 Task: Explore Airbnb accommodation in Malanday, Philippines from 25th December 2023 to 30th December 2023 for 1 adult. Place can be private room with 1 bedroom having 1 bed and 1 bathroom. Property type can be hotel.
Action: Mouse moved to (502, 320)
Screenshot: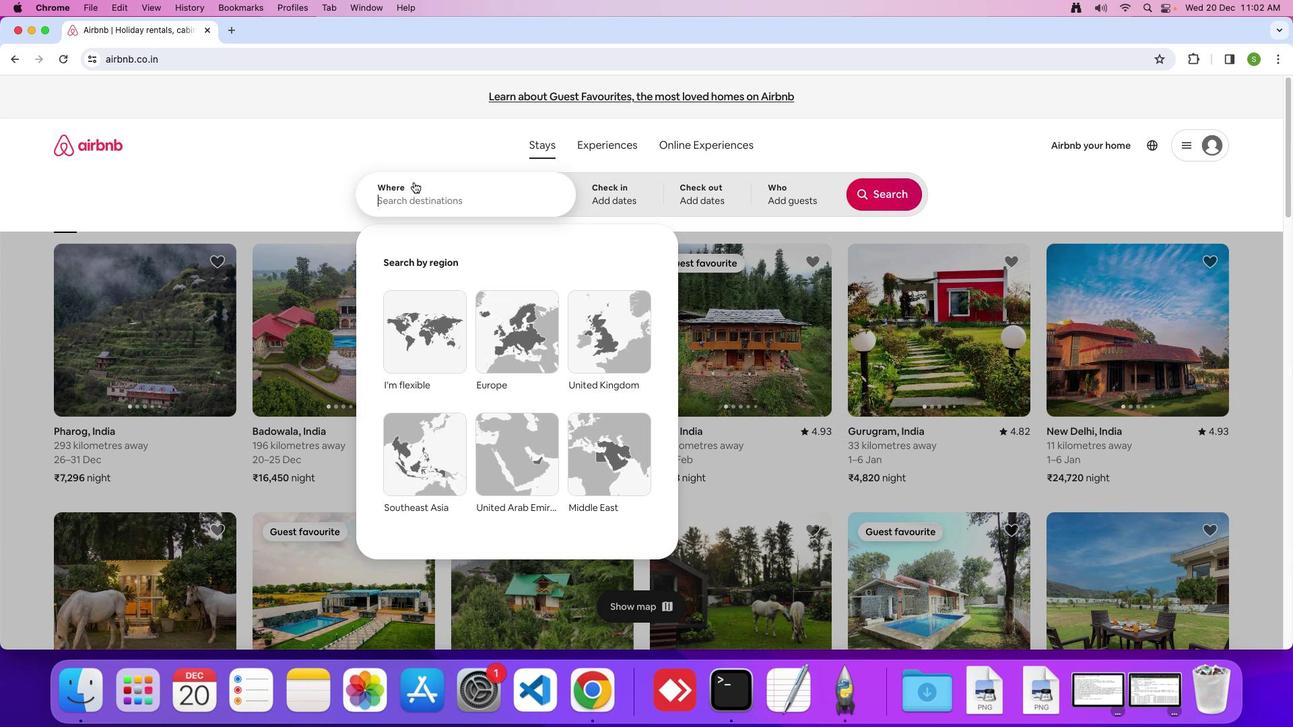 
Action: Mouse pressed left at (502, 320)
Screenshot: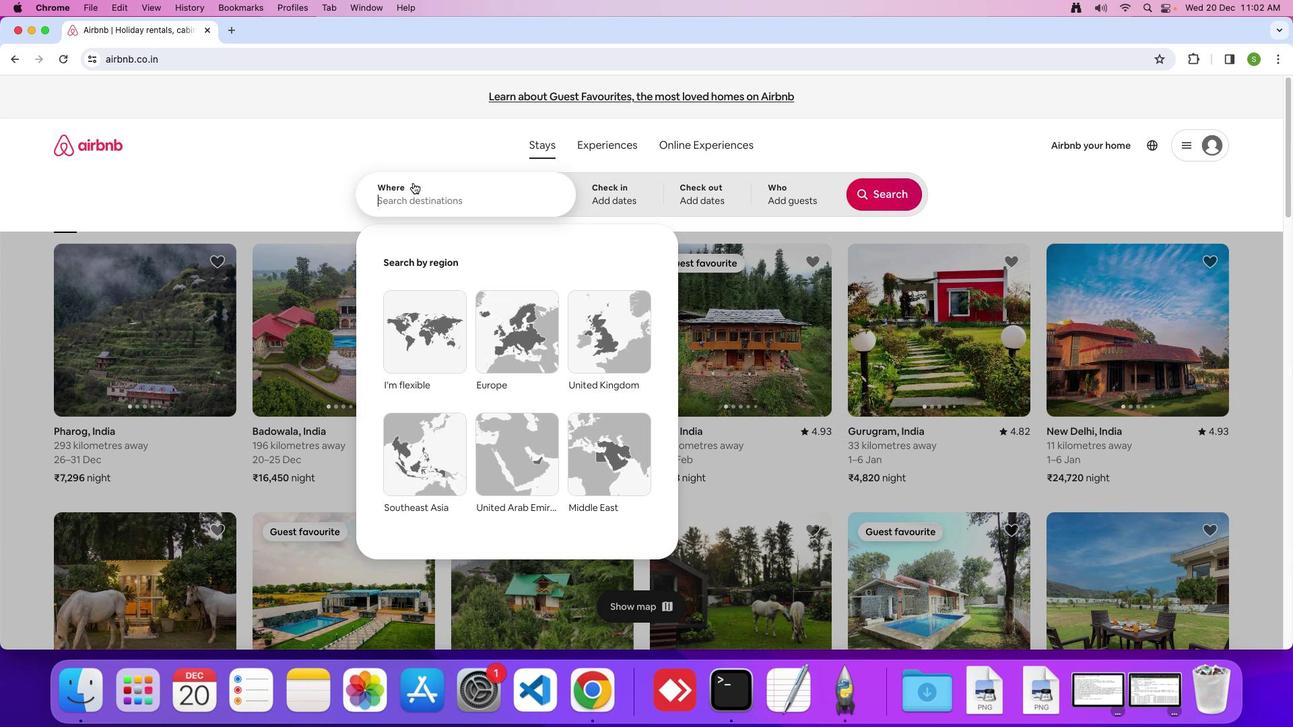 
Action: Mouse moved to (501, 323)
Screenshot: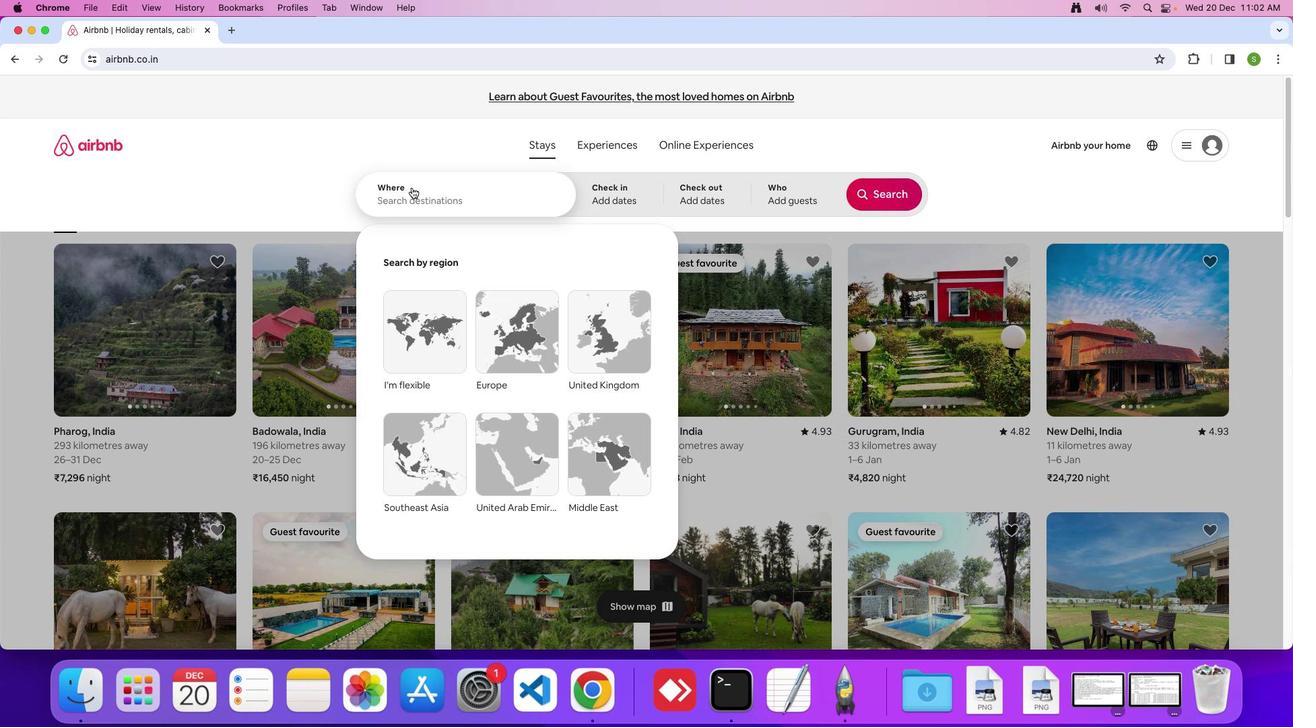
Action: Mouse pressed left at (501, 323)
Screenshot: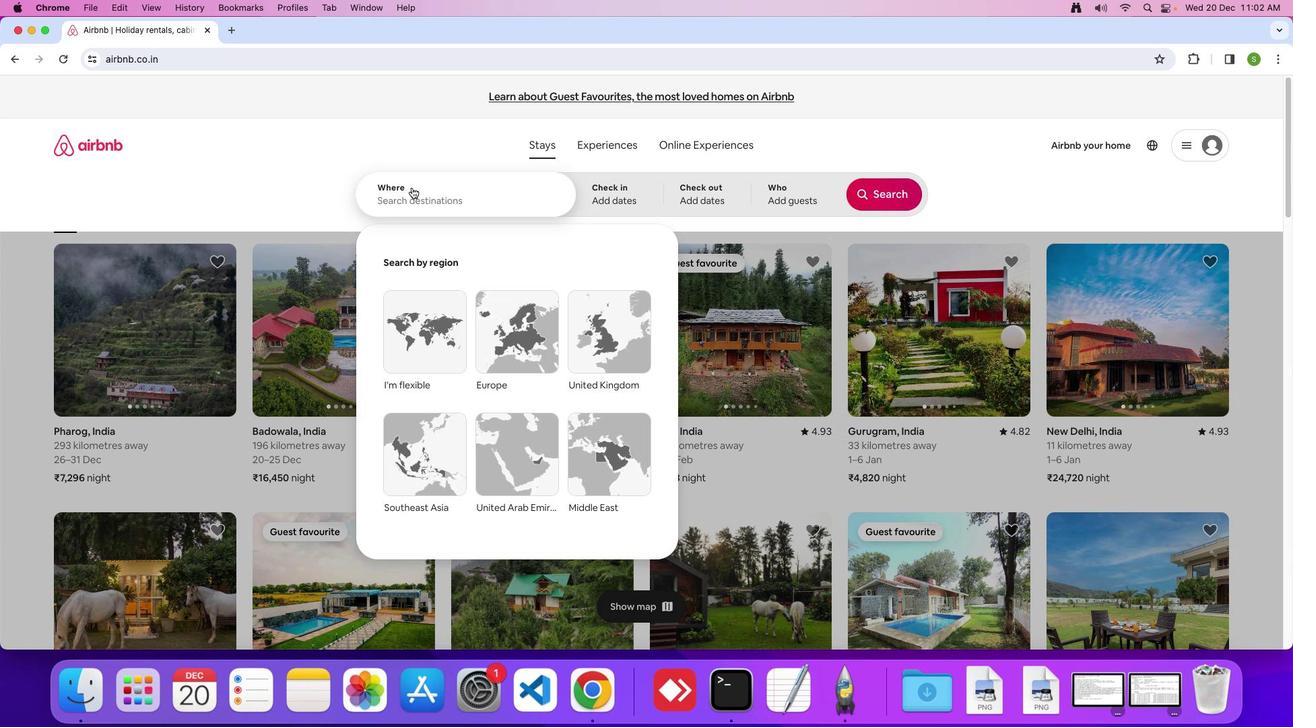 
Action: Mouse moved to (481, 312)
Screenshot: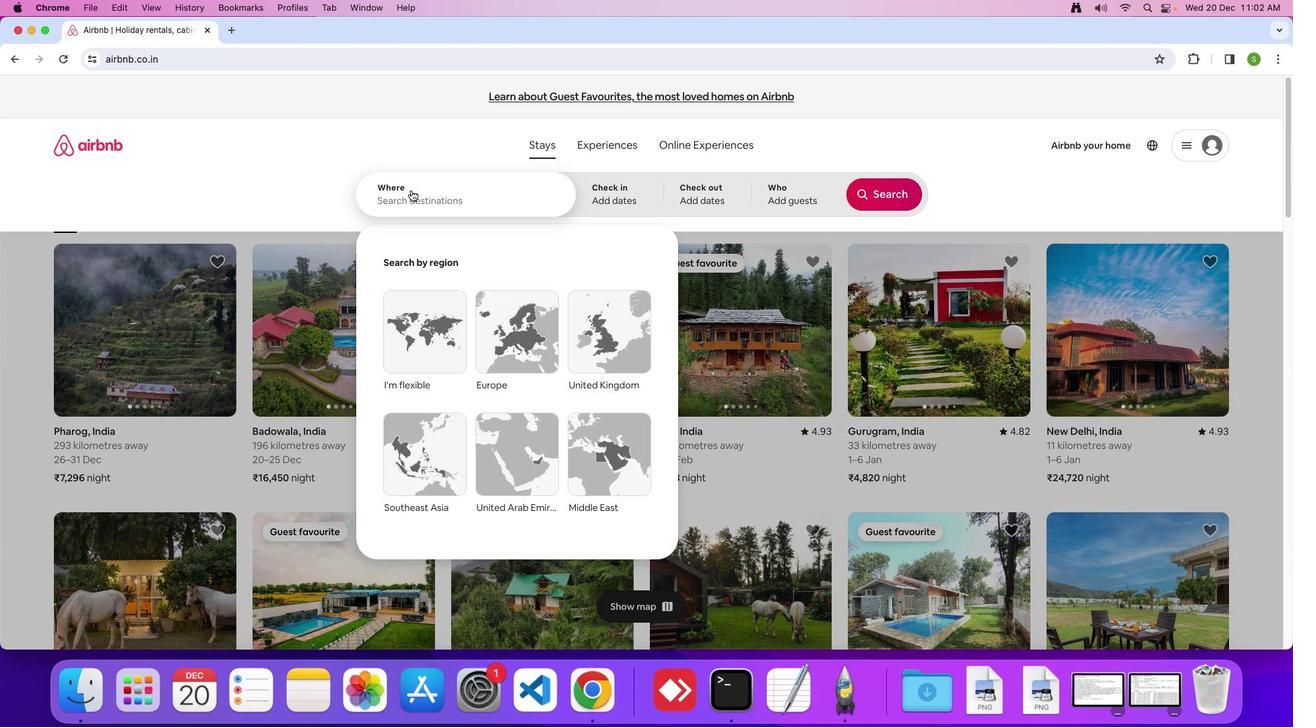 
Action: Mouse pressed left at (481, 312)
Screenshot: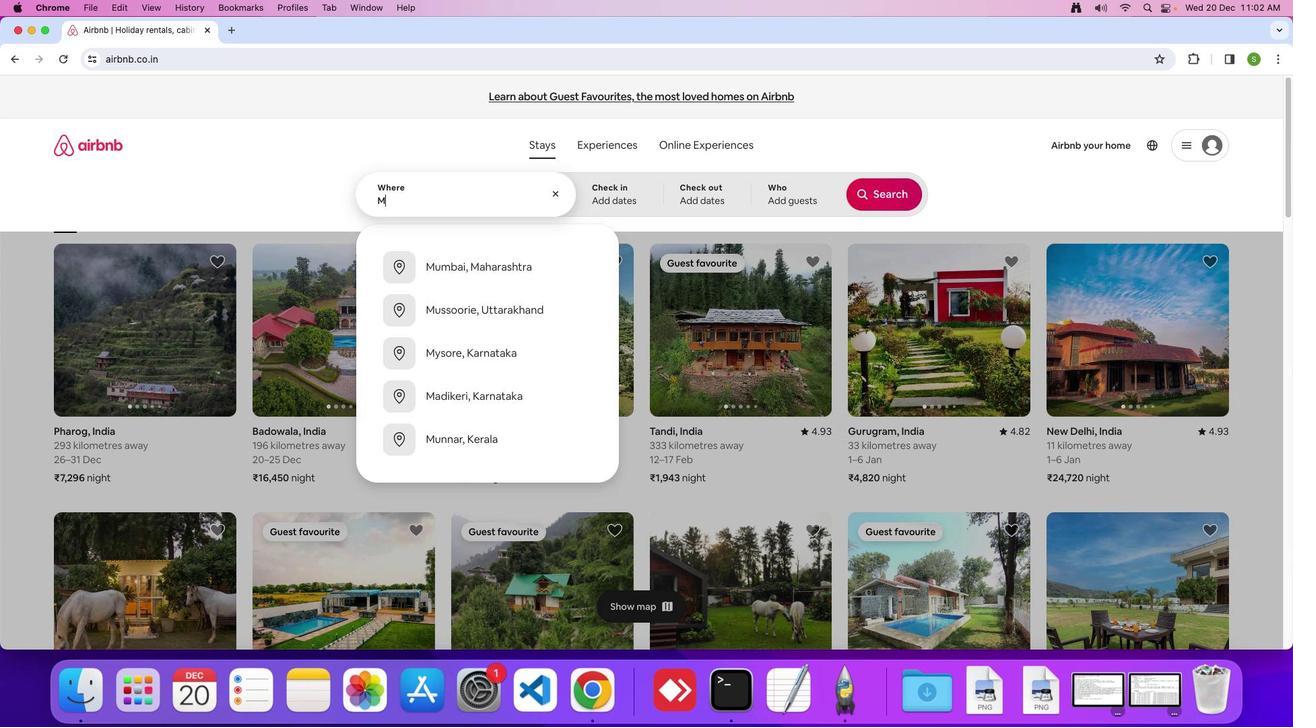 
Action: Mouse moved to (481, 311)
Screenshot: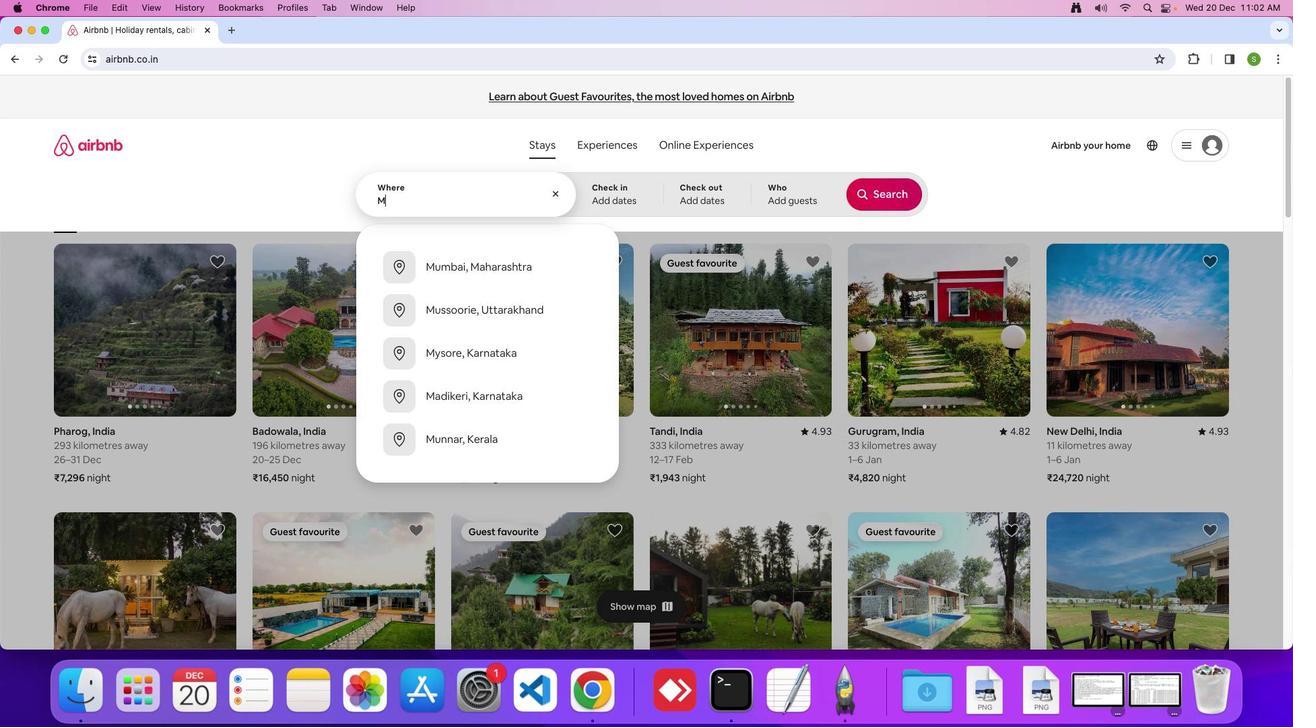 
Action: Key pressed 'M'Key.caps_lock'a''l''a''n''d''a''y'','Key.spaceKey.shift'P''h''i''l''i''p''p''i''n''e''s'Key.enter
Screenshot: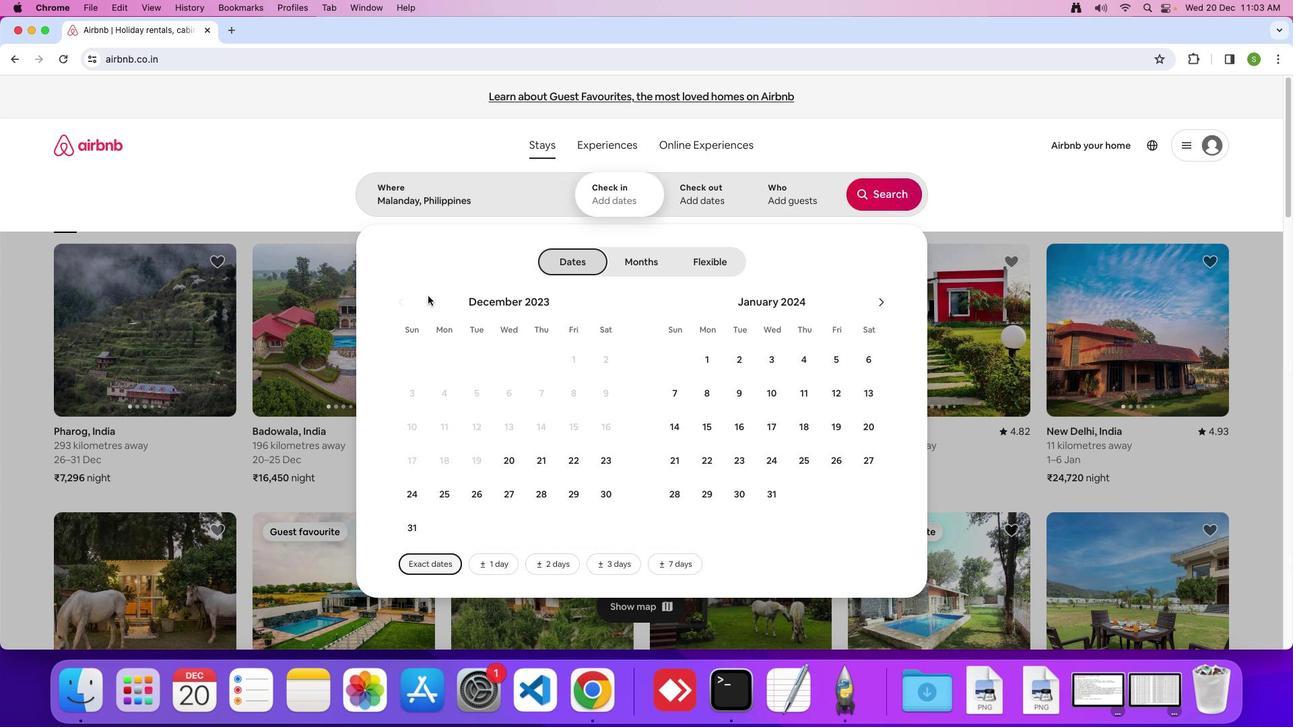 
Action: Mouse moved to (486, 233)
Screenshot: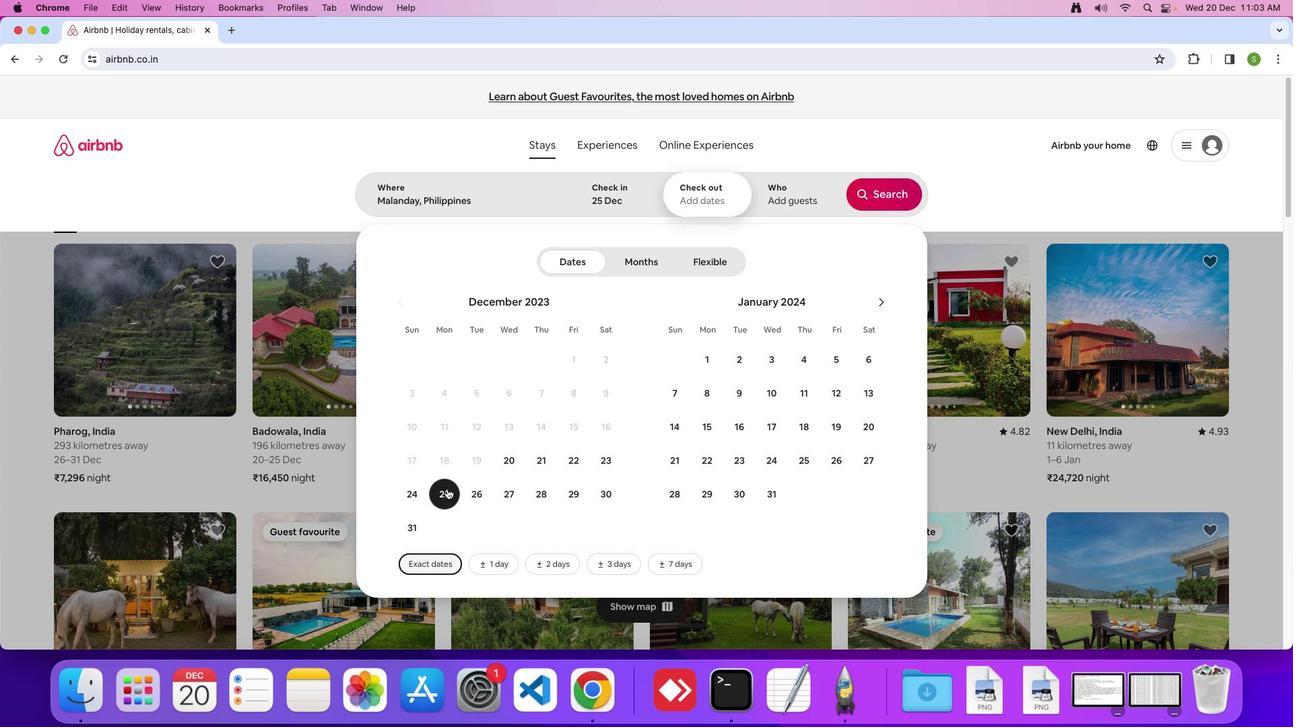 
Action: Mouse pressed left at (486, 233)
Screenshot: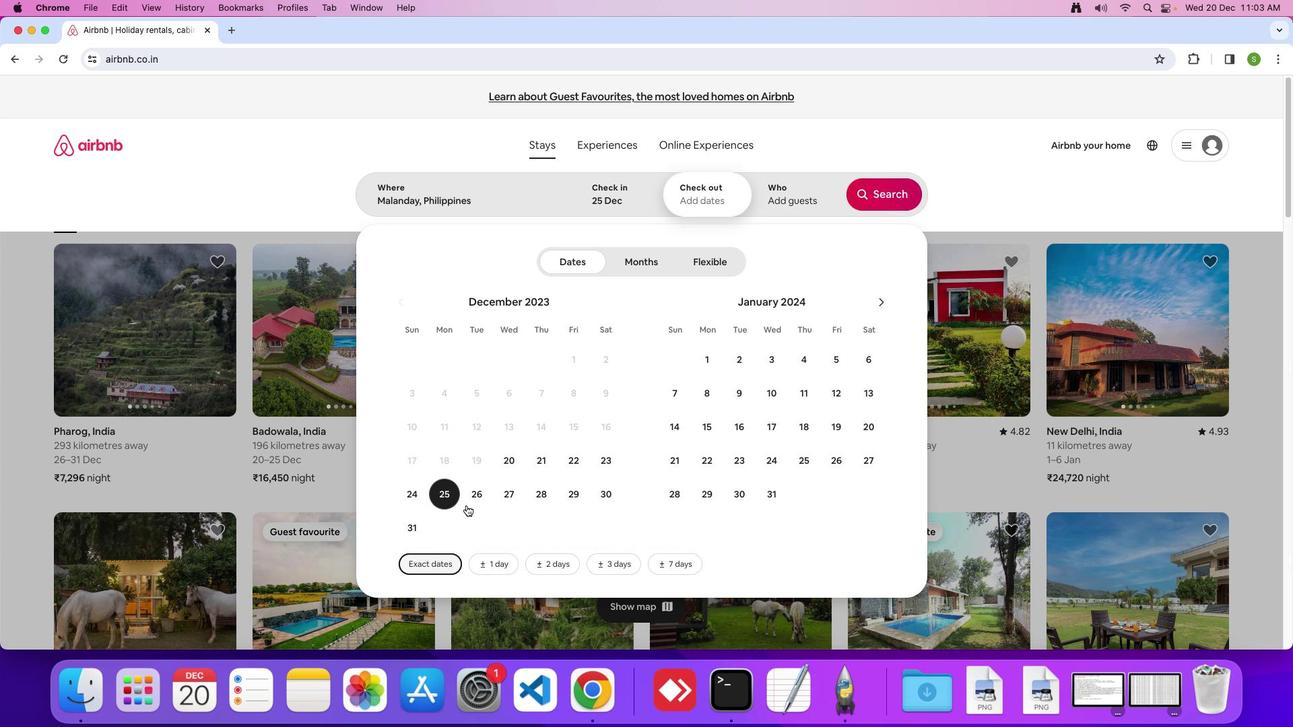 
Action: Mouse moved to (508, 231)
Screenshot: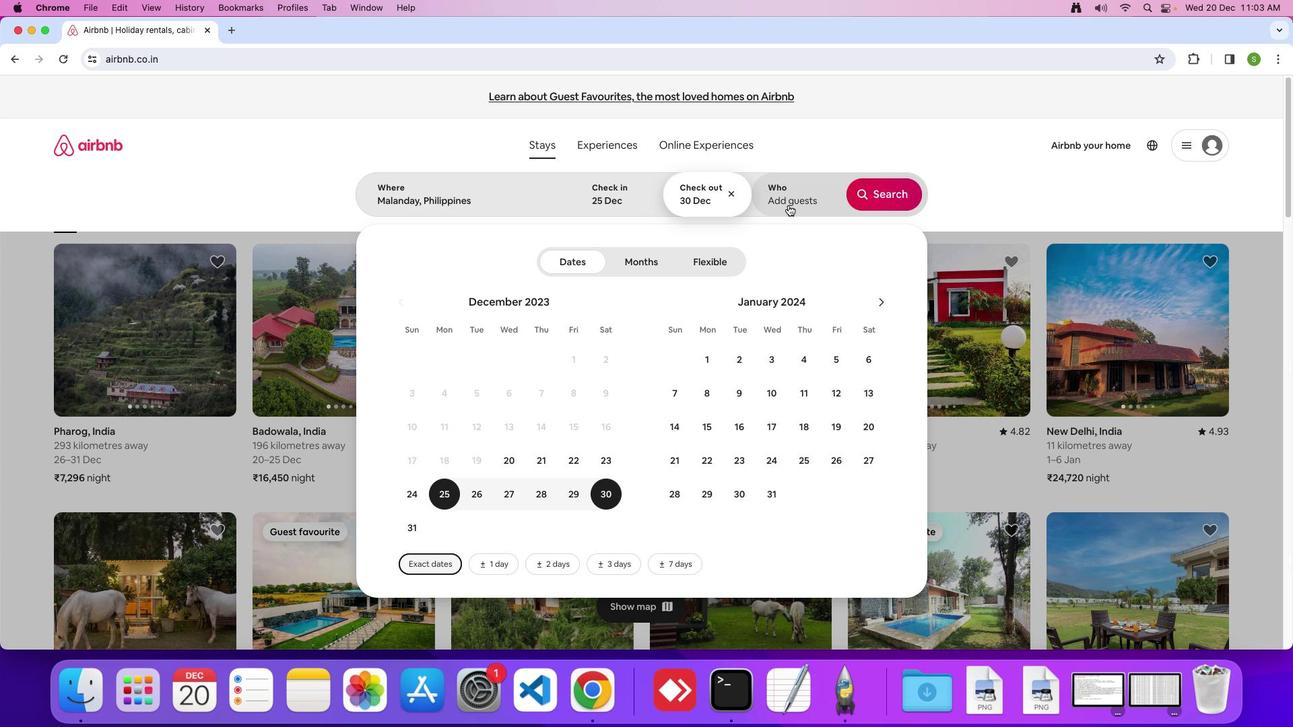 
Action: Mouse pressed left at (508, 231)
Screenshot: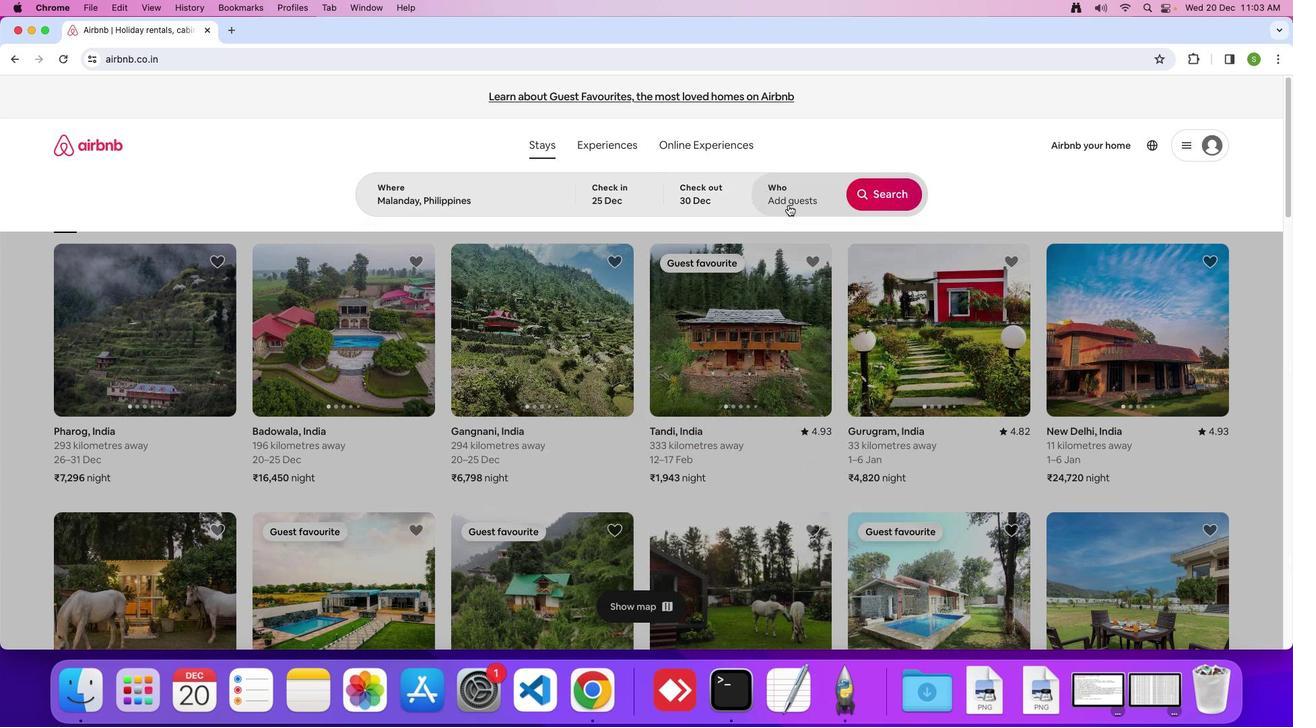
Action: Mouse moved to (532, 307)
Screenshot: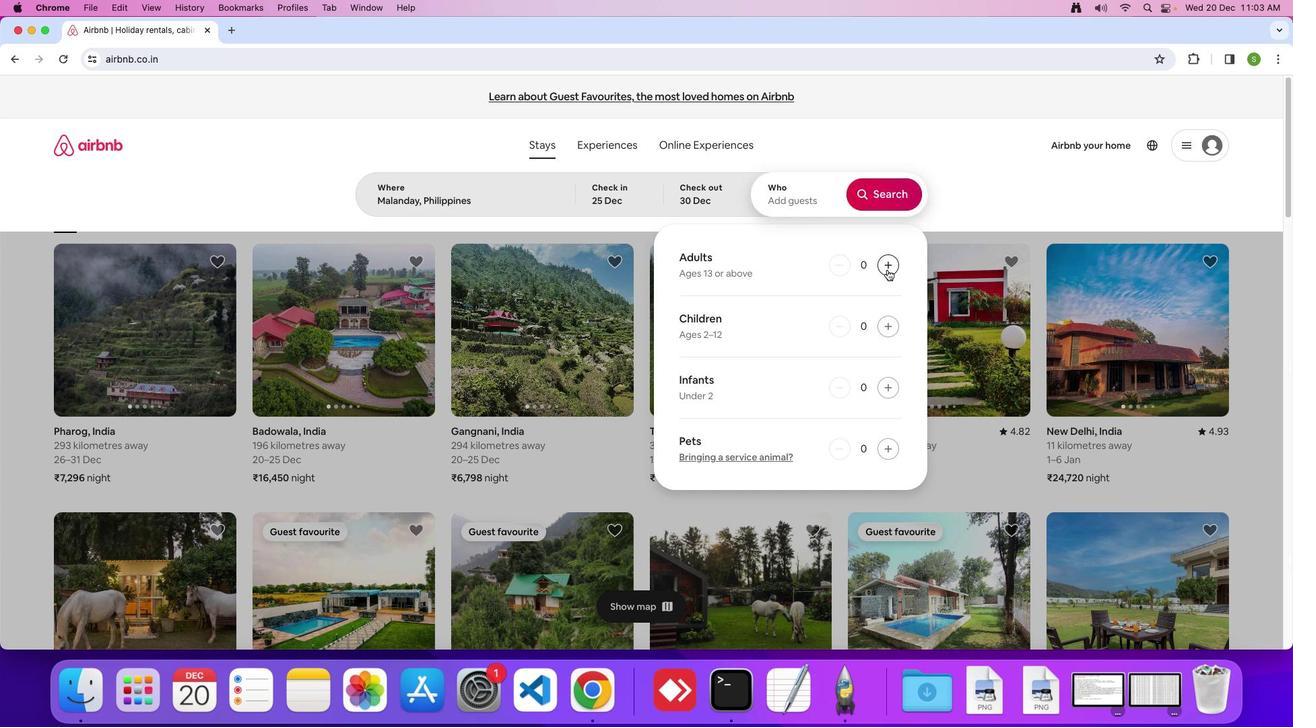 
Action: Mouse pressed left at (532, 307)
Screenshot: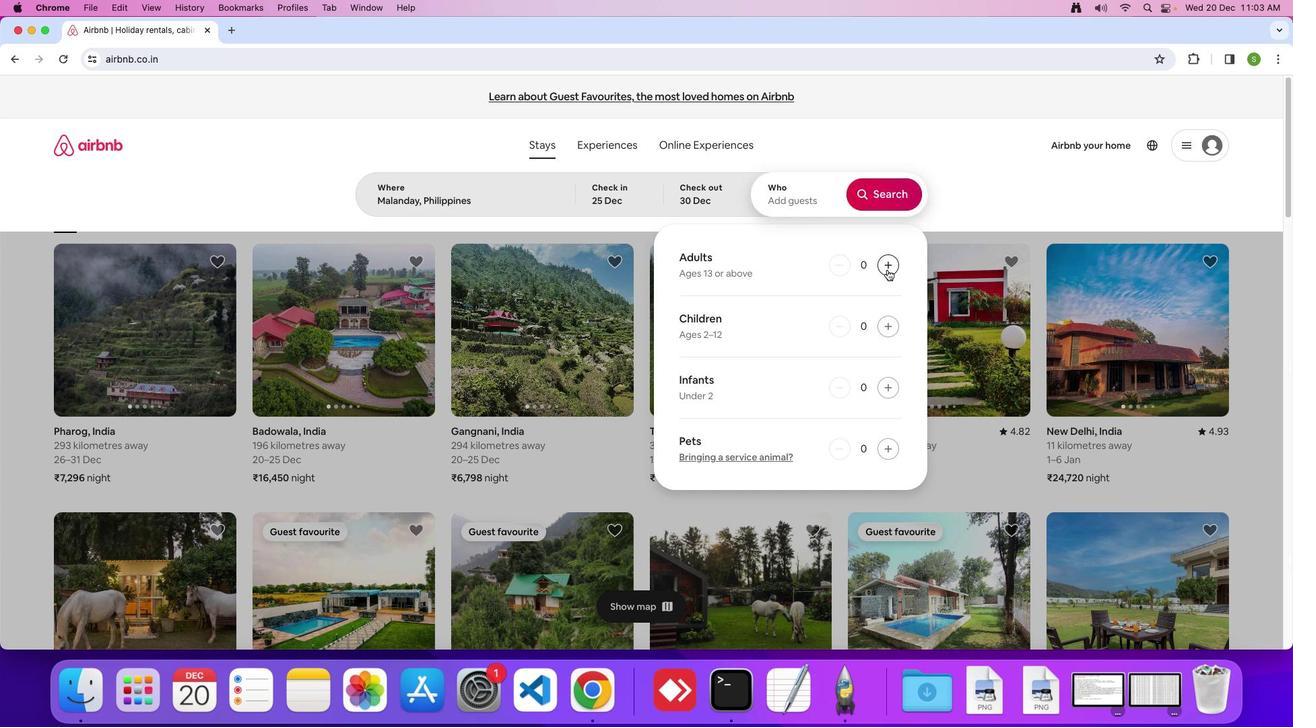 
Action: Mouse moved to (546, 291)
Screenshot: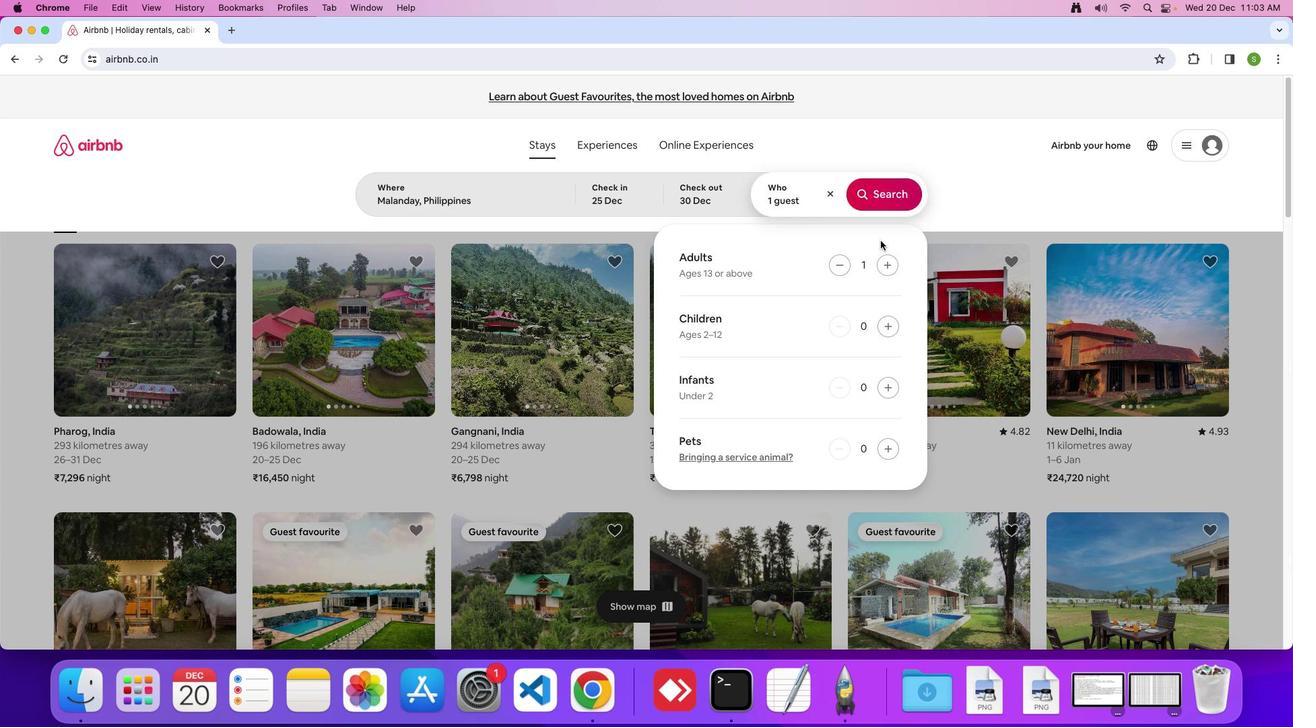 
Action: Mouse pressed left at (546, 291)
Screenshot: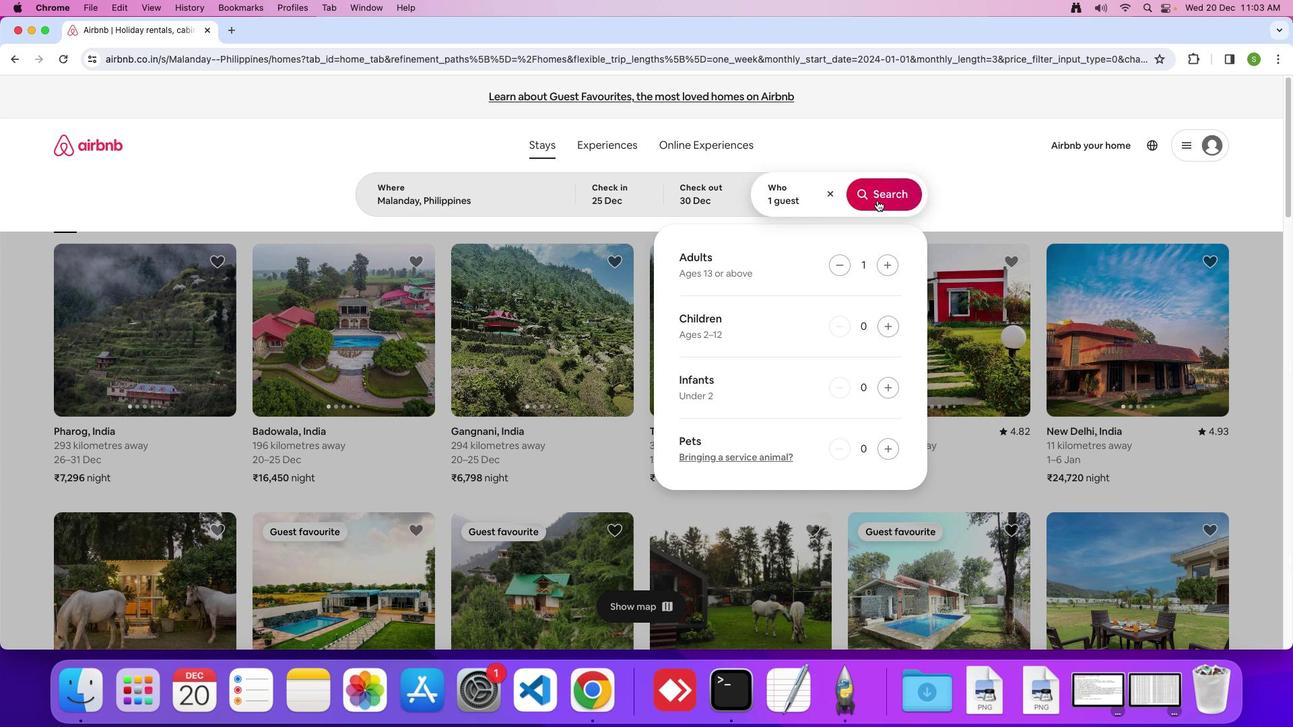 
Action: Mouse moved to (545, 309)
Screenshot: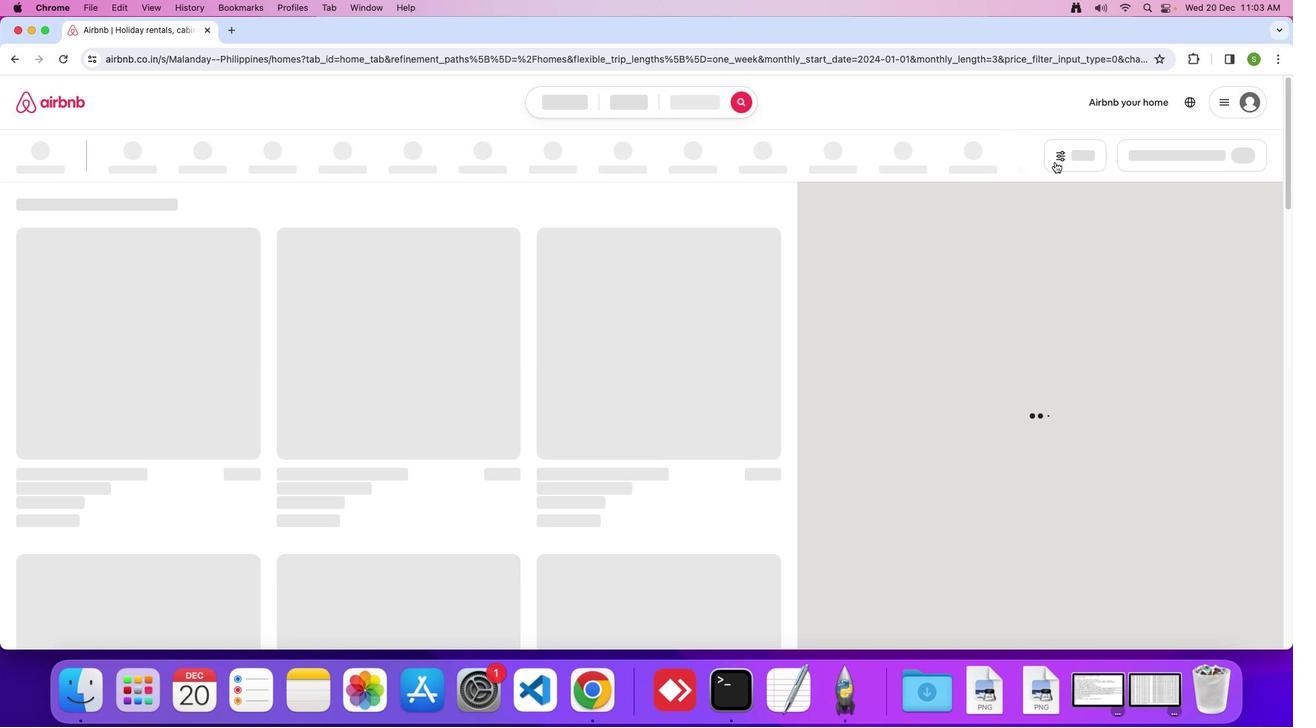 
Action: Mouse pressed left at (545, 309)
Screenshot: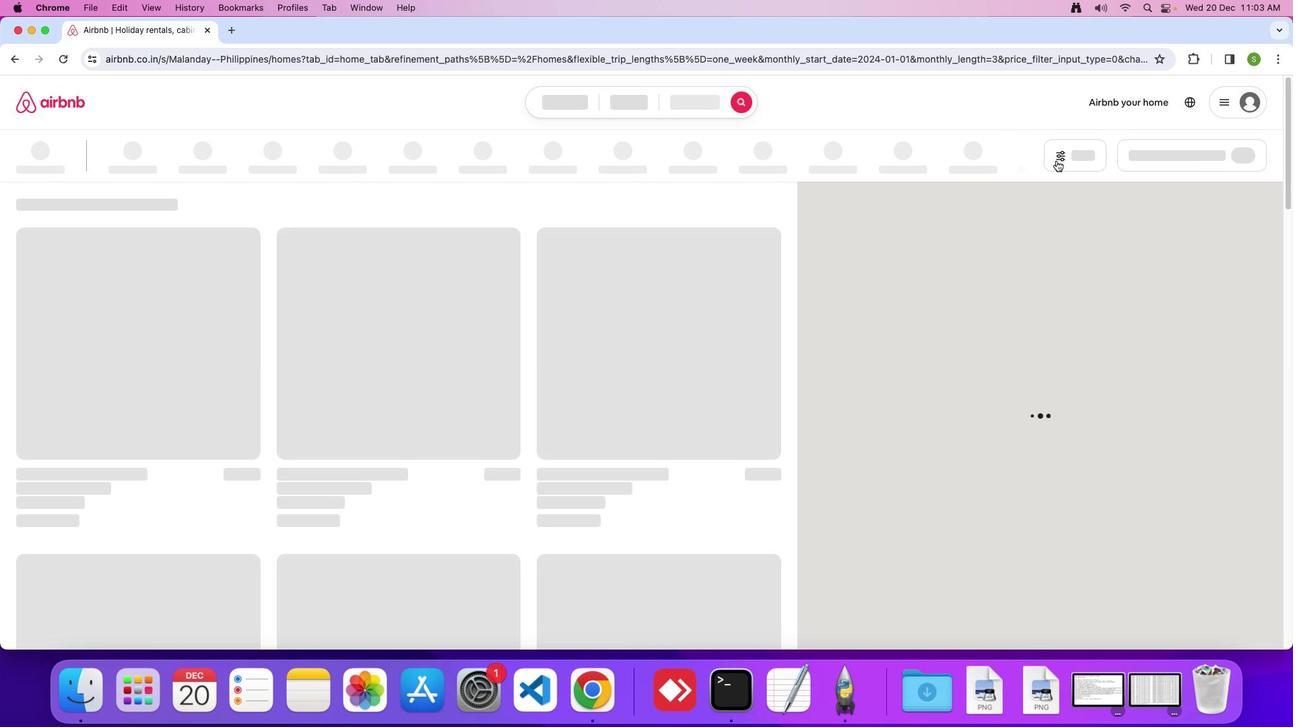 
Action: Mouse moved to (569, 320)
Screenshot: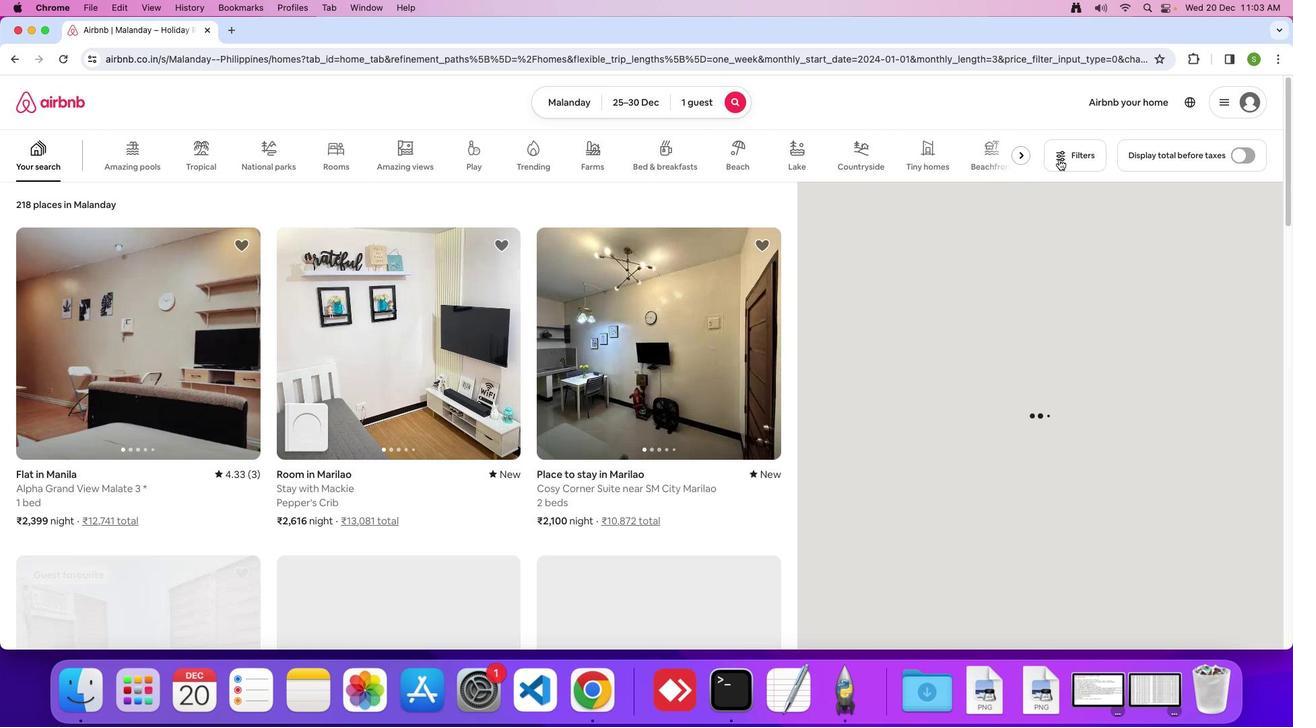 
Action: Mouse pressed left at (569, 320)
Screenshot: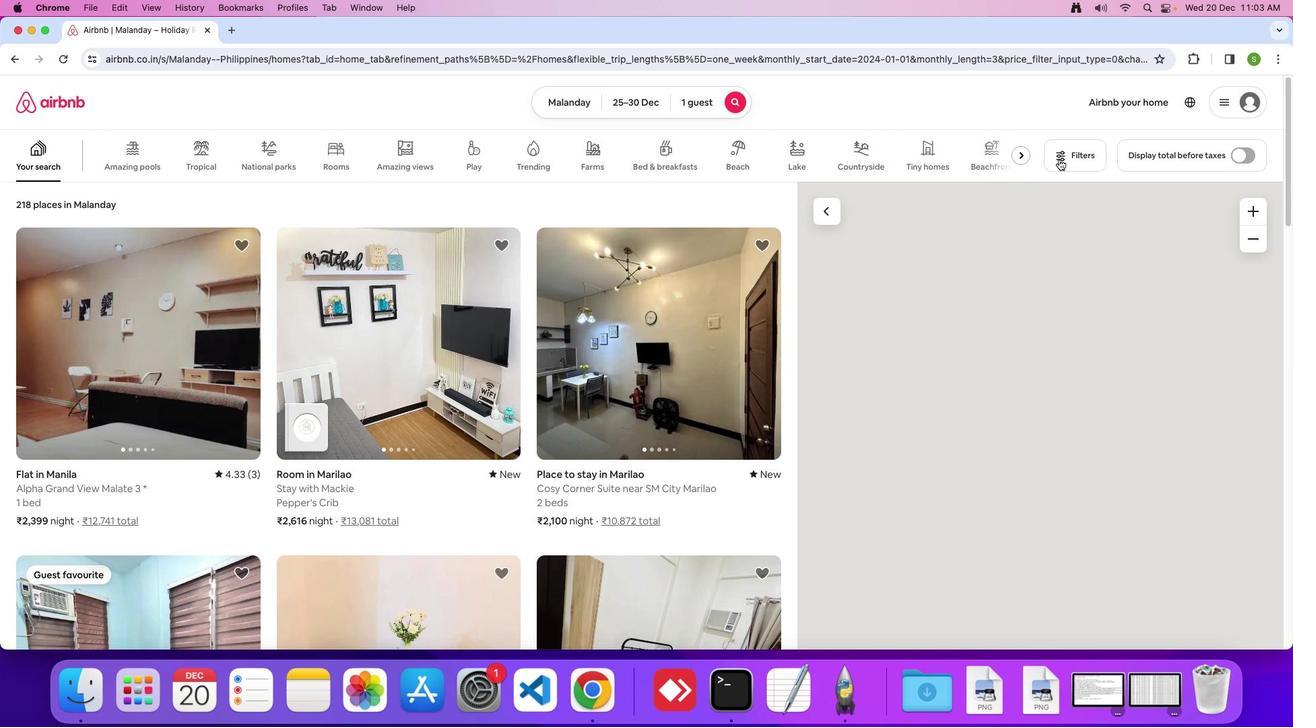 
Action: Mouse moved to (510, 242)
Screenshot: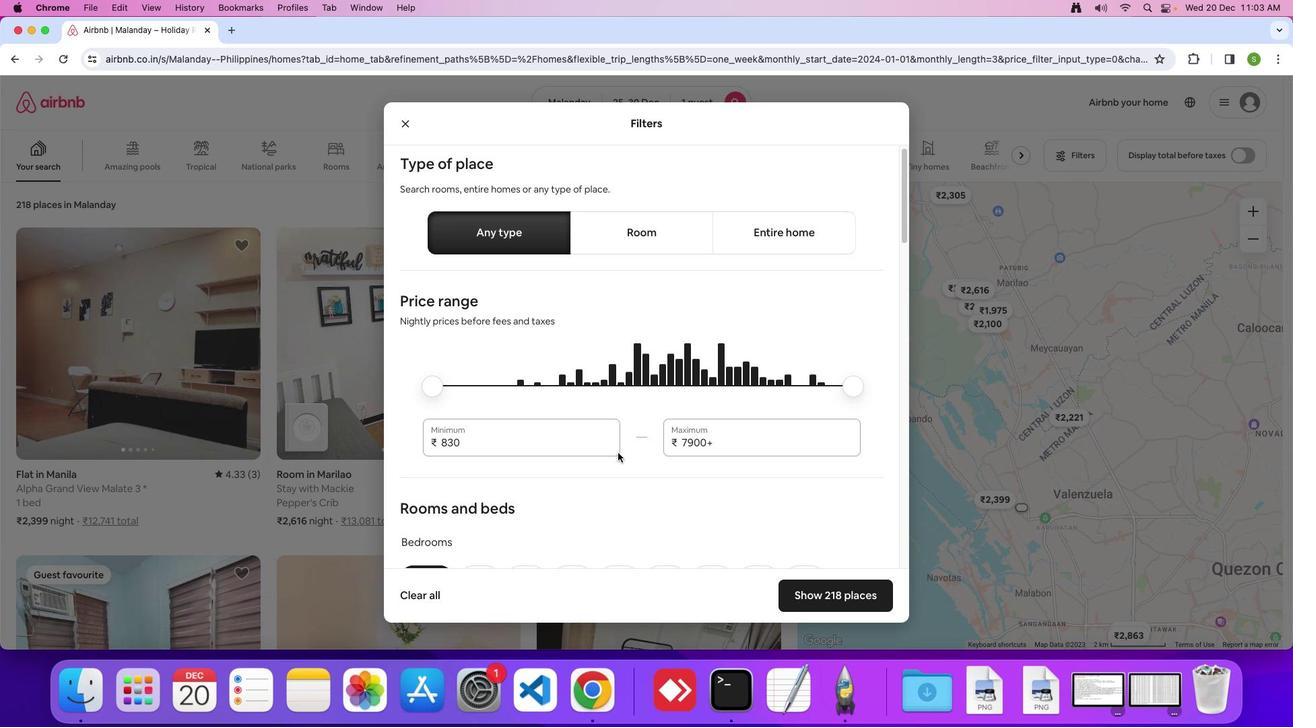
Action: Mouse scrolled (510, 242) with delta (425, 362)
Screenshot: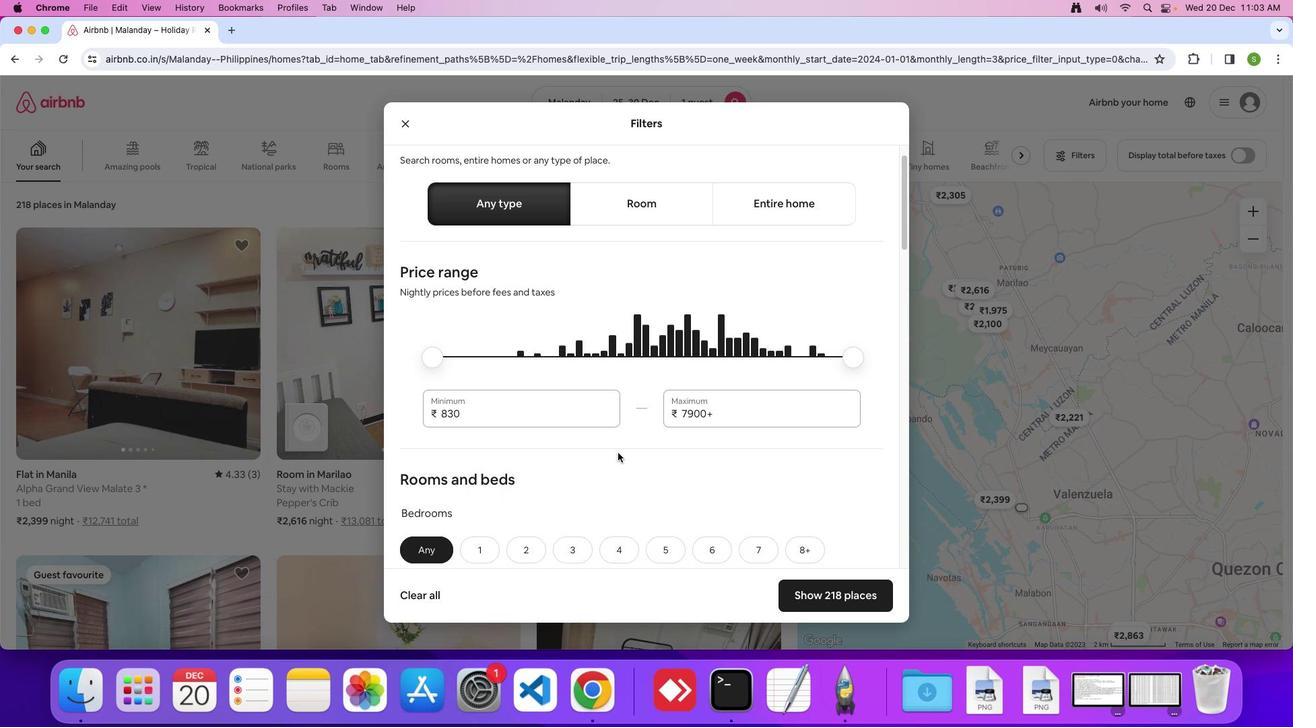 
Action: Mouse scrolled (510, 242) with delta (425, 362)
Screenshot: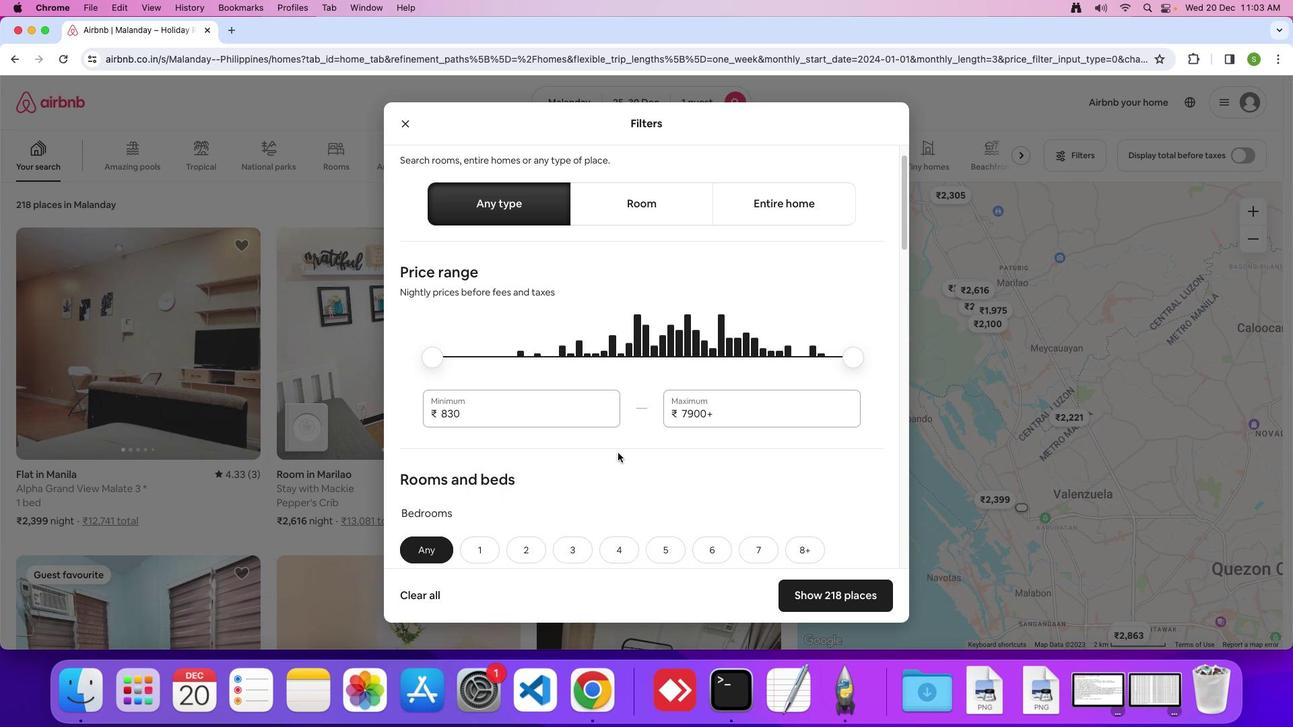 
Action: Mouse scrolled (510, 242) with delta (425, 362)
Screenshot: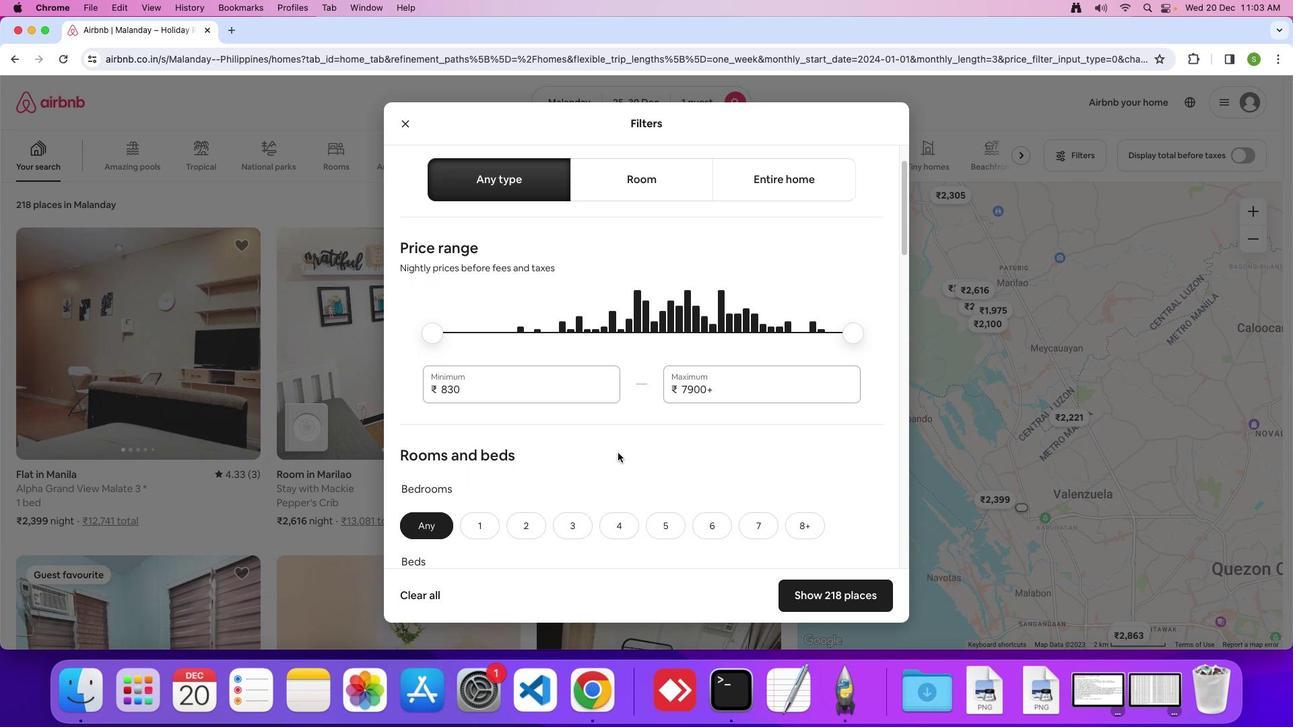 
Action: Mouse scrolled (510, 242) with delta (425, 362)
Screenshot: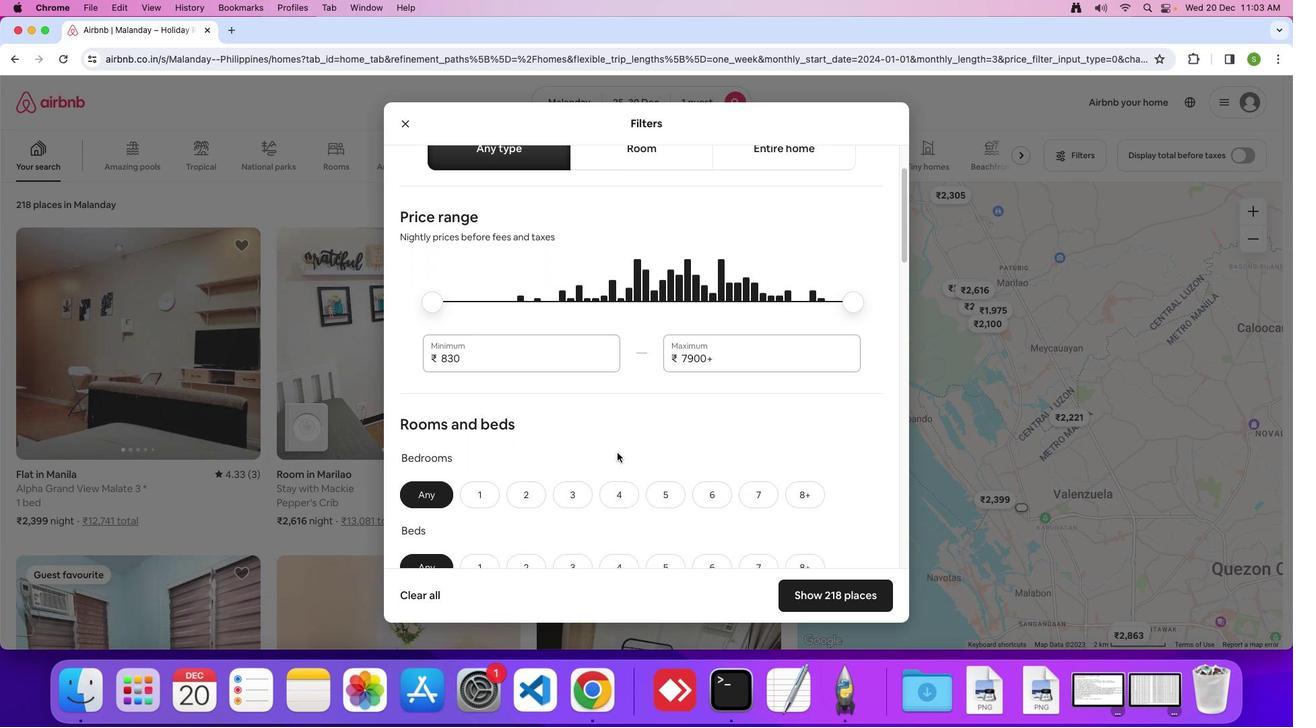 
Action: Mouse scrolled (510, 242) with delta (425, 362)
Screenshot: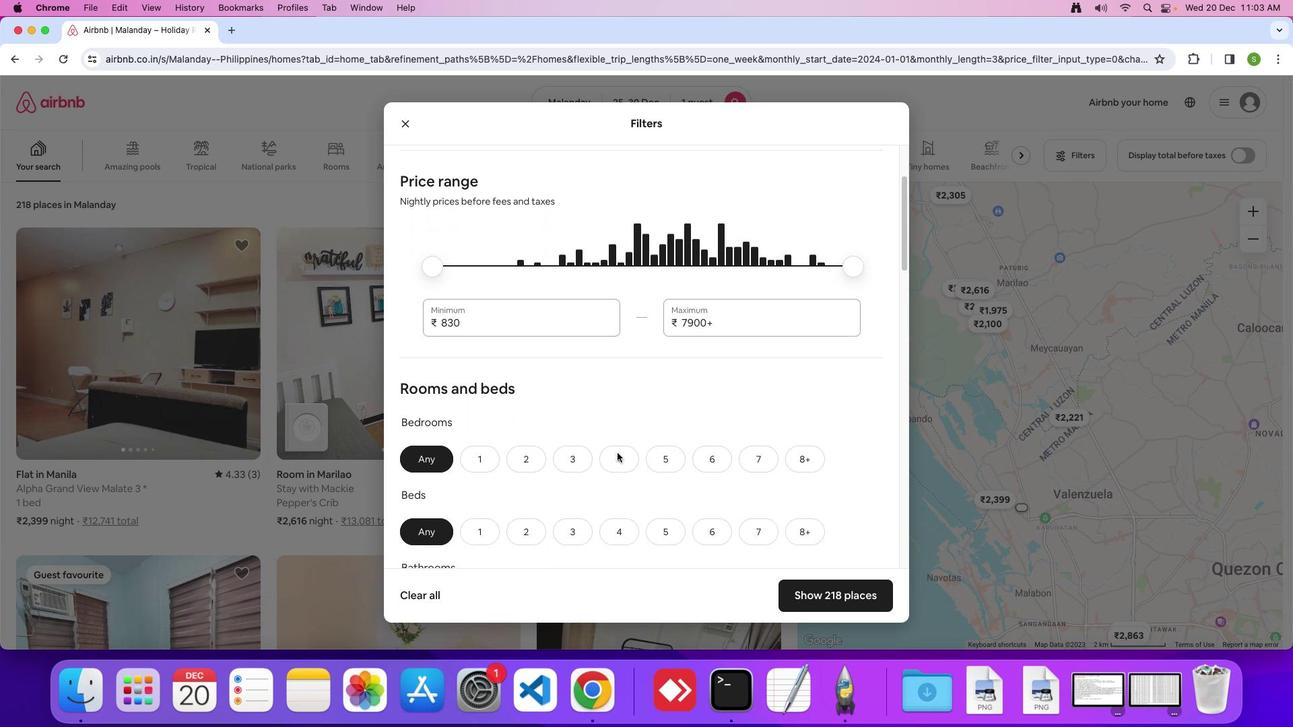 
Action: Mouse moved to (510, 242)
Screenshot: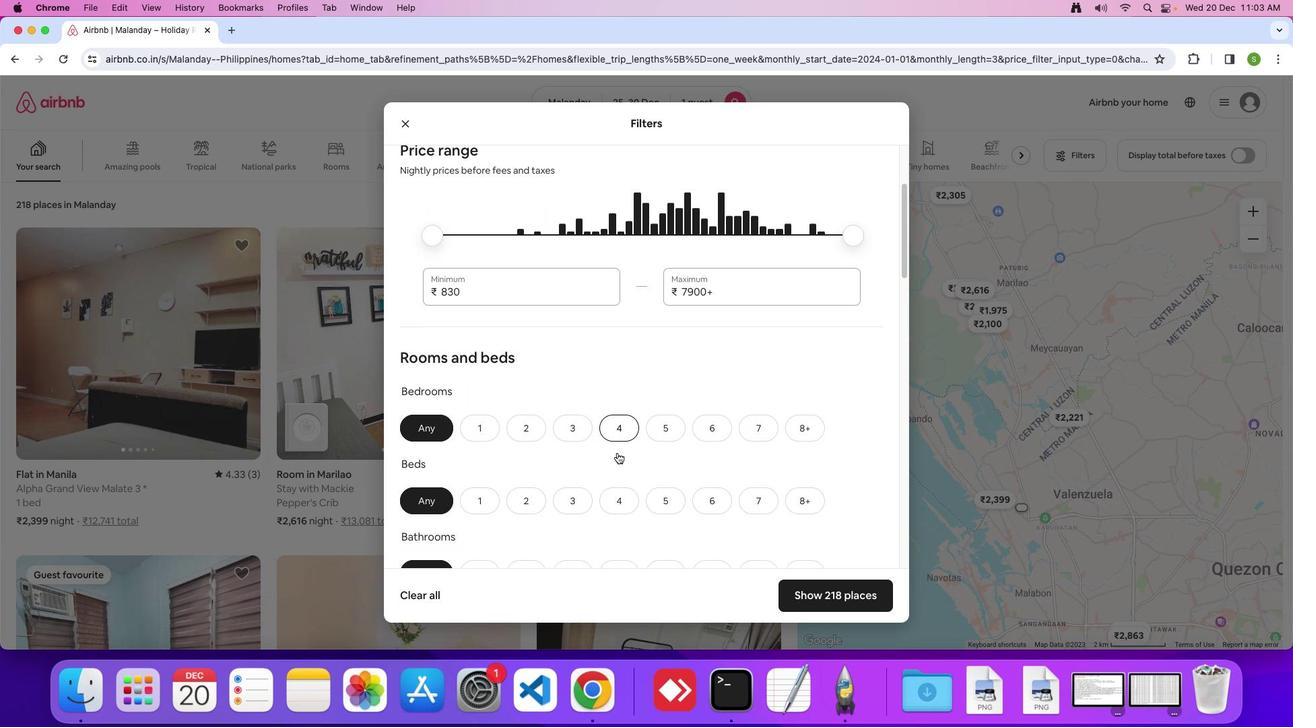 
Action: Mouse scrolled (510, 242) with delta (425, 362)
Screenshot: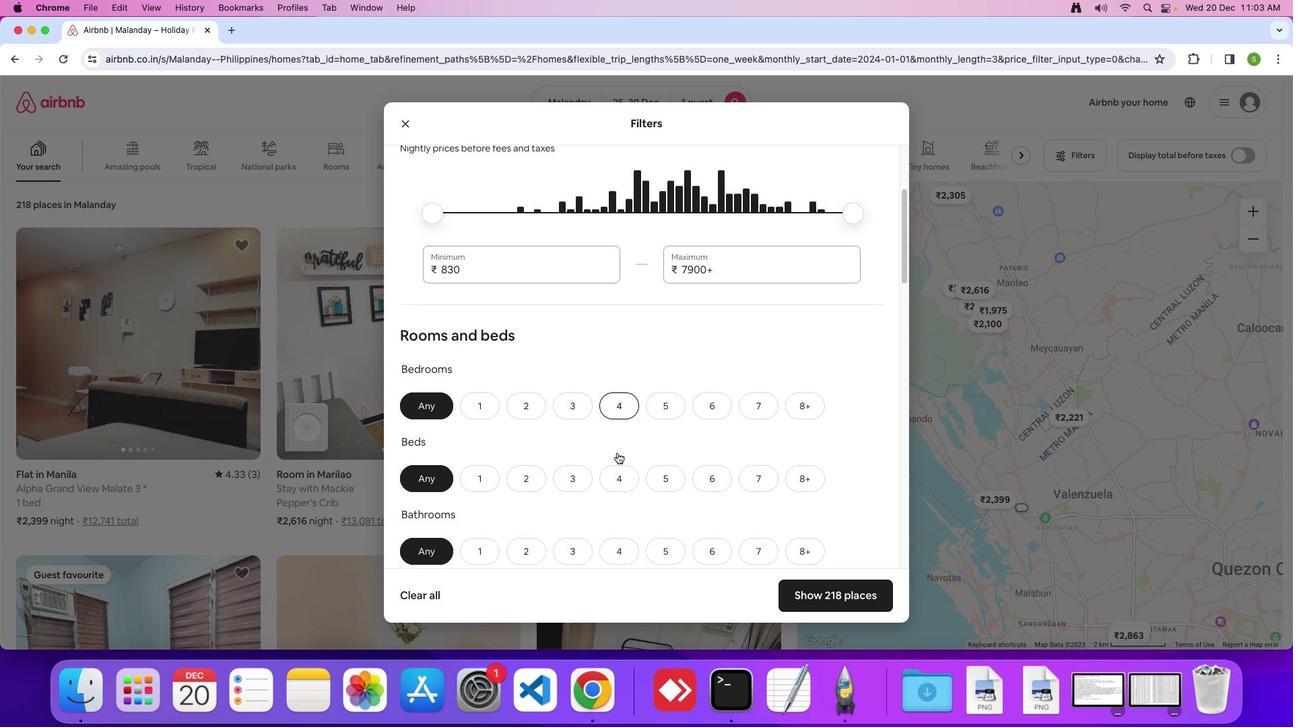 
Action: Mouse moved to (509, 242)
Screenshot: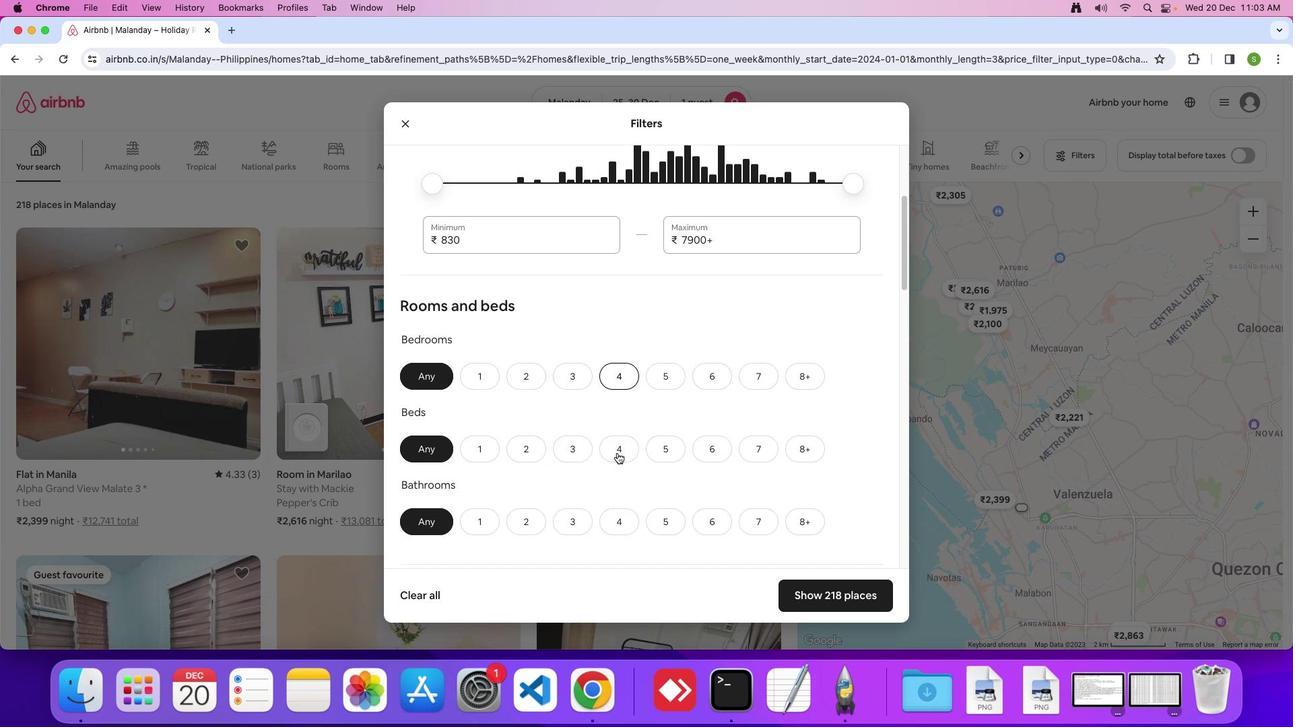 
Action: Mouse scrolled (509, 242) with delta (425, 362)
Screenshot: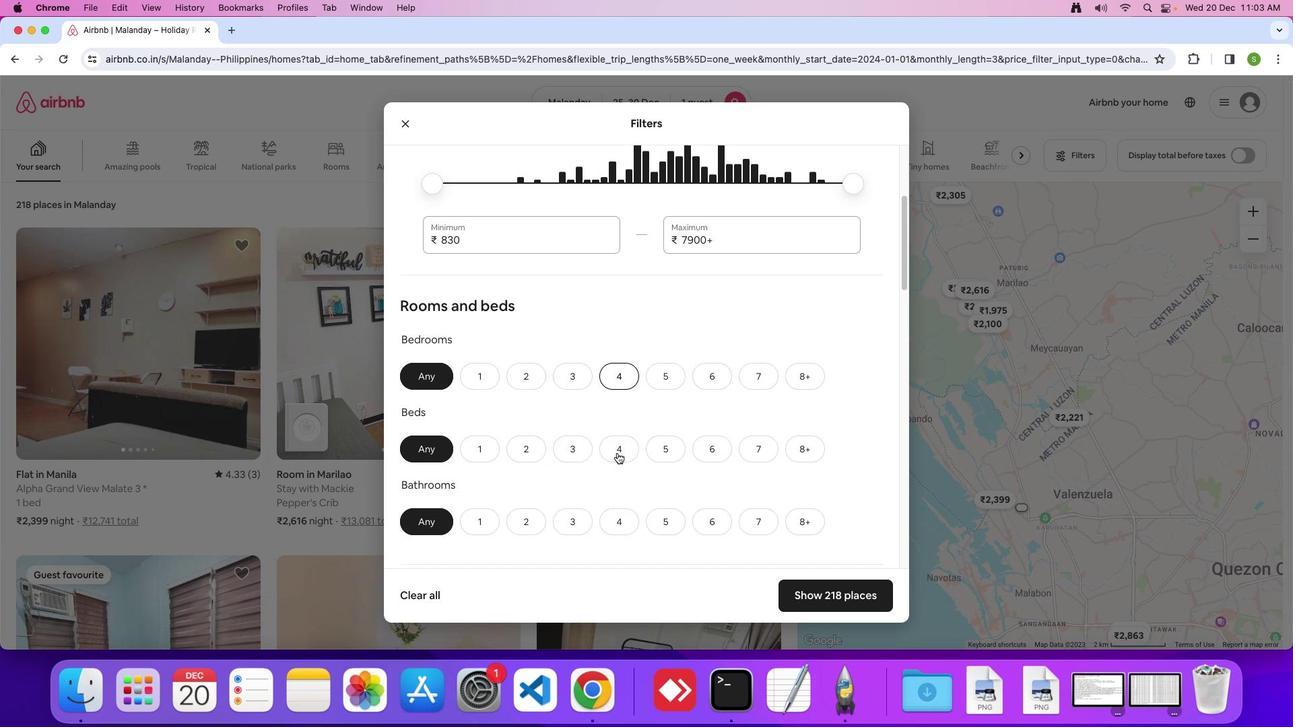 
Action: Mouse scrolled (509, 242) with delta (425, 362)
Screenshot: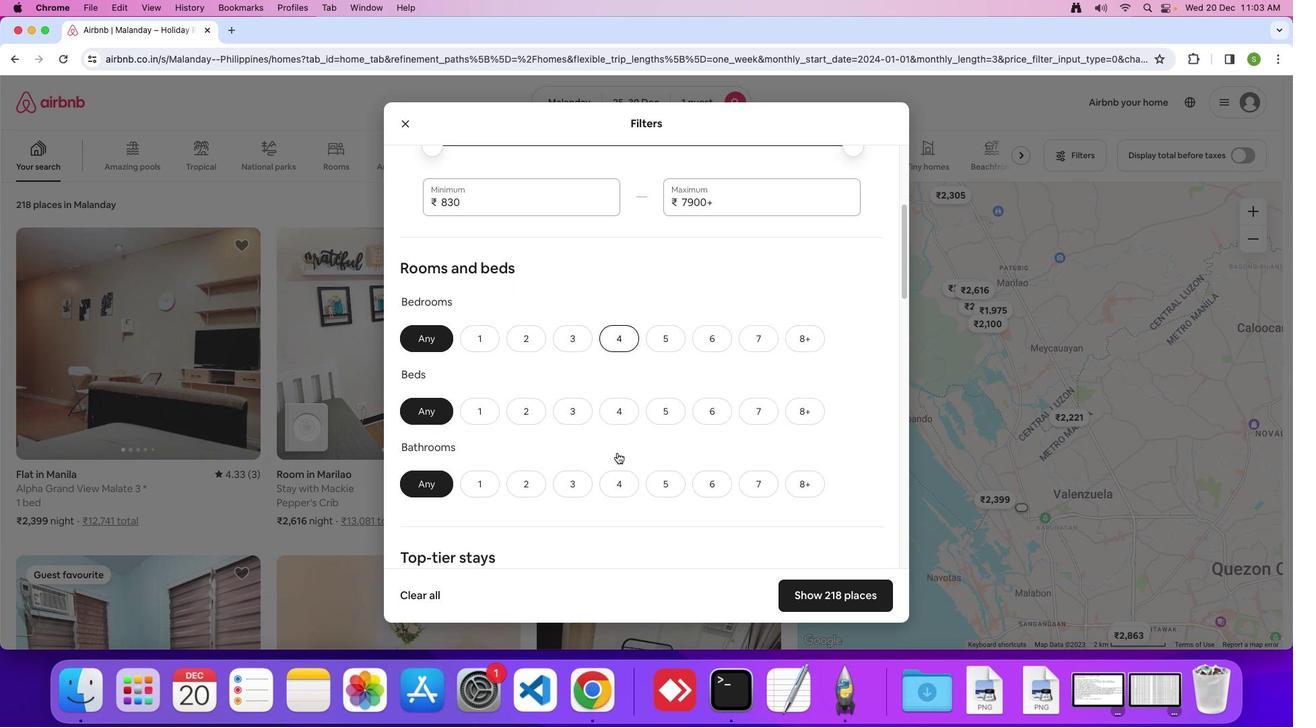 
Action: Mouse scrolled (509, 242) with delta (425, 362)
Screenshot: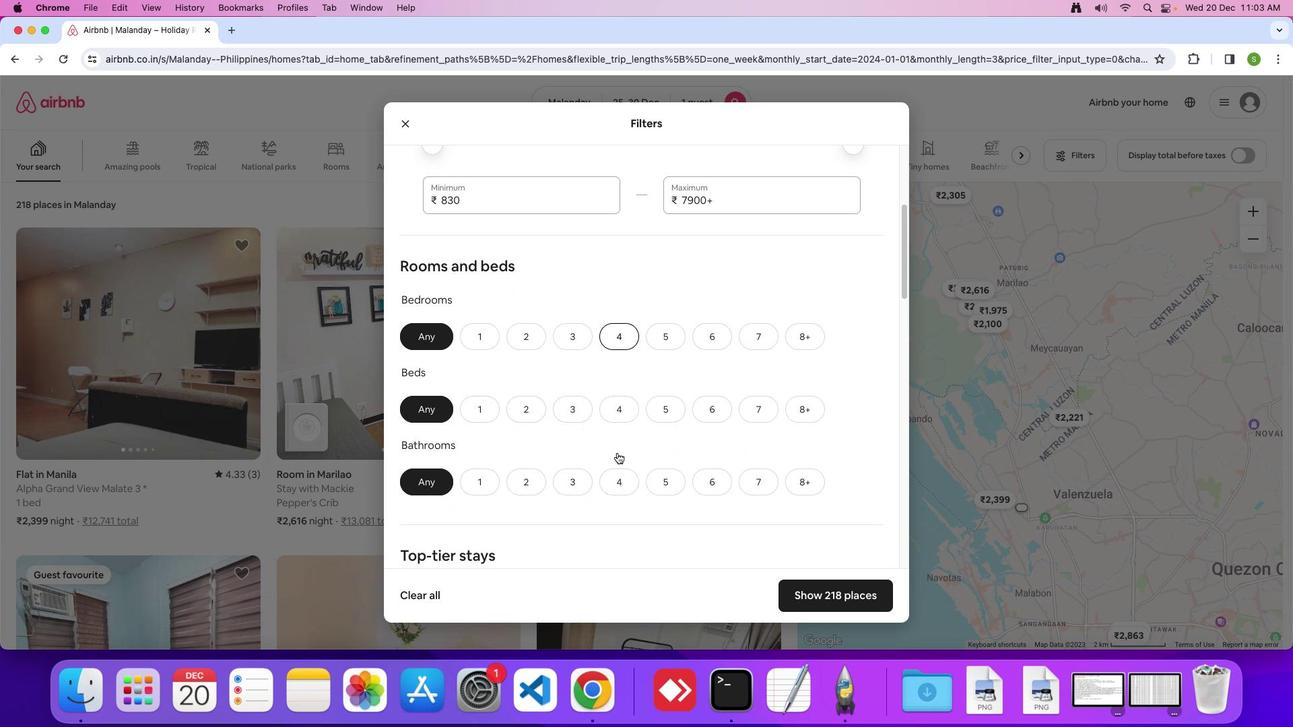 
Action: Mouse moved to (509, 242)
Screenshot: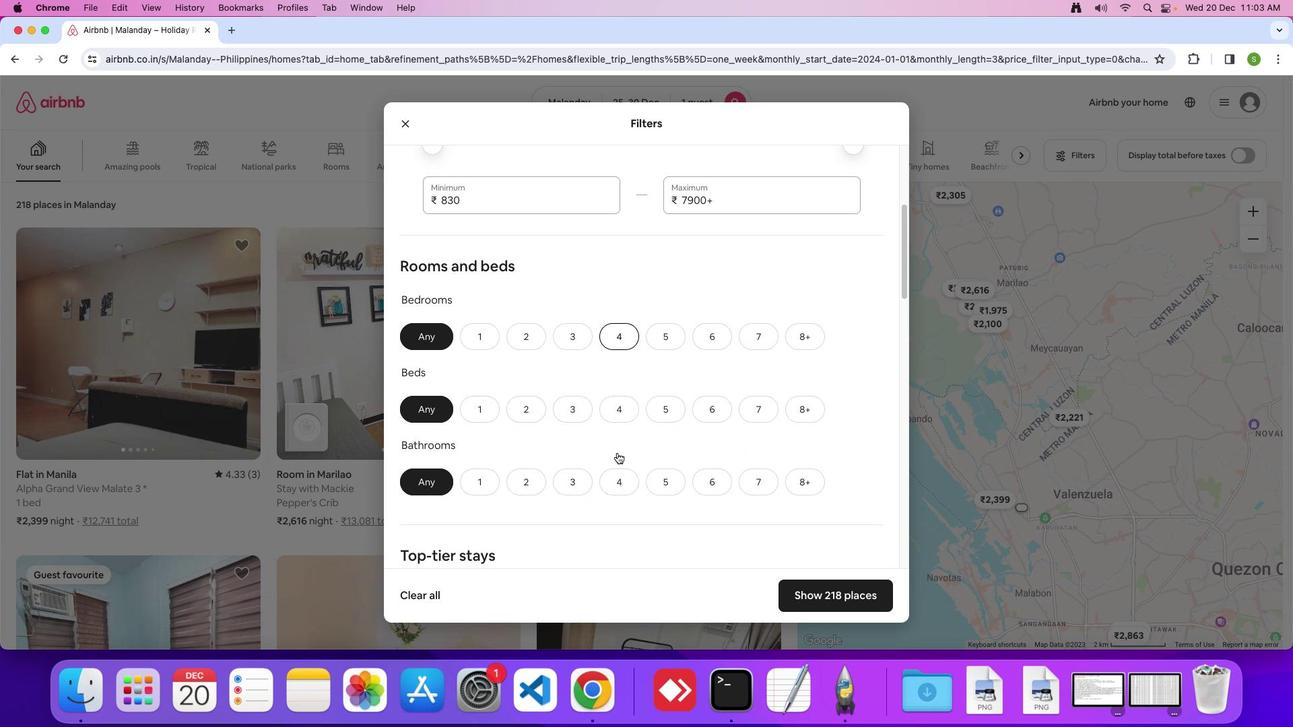 
Action: Mouse scrolled (509, 242) with delta (425, 362)
Screenshot: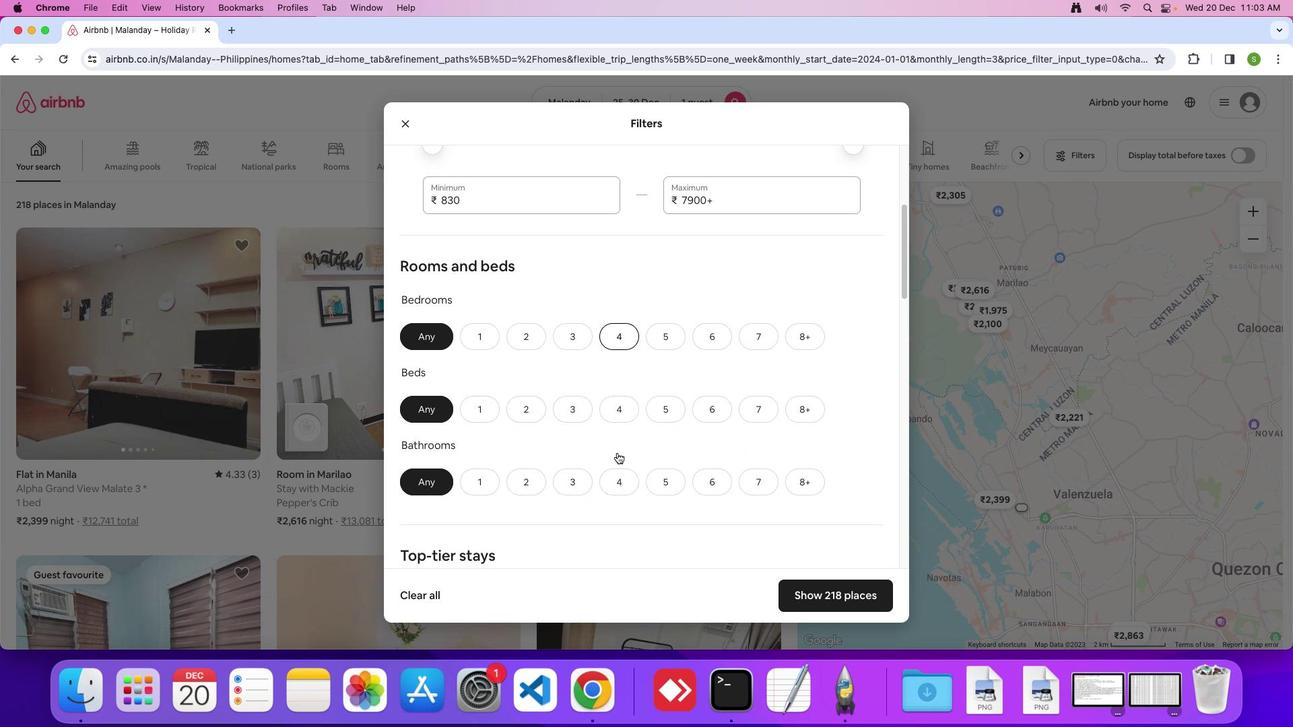 
Action: Mouse moved to (509, 242)
Screenshot: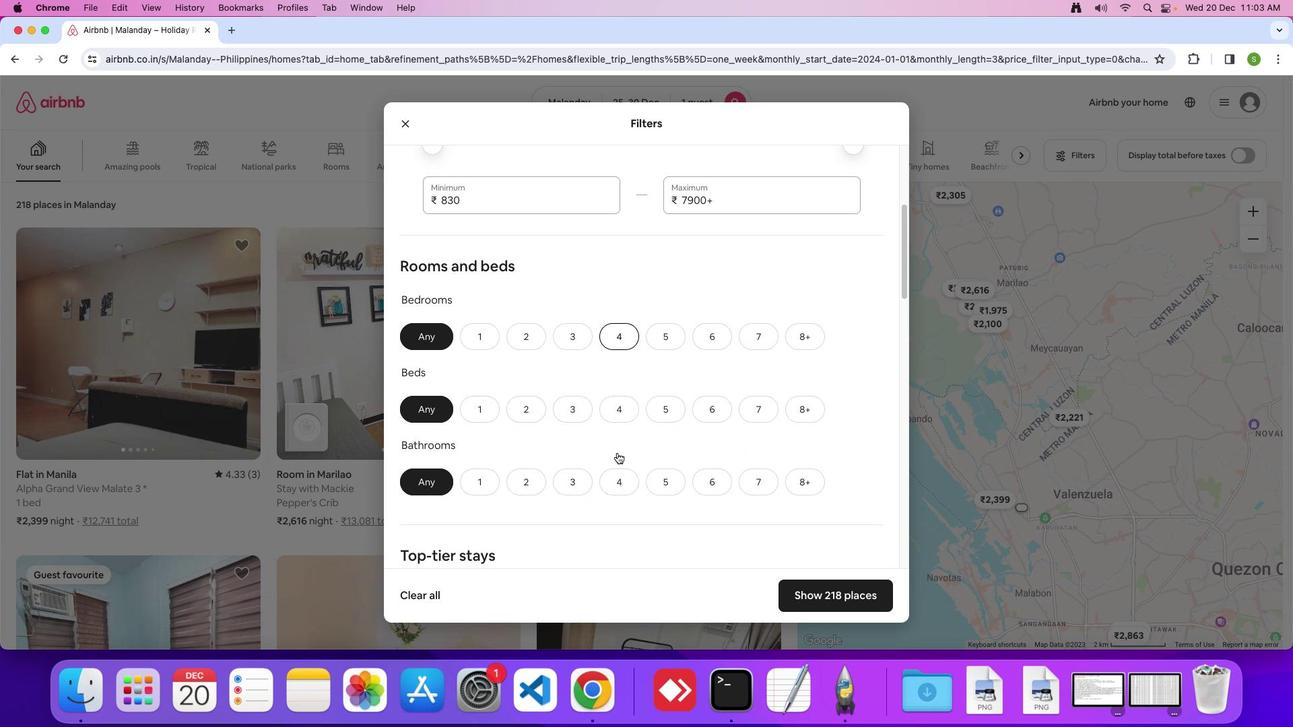 
Action: Mouse scrolled (509, 242) with delta (425, 362)
Screenshot: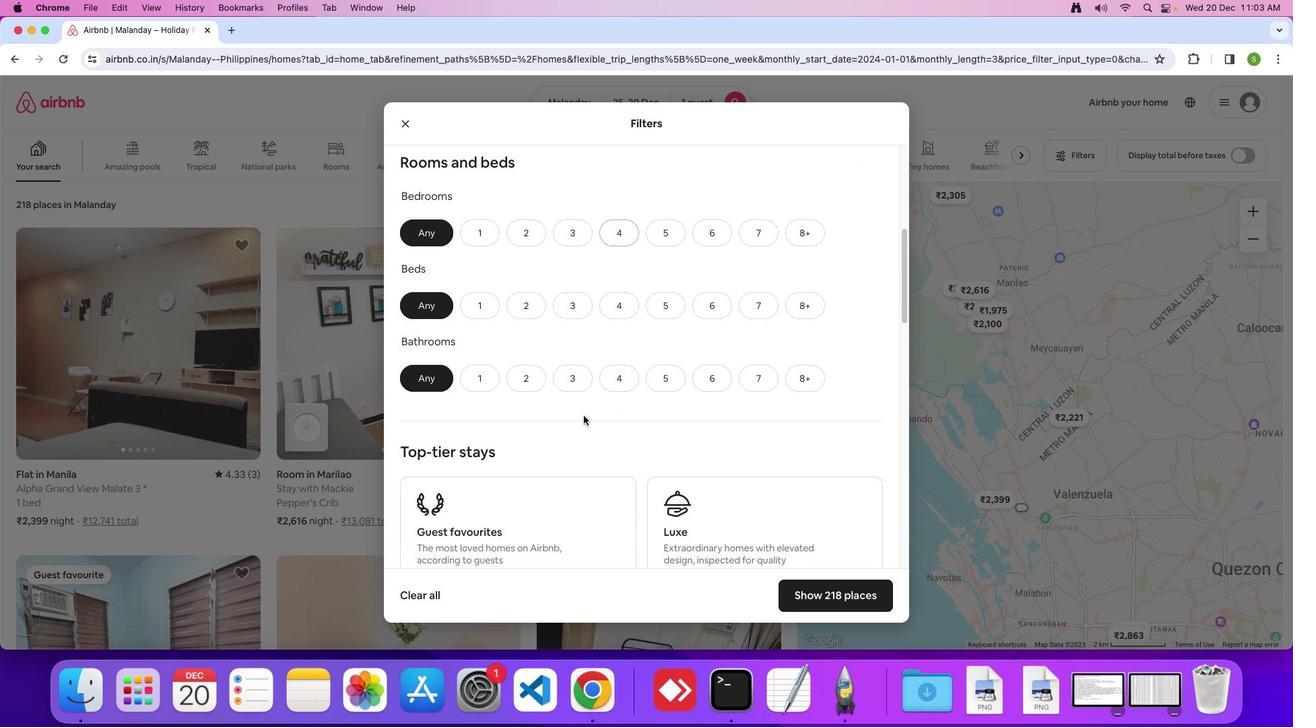 
Action: Mouse scrolled (509, 242) with delta (425, 362)
Screenshot: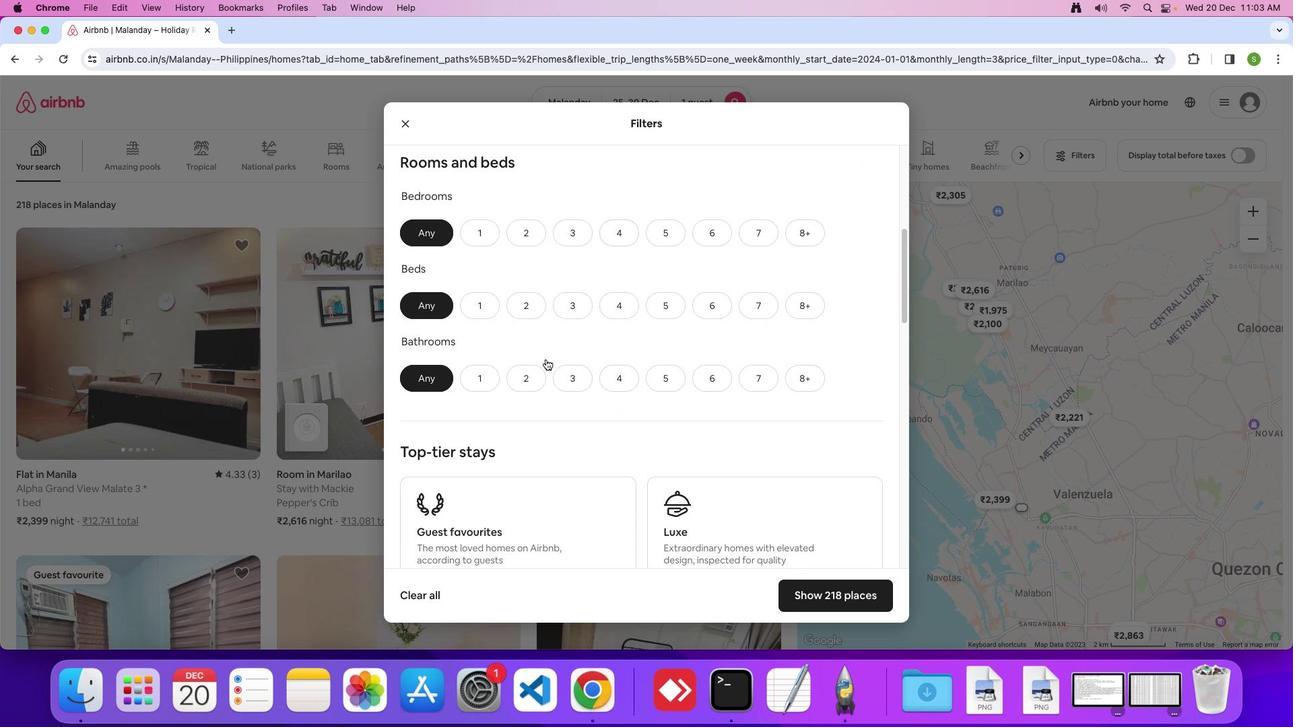 
Action: Mouse moved to (509, 242)
Screenshot: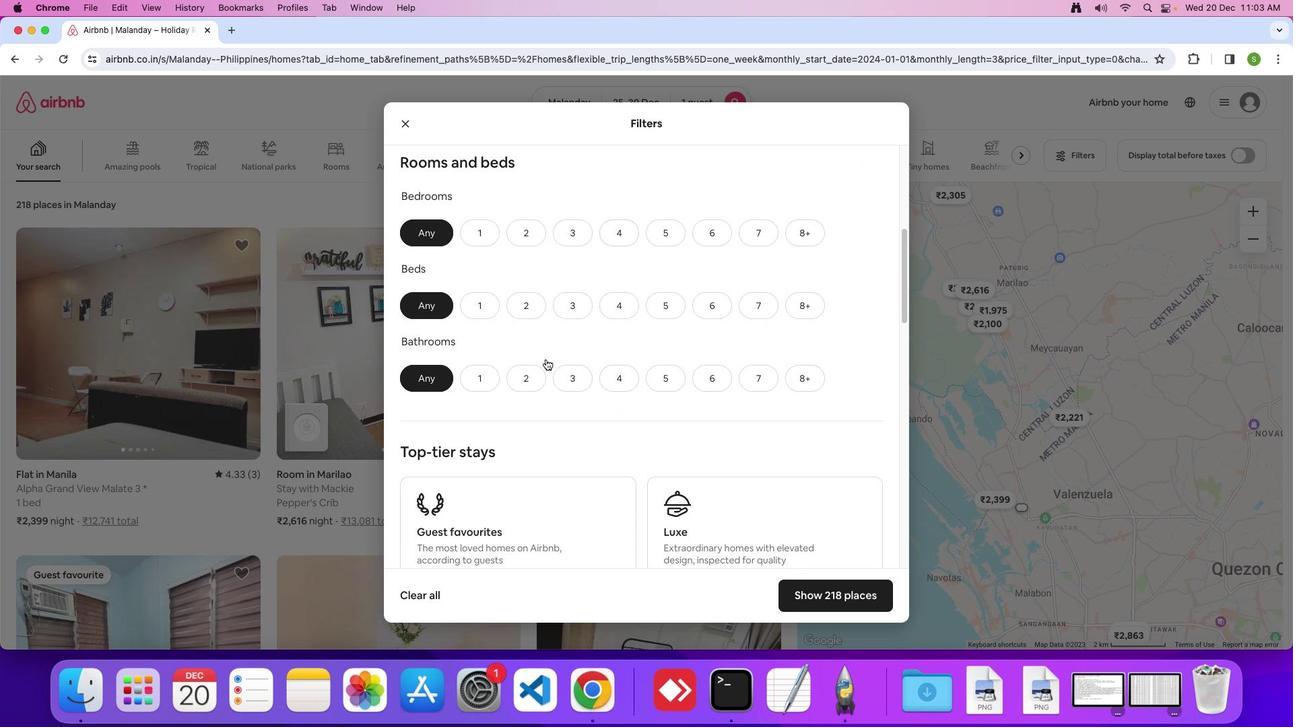 
Action: Mouse scrolled (509, 242) with delta (425, 362)
Screenshot: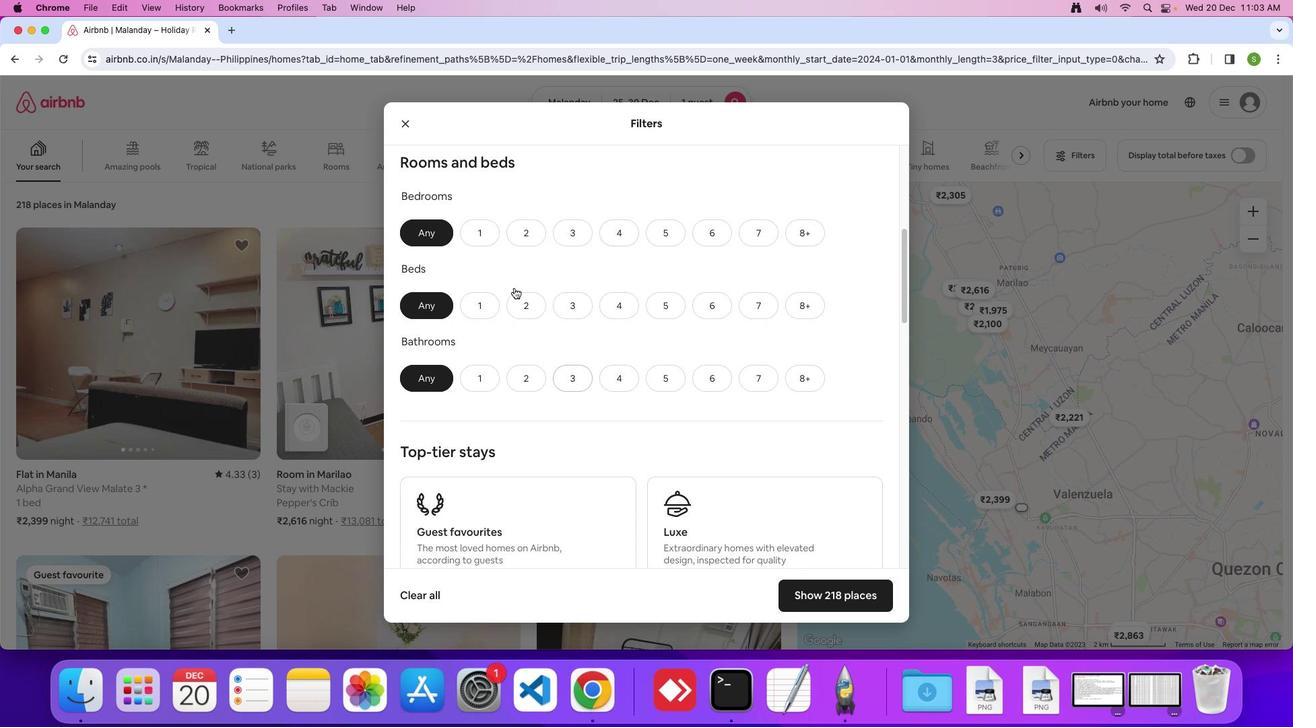 
Action: Mouse scrolled (509, 242) with delta (425, 362)
Screenshot: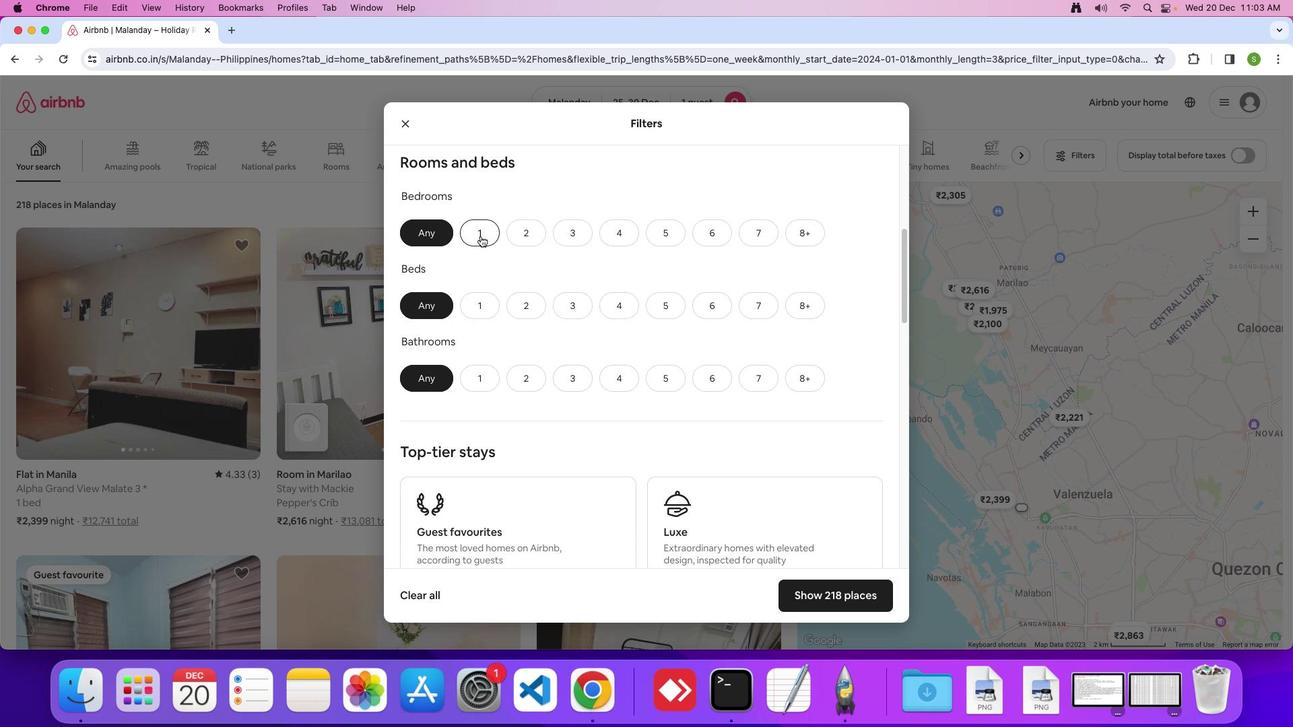 
Action: Mouse scrolled (509, 242) with delta (425, 362)
Screenshot: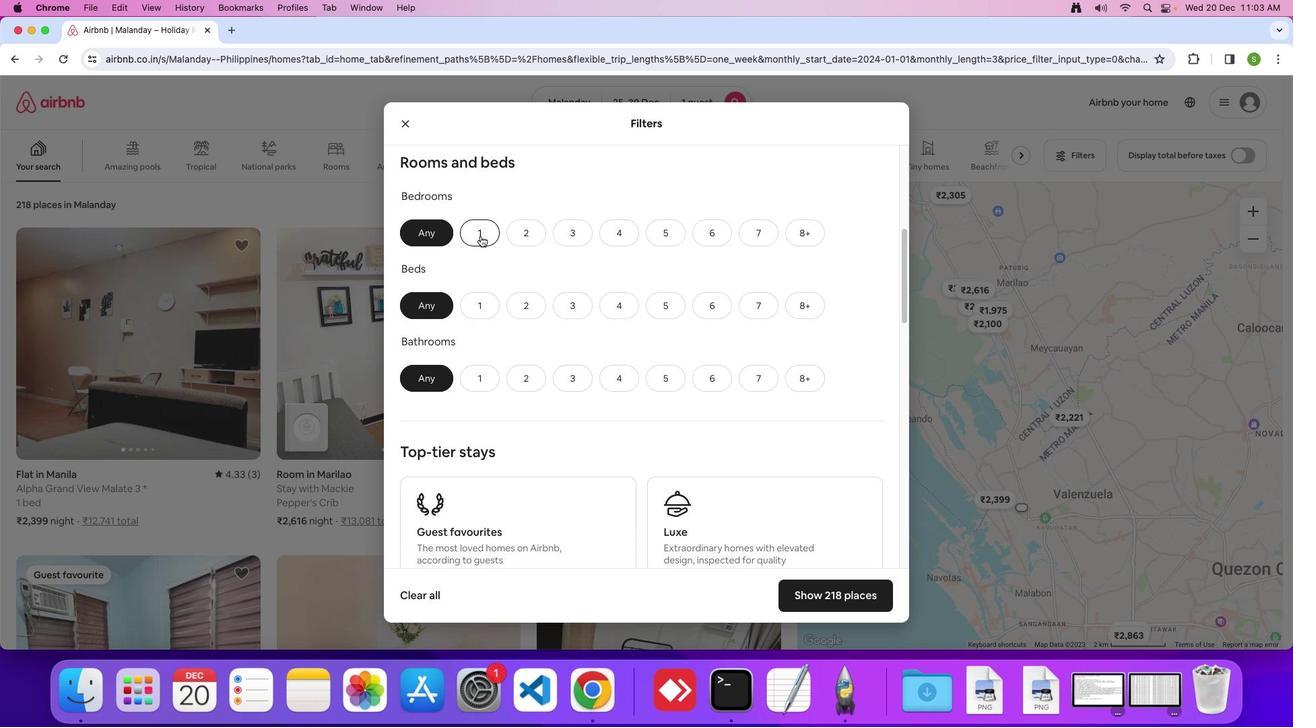 
Action: Mouse scrolled (509, 242) with delta (425, 362)
Screenshot: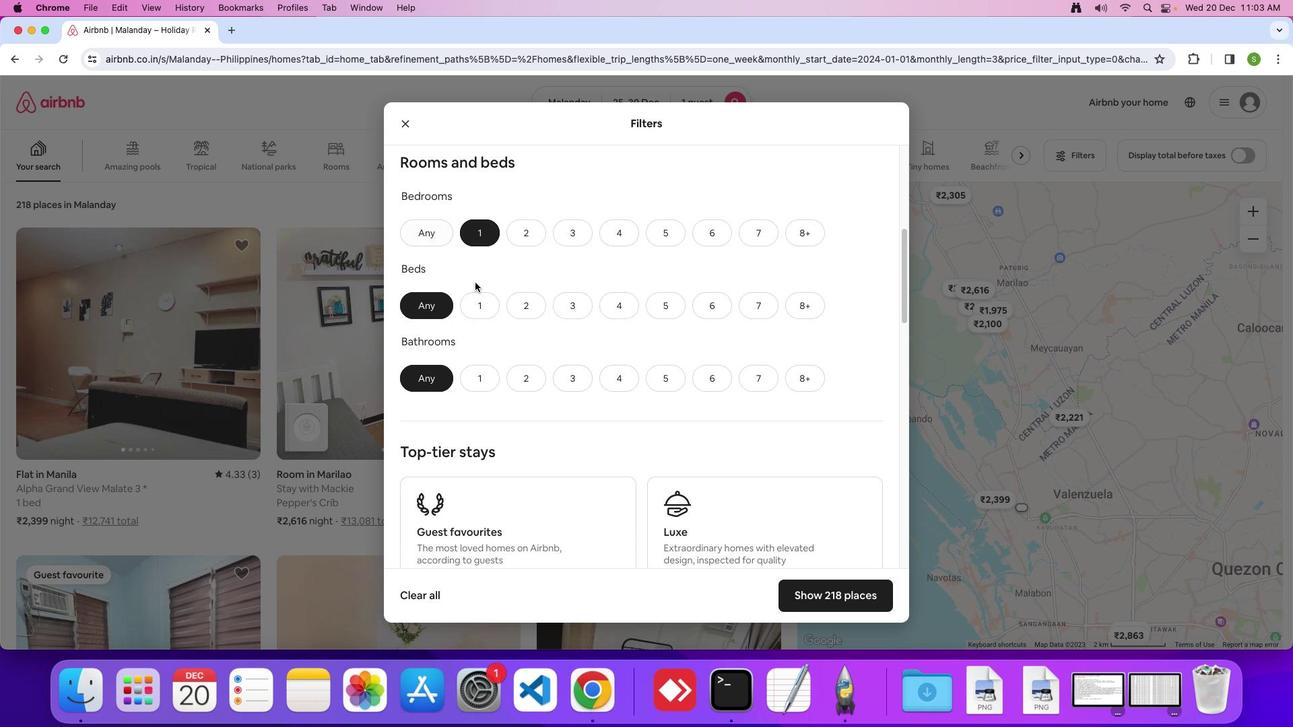 
Action: Mouse scrolled (509, 242) with delta (425, 362)
Screenshot: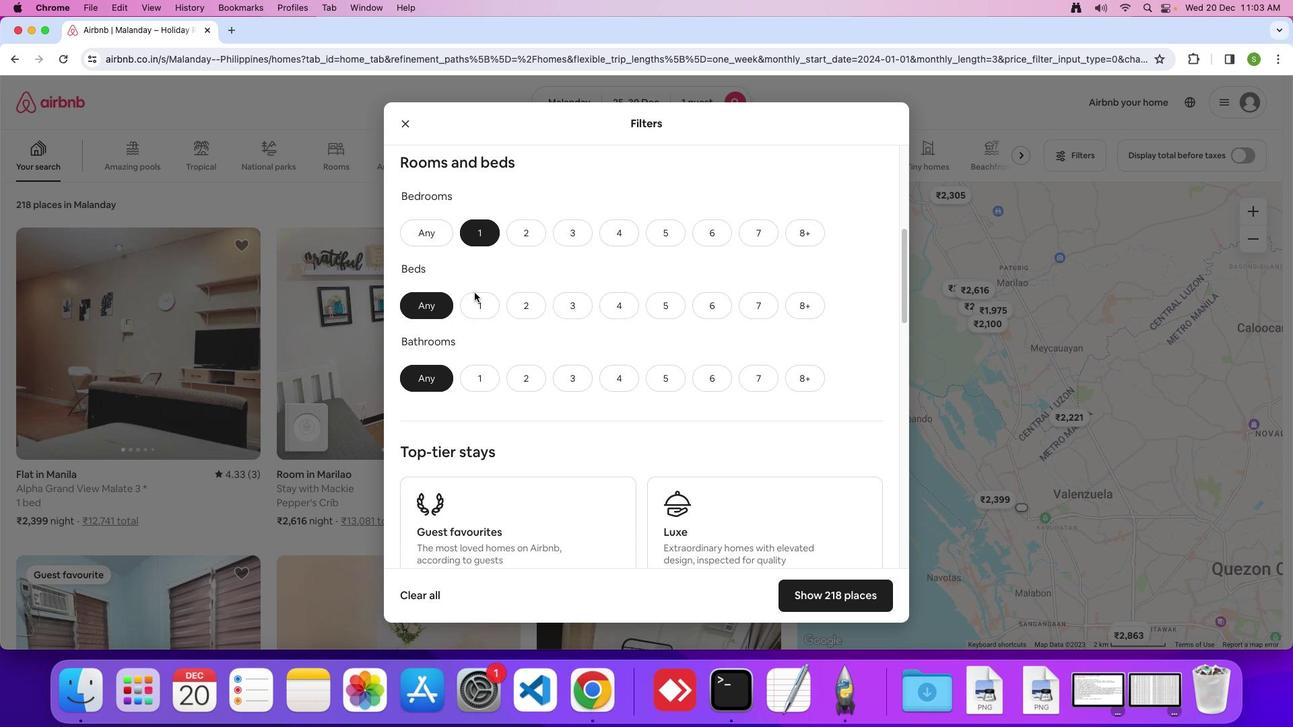 
Action: Mouse scrolled (509, 242) with delta (425, 362)
Screenshot: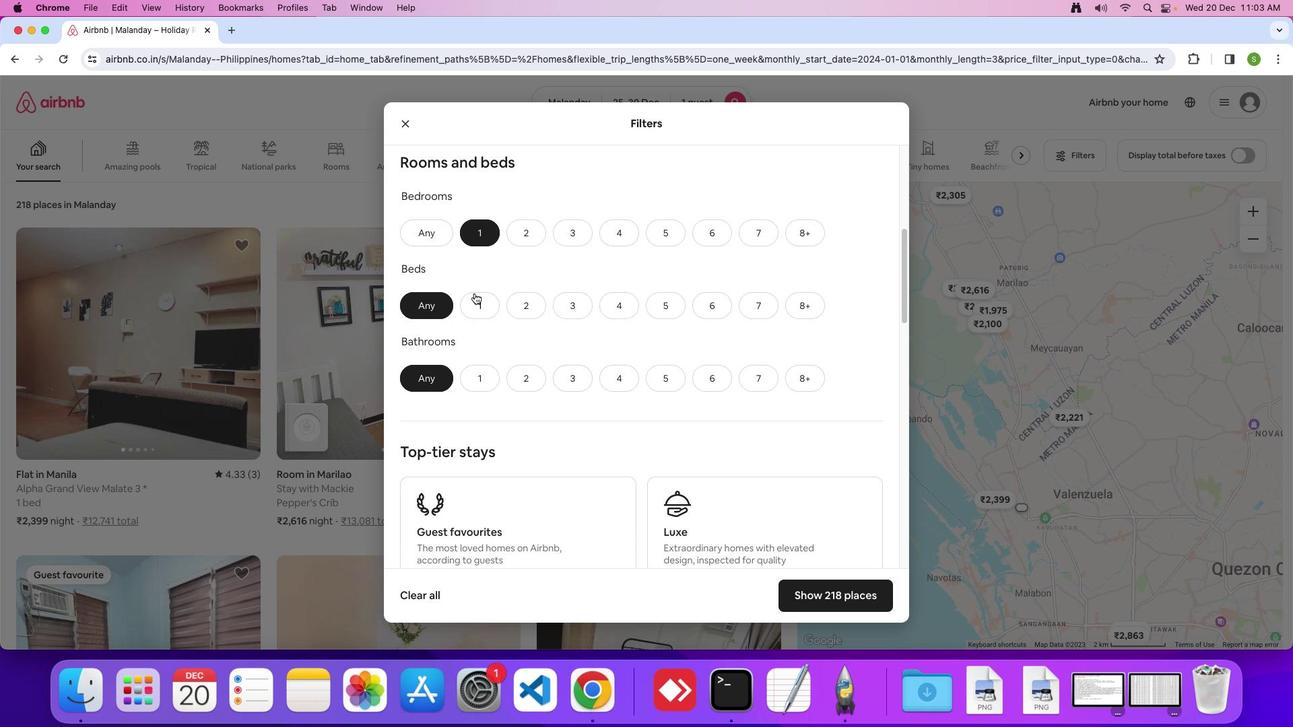 
Action: Mouse moved to (491, 299)
Screenshot: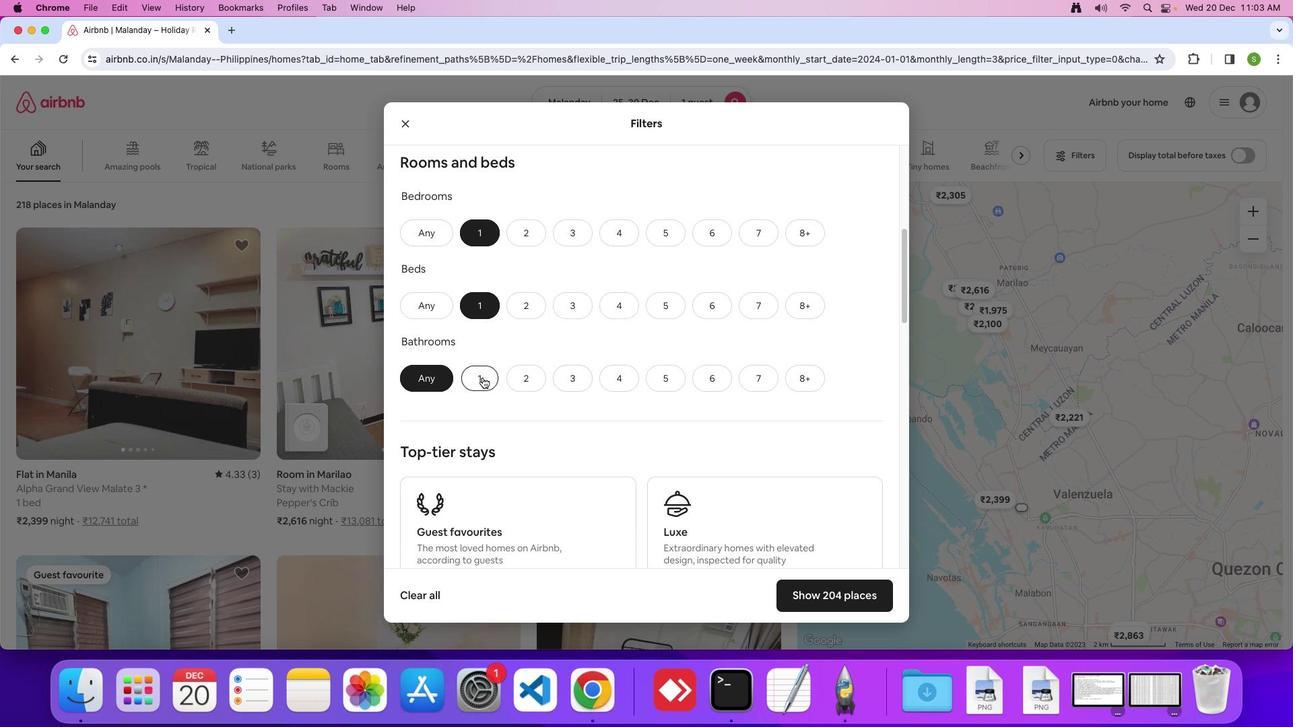 
Action: Mouse pressed left at (491, 299)
Screenshot: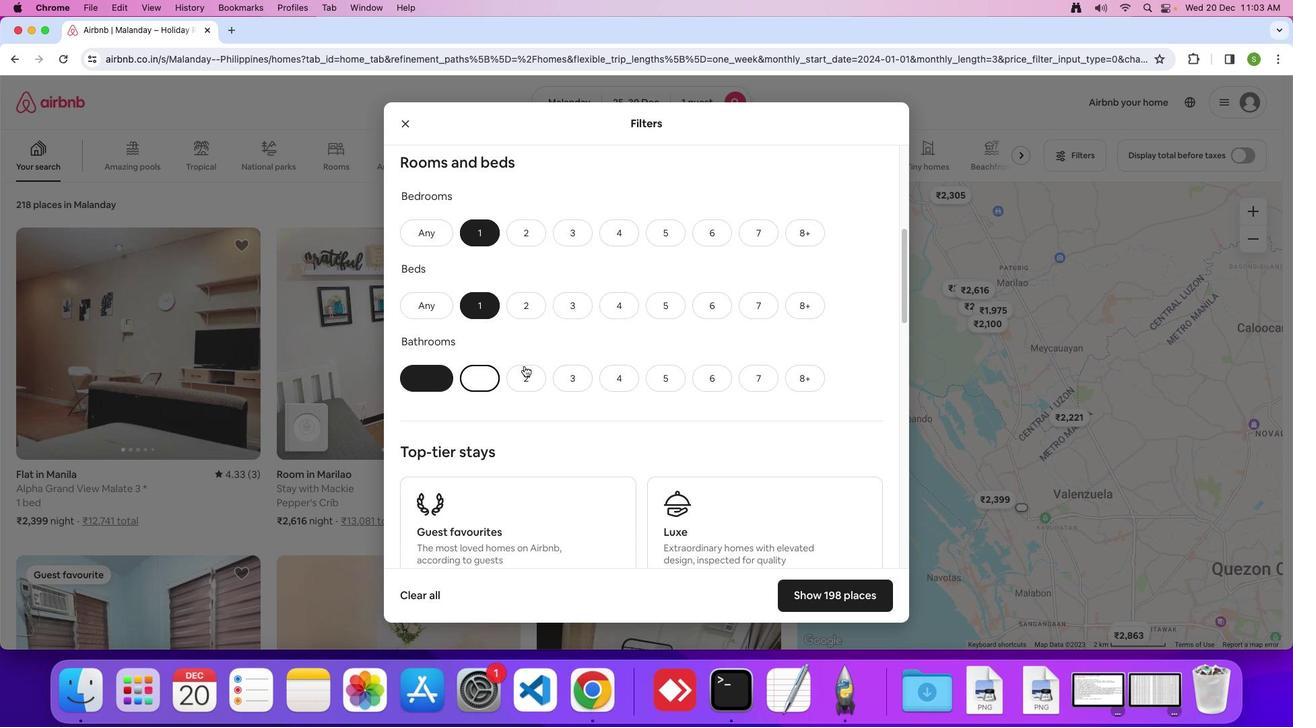 
Action: Mouse moved to (489, 280)
Screenshot: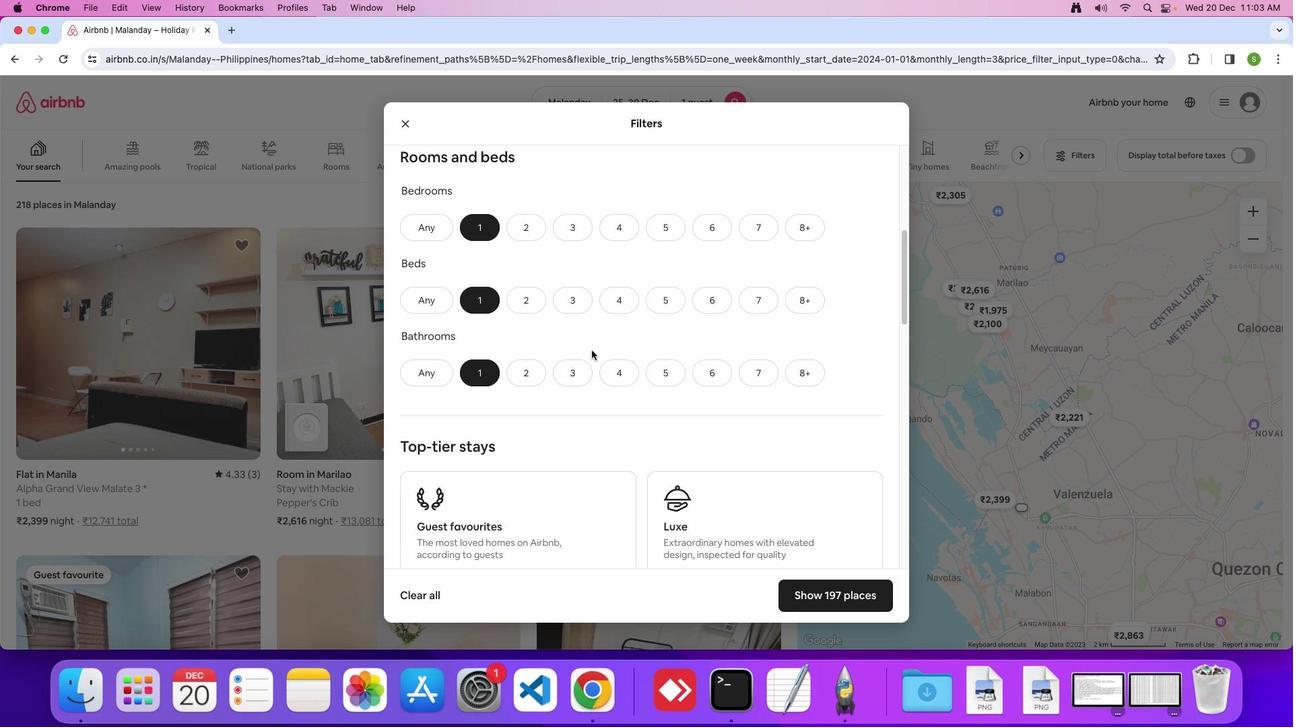 
Action: Mouse pressed left at (489, 280)
Screenshot: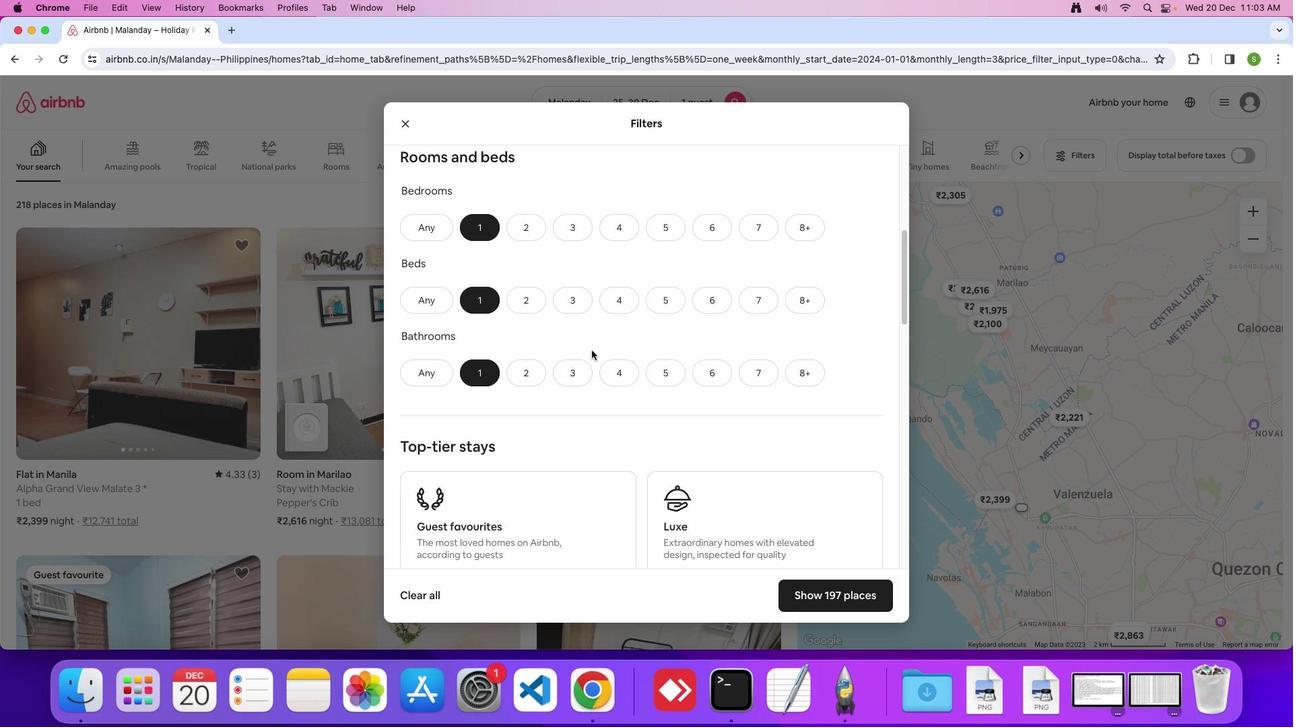 
Action: Mouse moved to (491, 262)
Screenshot: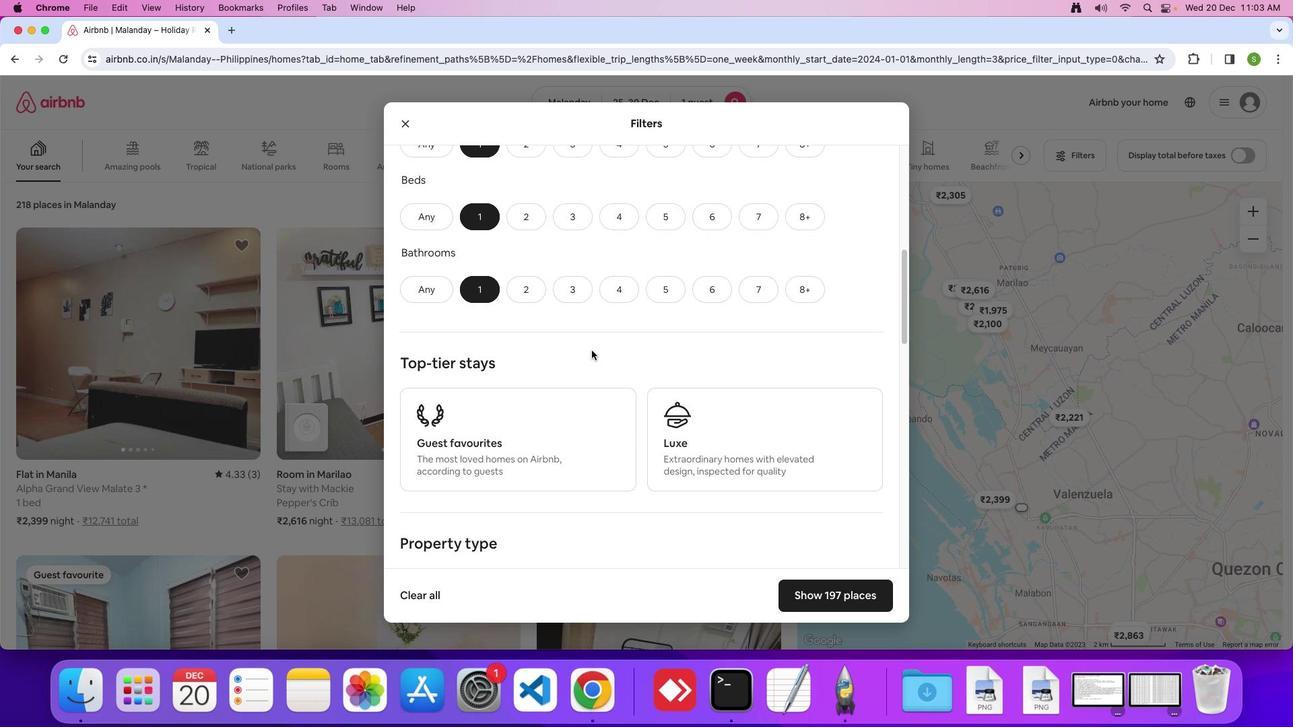 
Action: Mouse pressed left at (491, 262)
Screenshot: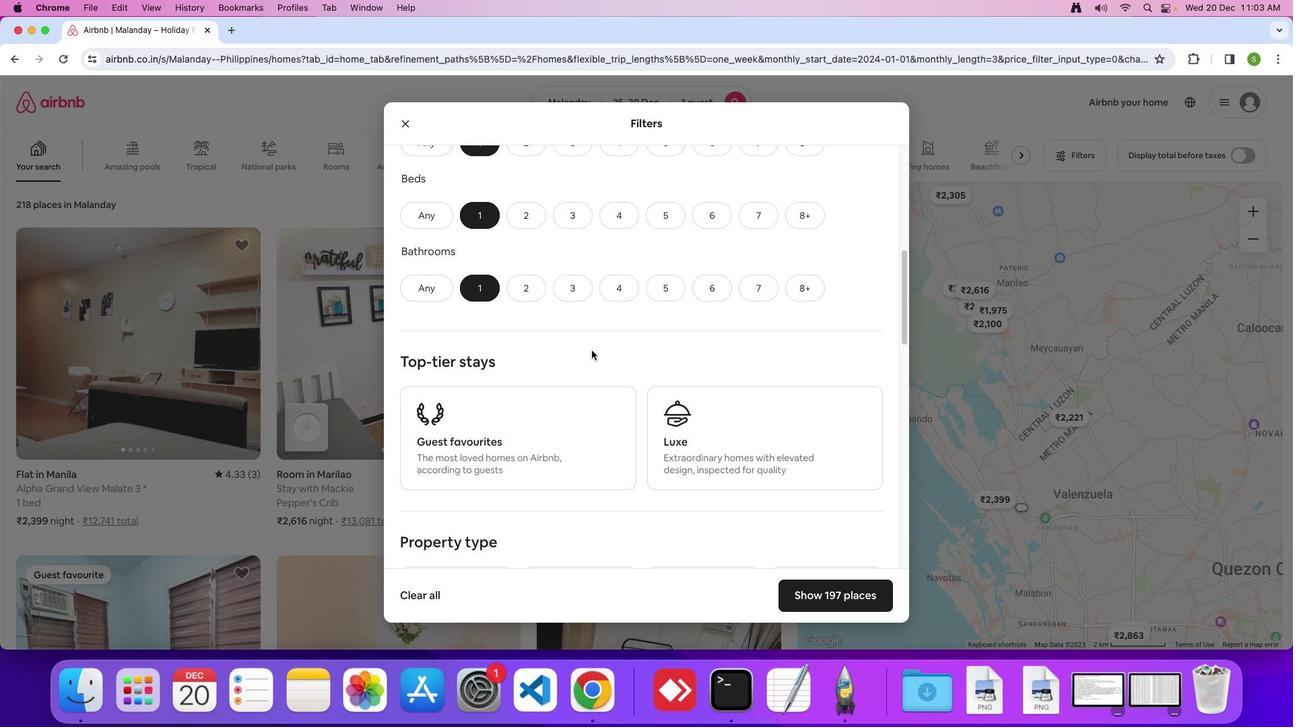 
Action: Mouse moved to (505, 269)
Screenshot: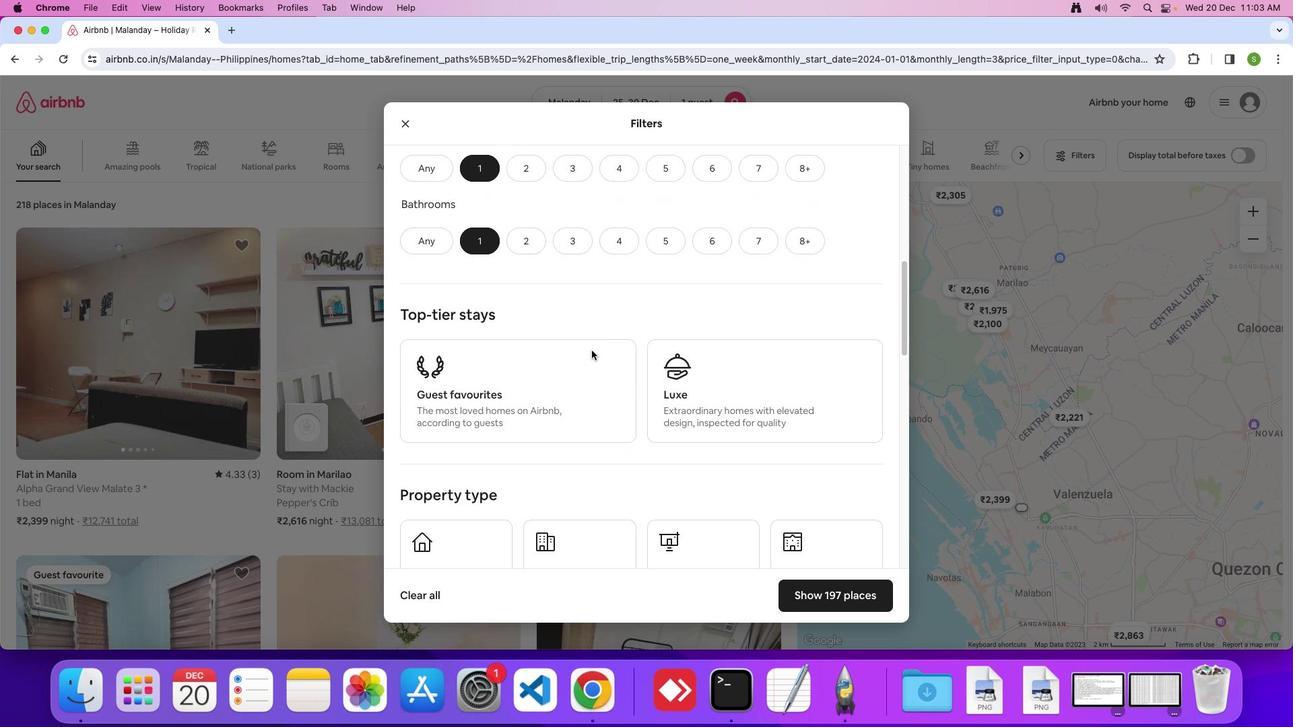 
Action: Mouse scrolled (505, 269) with delta (425, 362)
Screenshot: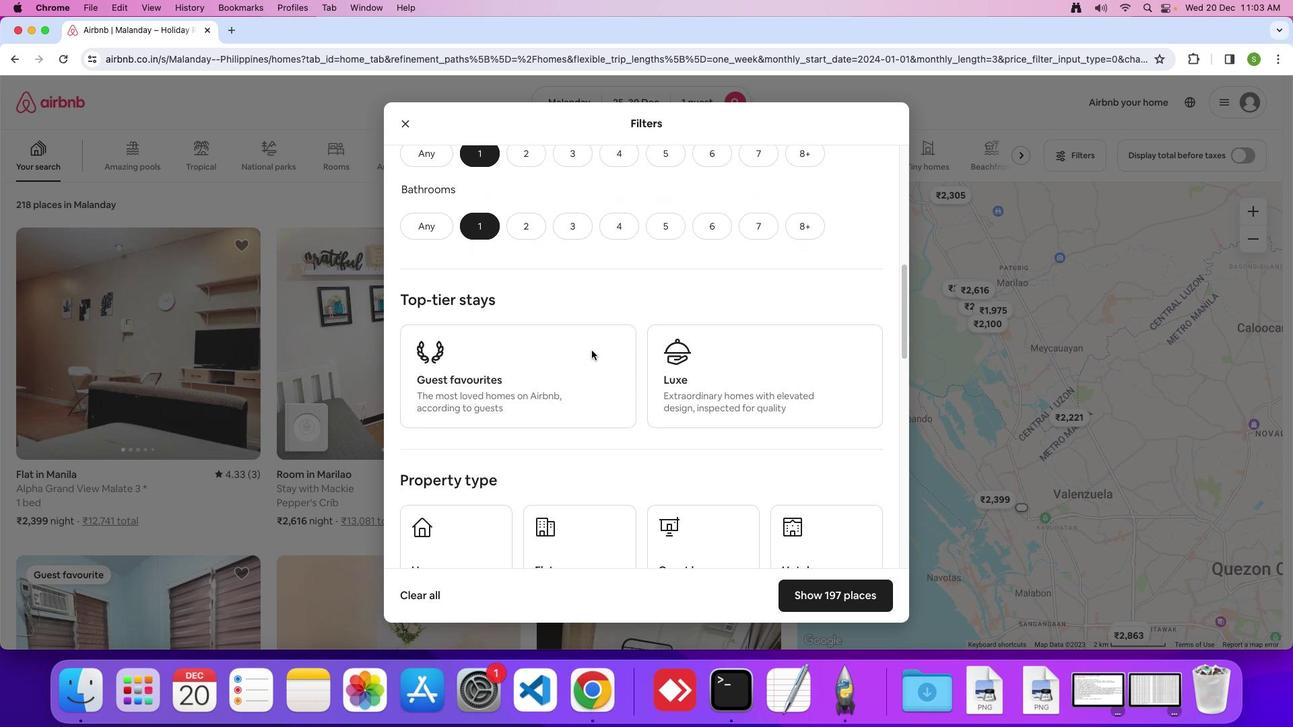 
Action: Mouse scrolled (505, 269) with delta (425, 362)
Screenshot: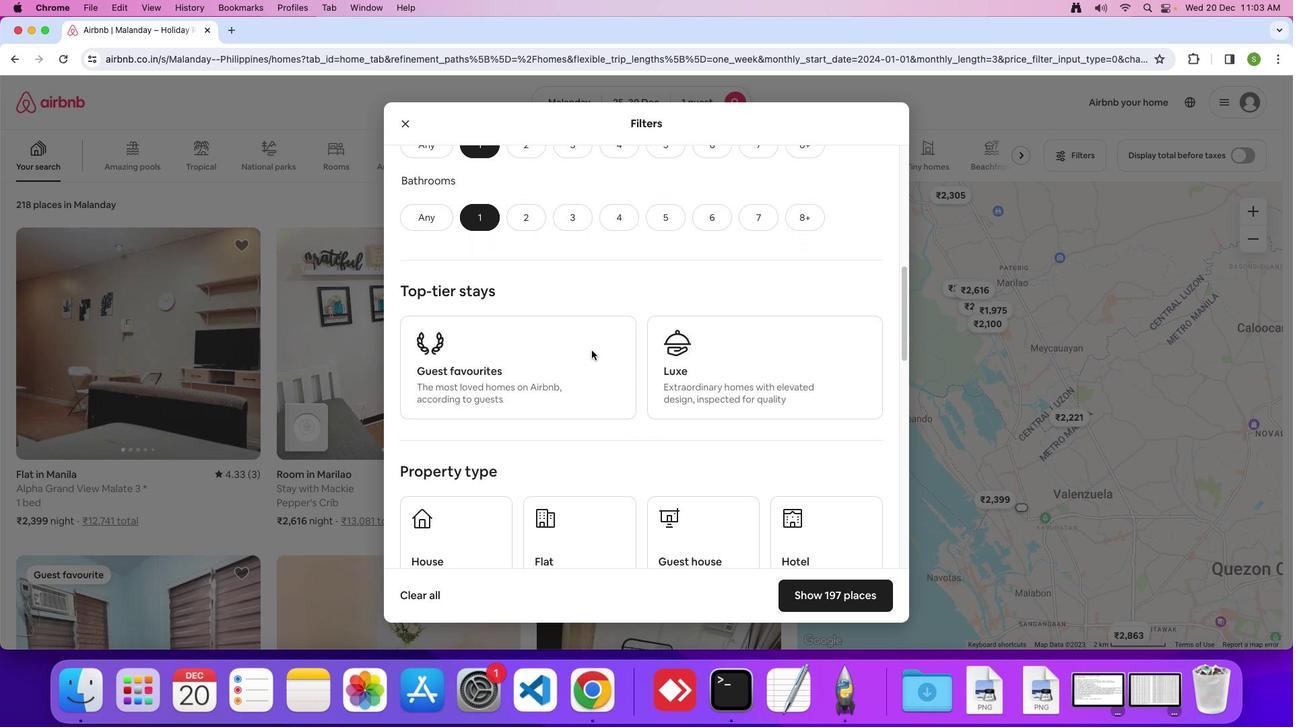 
Action: Mouse scrolled (505, 269) with delta (425, 362)
Screenshot: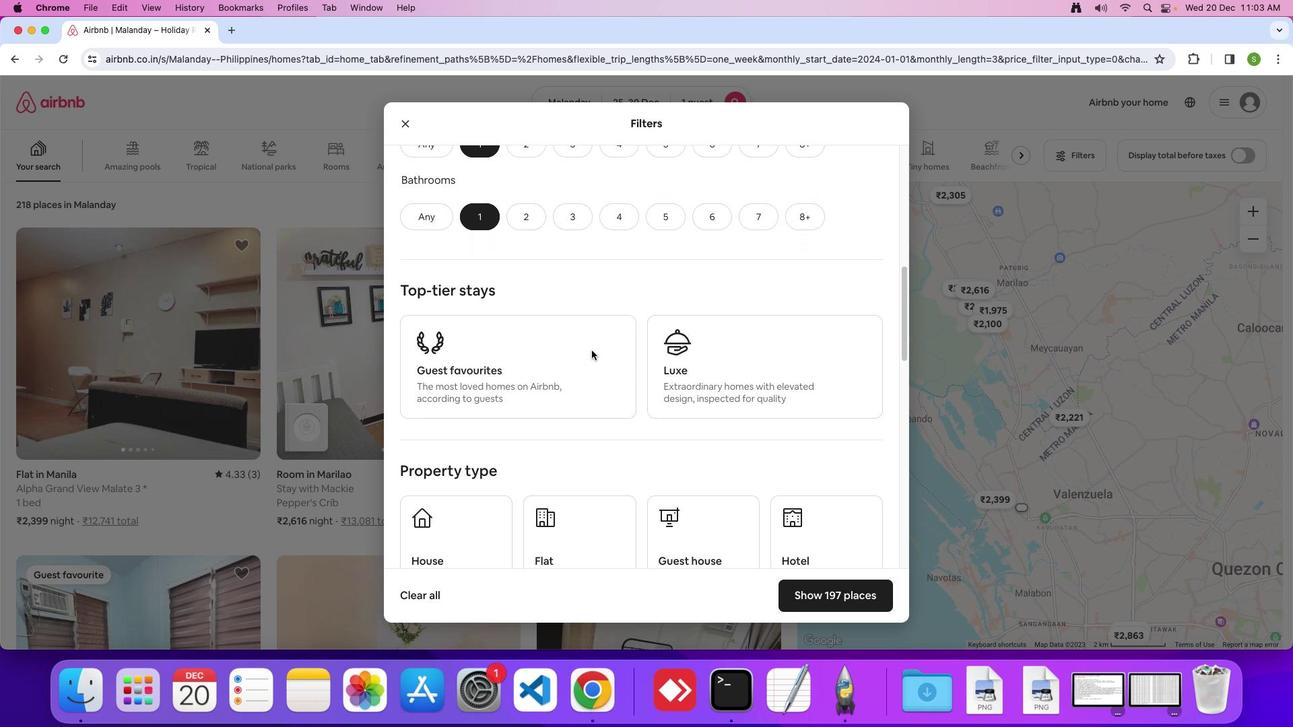 
Action: Mouse scrolled (505, 269) with delta (425, 362)
Screenshot: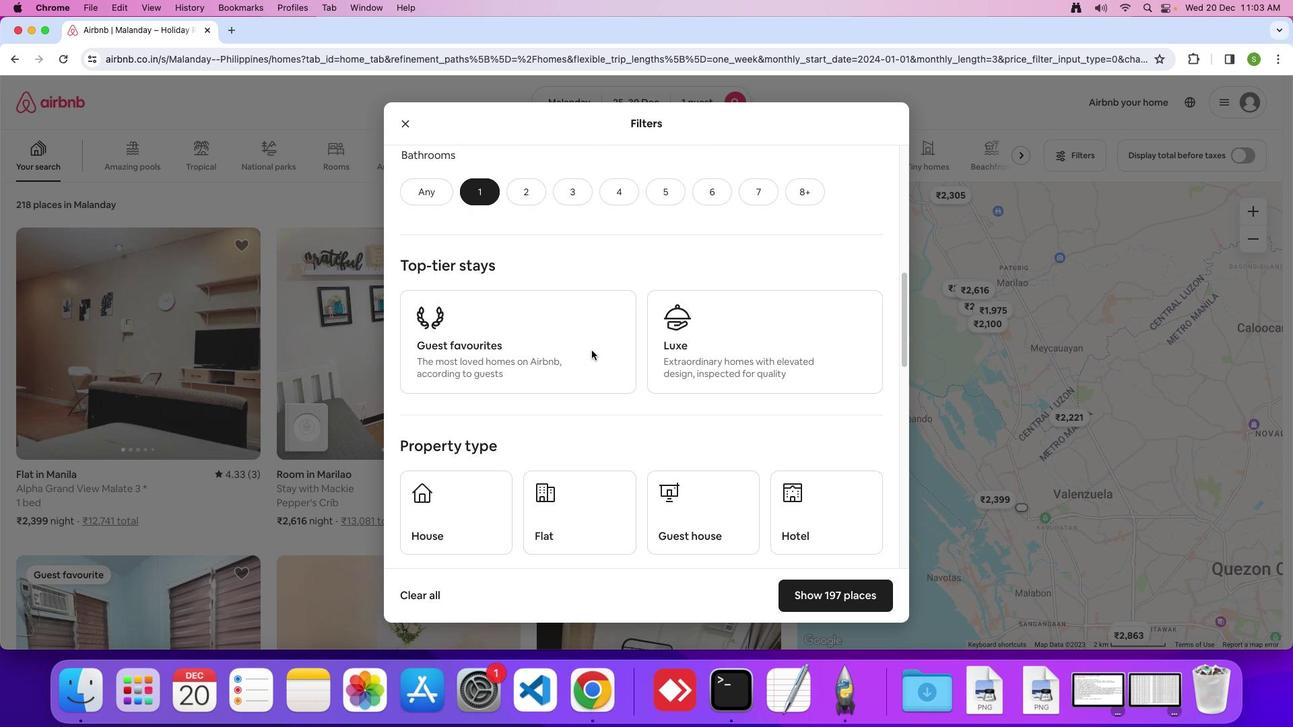 
Action: Mouse scrolled (505, 269) with delta (425, 362)
Screenshot: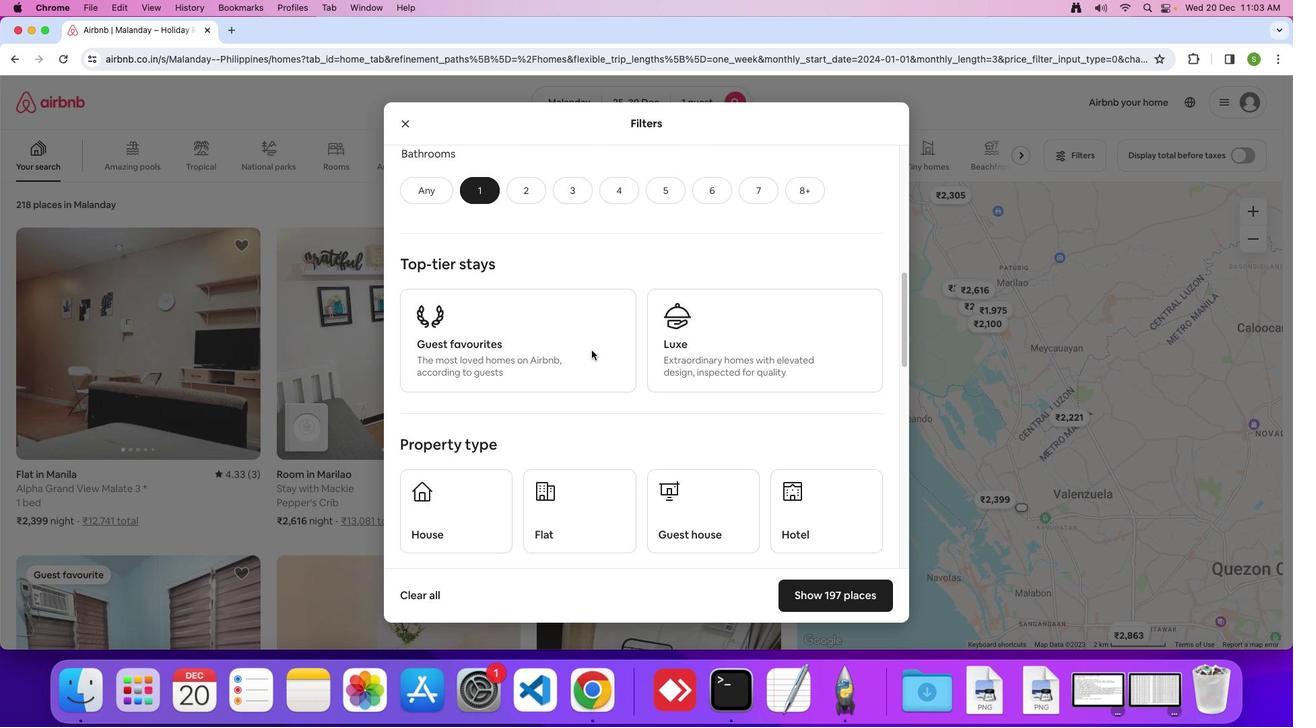 
Action: Mouse scrolled (505, 269) with delta (425, 362)
Screenshot: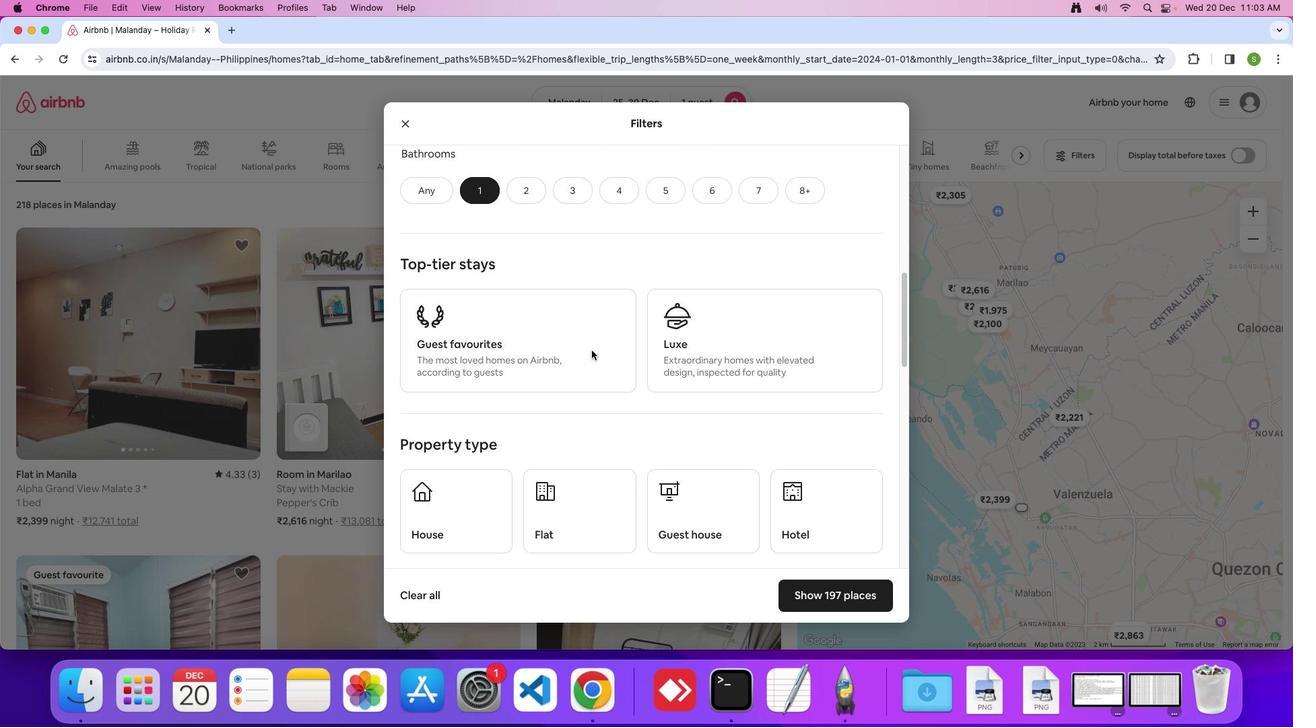 
Action: Mouse scrolled (505, 269) with delta (425, 362)
Screenshot: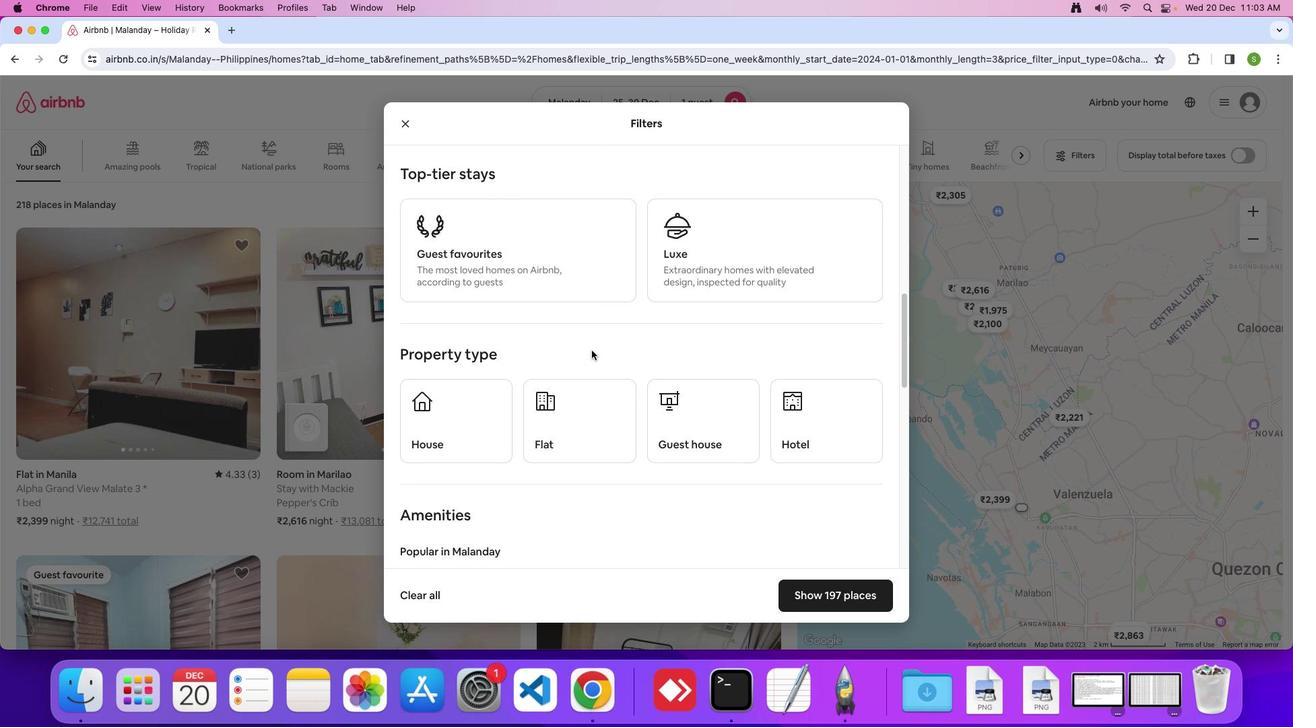 
Action: Mouse scrolled (505, 269) with delta (425, 362)
Screenshot: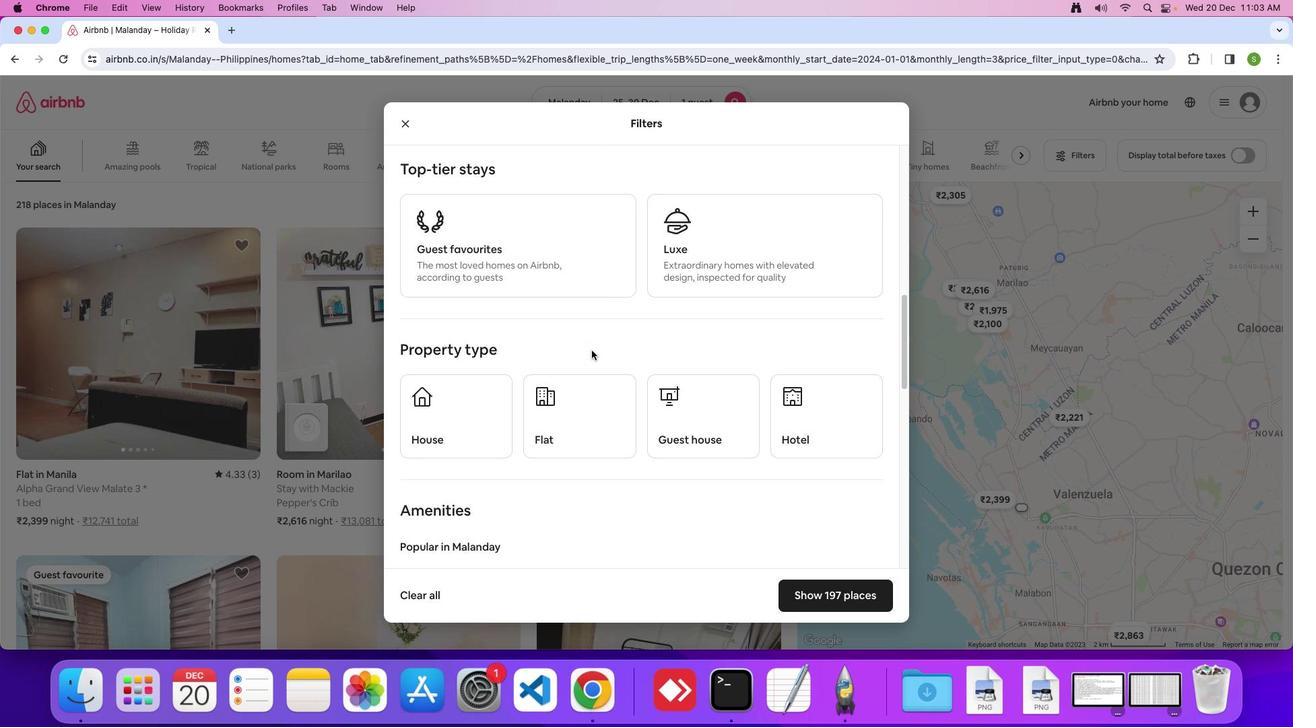 
Action: Mouse scrolled (505, 269) with delta (425, 362)
Screenshot: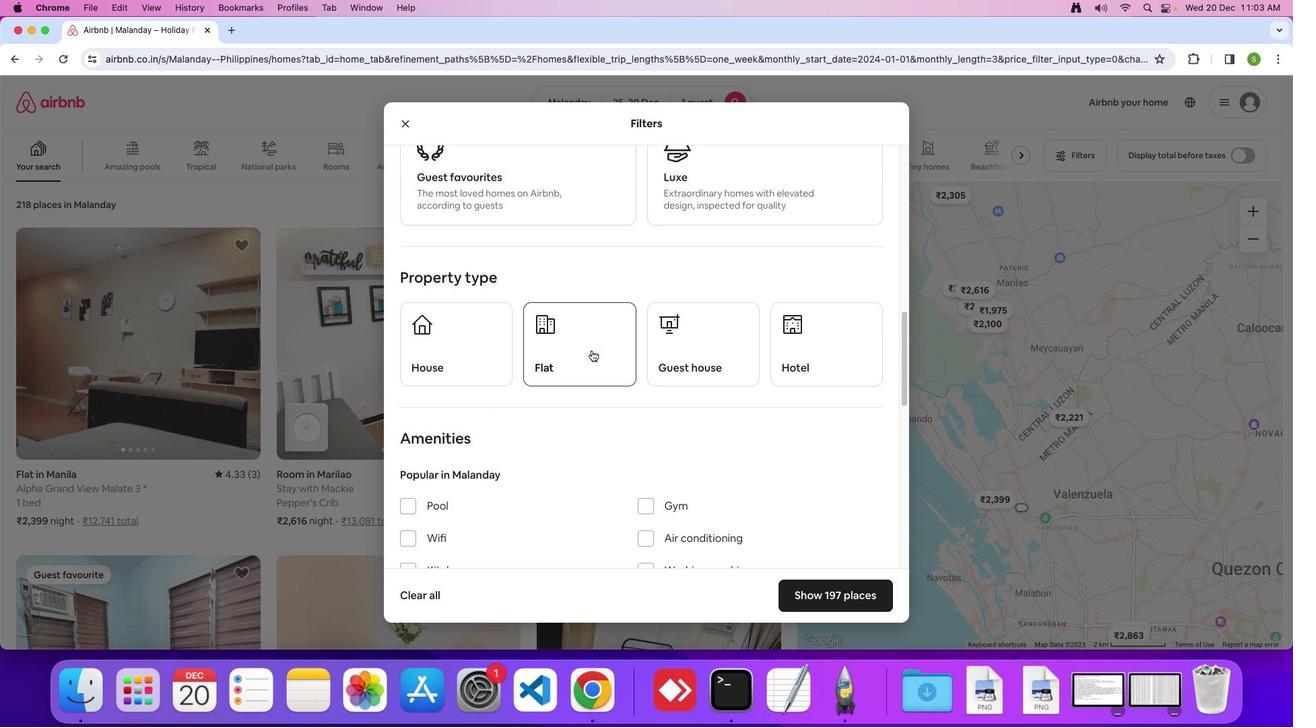 
Action: Mouse scrolled (505, 269) with delta (425, 362)
Screenshot: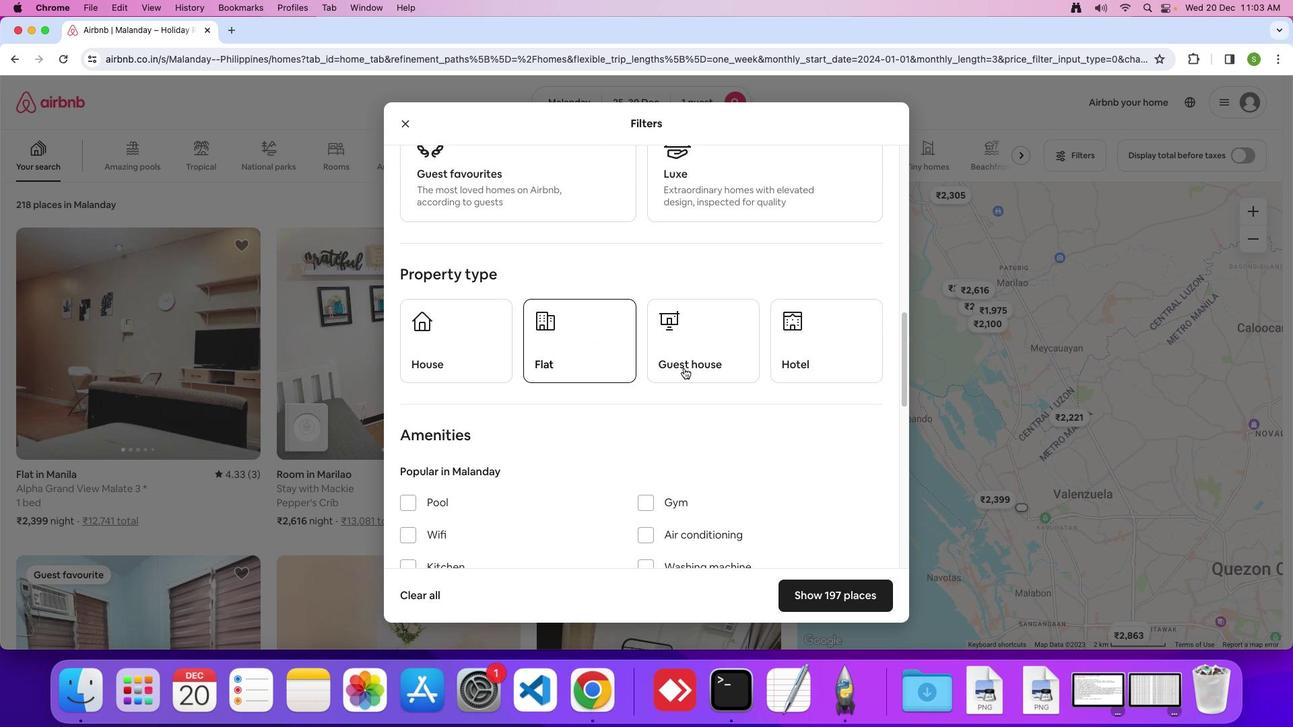 
Action: Mouse scrolled (505, 269) with delta (425, 362)
Screenshot: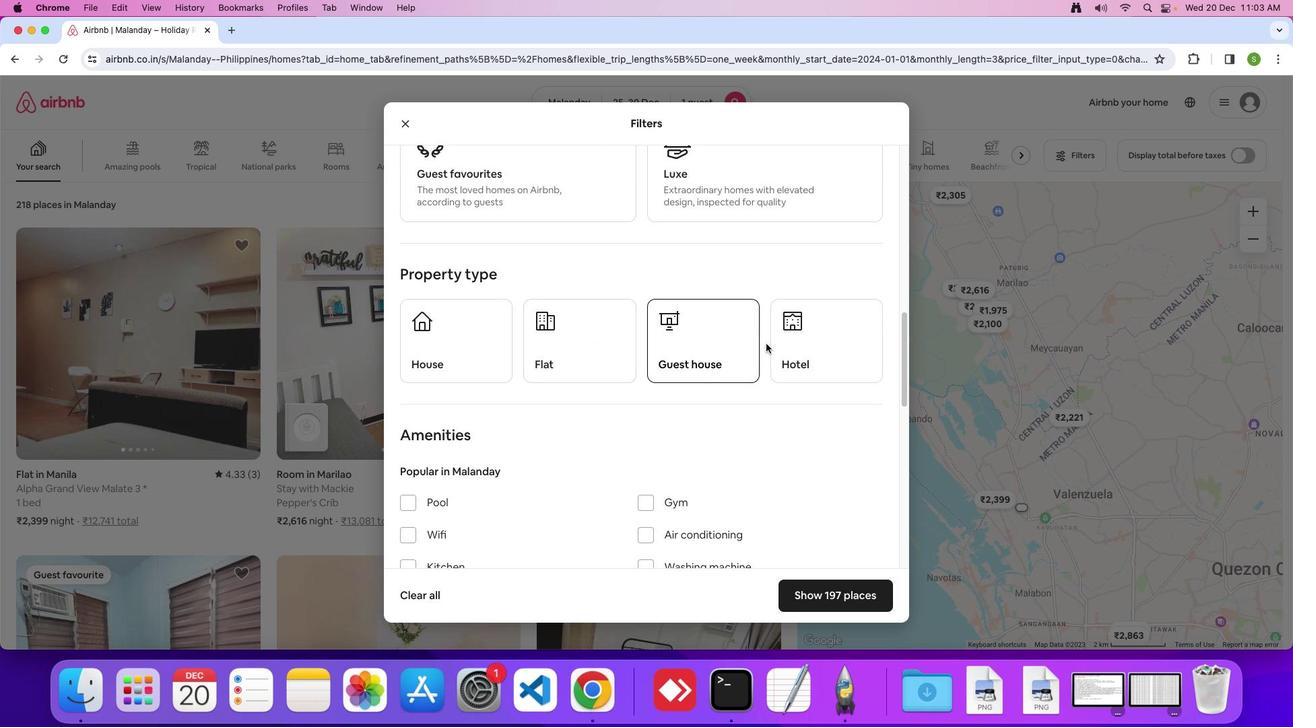 
Action: Mouse scrolled (505, 269) with delta (425, 362)
Screenshot: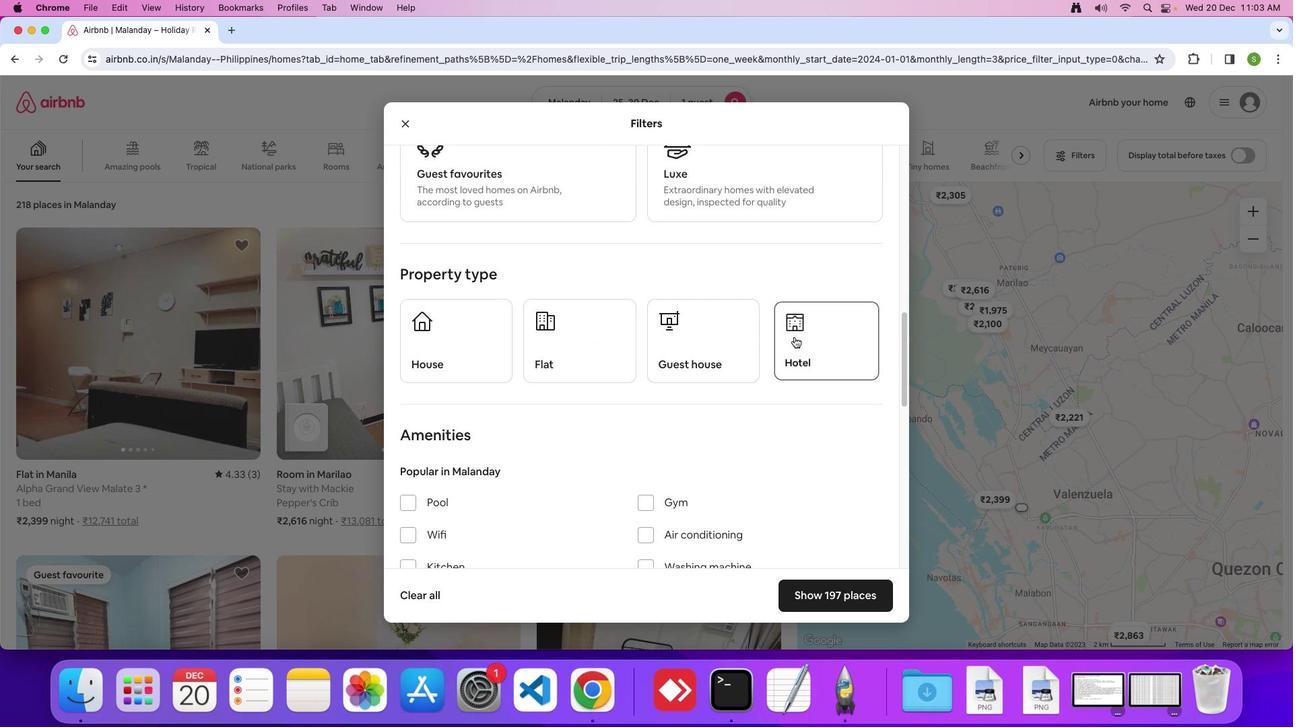 
Action: Mouse scrolled (505, 269) with delta (425, 362)
Screenshot: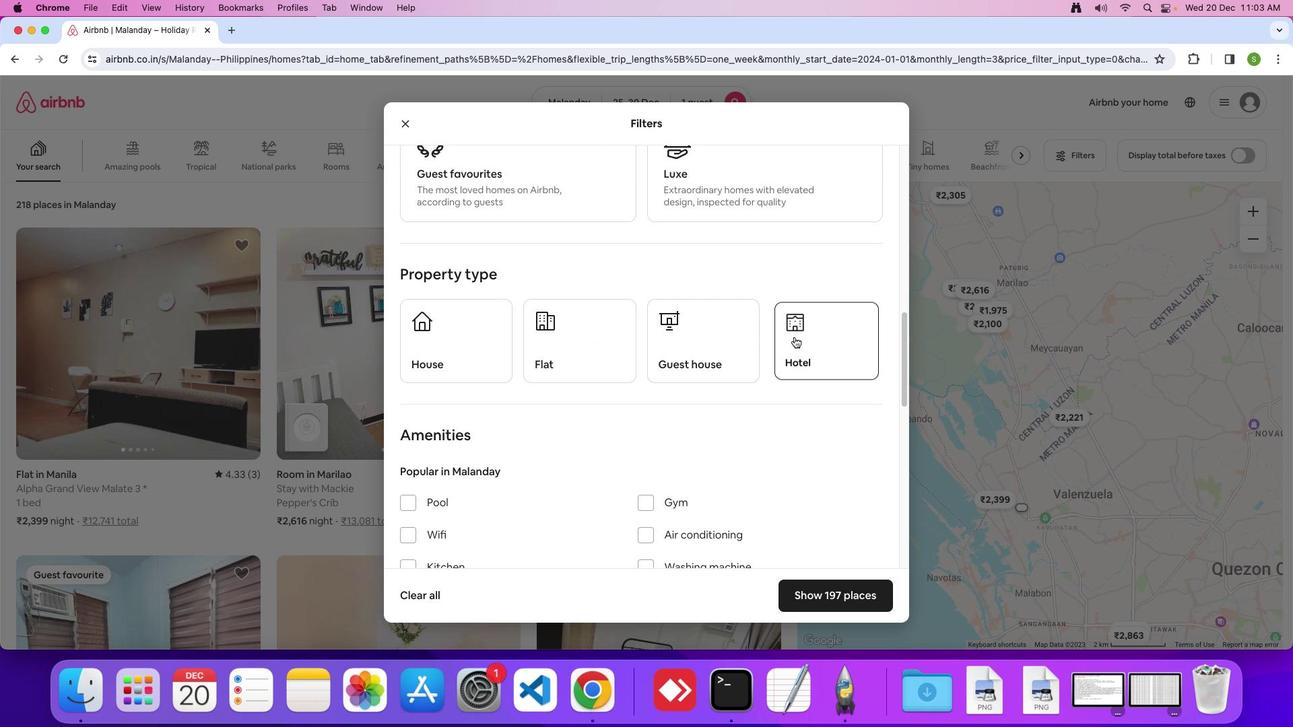 
Action: Mouse scrolled (505, 269) with delta (425, 362)
Screenshot: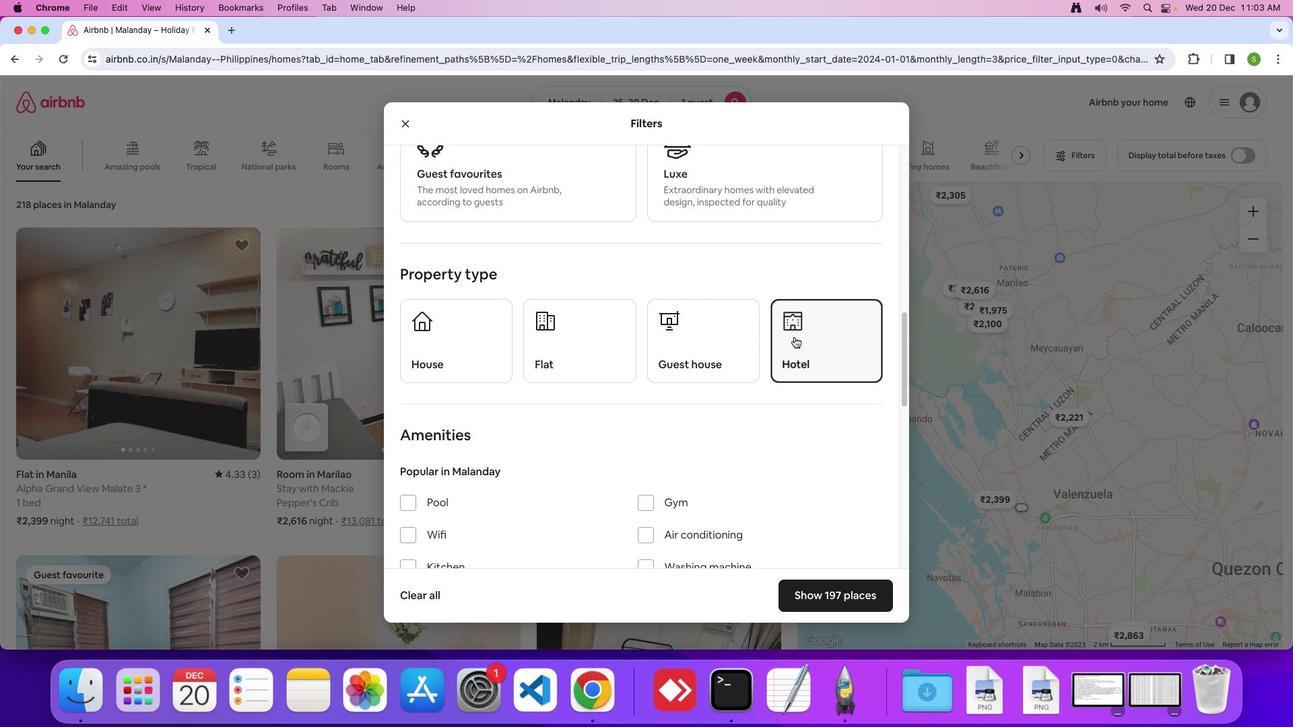 
Action: Mouse scrolled (505, 269) with delta (425, 362)
Screenshot: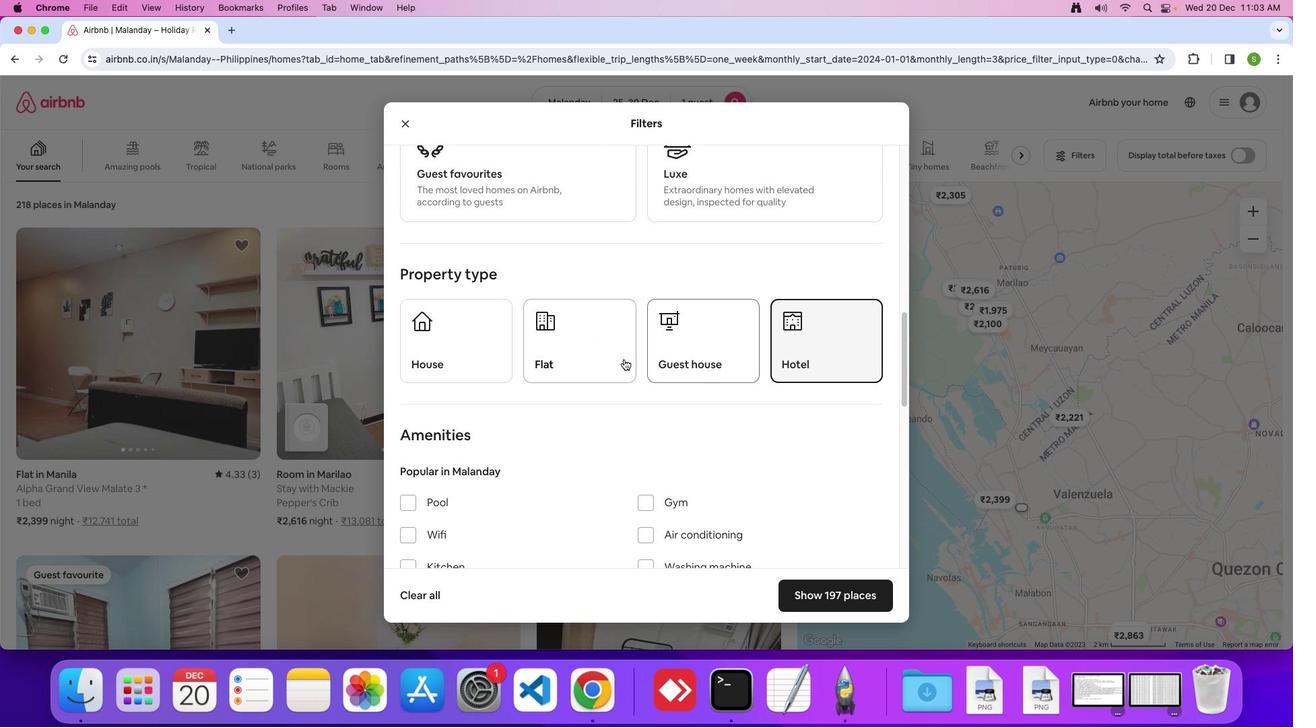
Action: Mouse scrolled (505, 269) with delta (425, 362)
Screenshot: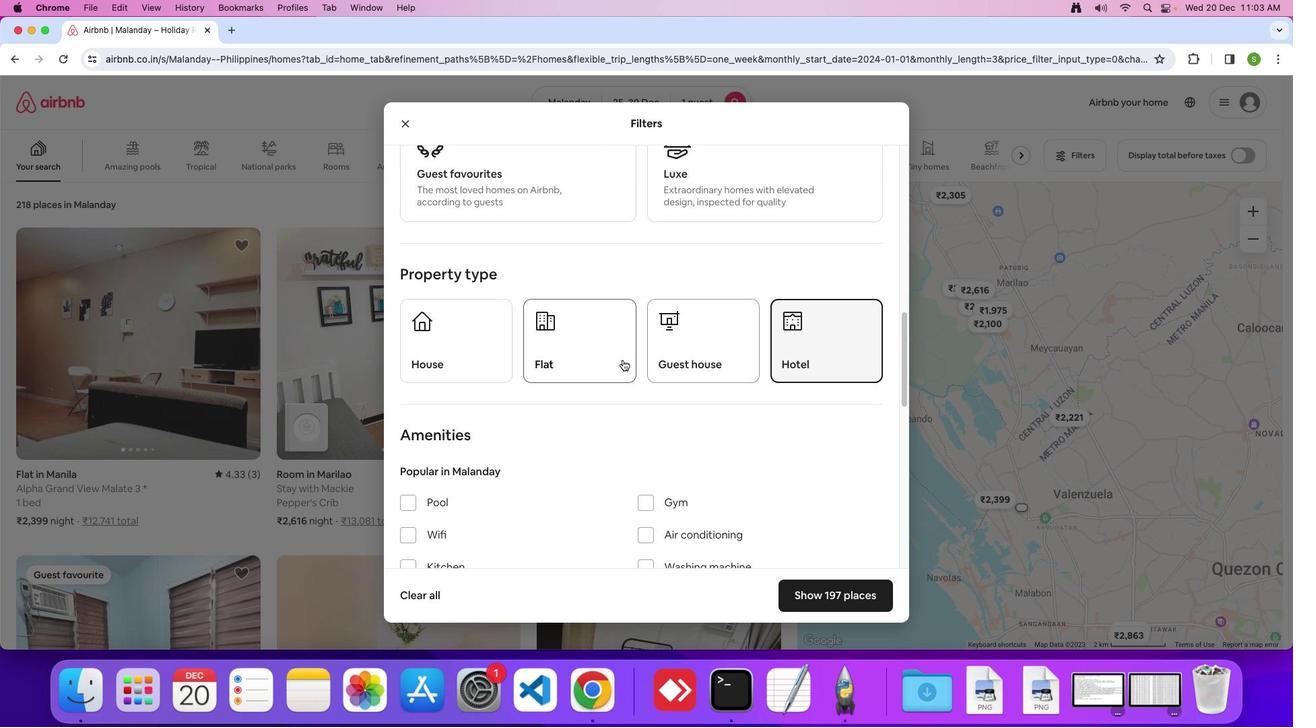 
Action: Mouse scrolled (505, 269) with delta (425, 362)
Screenshot: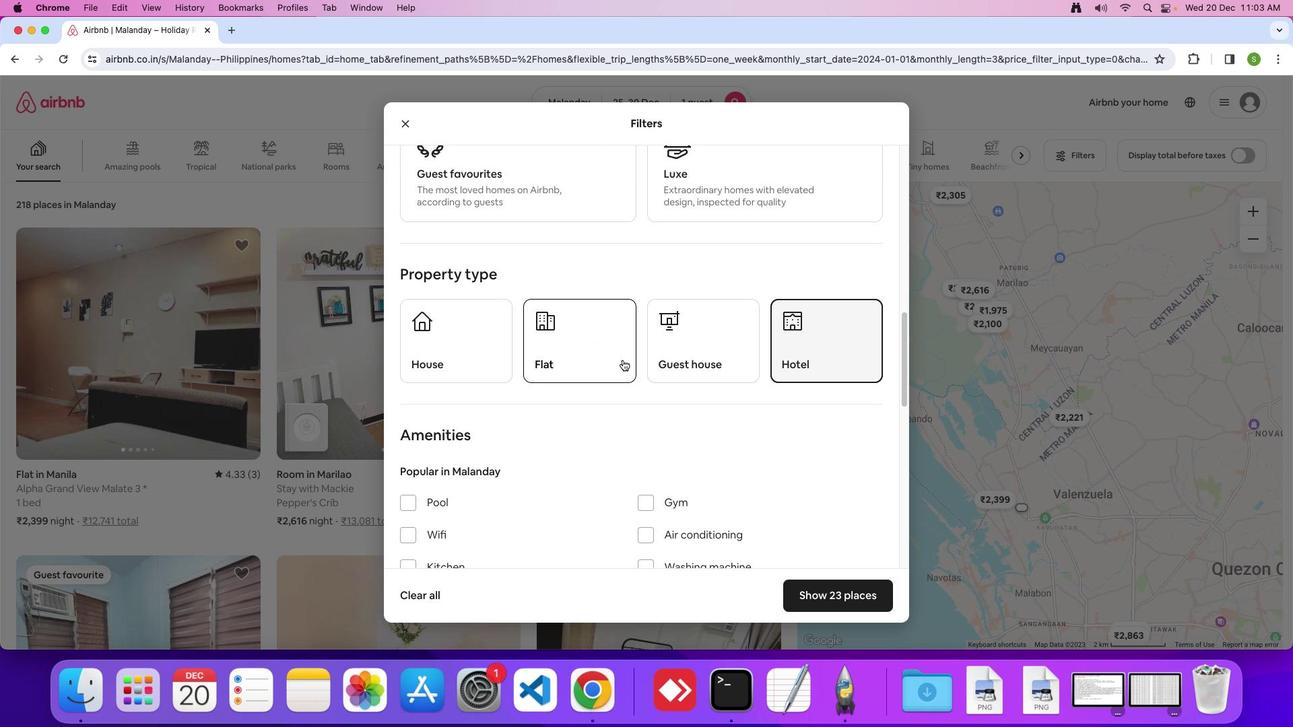 
Action: Mouse moved to (534, 272)
Screenshot: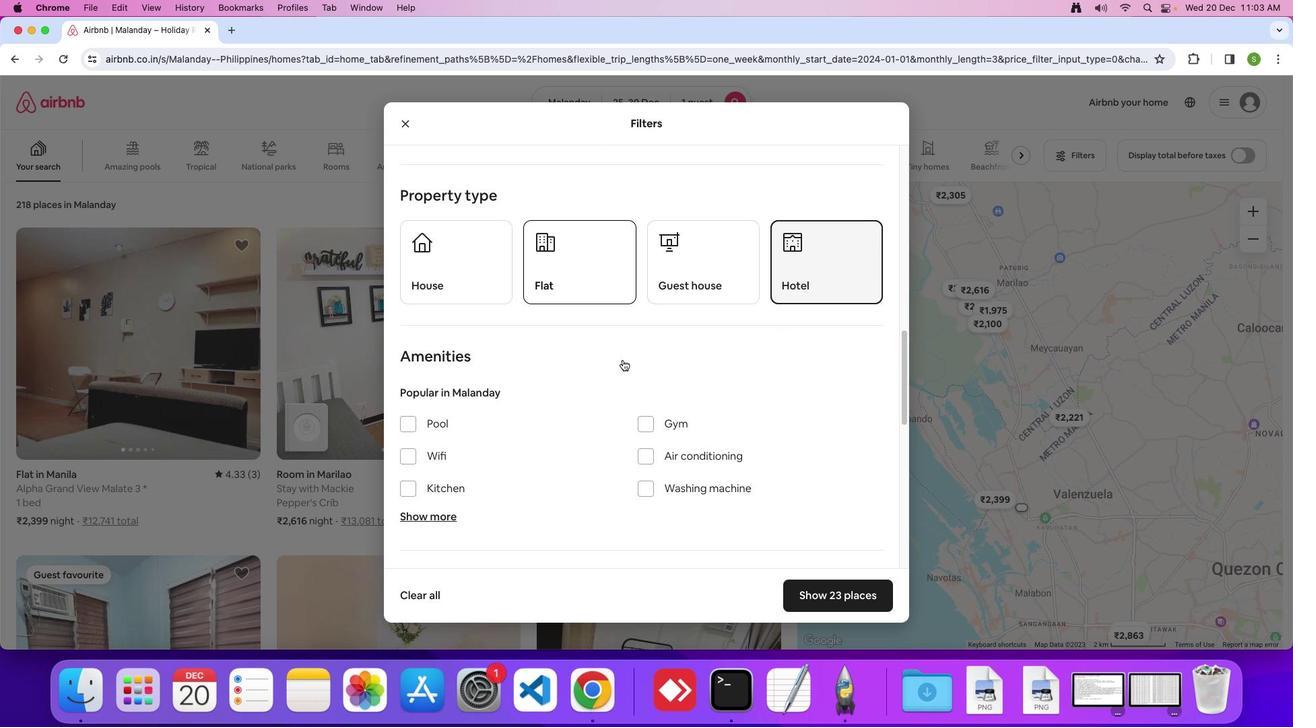 
Action: Mouse pressed left at (534, 272)
Screenshot: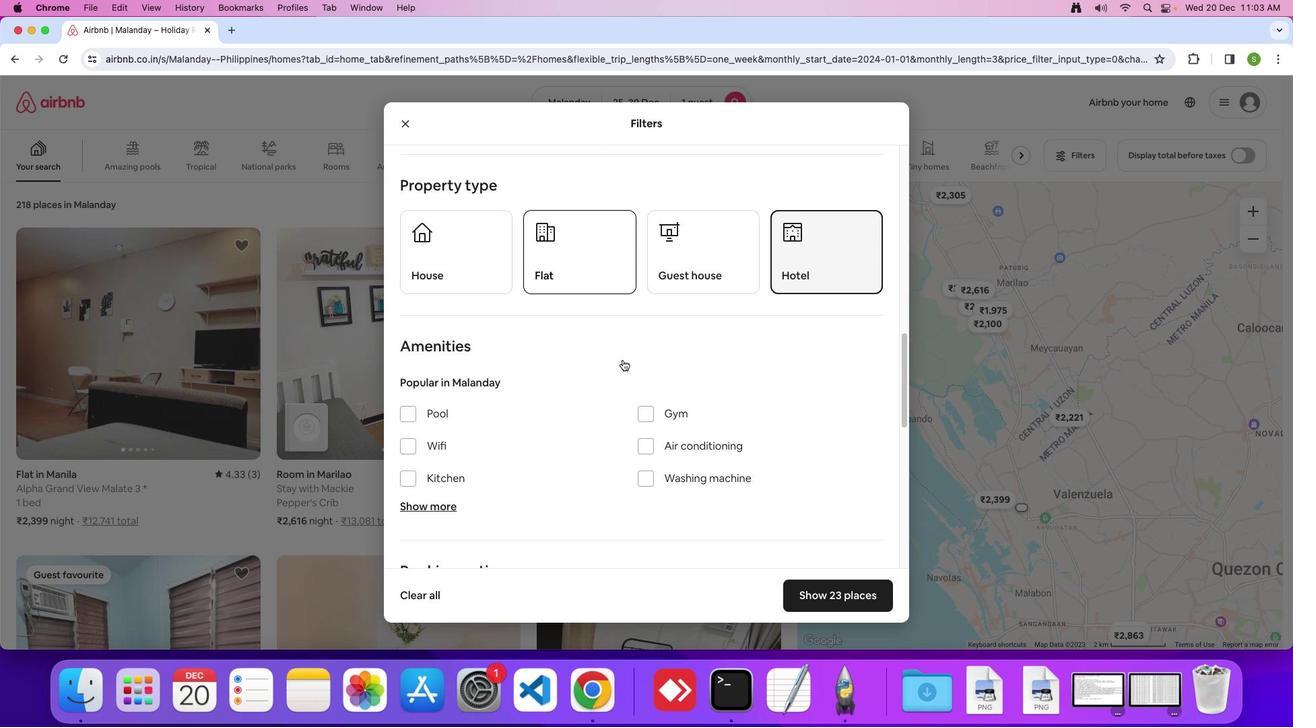 
Action: Mouse moved to (510, 266)
Screenshot: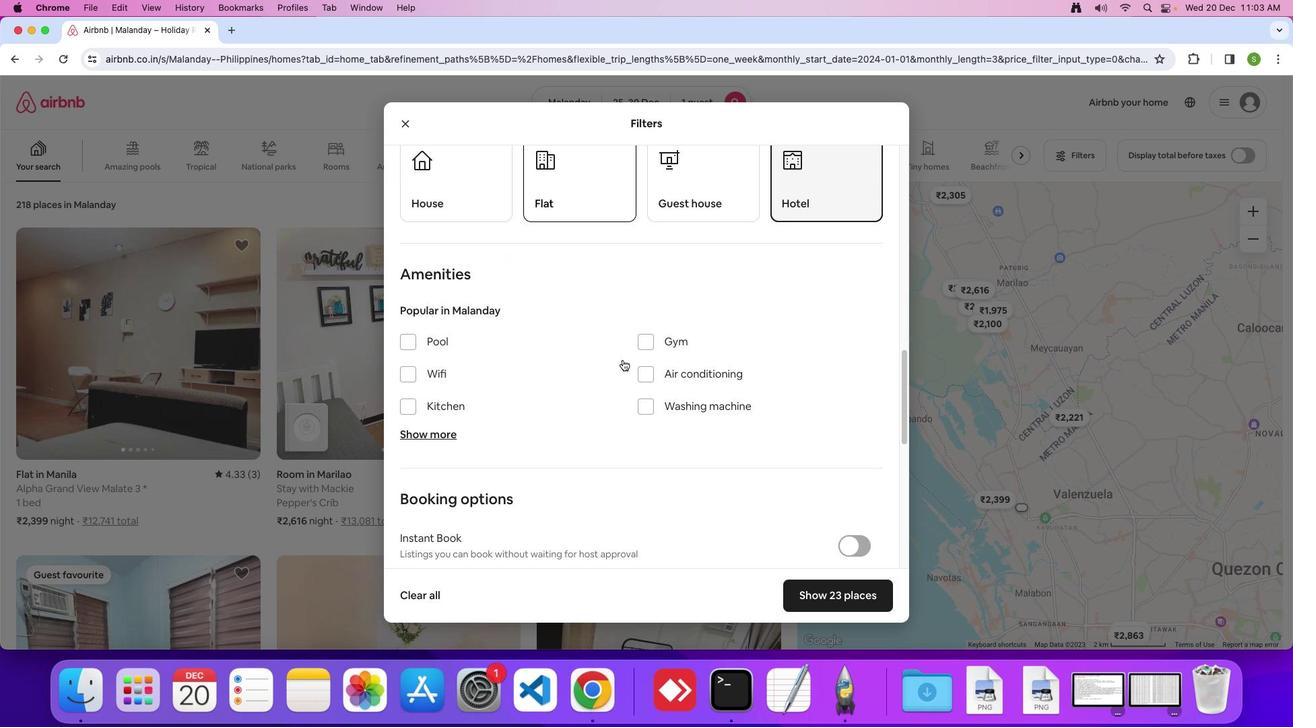 
Action: Mouse scrolled (510, 266) with delta (425, 362)
Screenshot: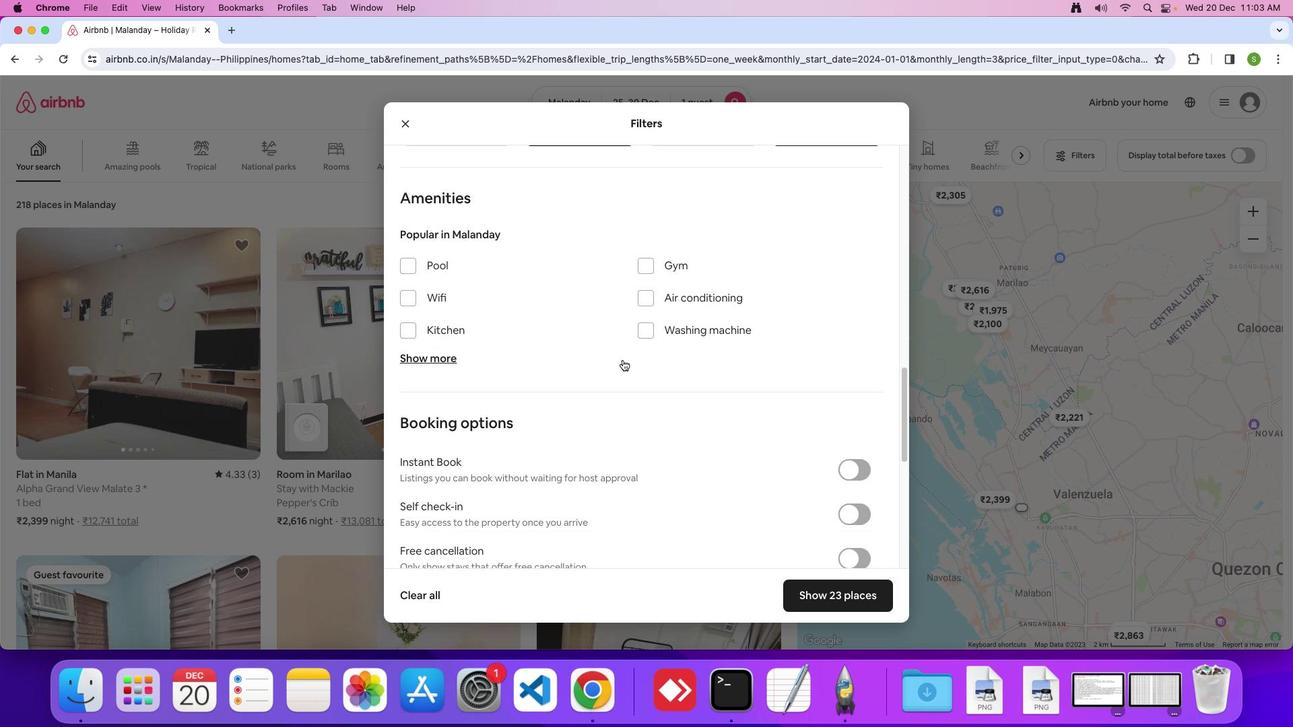 
Action: Mouse scrolled (510, 266) with delta (425, 362)
Screenshot: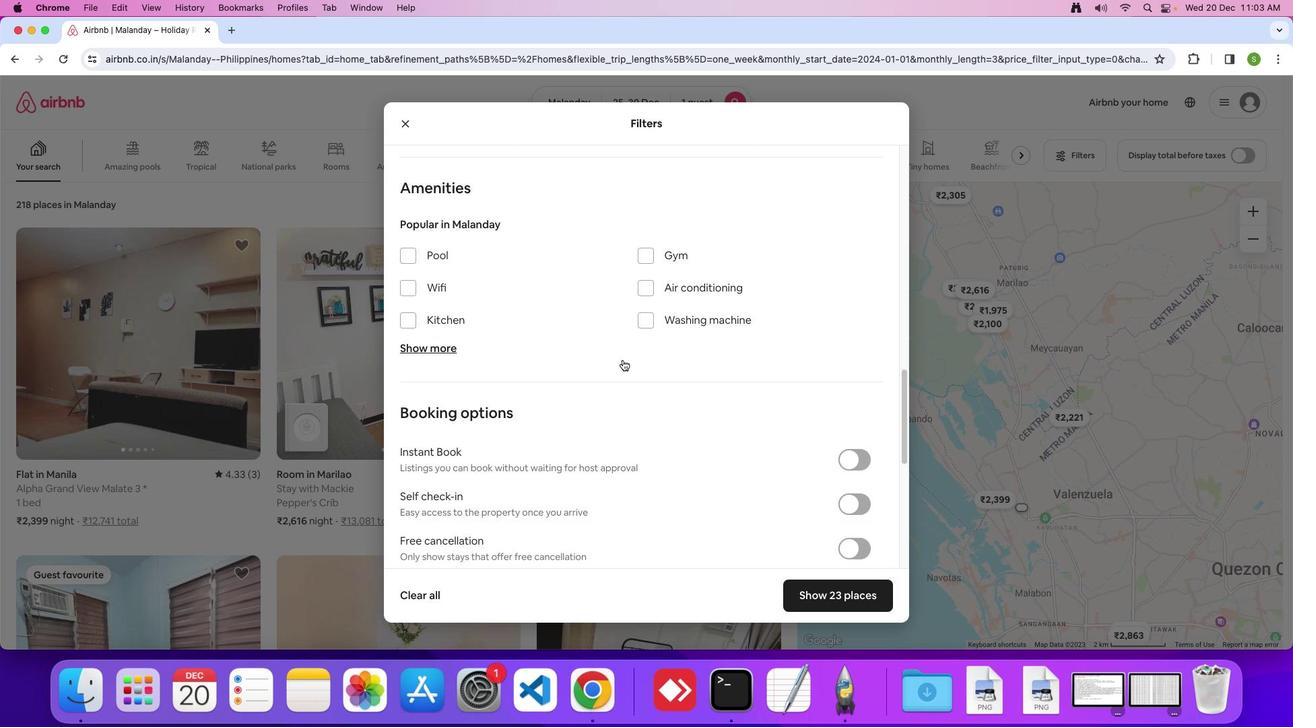 
Action: Mouse scrolled (510, 266) with delta (425, 362)
Screenshot: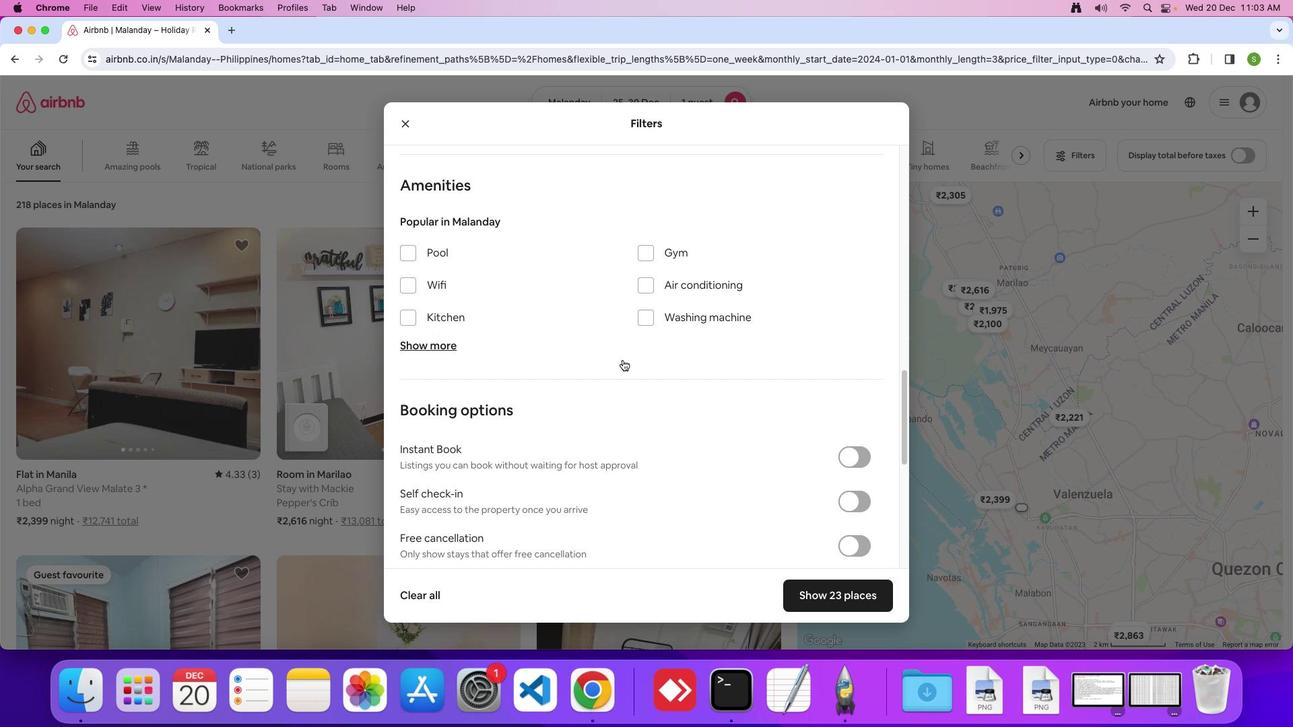 
Action: Mouse scrolled (510, 266) with delta (425, 362)
Screenshot: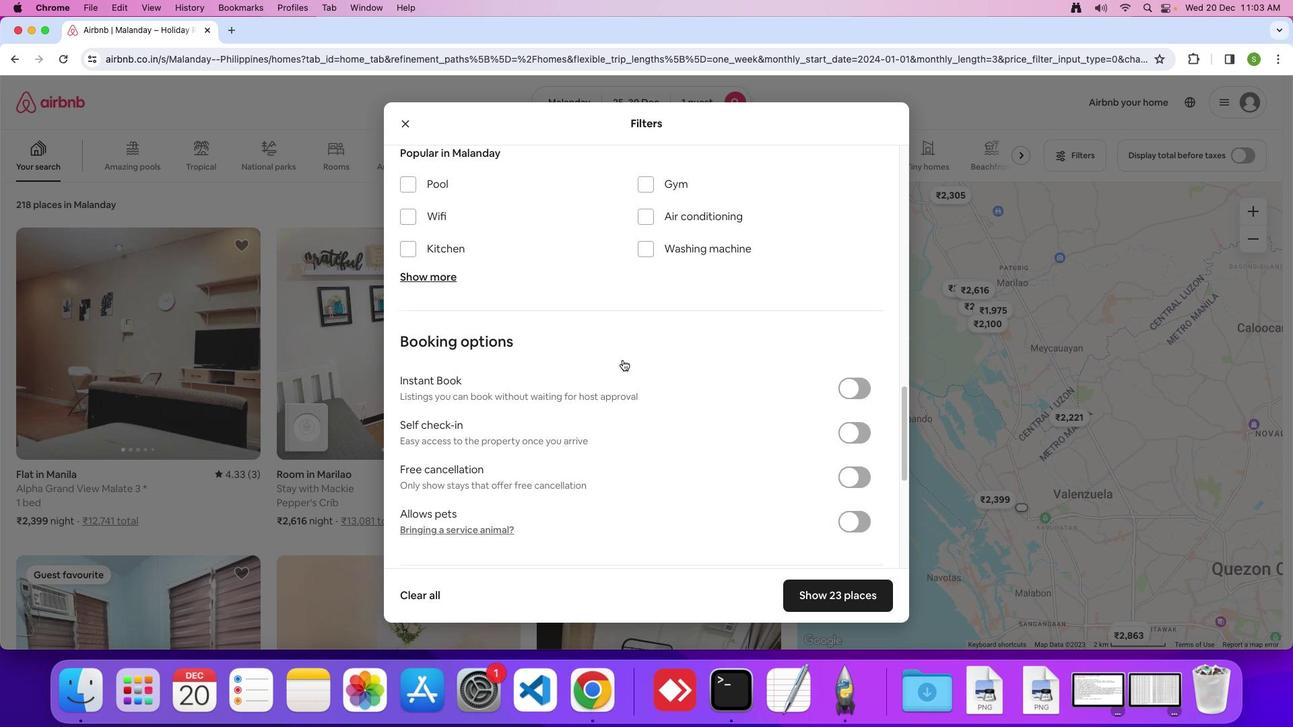
Action: Mouse scrolled (510, 266) with delta (425, 362)
Screenshot: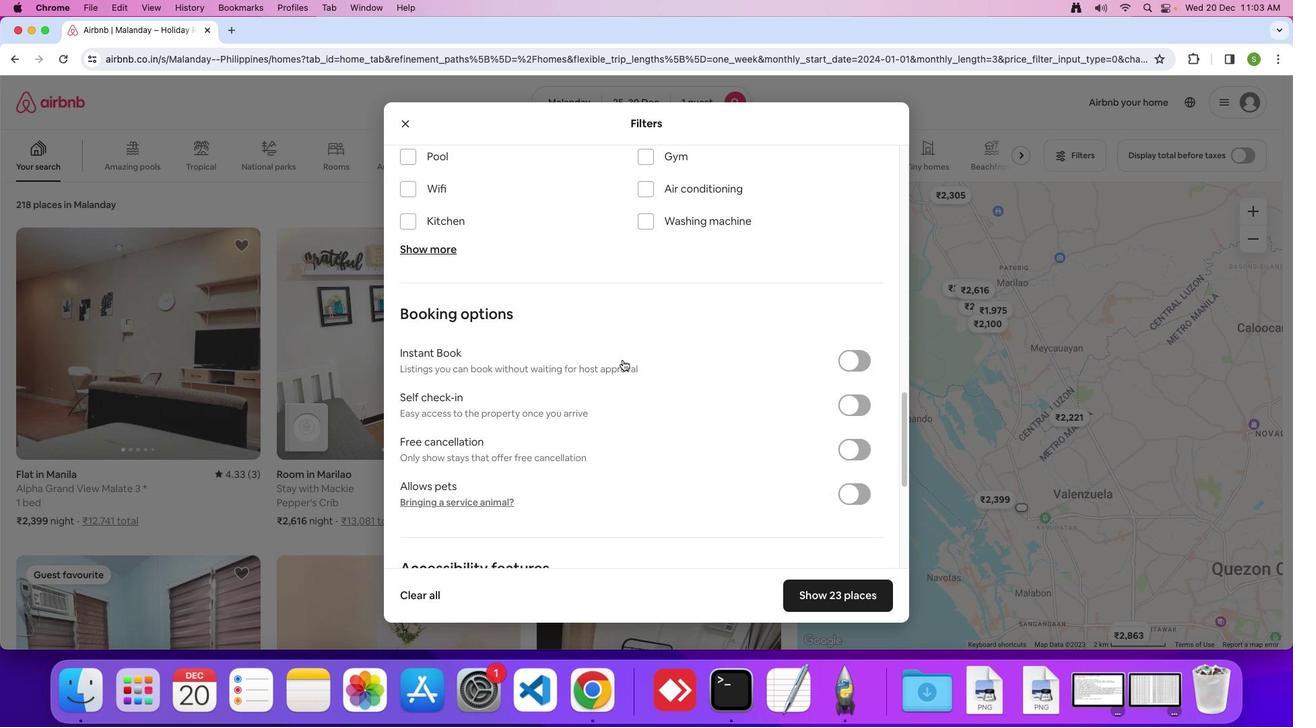 
Action: Mouse scrolled (510, 266) with delta (425, 362)
Screenshot: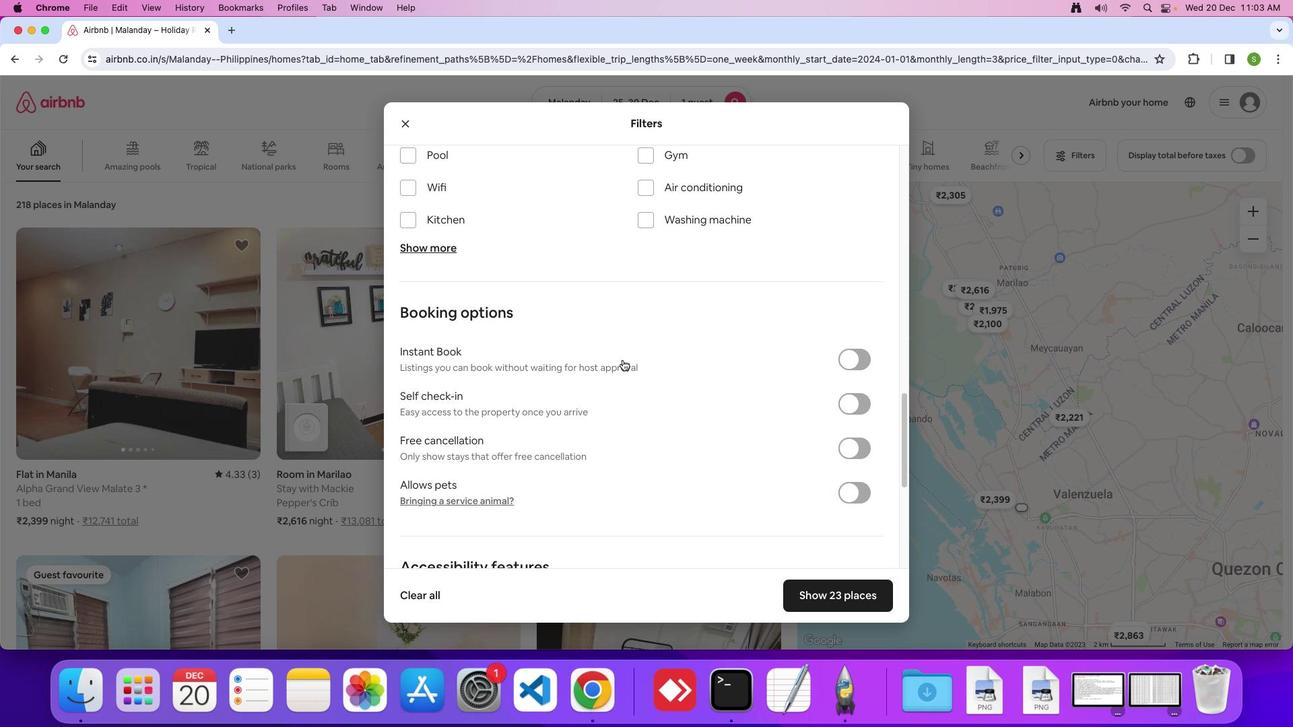 
Action: Mouse scrolled (510, 266) with delta (425, 362)
Screenshot: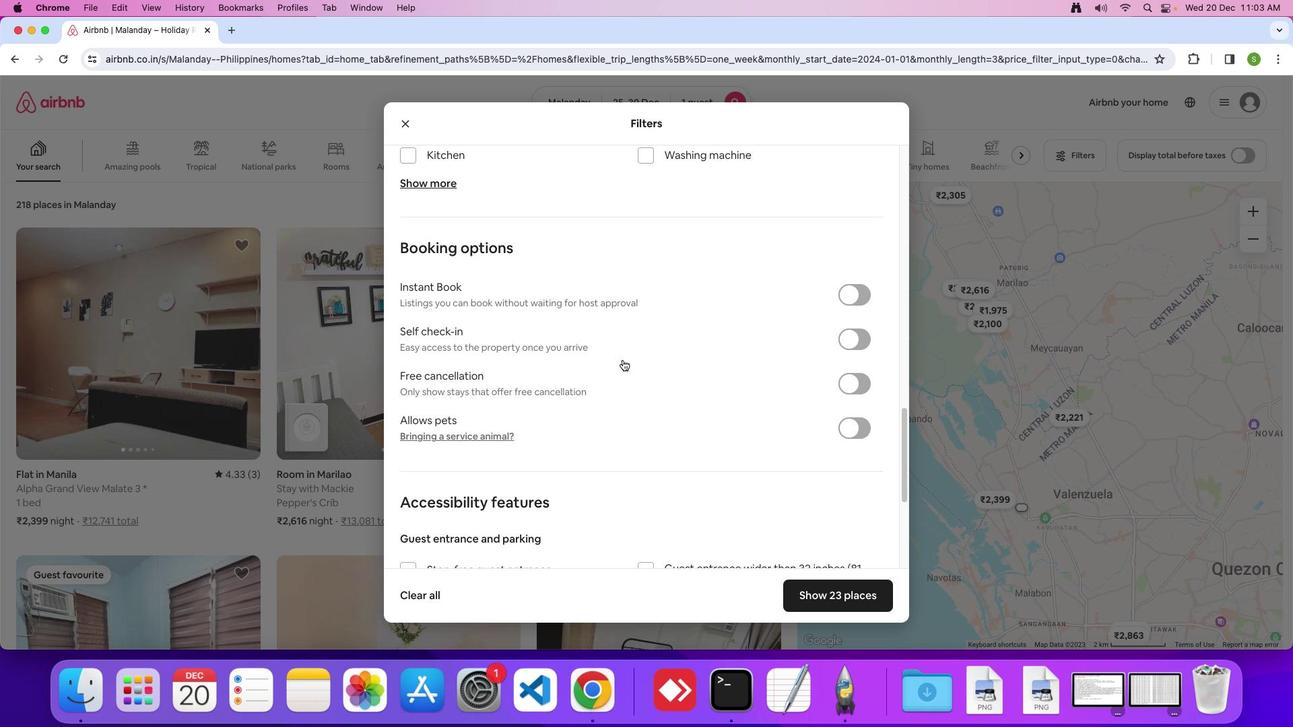 
Action: Mouse scrolled (510, 266) with delta (425, 362)
Screenshot: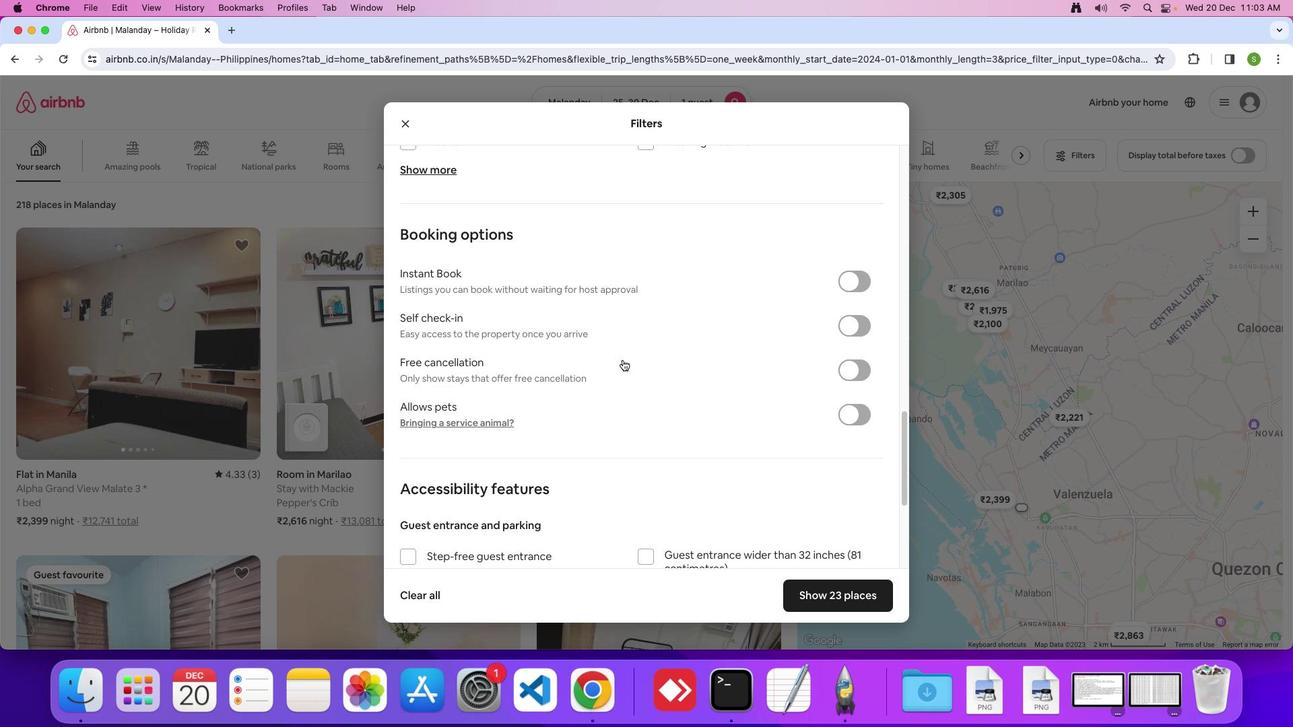 
Action: Mouse scrolled (510, 266) with delta (425, 362)
Screenshot: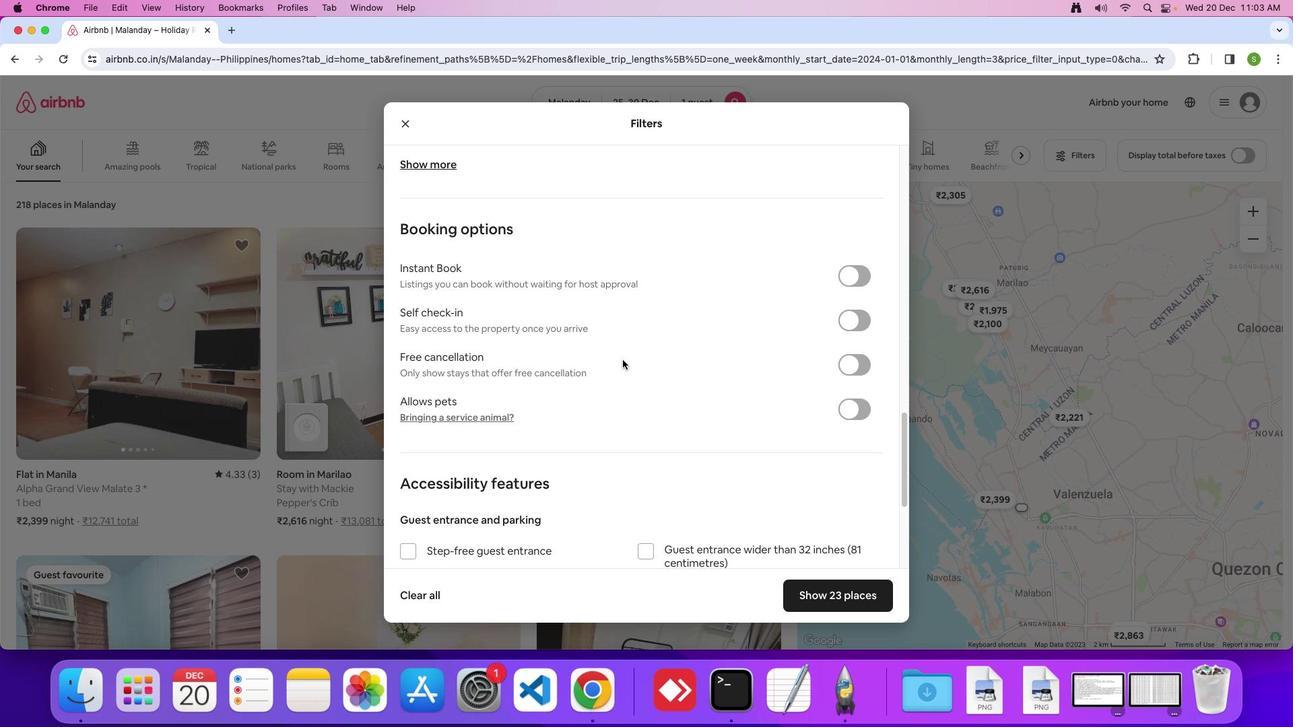 
Action: Mouse scrolled (510, 266) with delta (425, 362)
Screenshot: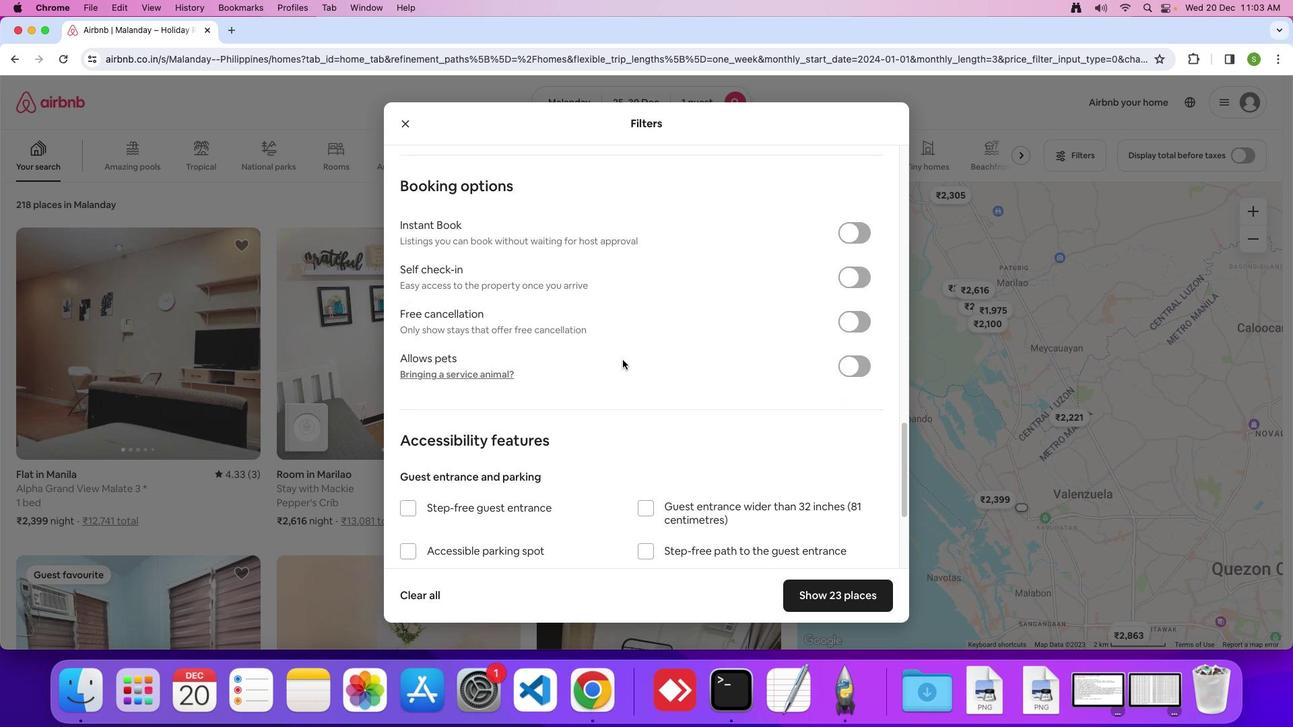 
Action: Mouse scrolled (510, 266) with delta (425, 362)
Screenshot: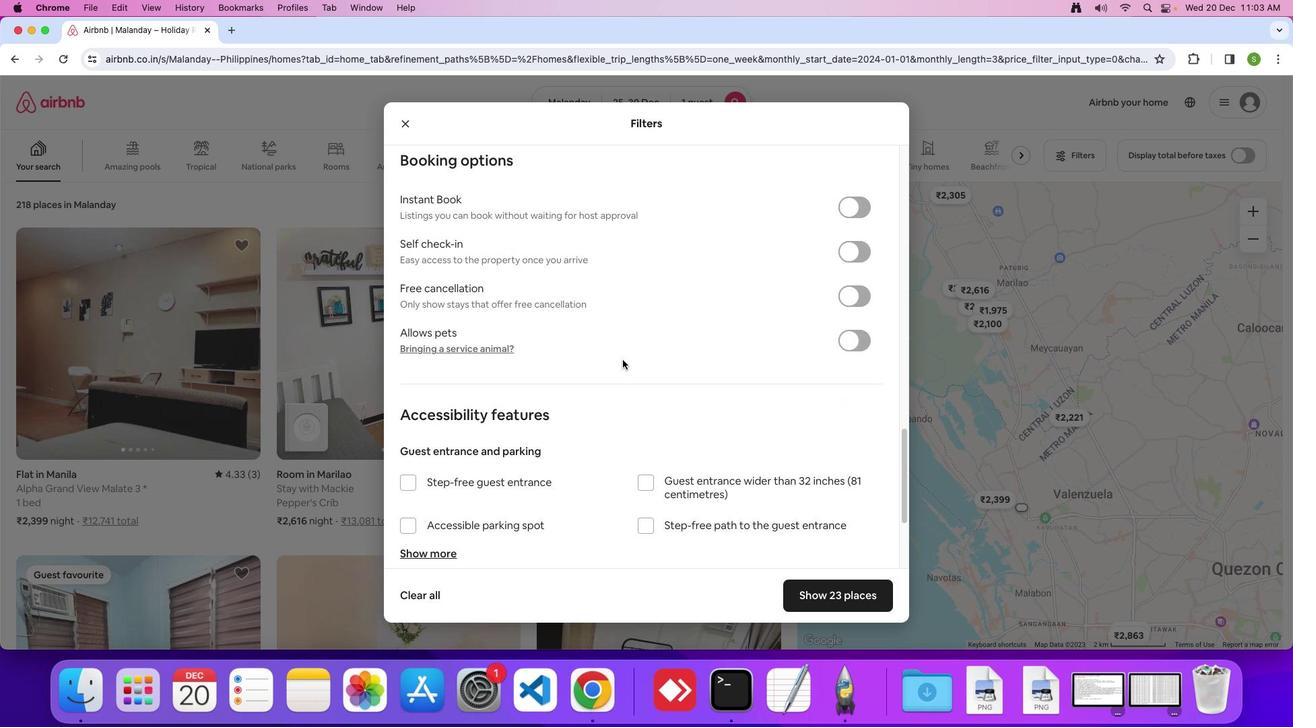 
Action: Mouse scrolled (510, 266) with delta (425, 362)
Screenshot: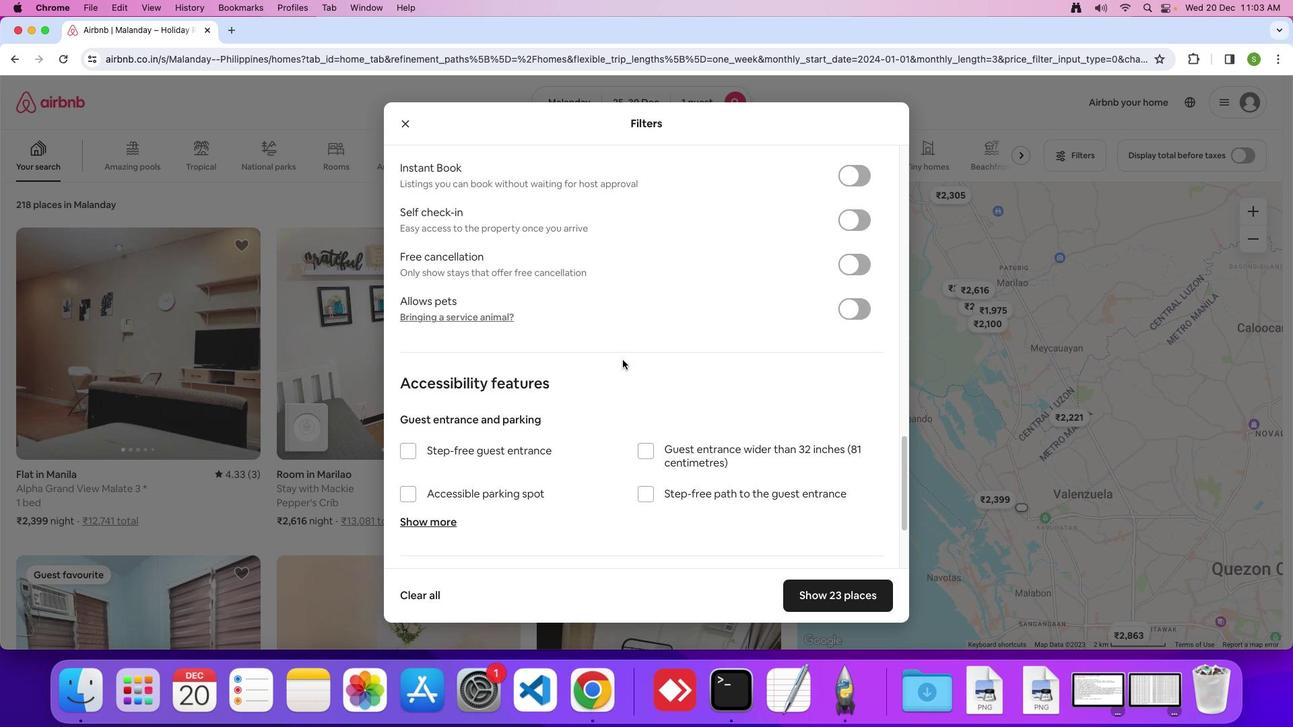 
Action: Mouse scrolled (510, 266) with delta (425, 362)
Screenshot: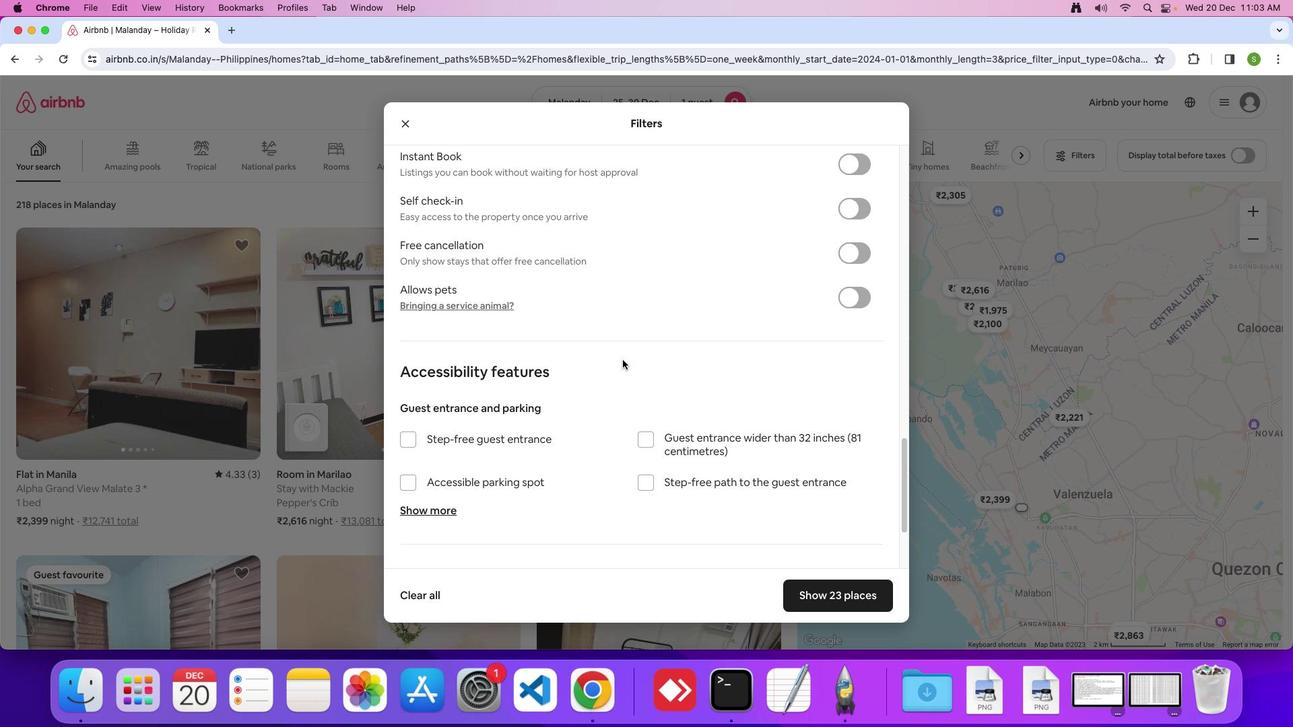 
Action: Mouse scrolled (510, 266) with delta (425, 362)
Screenshot: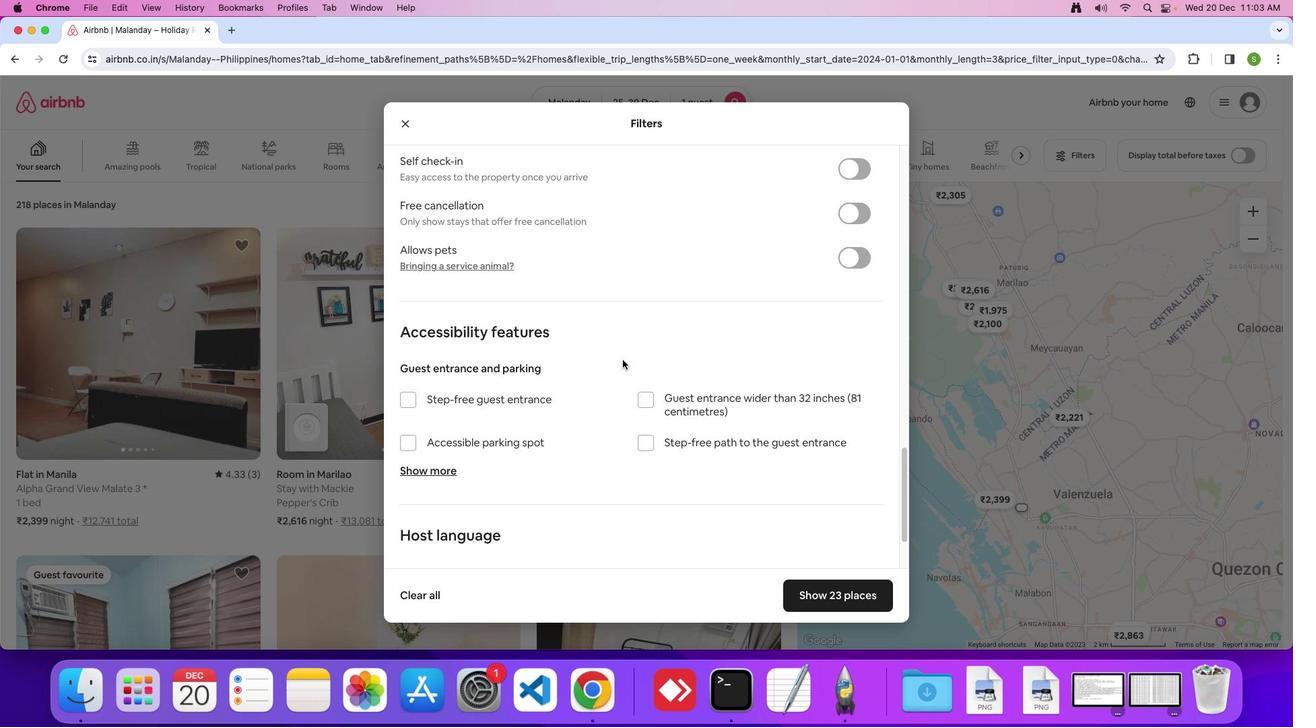 
Action: Mouse scrolled (510, 266) with delta (425, 362)
Screenshot: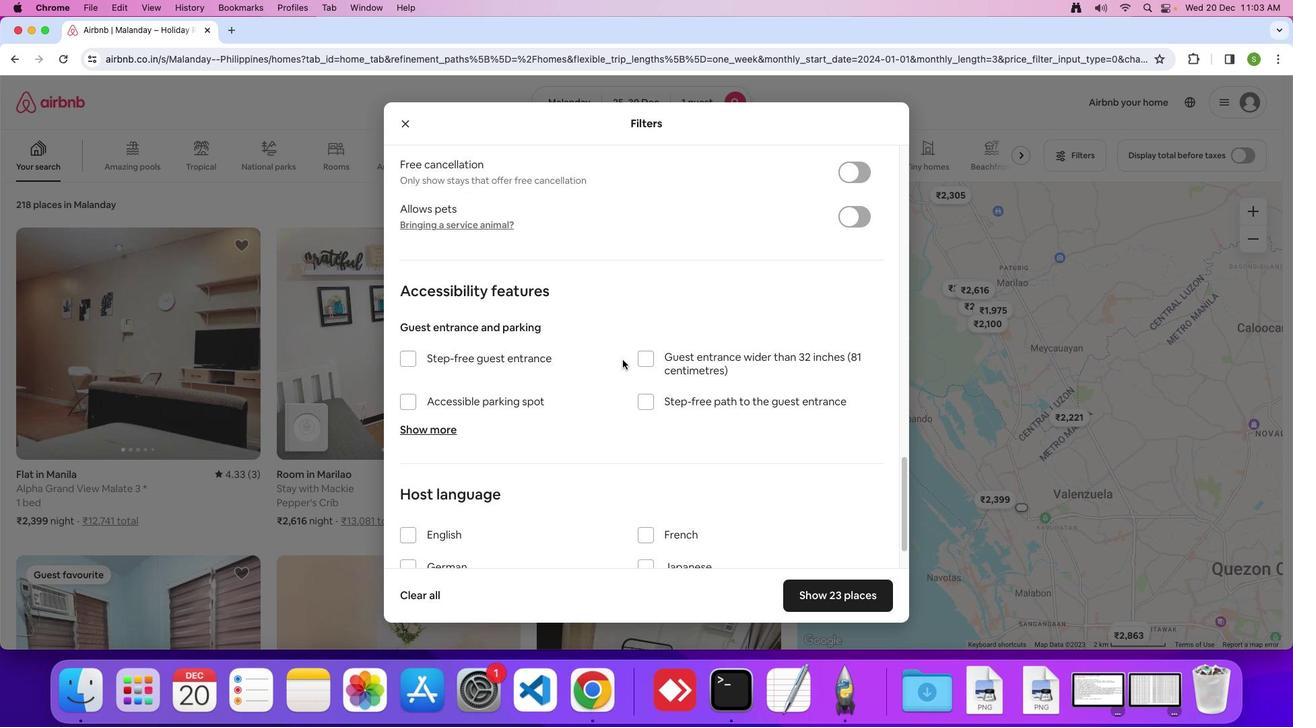 
Action: Mouse scrolled (510, 266) with delta (425, 362)
Screenshot: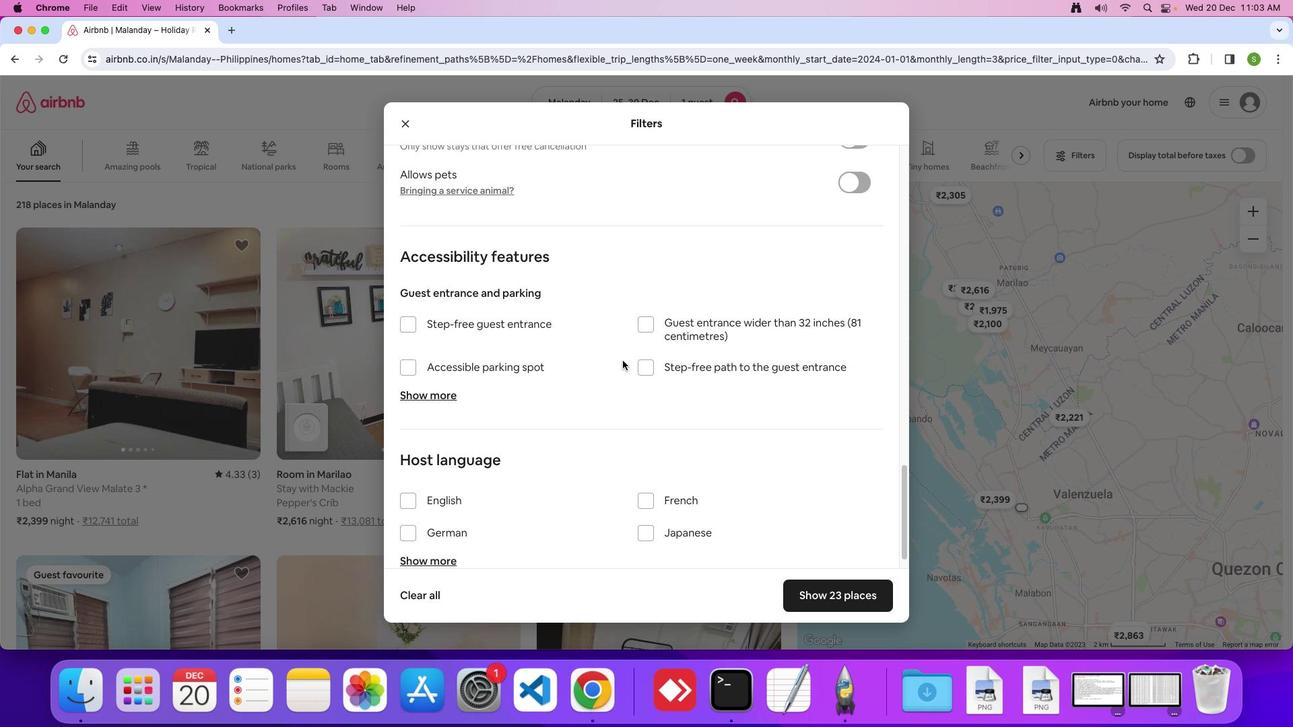 
Action: Mouse scrolled (510, 266) with delta (425, 362)
Screenshot: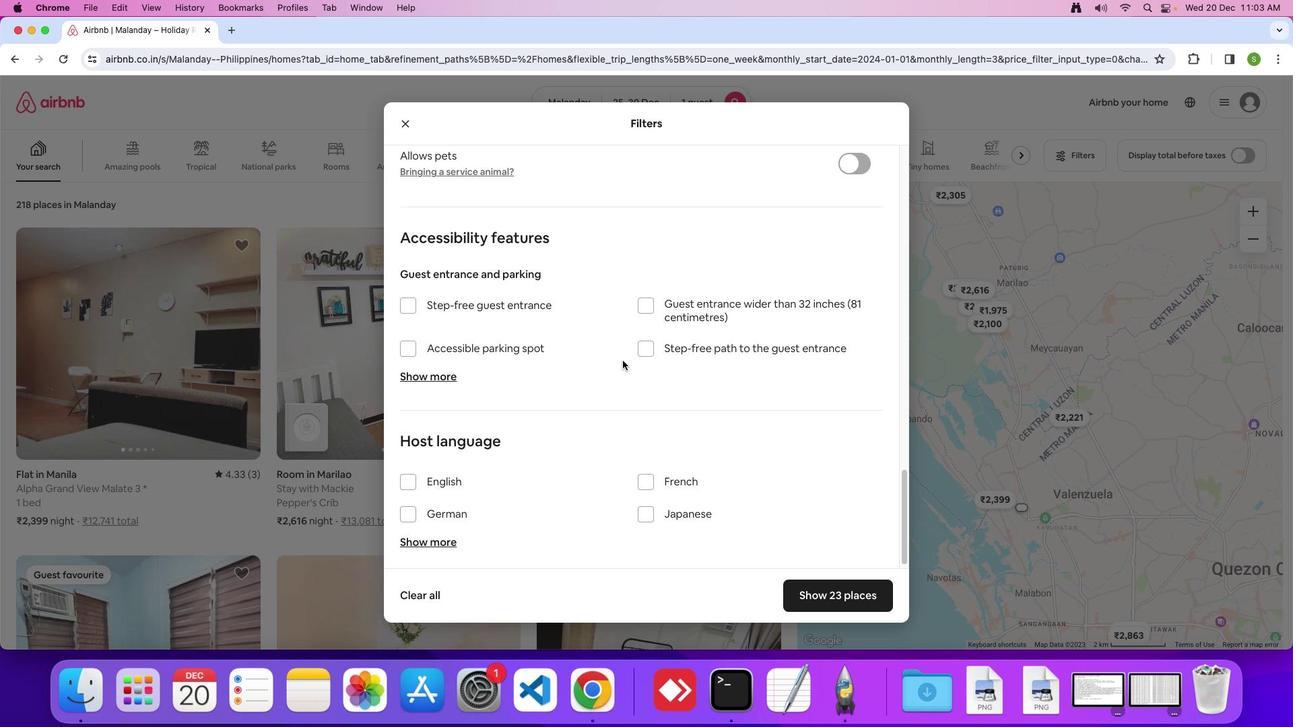 
Action: Mouse scrolled (510, 266) with delta (425, 362)
Screenshot: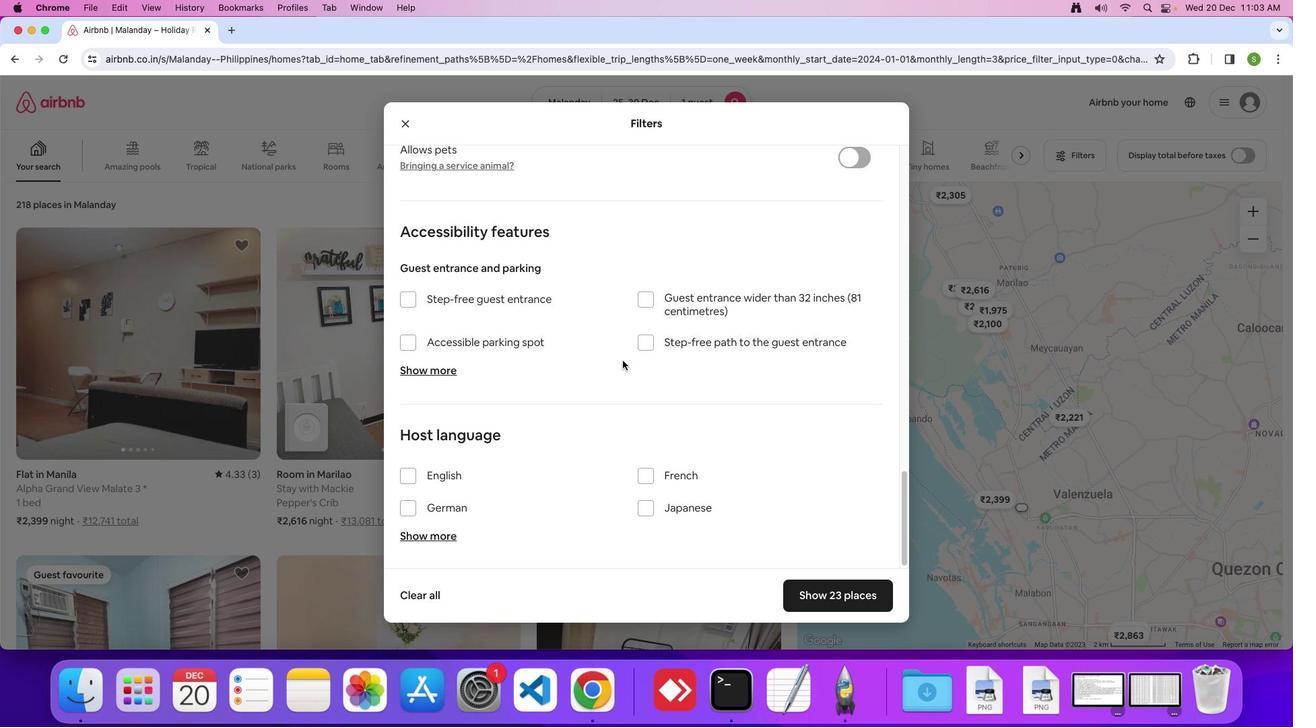 
Action: Mouse scrolled (510, 266) with delta (425, 362)
Screenshot: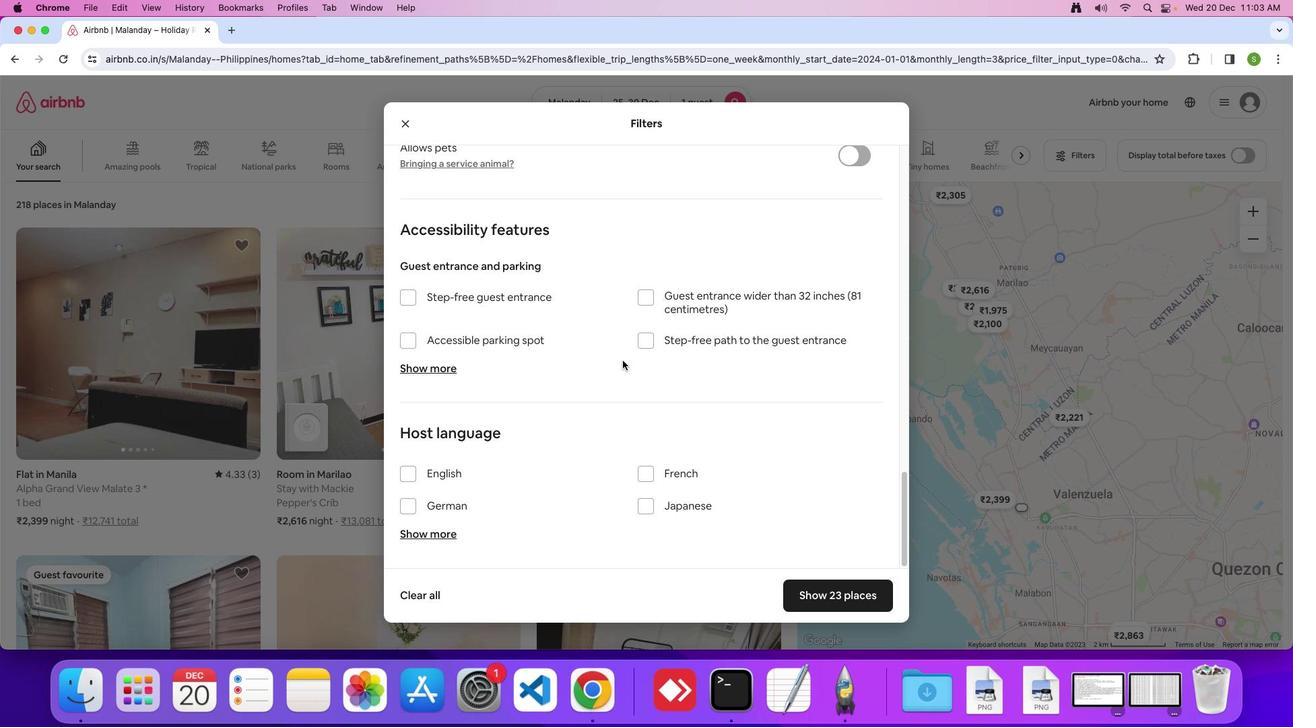 
Action: Mouse scrolled (510, 266) with delta (425, 362)
Screenshot: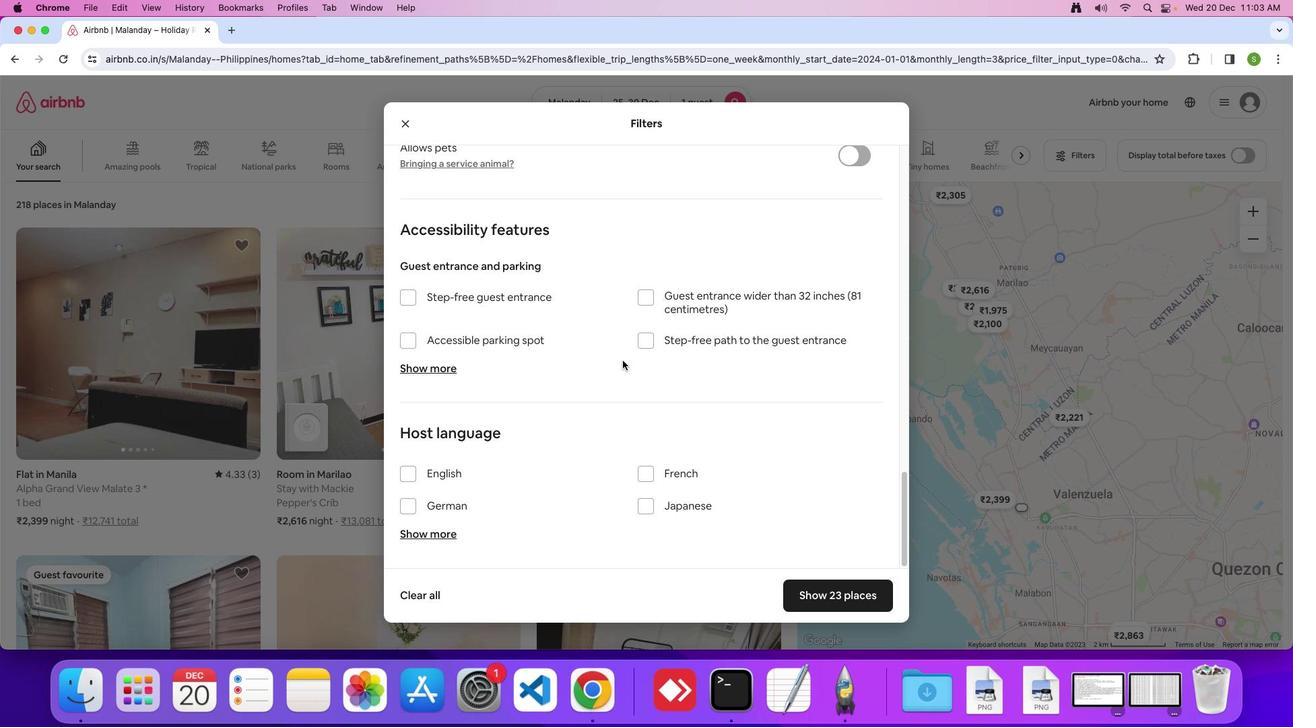 
Action: Mouse scrolled (510, 266) with delta (425, 362)
Screenshot: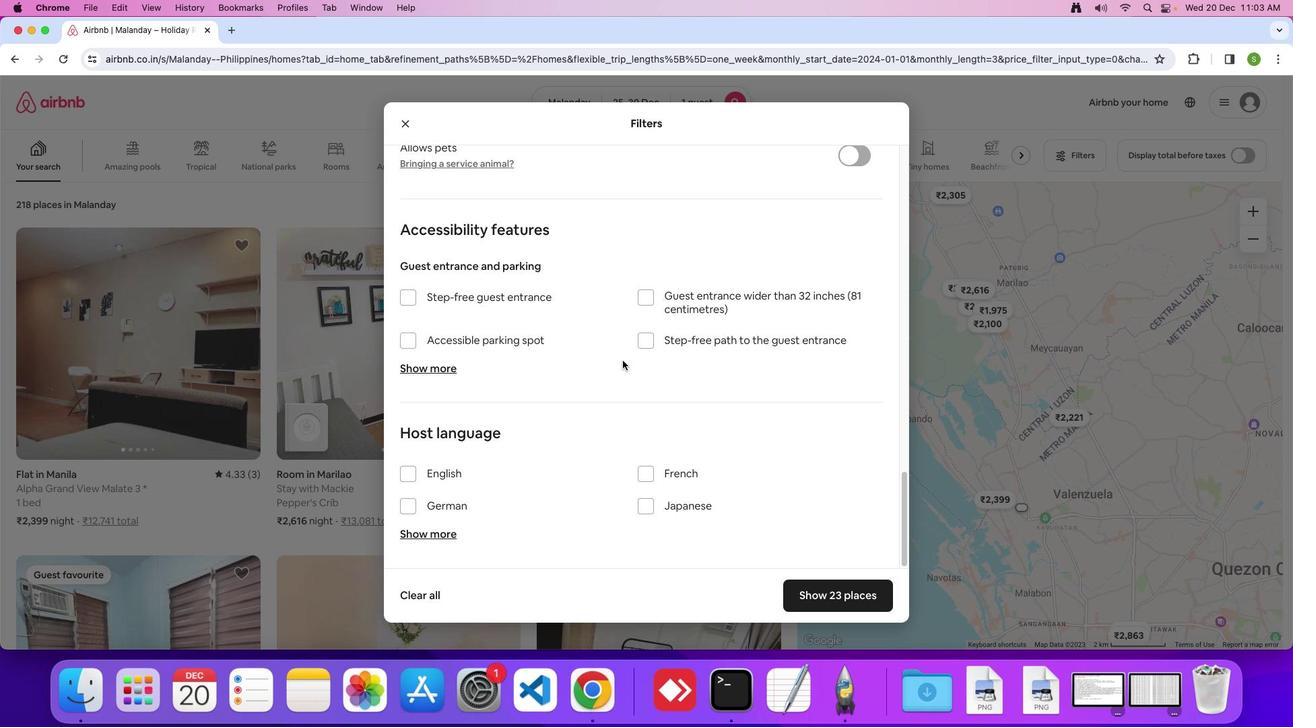 
Action: Mouse scrolled (510, 266) with delta (425, 362)
Screenshot: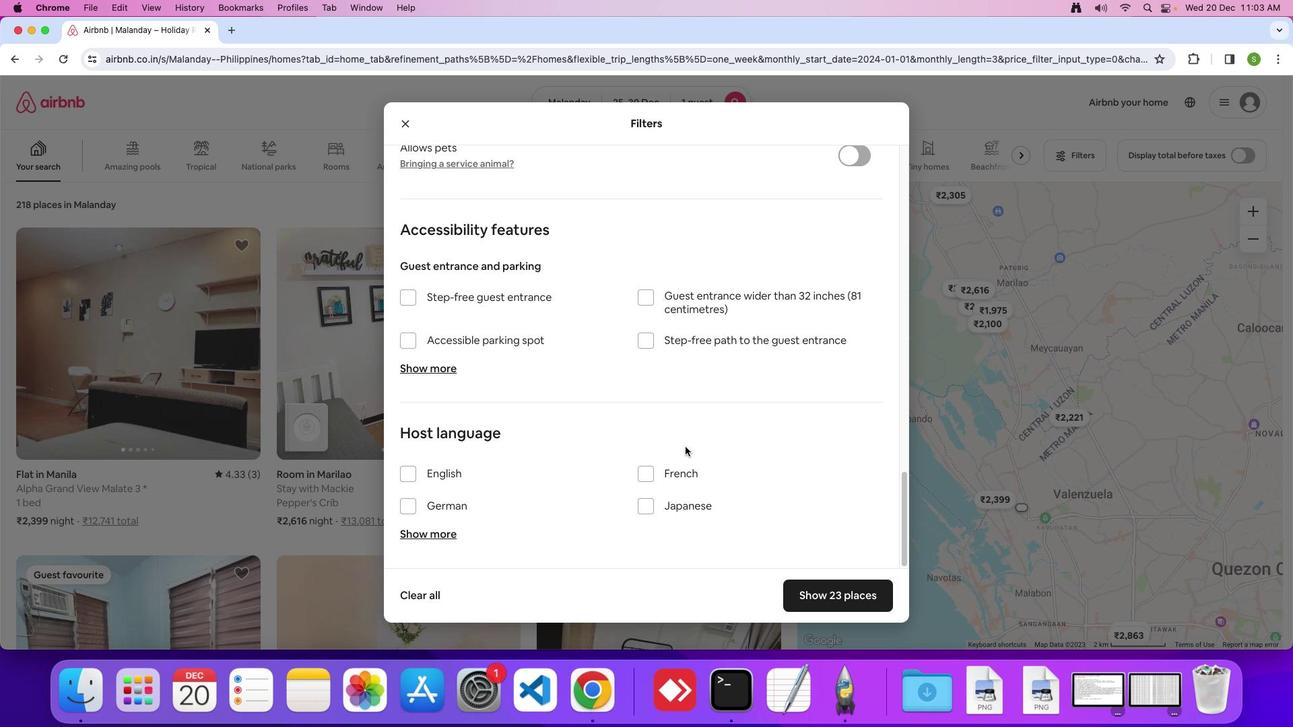 
Action: Mouse moved to (510, 266)
Screenshot: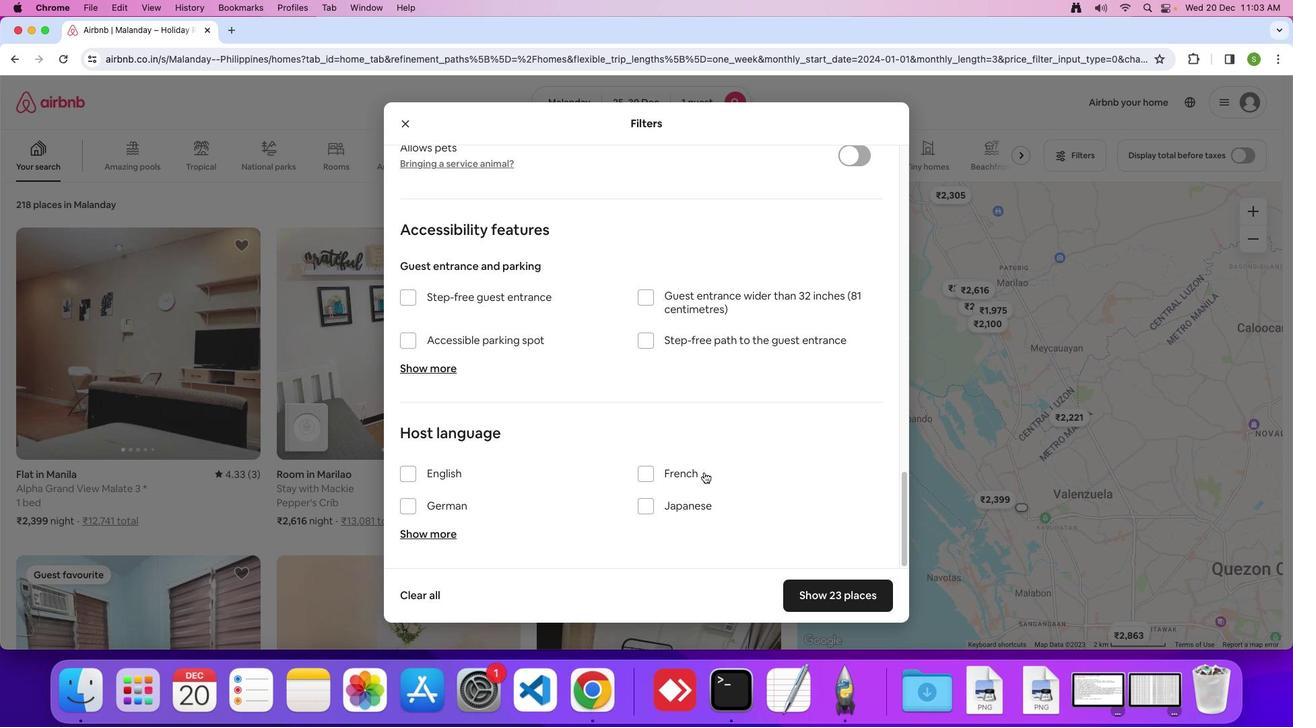 
Action: Mouse scrolled (510, 266) with delta (425, 362)
Screenshot: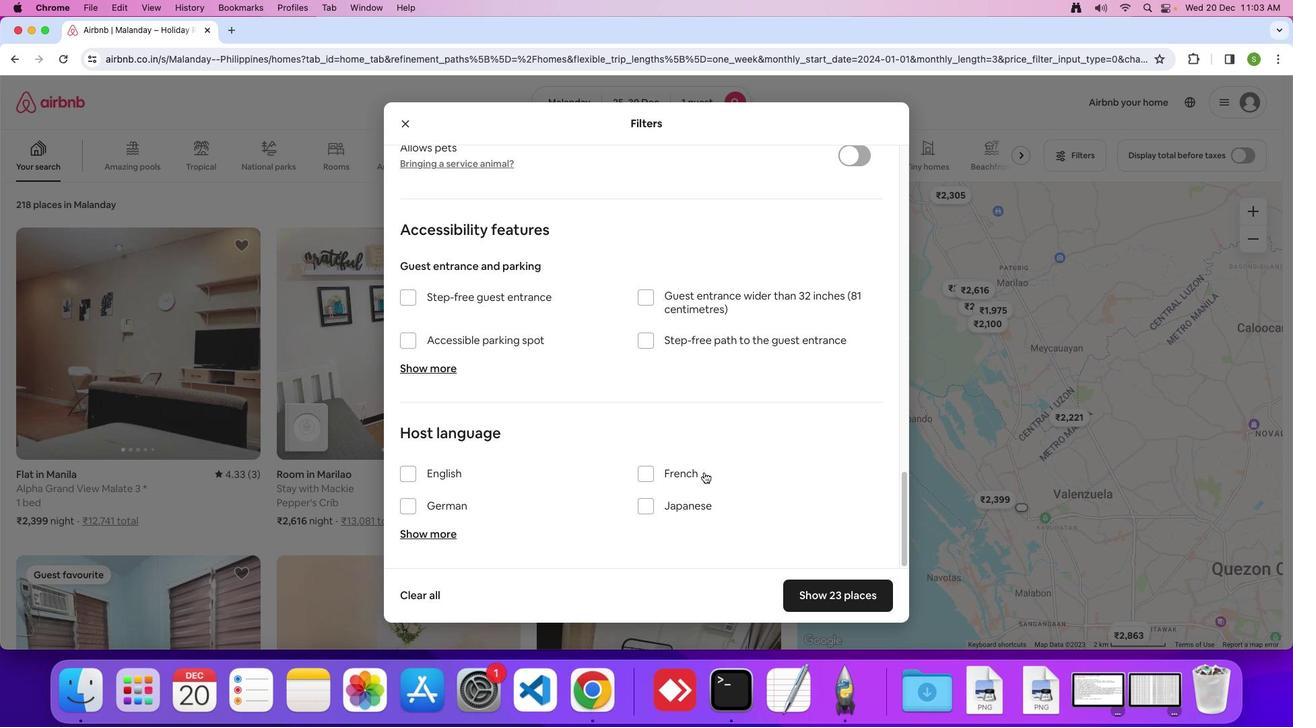 
Action: Mouse scrolled (510, 266) with delta (425, 362)
Screenshot: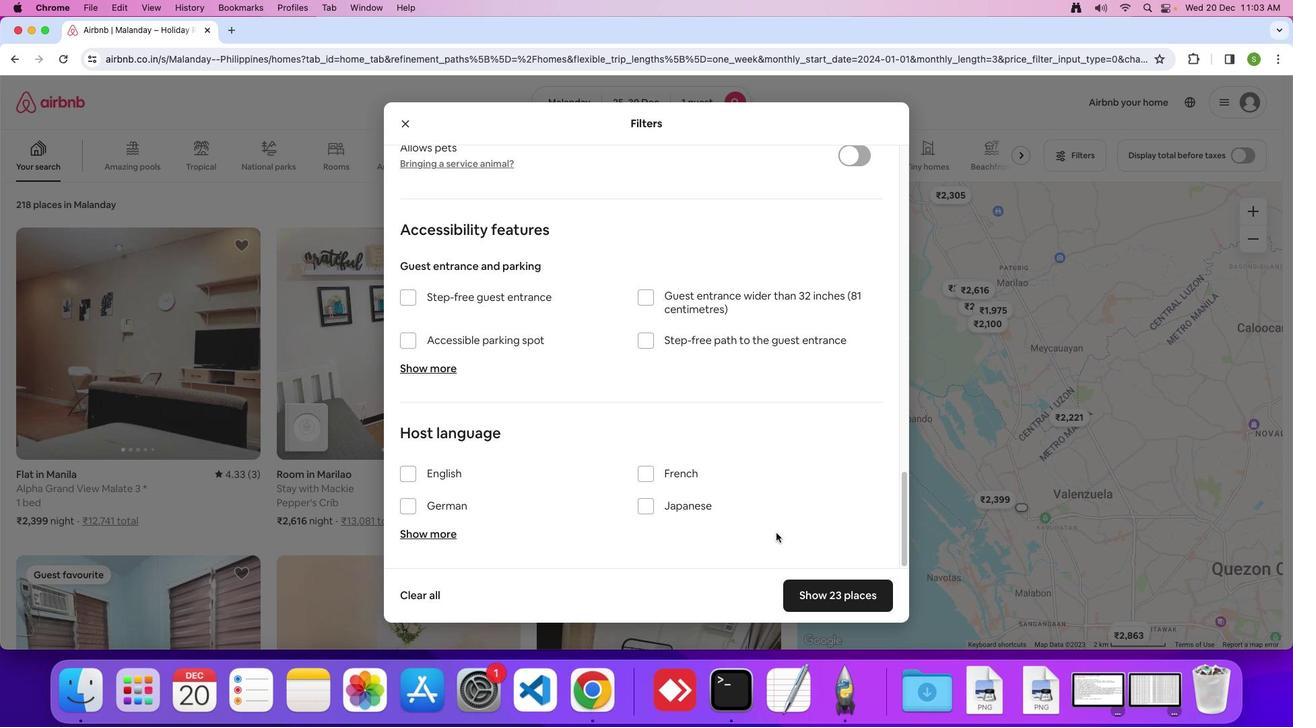 
Action: Mouse scrolled (510, 266) with delta (425, 362)
Screenshot: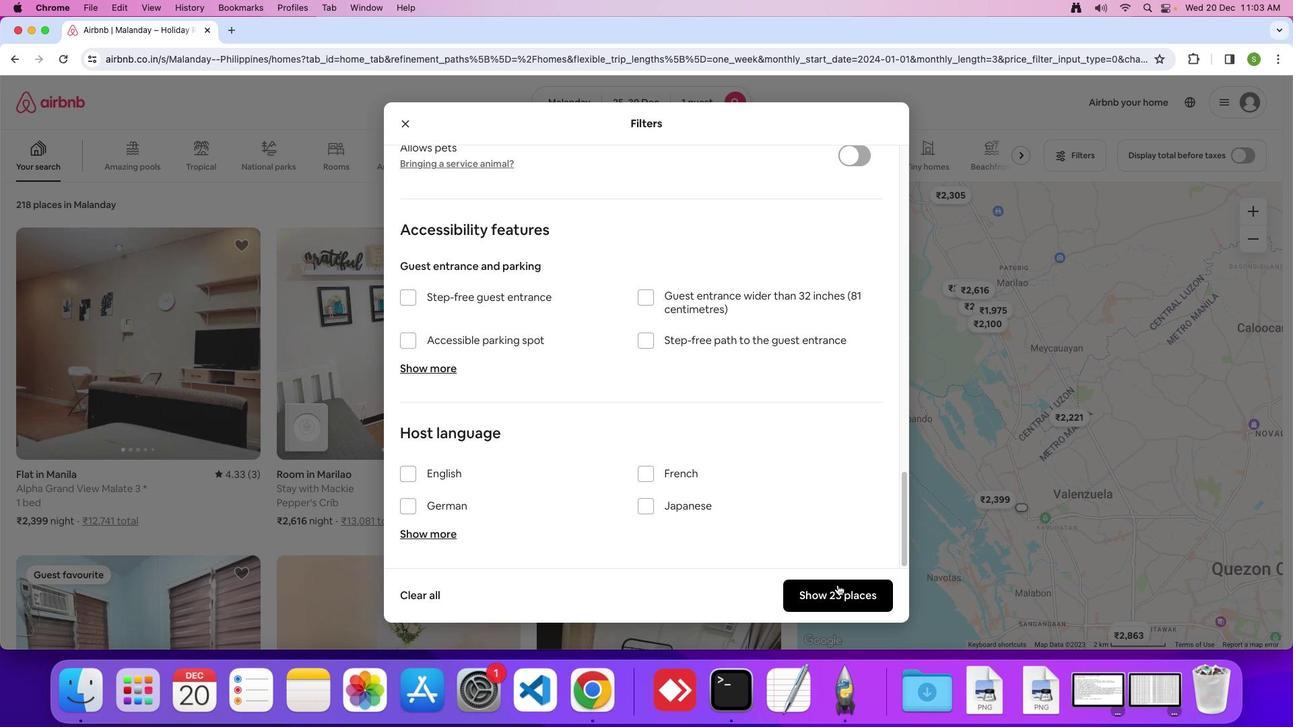 
Action: Mouse scrolled (510, 266) with delta (425, 362)
Screenshot: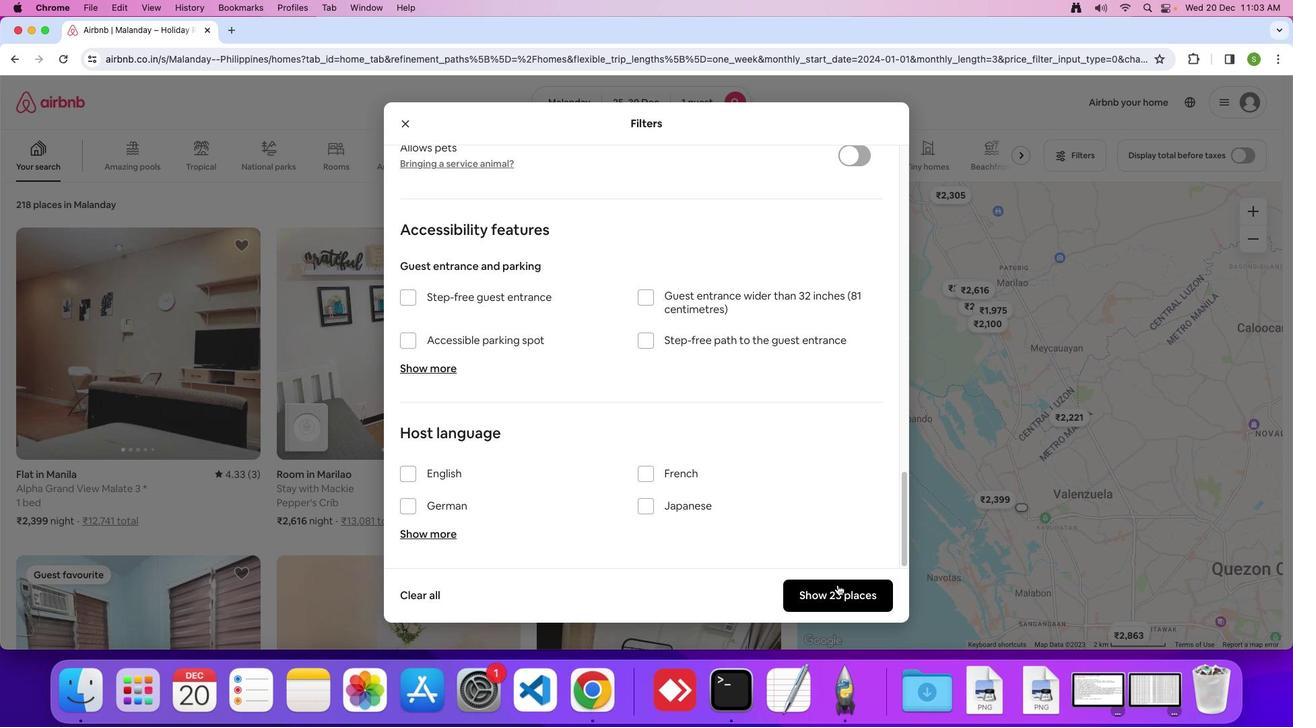 
Action: Mouse scrolled (510, 266) with delta (425, 362)
Screenshot: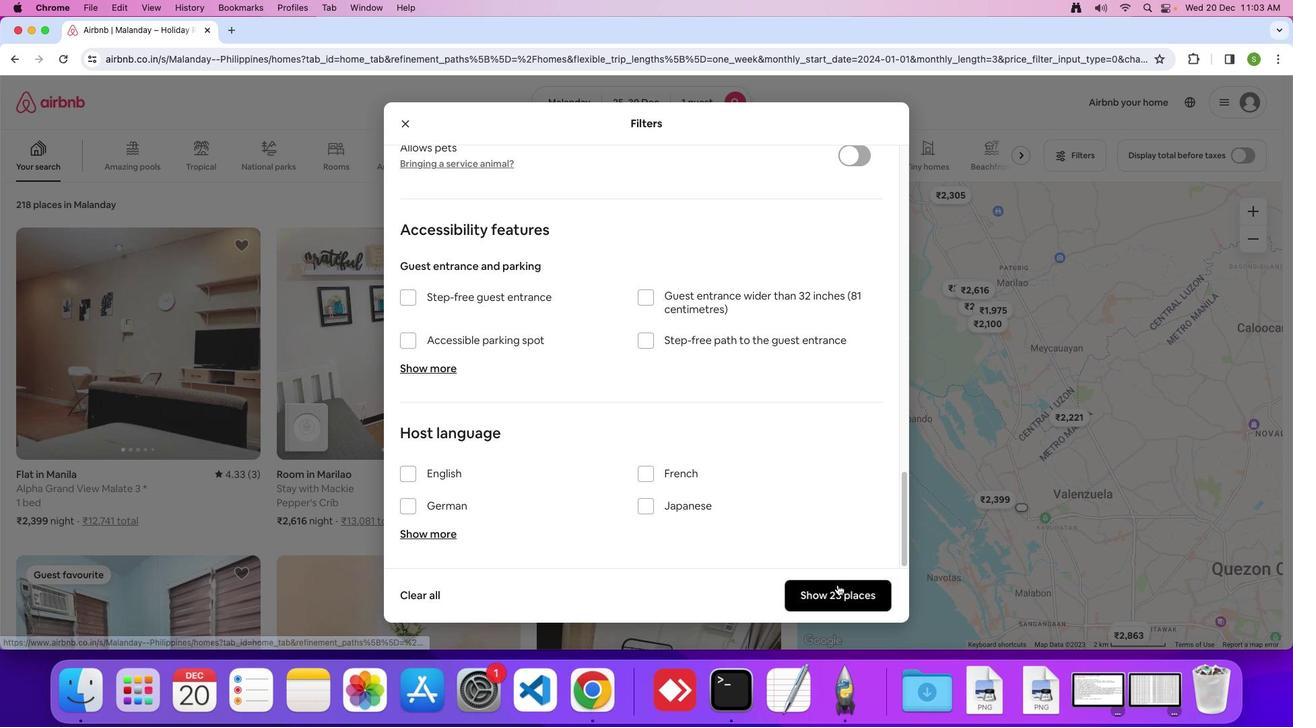 
Action: Mouse scrolled (510, 266) with delta (425, 362)
Screenshot: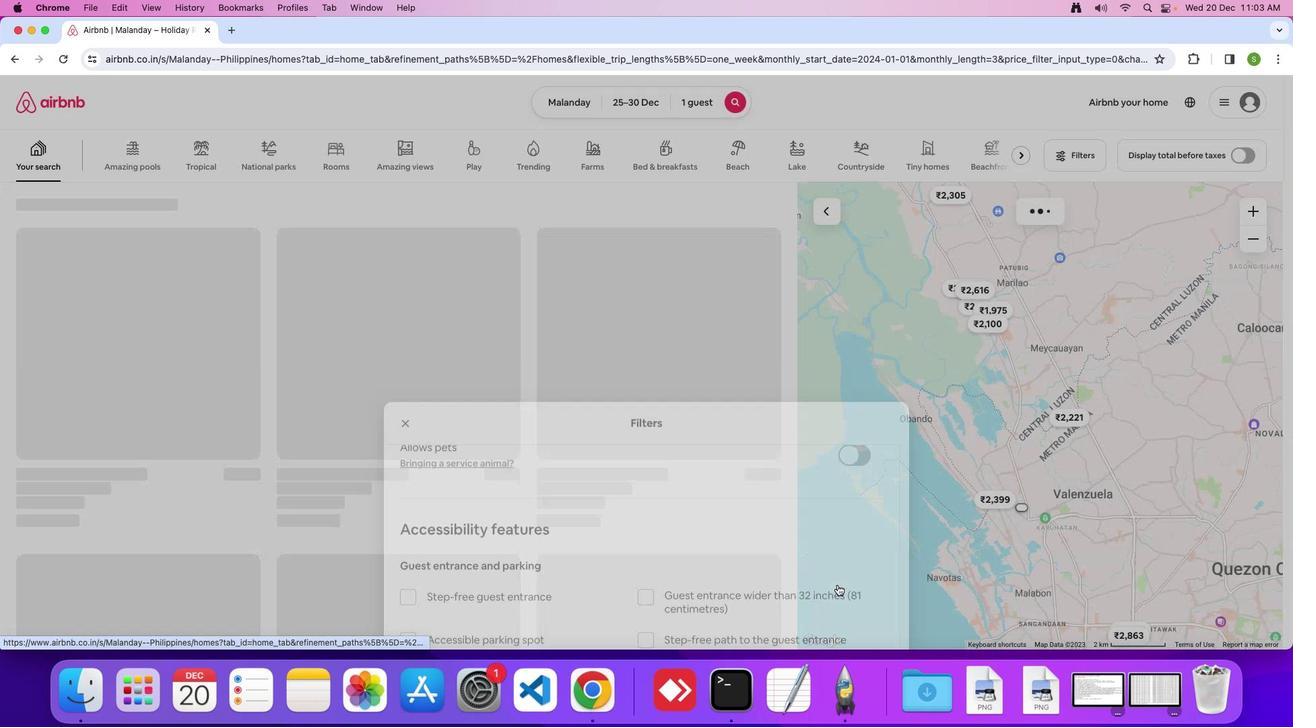 
Action: Mouse moved to (539, 207)
Screenshot: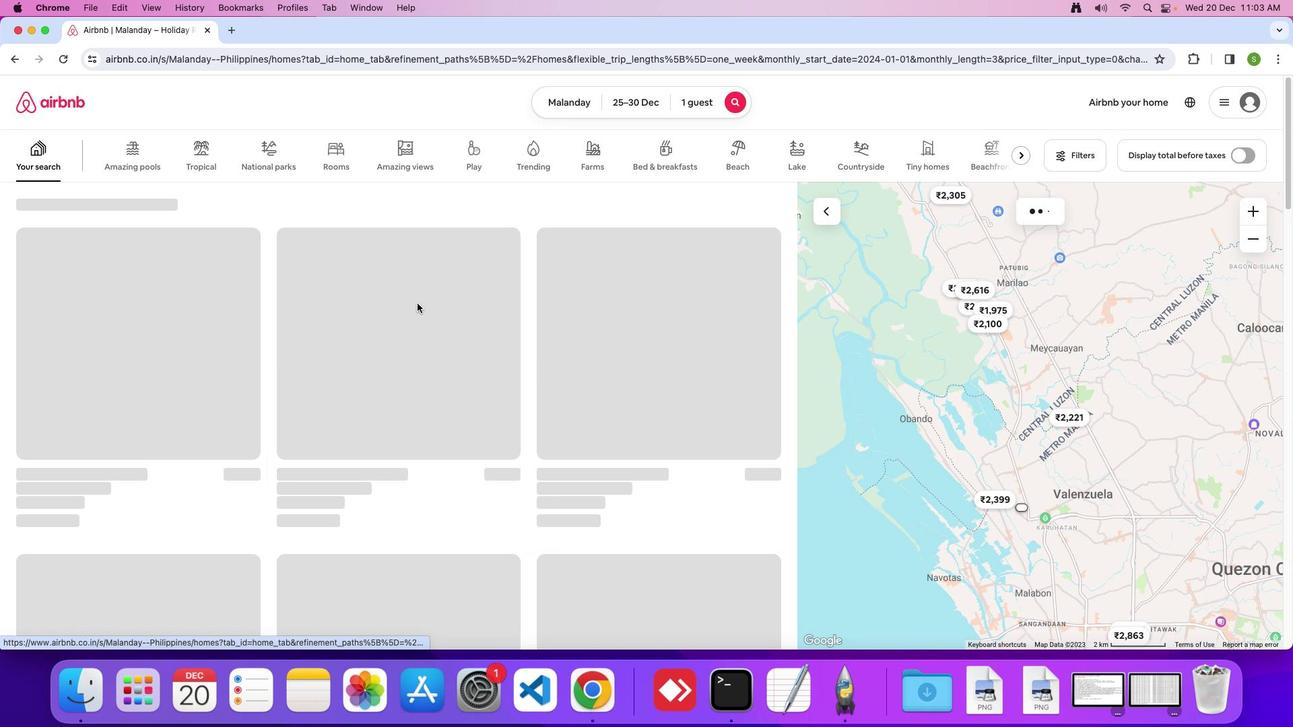 
Action: Mouse pressed left at (539, 207)
Screenshot: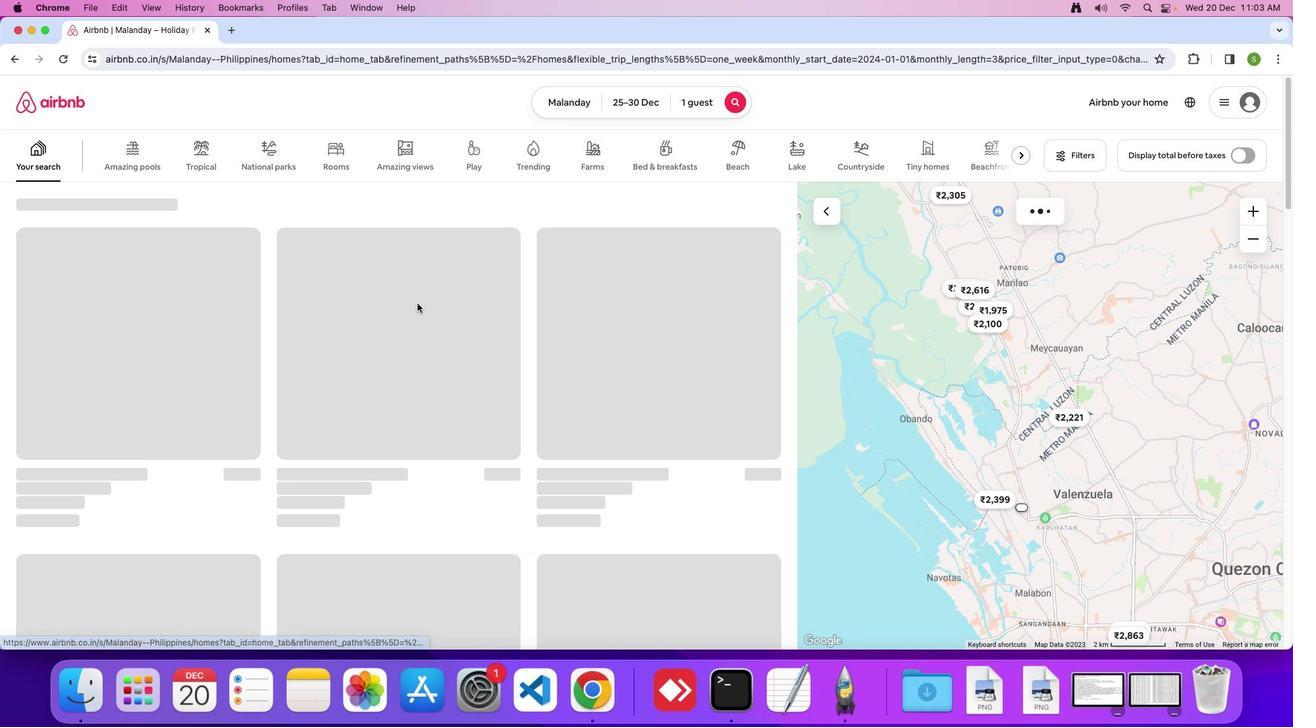 
Action: Mouse moved to (443, 284)
Screenshot: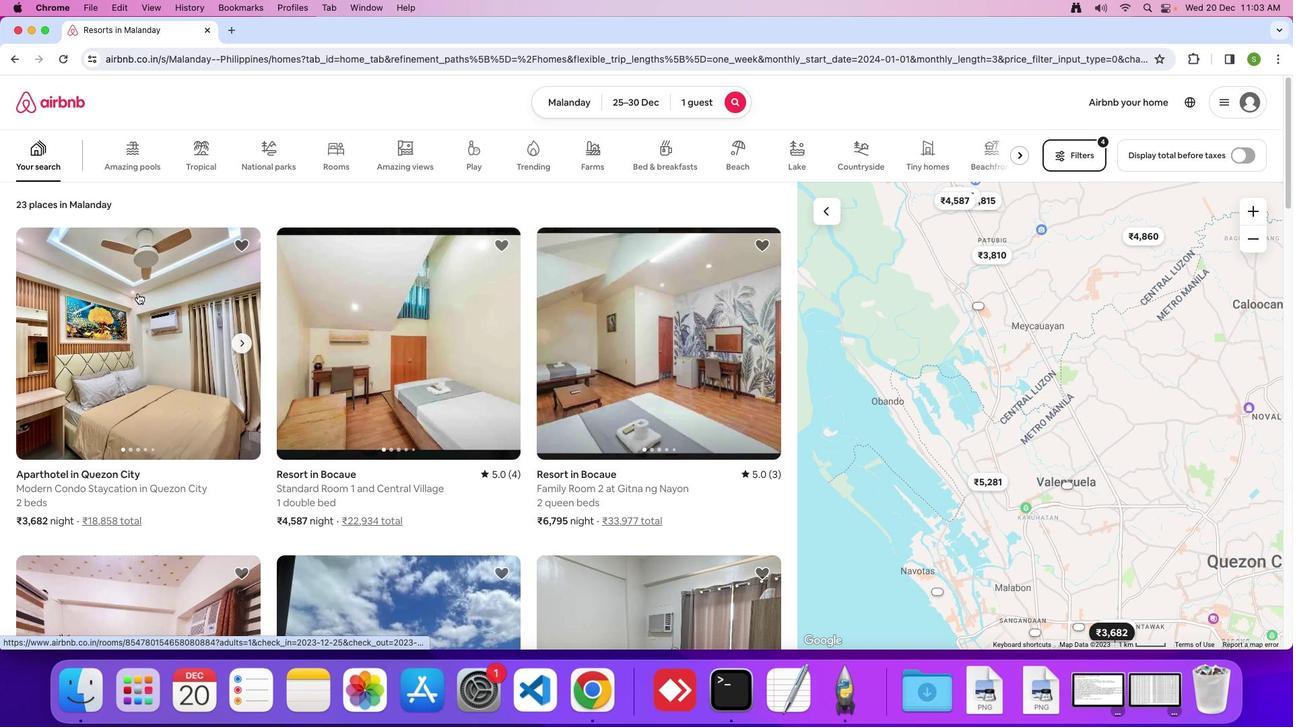 
Action: Mouse pressed left at (443, 284)
Screenshot: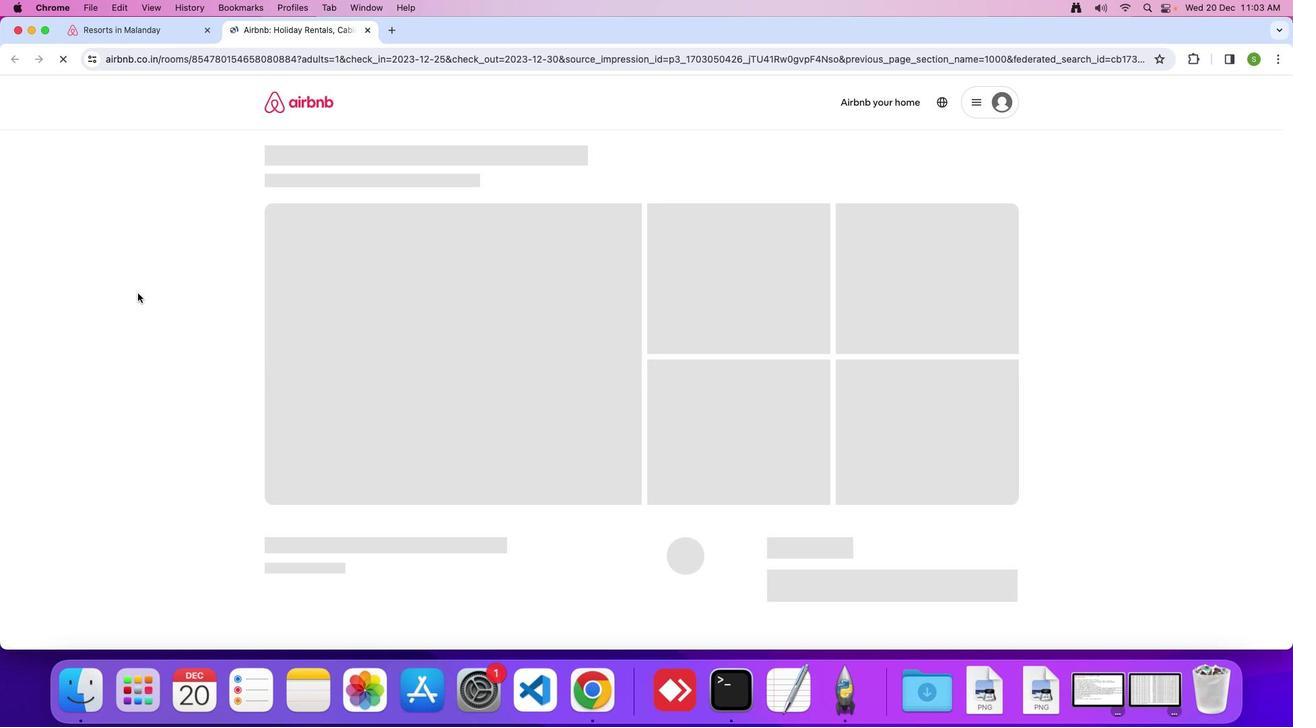 
Action: Mouse moved to (490, 281)
Screenshot: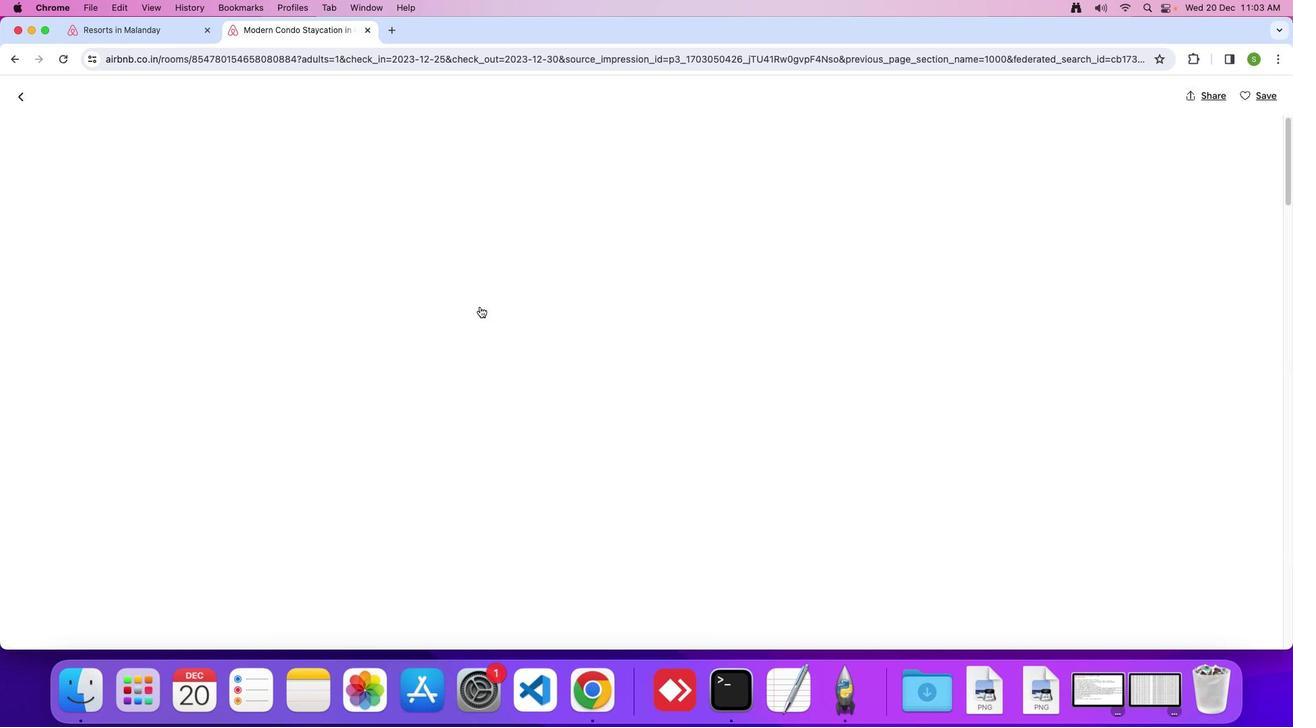 
Action: Mouse pressed left at (490, 281)
Screenshot: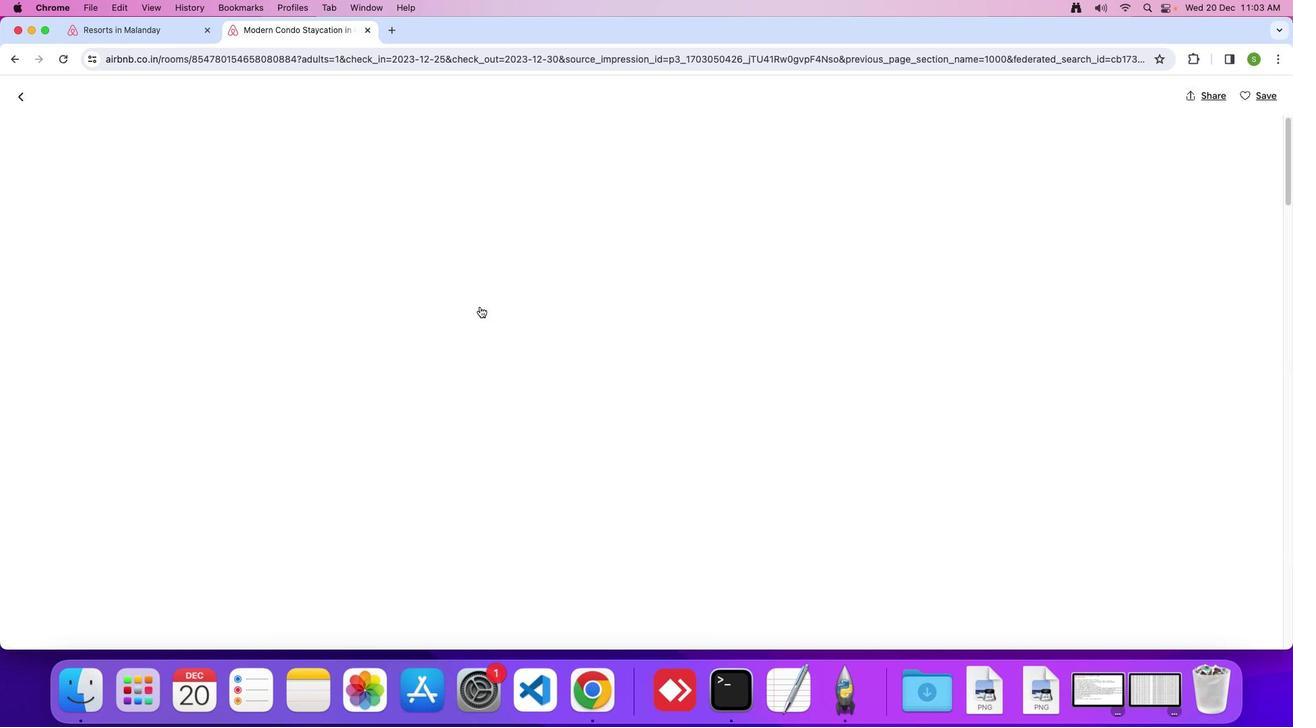 
Action: Mouse moved to (497, 257)
Screenshot: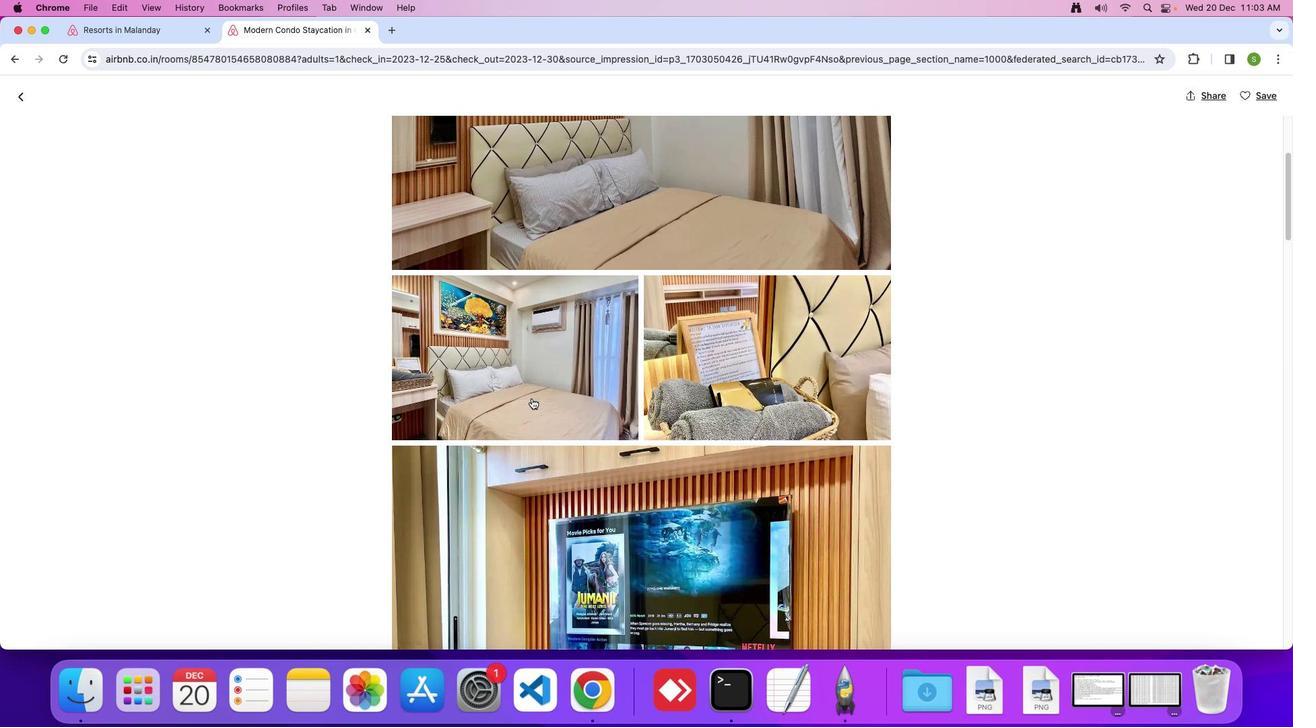
Action: Mouse scrolled (497, 257) with delta (425, 362)
Screenshot: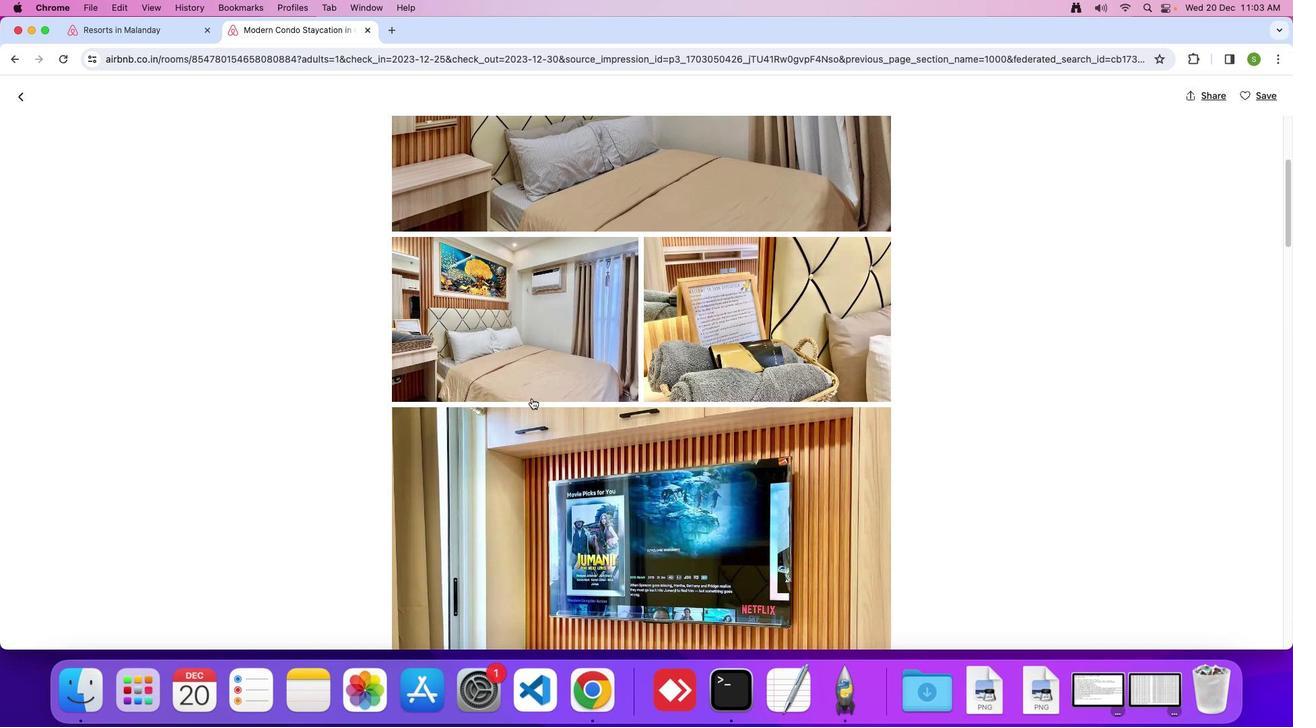 
Action: Mouse scrolled (497, 257) with delta (425, 362)
Screenshot: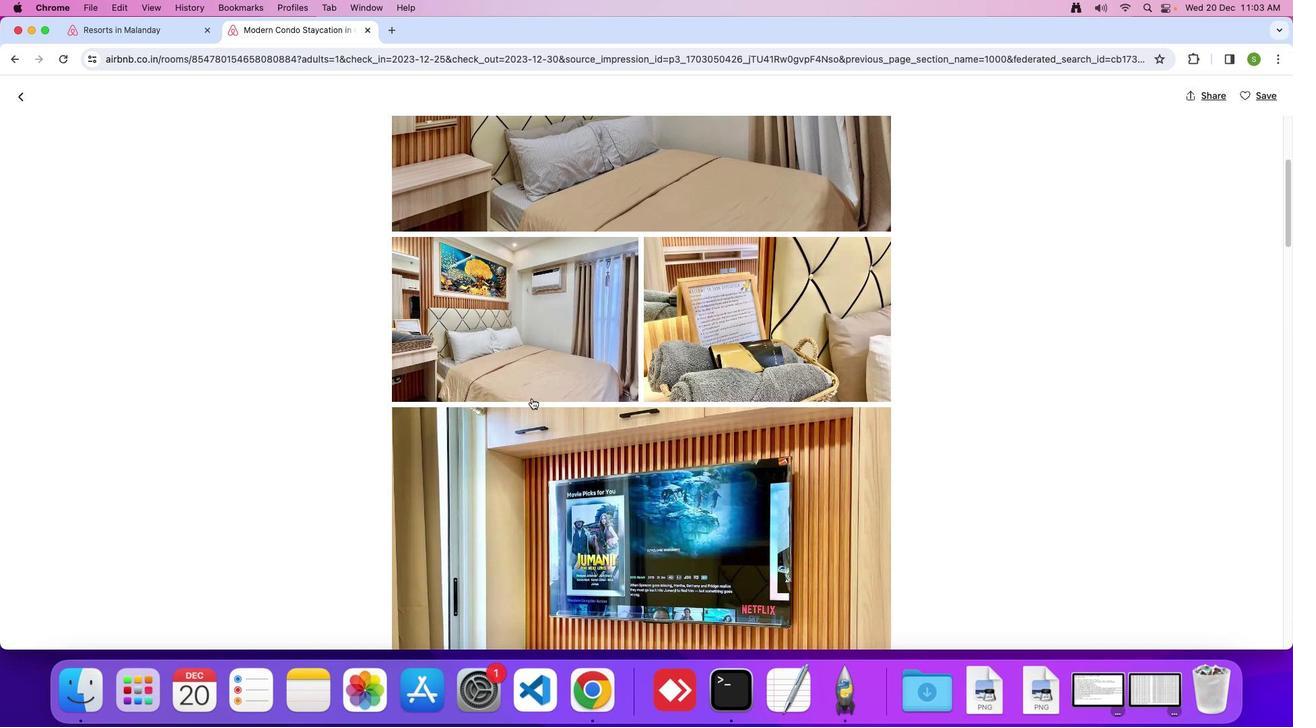 
Action: Mouse scrolled (497, 257) with delta (425, 362)
Screenshot: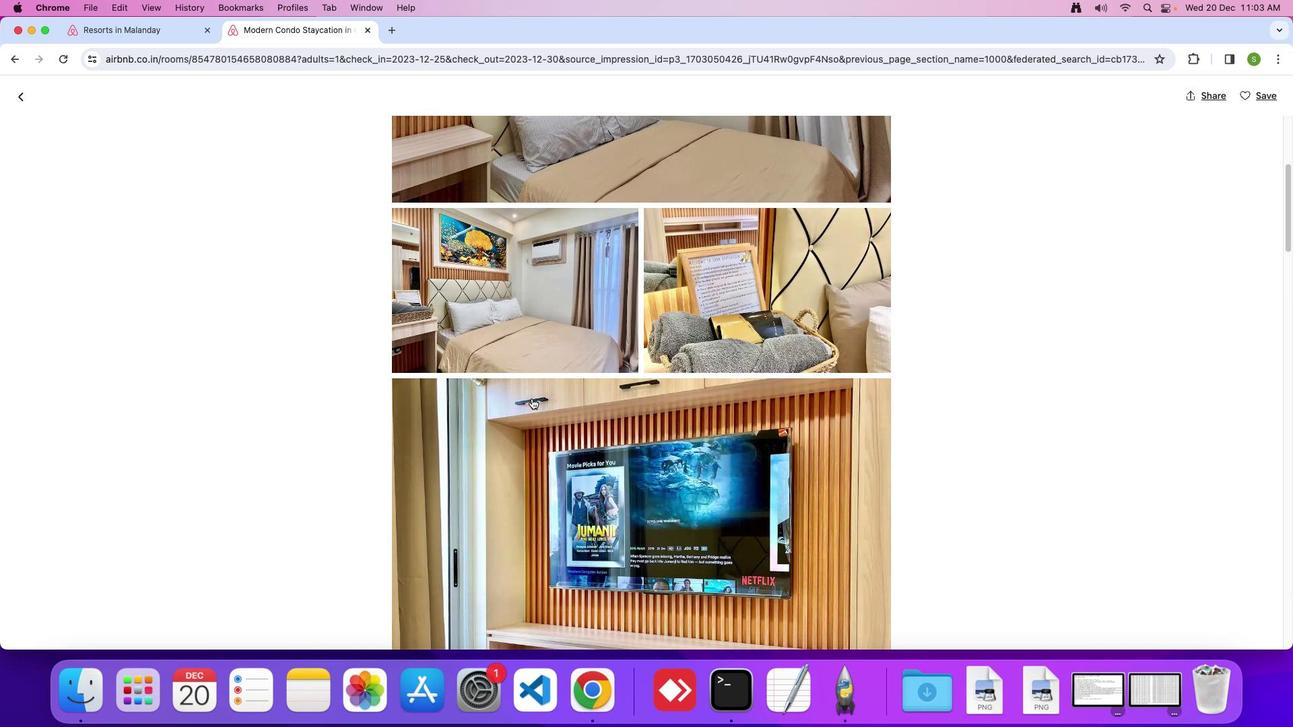 
Action: Mouse scrolled (497, 257) with delta (425, 362)
Screenshot: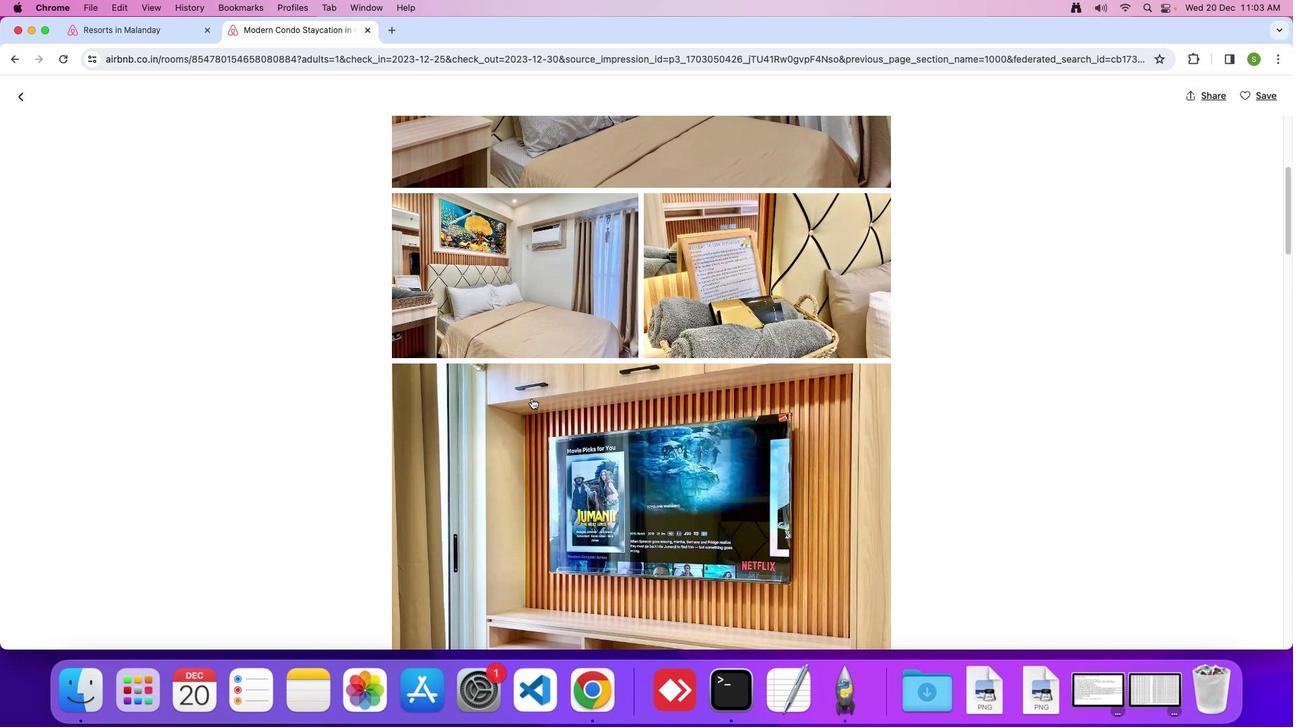 
Action: Mouse scrolled (497, 257) with delta (425, 362)
Screenshot: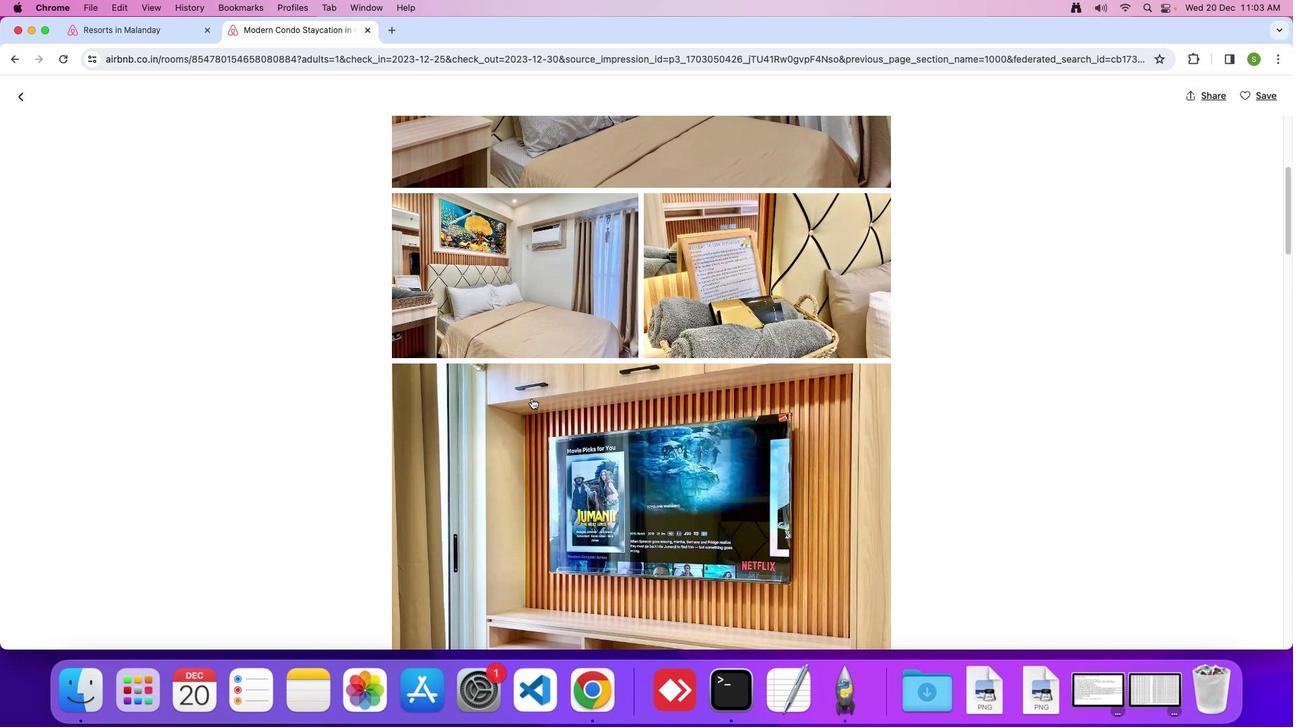 
Action: Mouse scrolled (497, 257) with delta (425, 362)
Screenshot: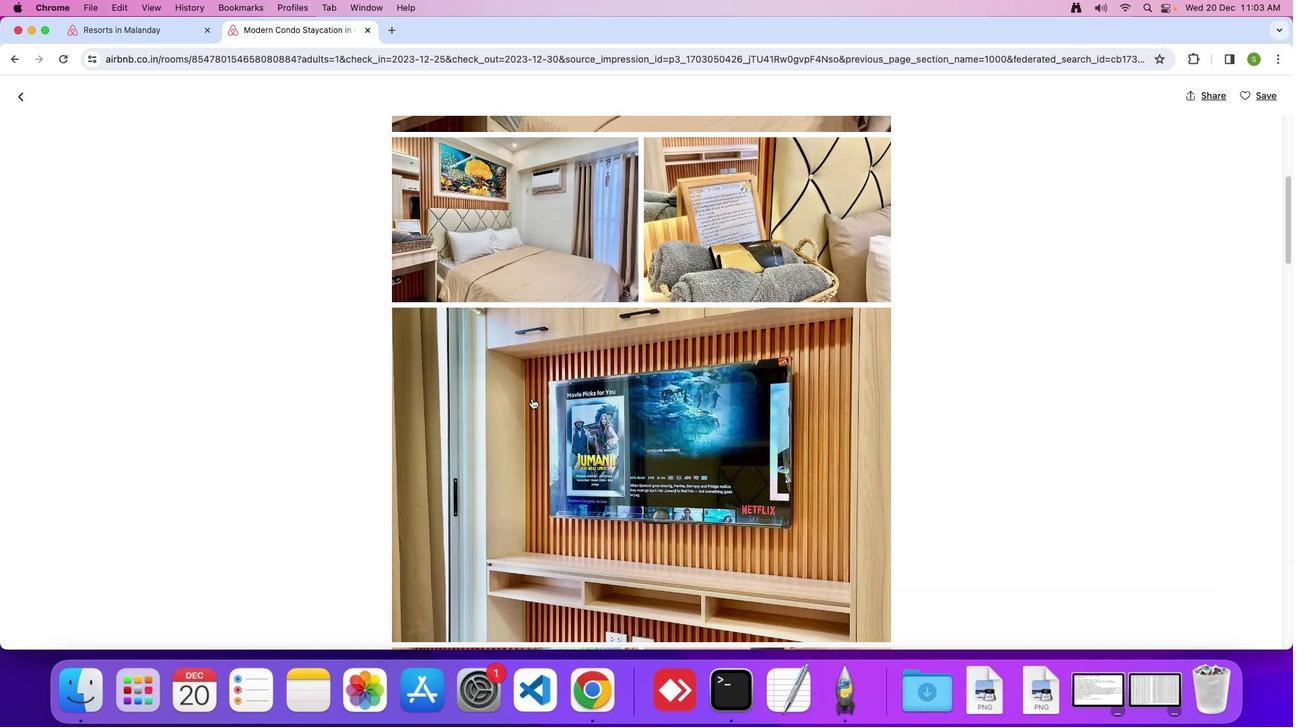 
Action: Mouse scrolled (497, 257) with delta (425, 362)
Screenshot: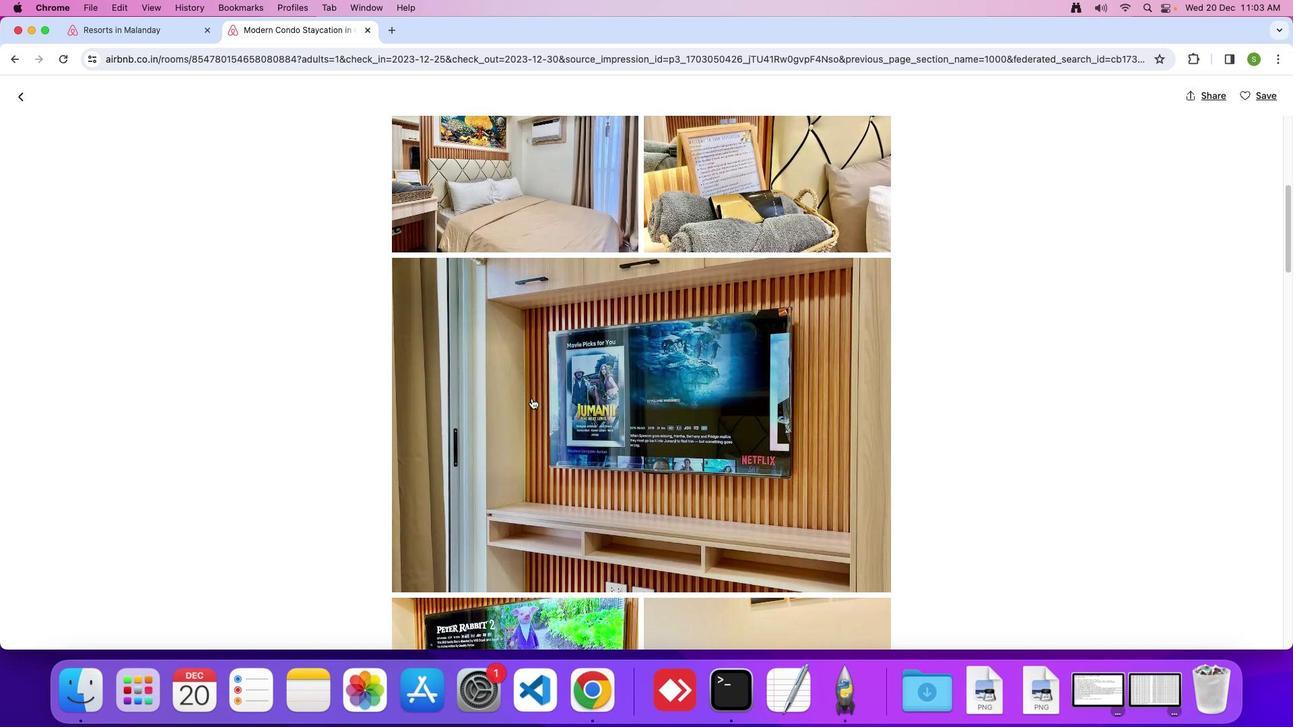 
Action: Mouse scrolled (497, 257) with delta (425, 362)
Screenshot: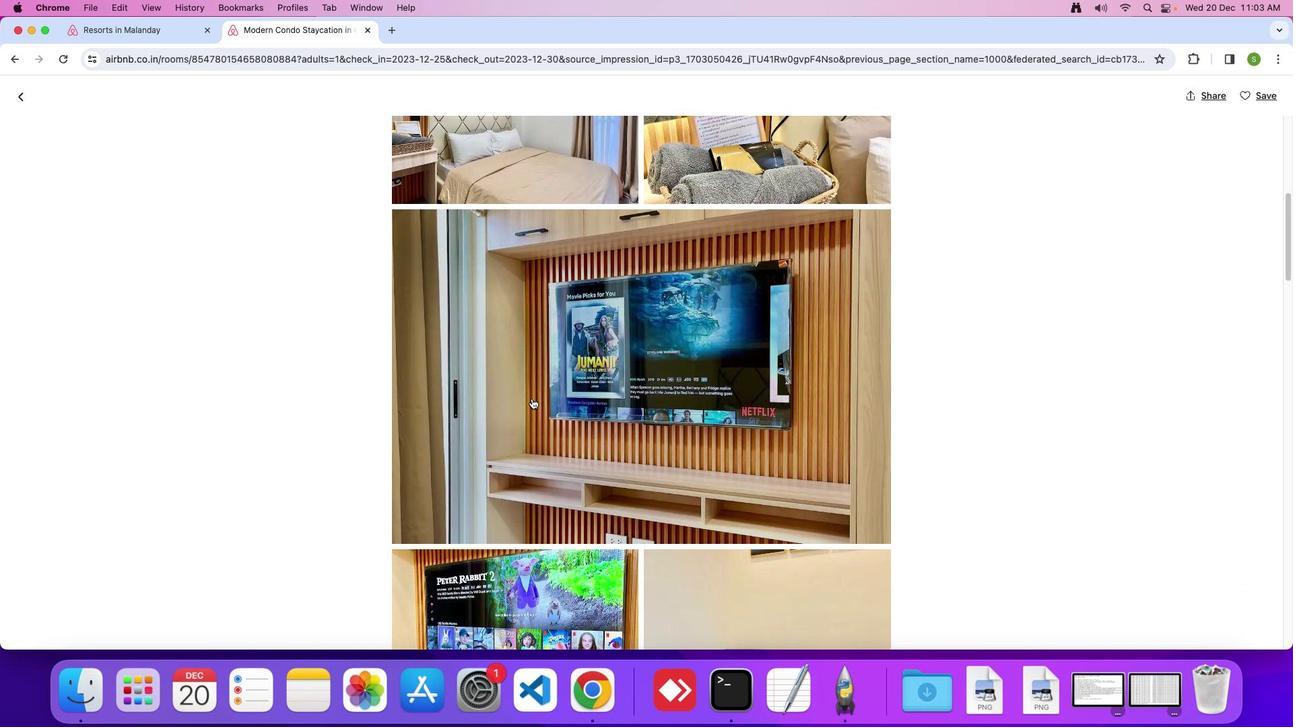 
Action: Mouse scrolled (497, 257) with delta (425, 362)
Screenshot: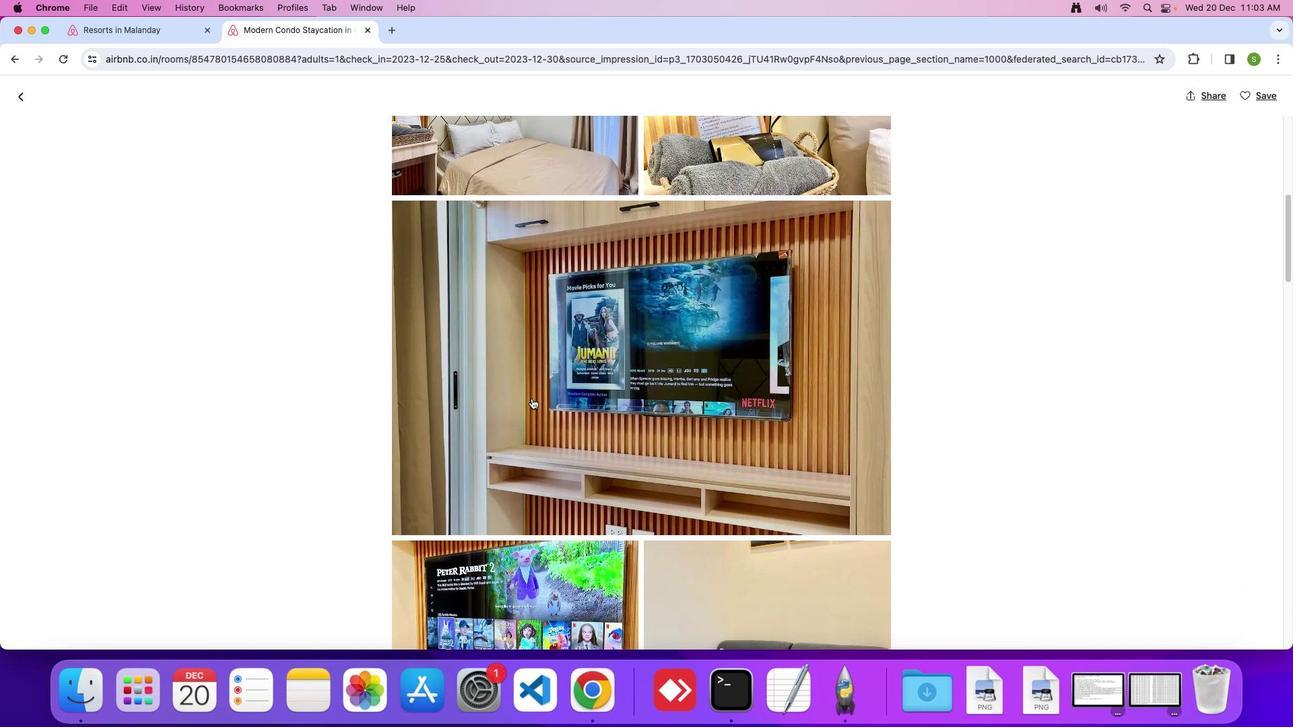 
Action: Mouse scrolled (497, 257) with delta (425, 362)
Screenshot: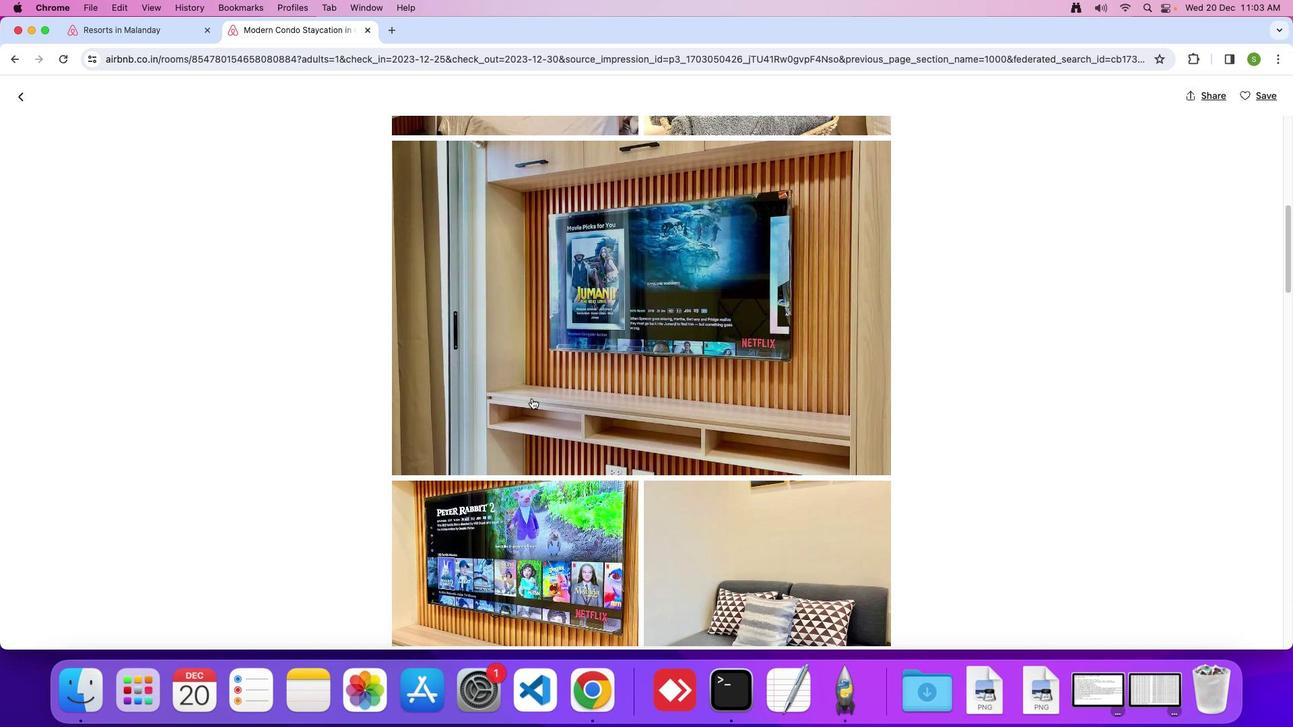 
Action: Mouse scrolled (497, 257) with delta (425, 362)
Screenshot: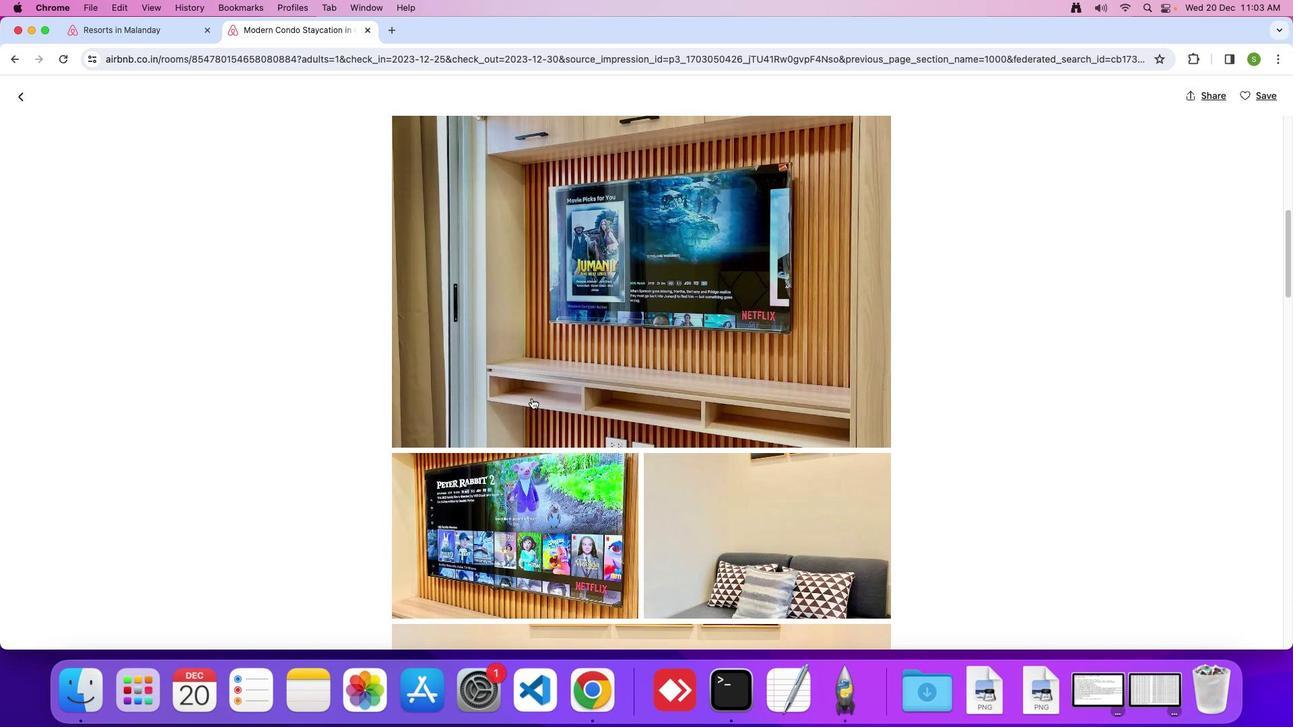 
Action: Mouse scrolled (497, 257) with delta (425, 362)
Screenshot: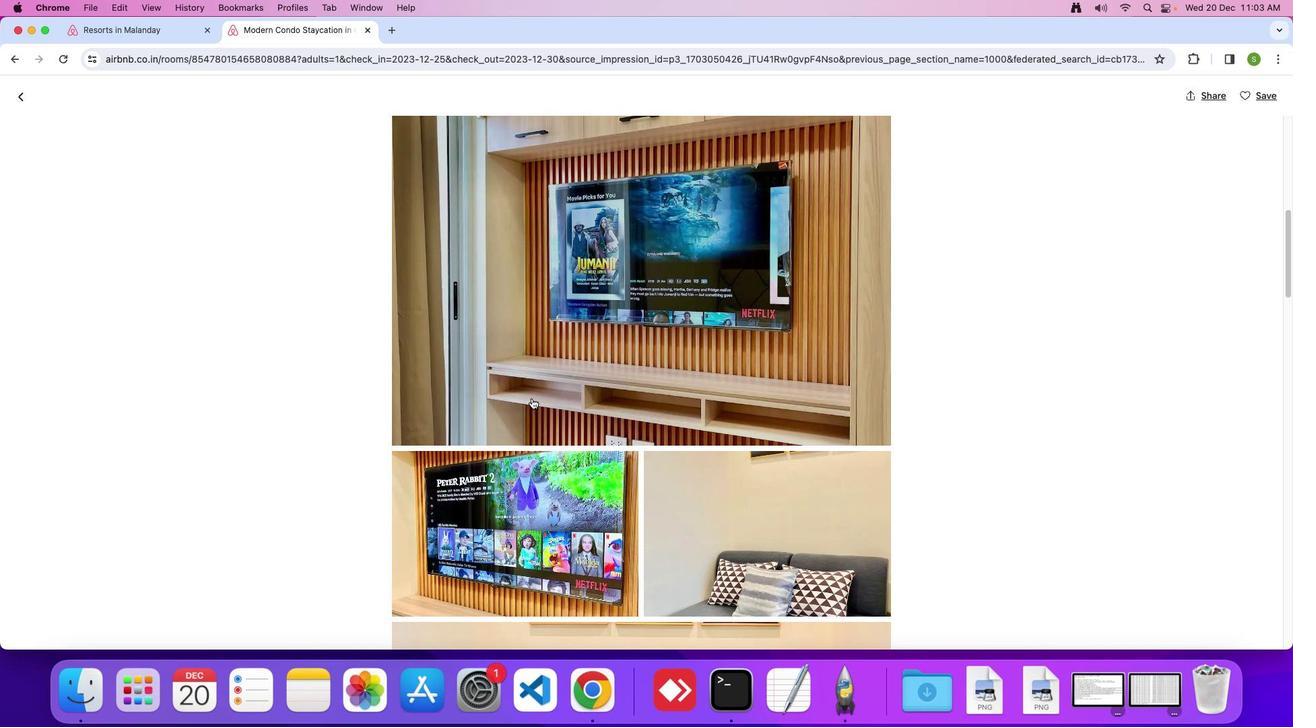 
Action: Mouse scrolled (497, 257) with delta (425, 362)
Screenshot: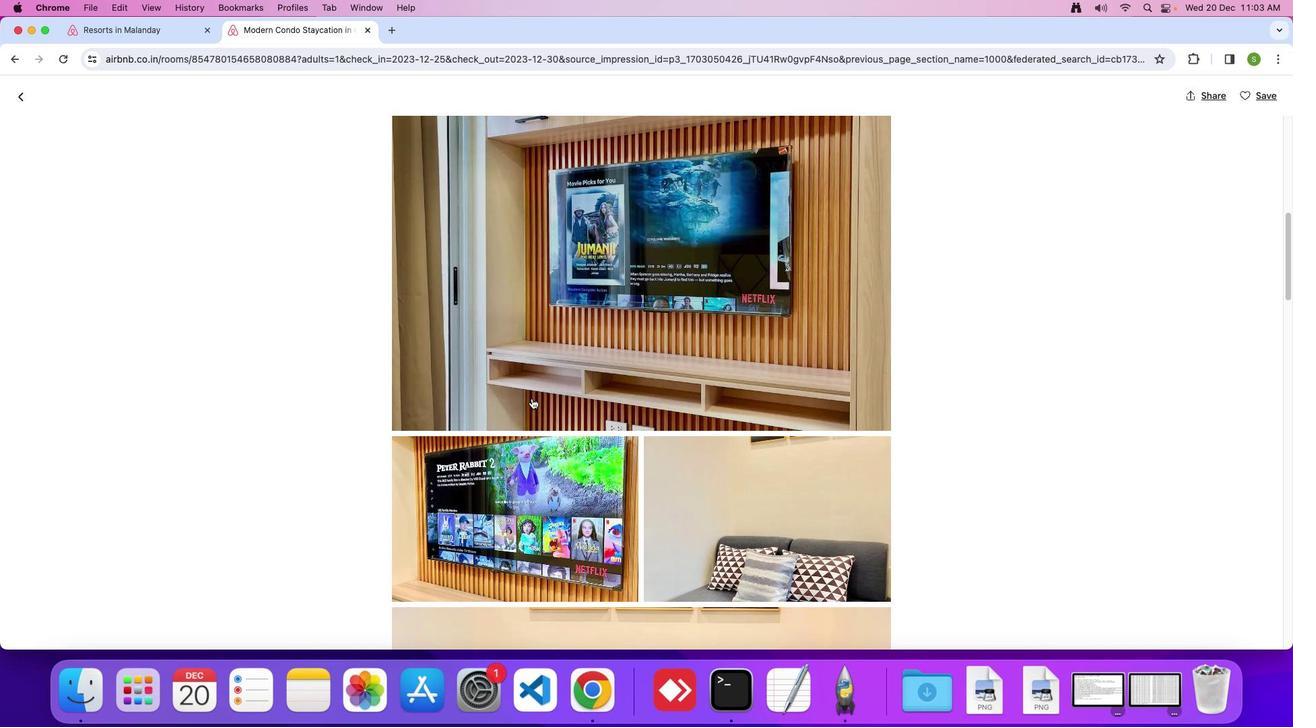 
Action: Mouse scrolled (497, 257) with delta (425, 362)
Screenshot: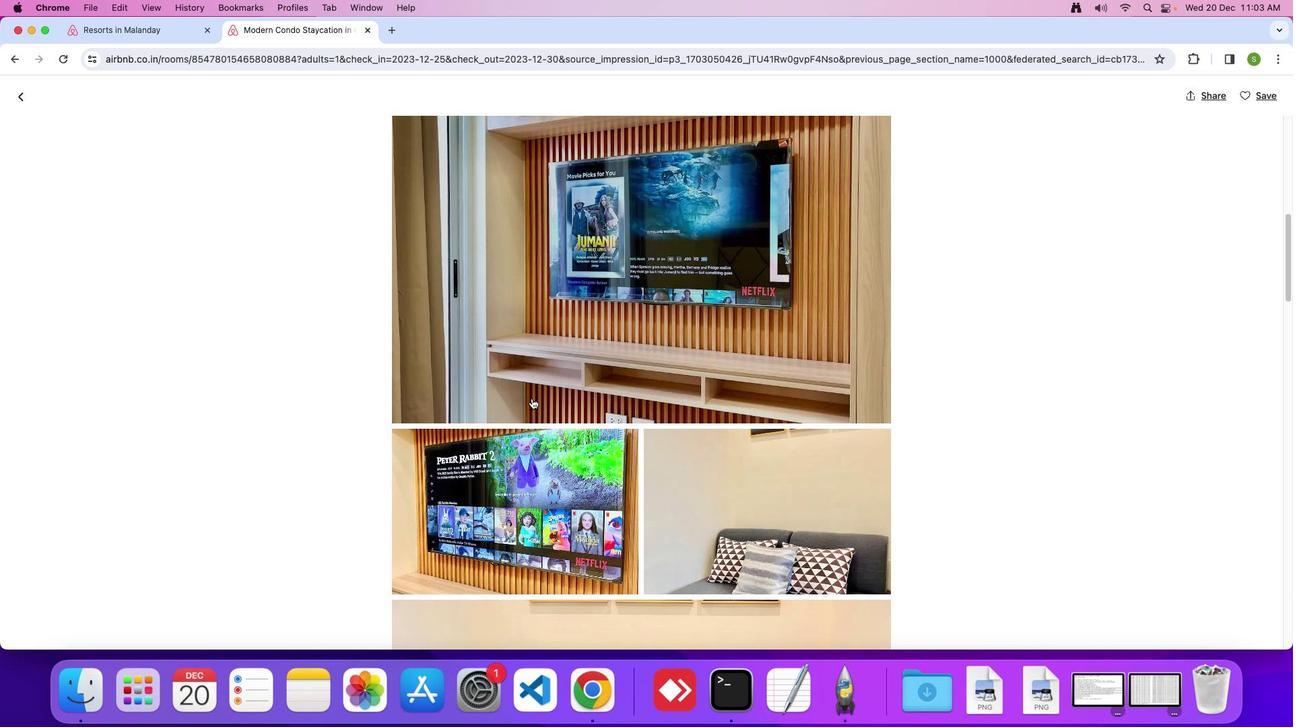 
Action: Mouse scrolled (497, 257) with delta (425, 362)
Screenshot: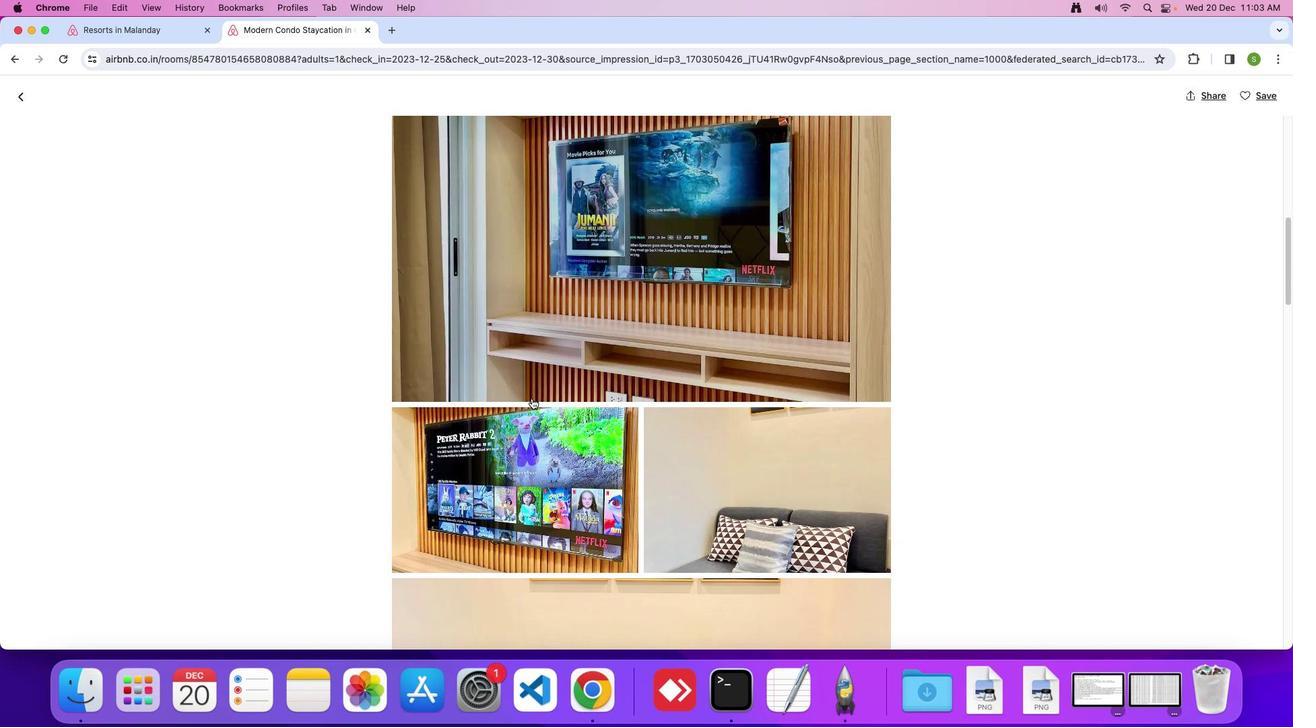 
Action: Mouse moved to (497, 257)
Screenshot: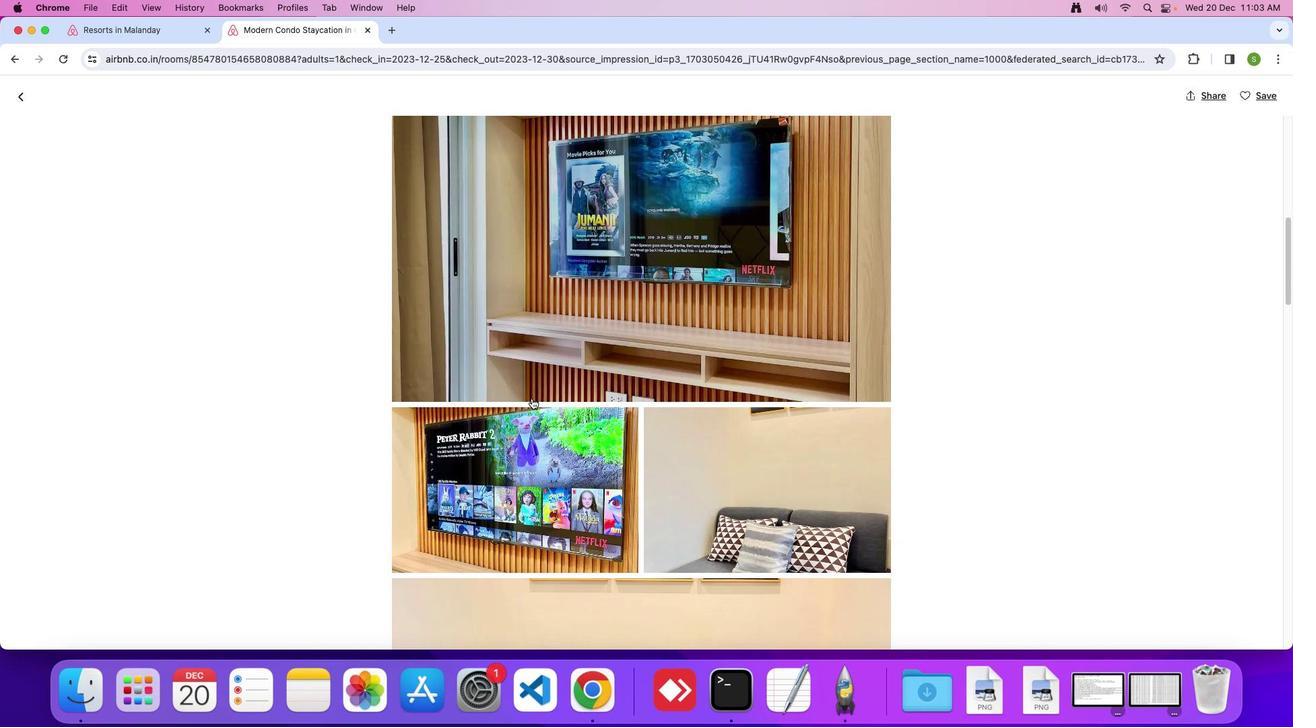 
Action: Mouse scrolled (497, 257) with delta (425, 362)
Screenshot: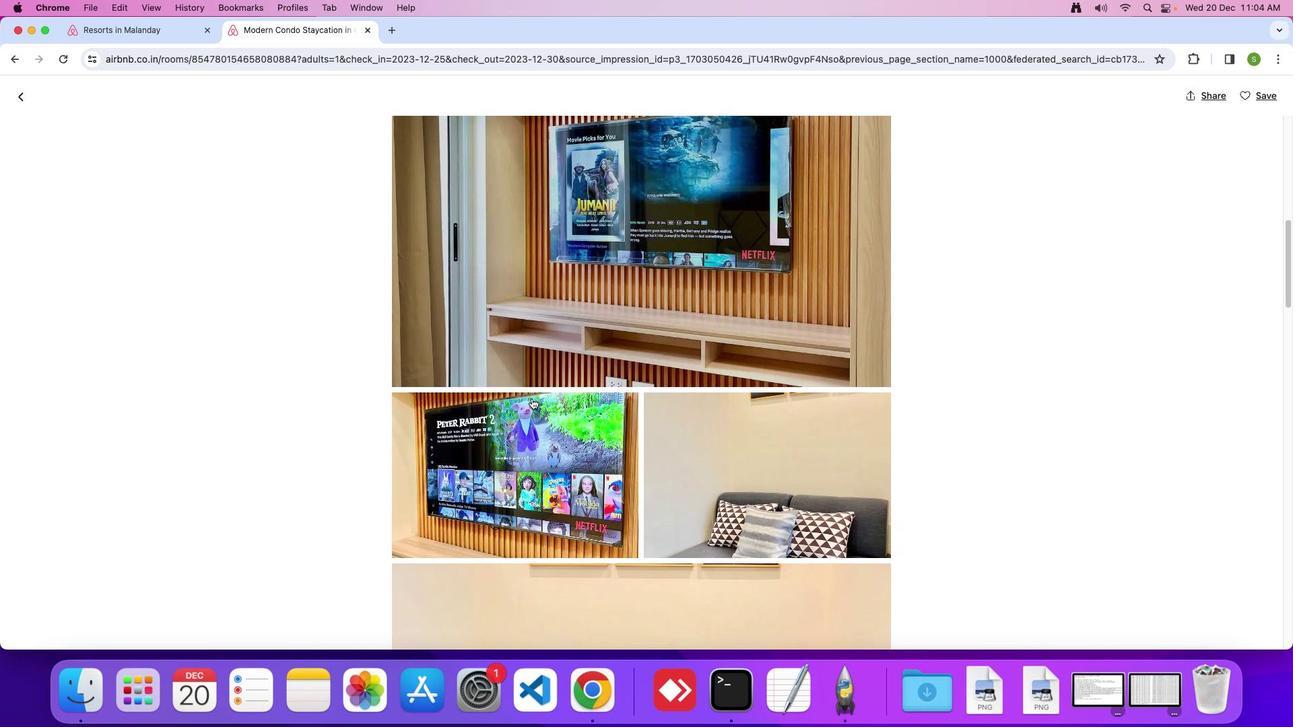 
Action: Mouse scrolled (497, 257) with delta (425, 362)
Screenshot: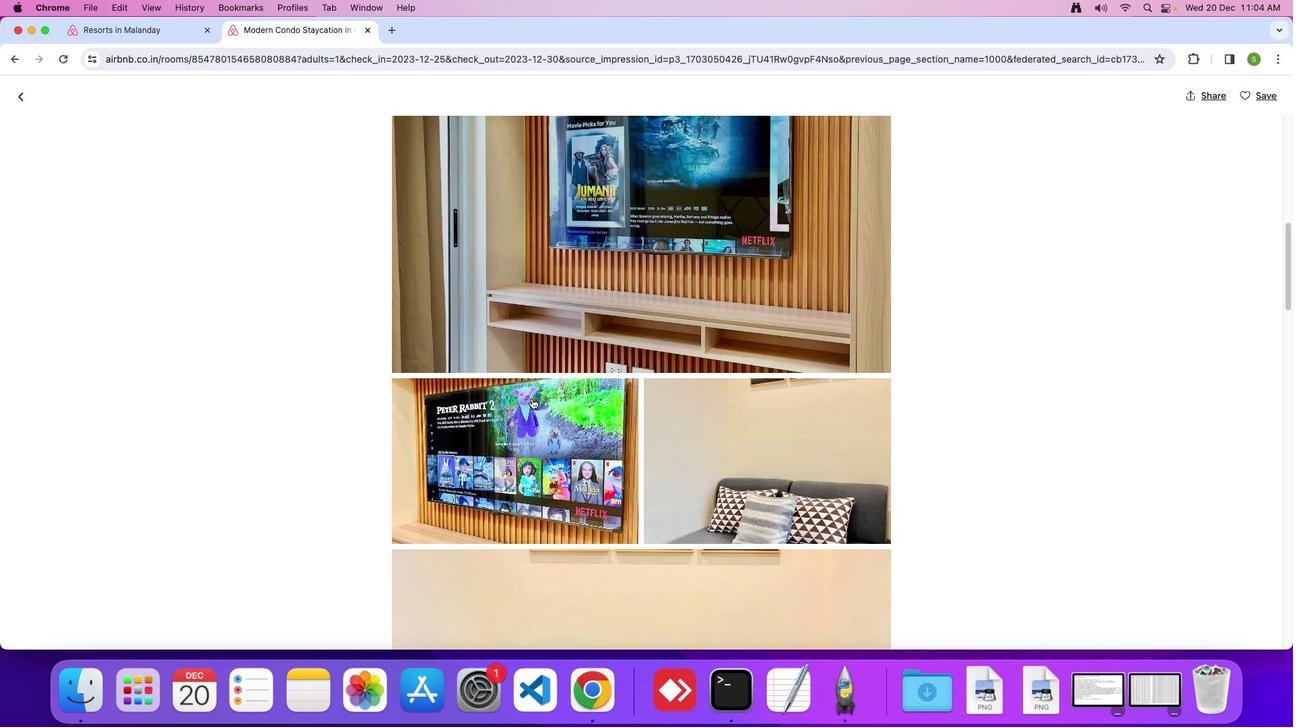 
Action: Mouse scrolled (497, 257) with delta (425, 362)
Screenshot: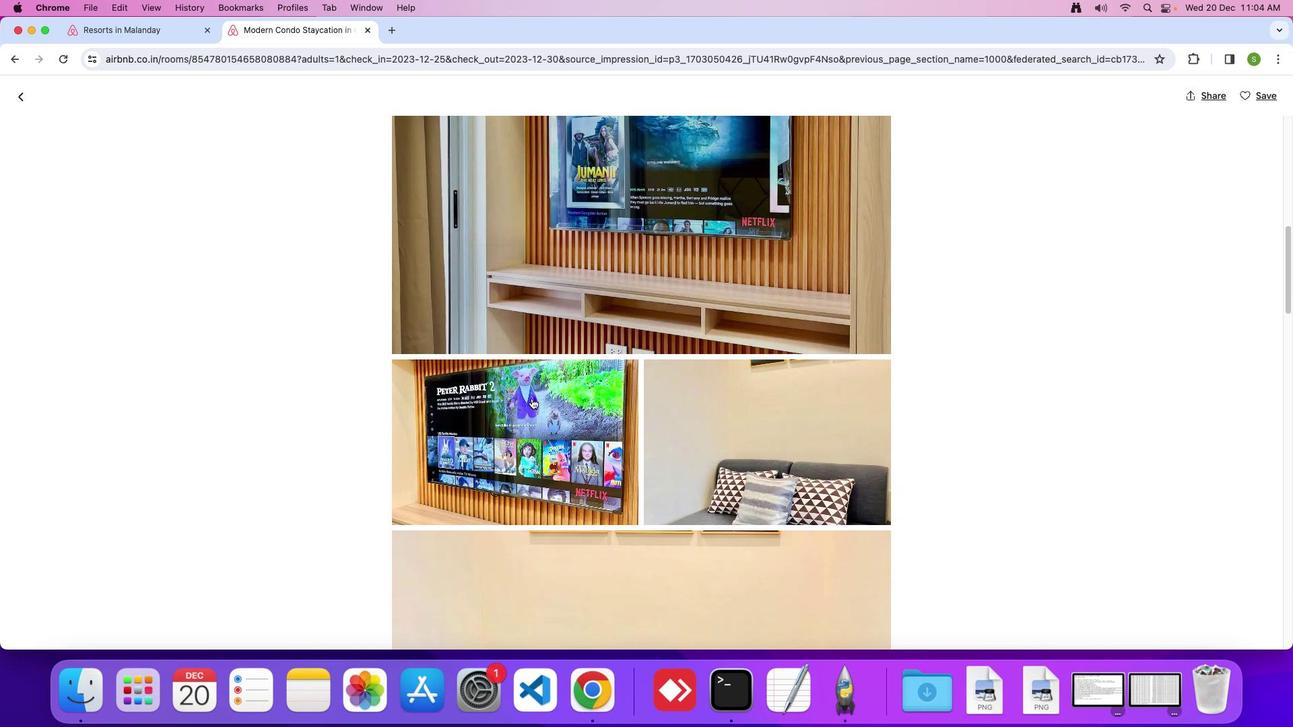 
Action: Mouse scrolled (497, 257) with delta (425, 362)
Screenshot: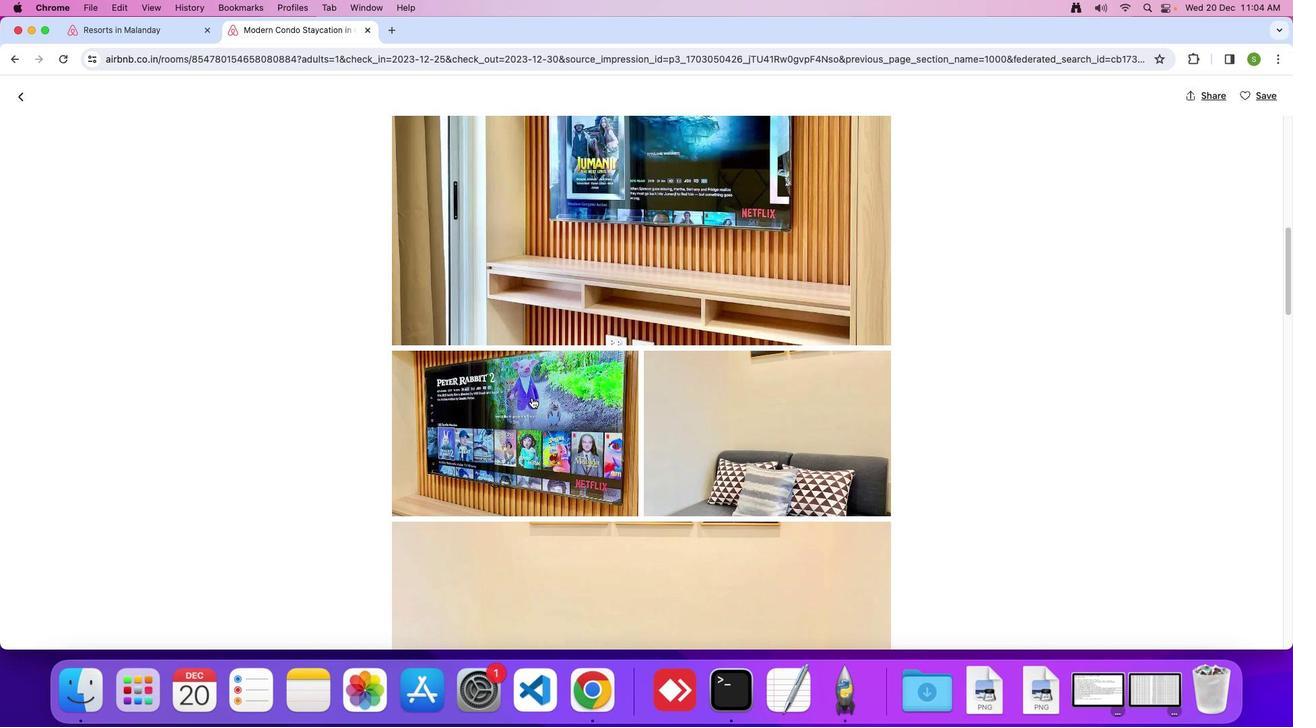 
Action: Mouse scrolled (497, 257) with delta (425, 362)
Screenshot: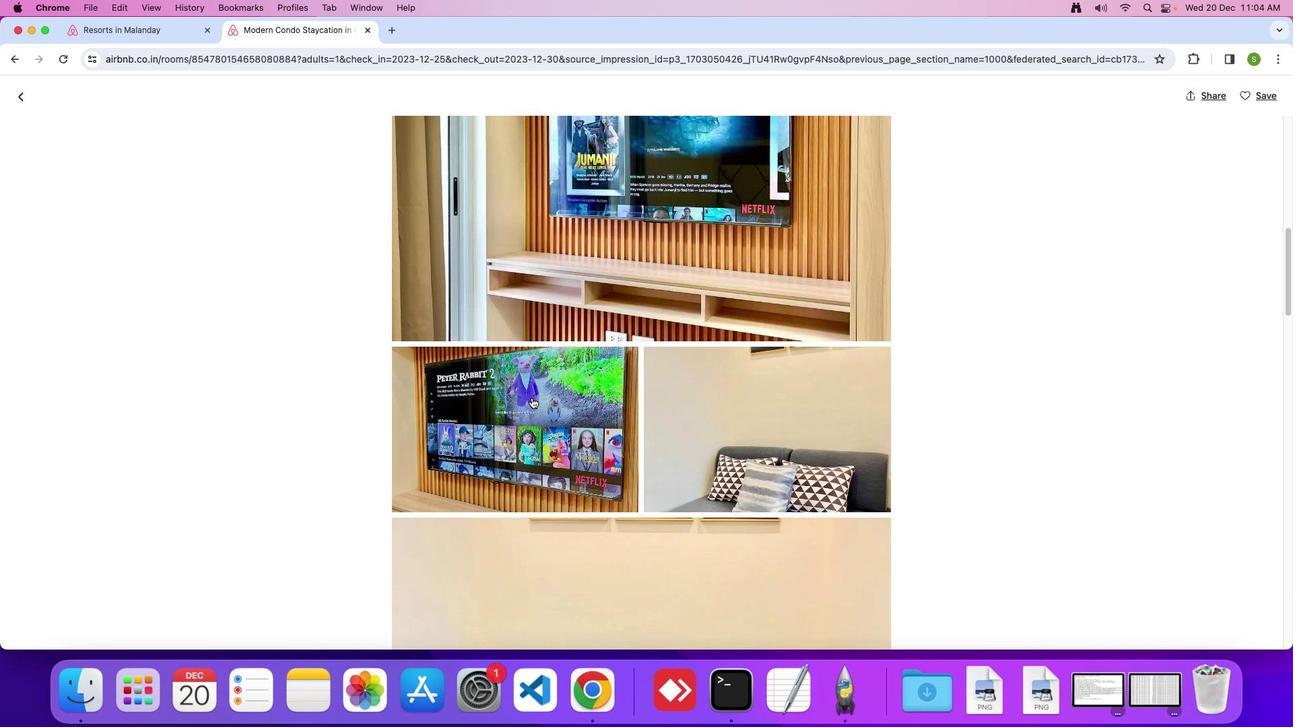 
Action: Mouse scrolled (497, 257) with delta (425, 362)
Screenshot: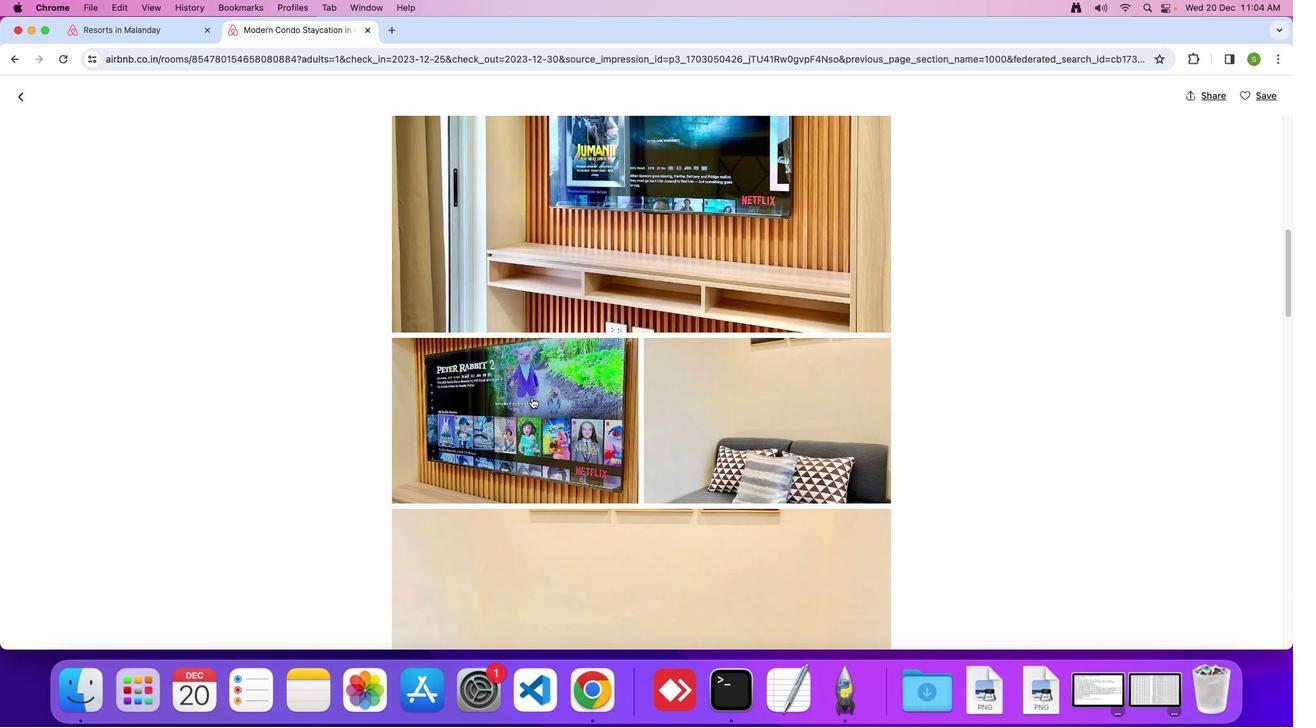 
Action: Mouse scrolled (497, 257) with delta (425, 362)
Screenshot: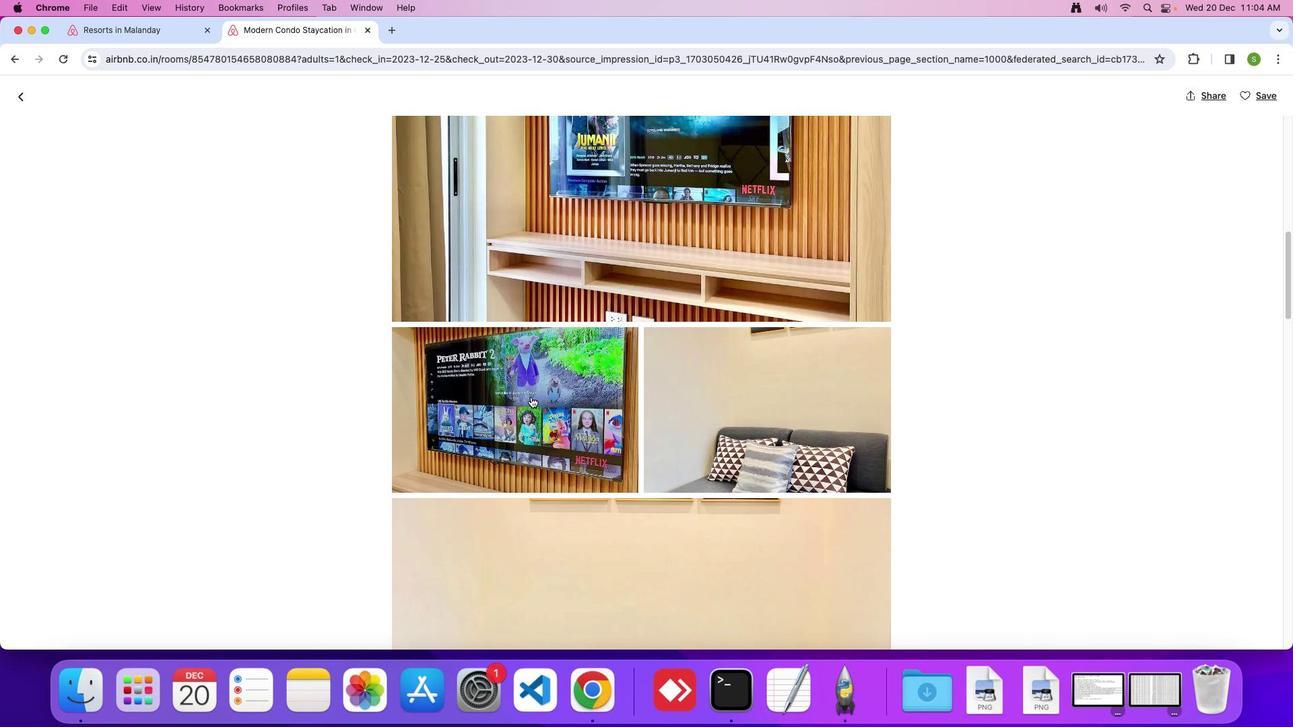 
Action: Mouse scrolled (497, 257) with delta (425, 362)
Screenshot: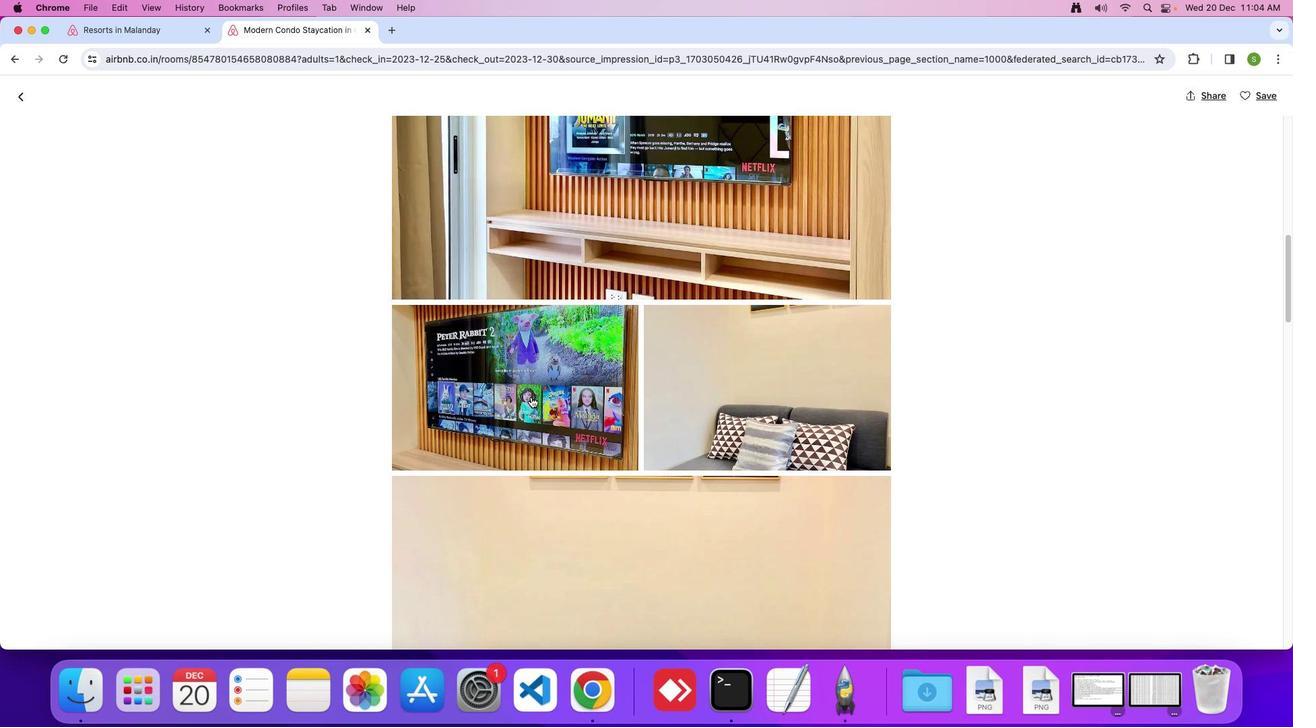 
Action: Mouse scrolled (497, 257) with delta (425, 362)
Screenshot: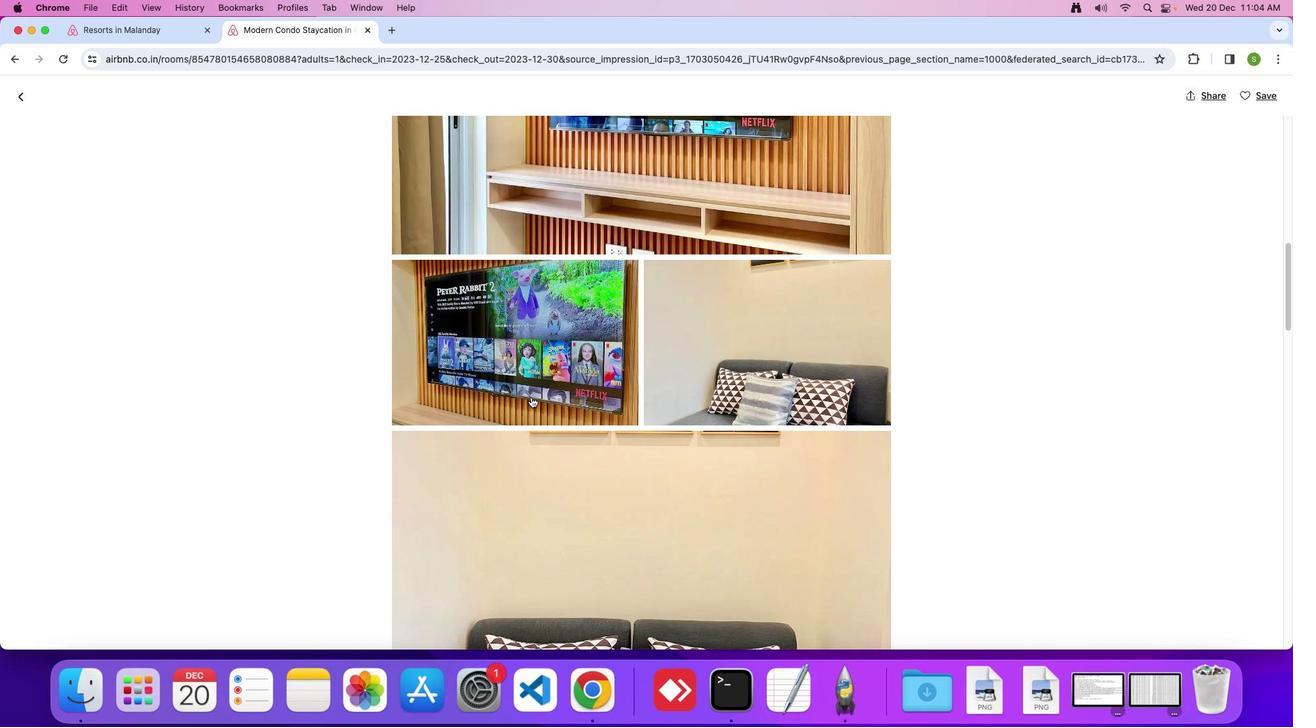
Action: Mouse scrolled (497, 257) with delta (425, 362)
Screenshot: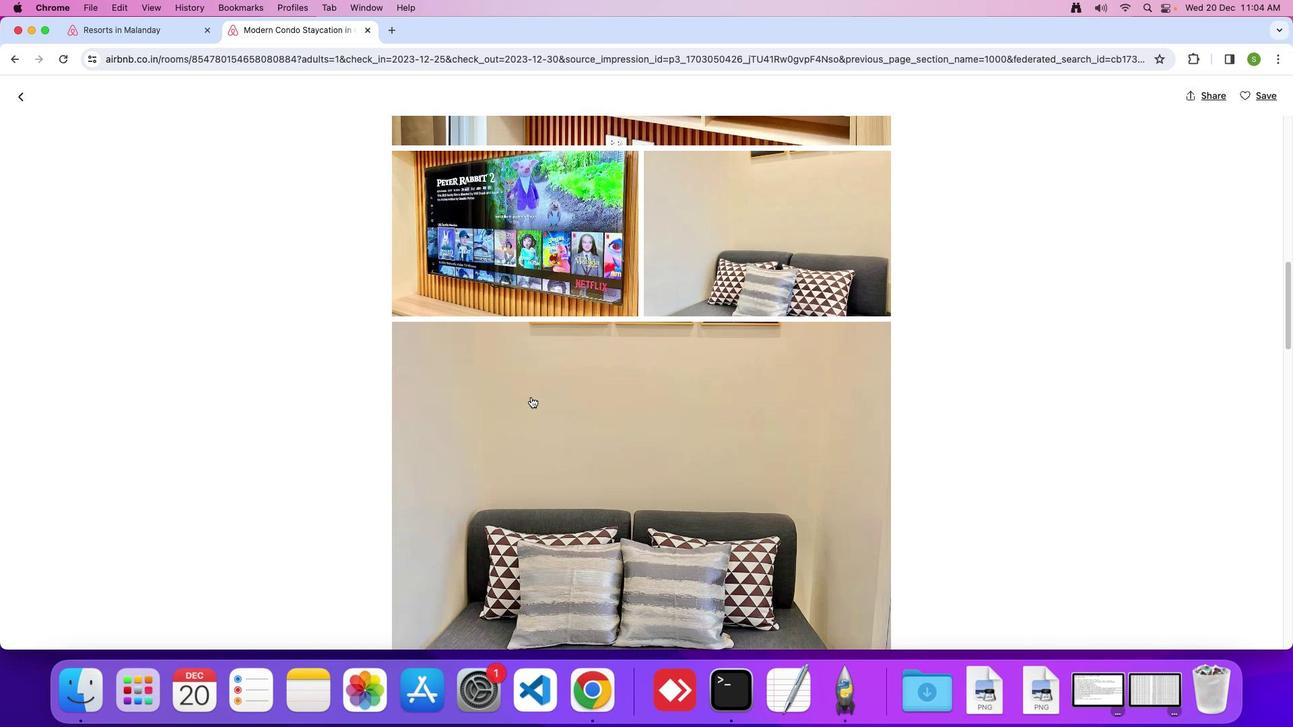 
Action: Mouse moved to (497, 257)
Screenshot: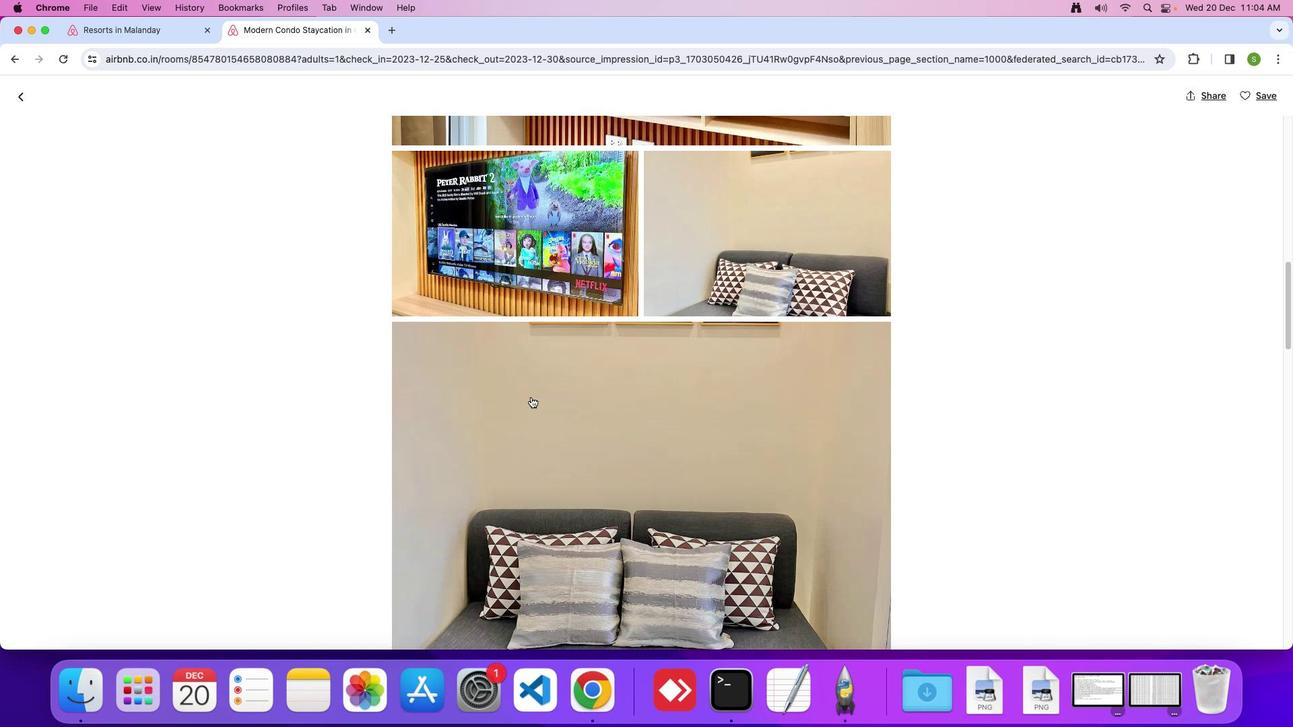 
Action: Mouse scrolled (497, 257) with delta (425, 362)
Screenshot: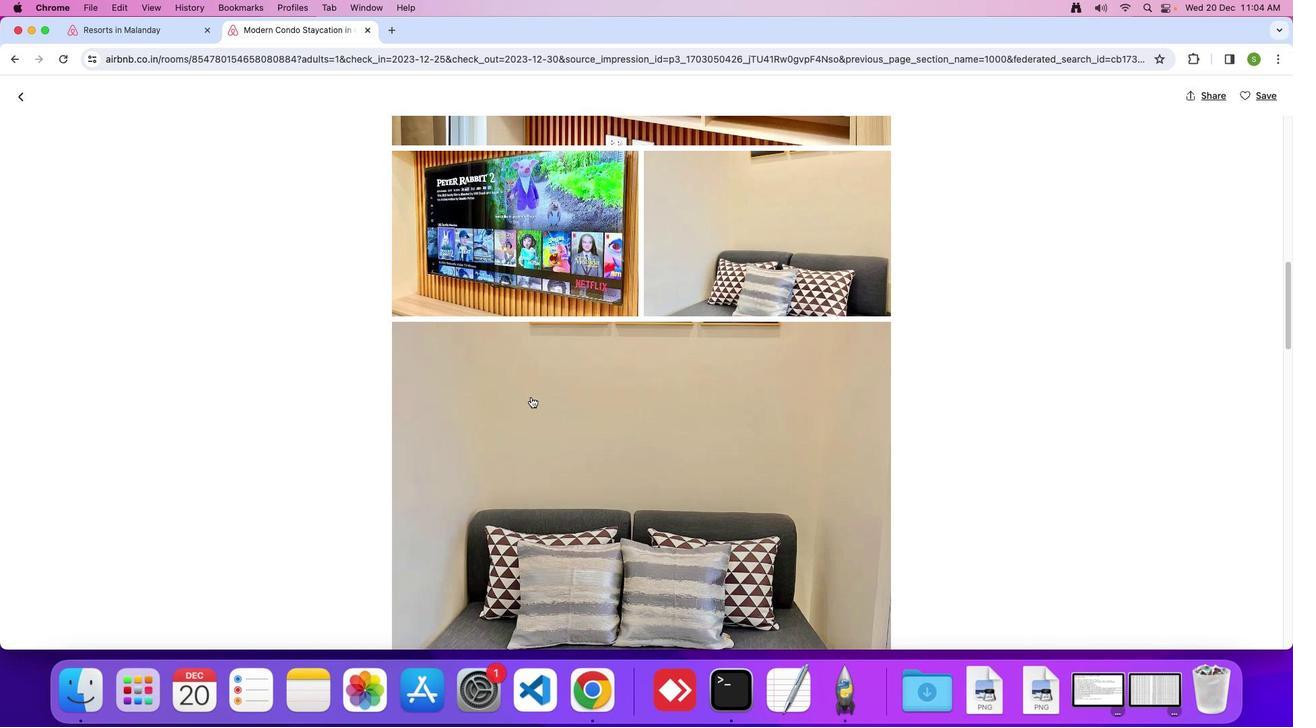 
Action: Mouse moved to (497, 257)
Screenshot: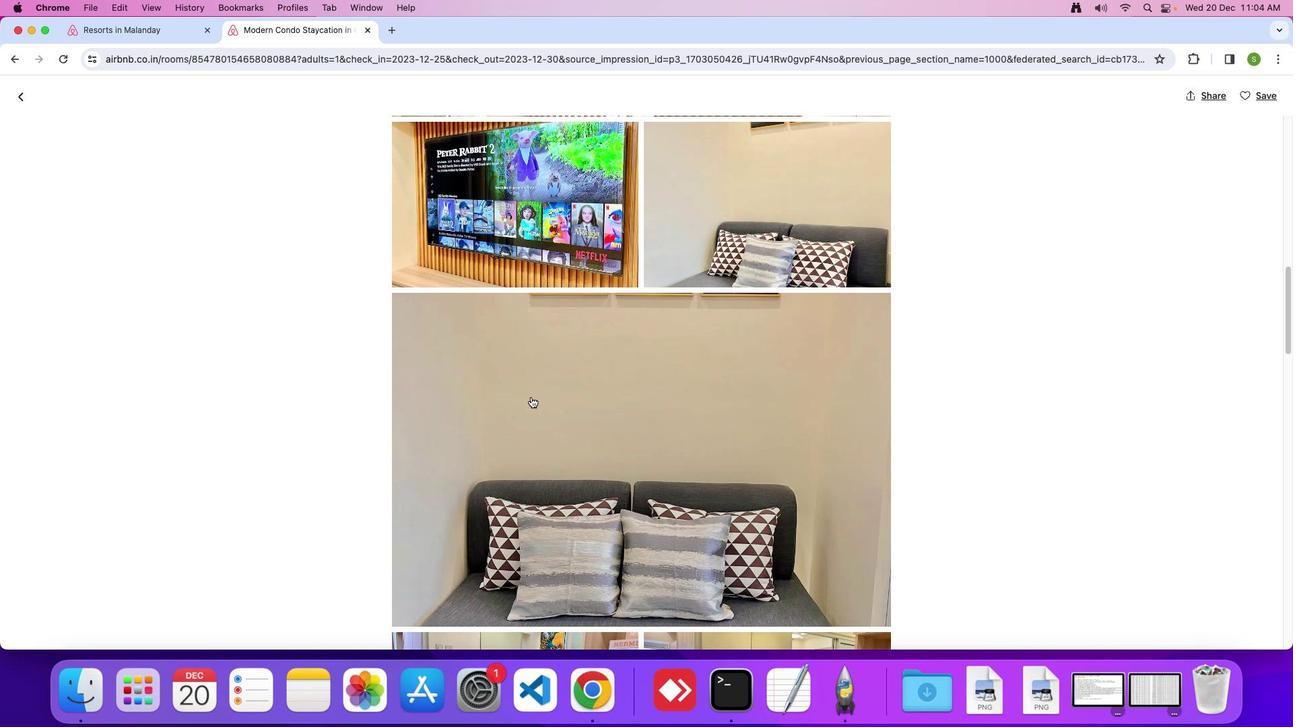 
Action: Mouse scrolled (497, 257) with delta (425, 362)
Screenshot: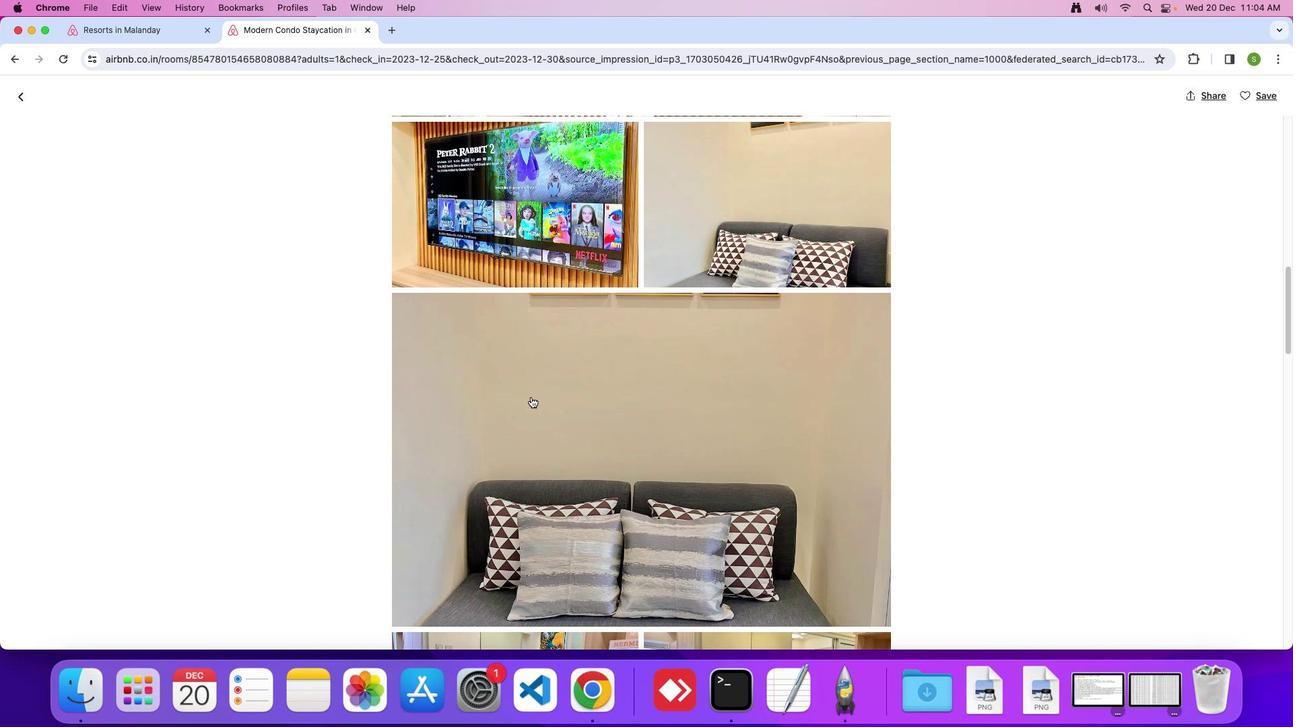
Action: Mouse scrolled (497, 257) with delta (425, 362)
Screenshot: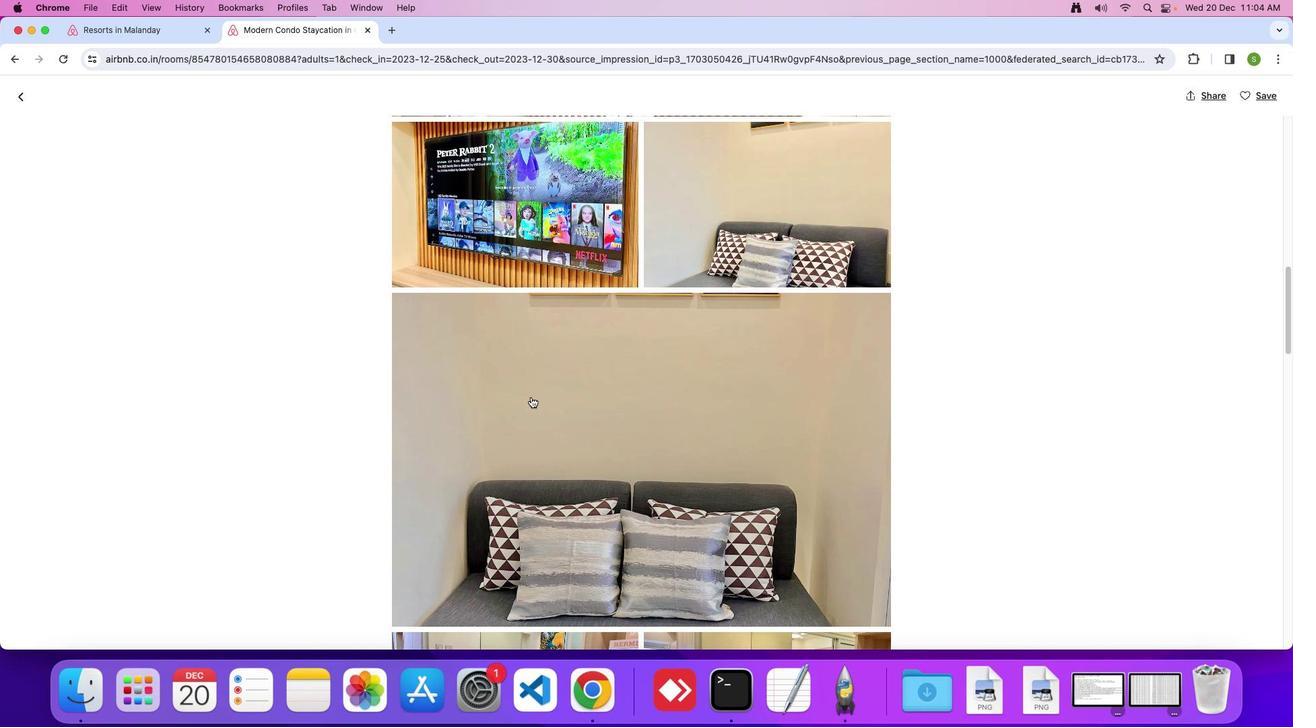 
Action: Mouse scrolled (497, 257) with delta (425, 362)
Screenshot: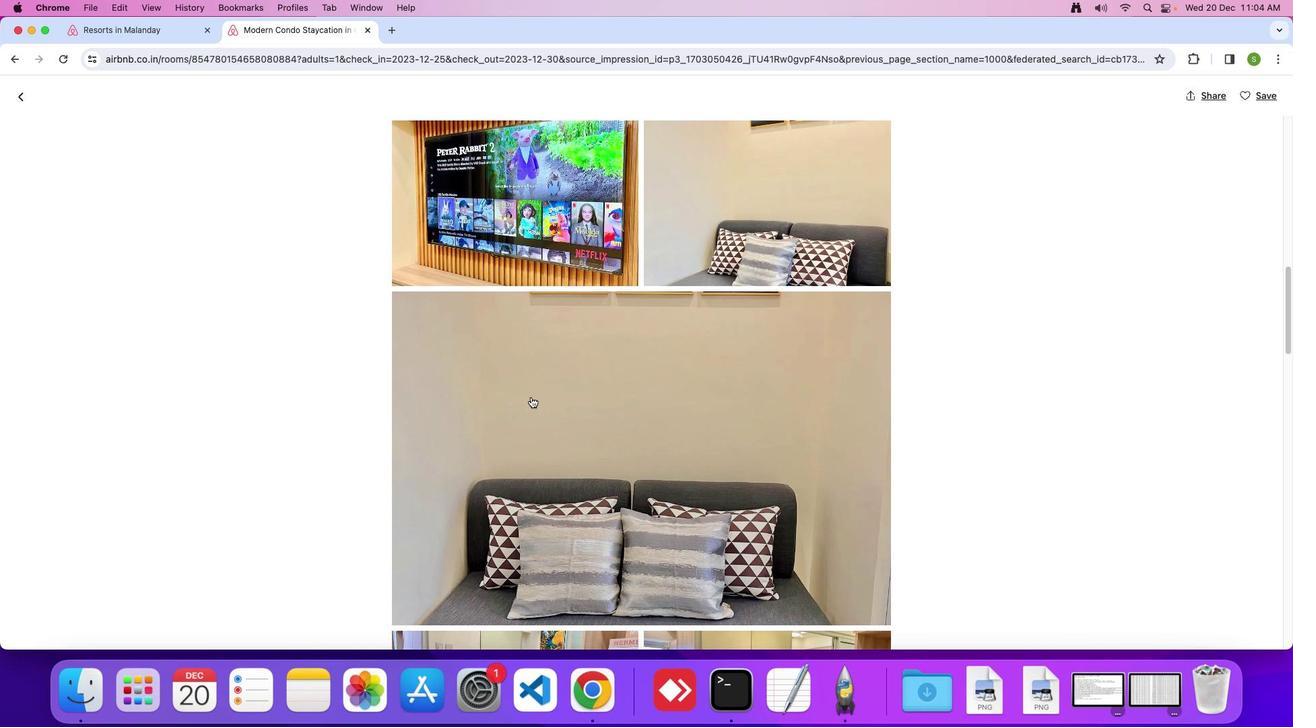 
Action: Mouse scrolled (497, 257) with delta (425, 362)
Screenshot: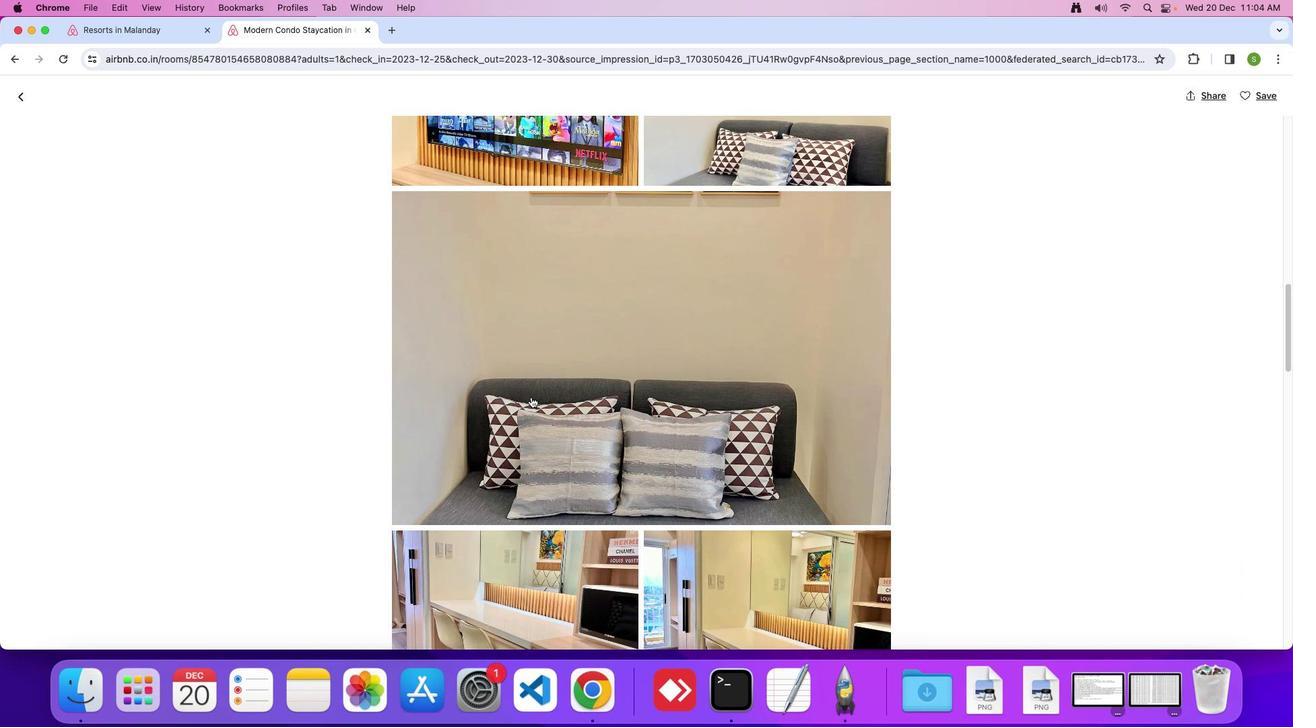 
Action: Mouse scrolled (497, 257) with delta (425, 362)
Screenshot: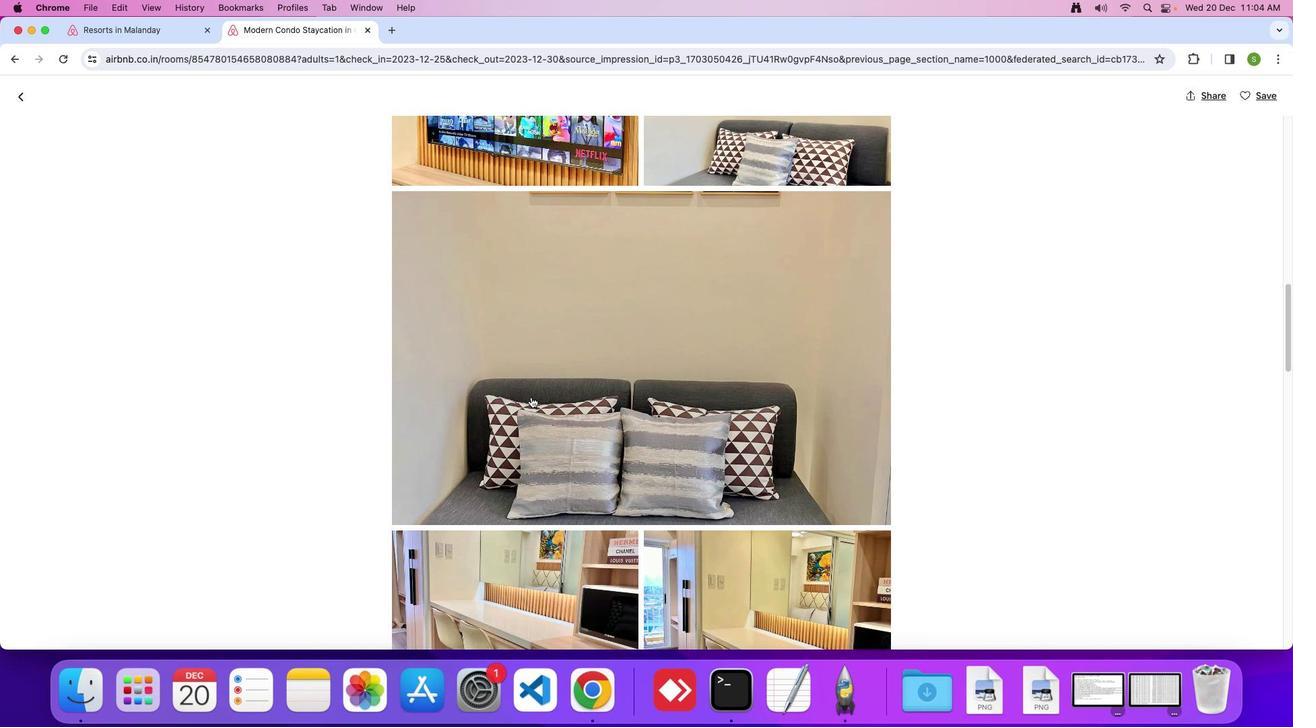 
Action: Mouse scrolled (497, 257) with delta (425, 362)
Screenshot: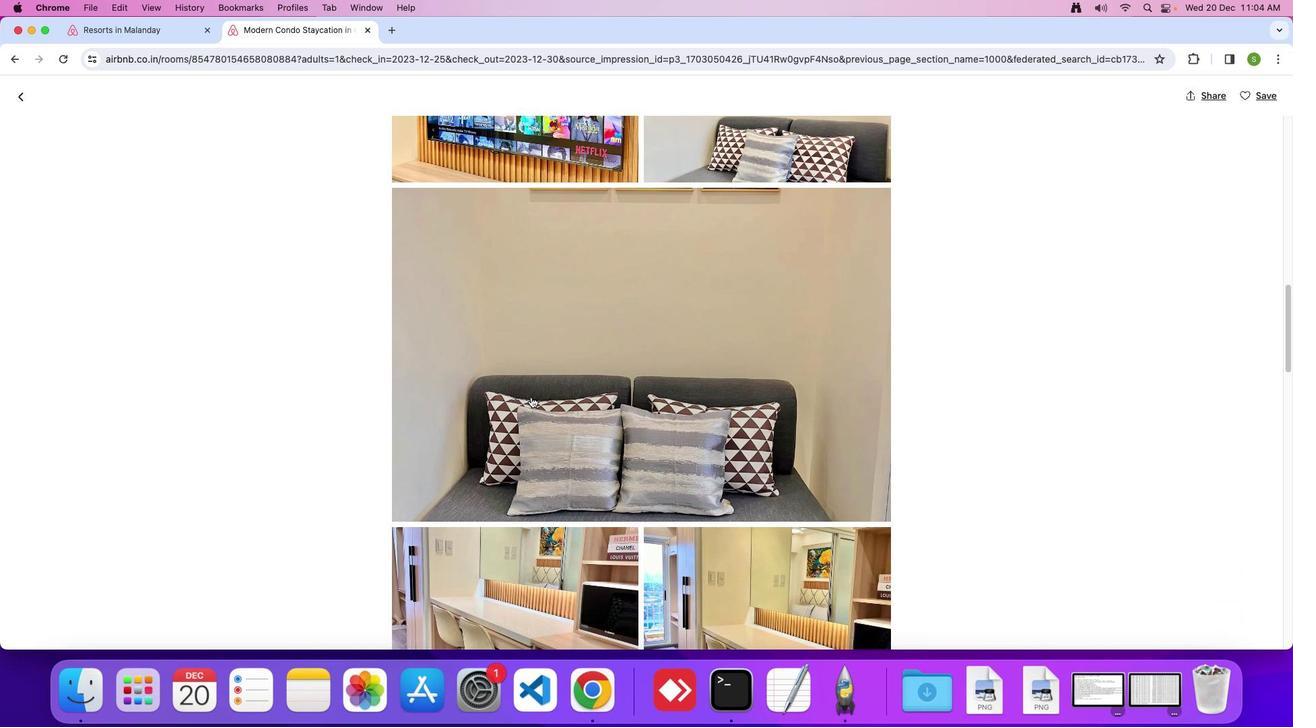 
Action: Mouse scrolled (497, 257) with delta (425, 362)
Screenshot: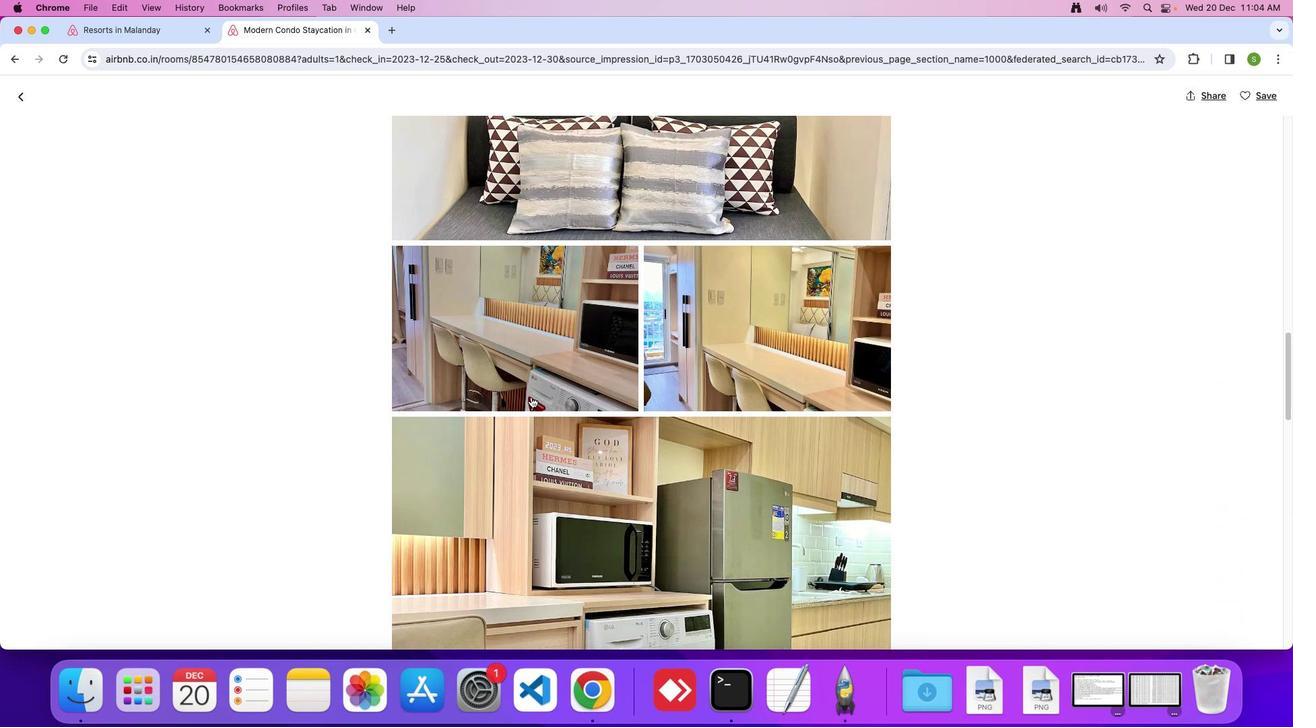 
Action: Mouse scrolled (497, 257) with delta (425, 362)
Screenshot: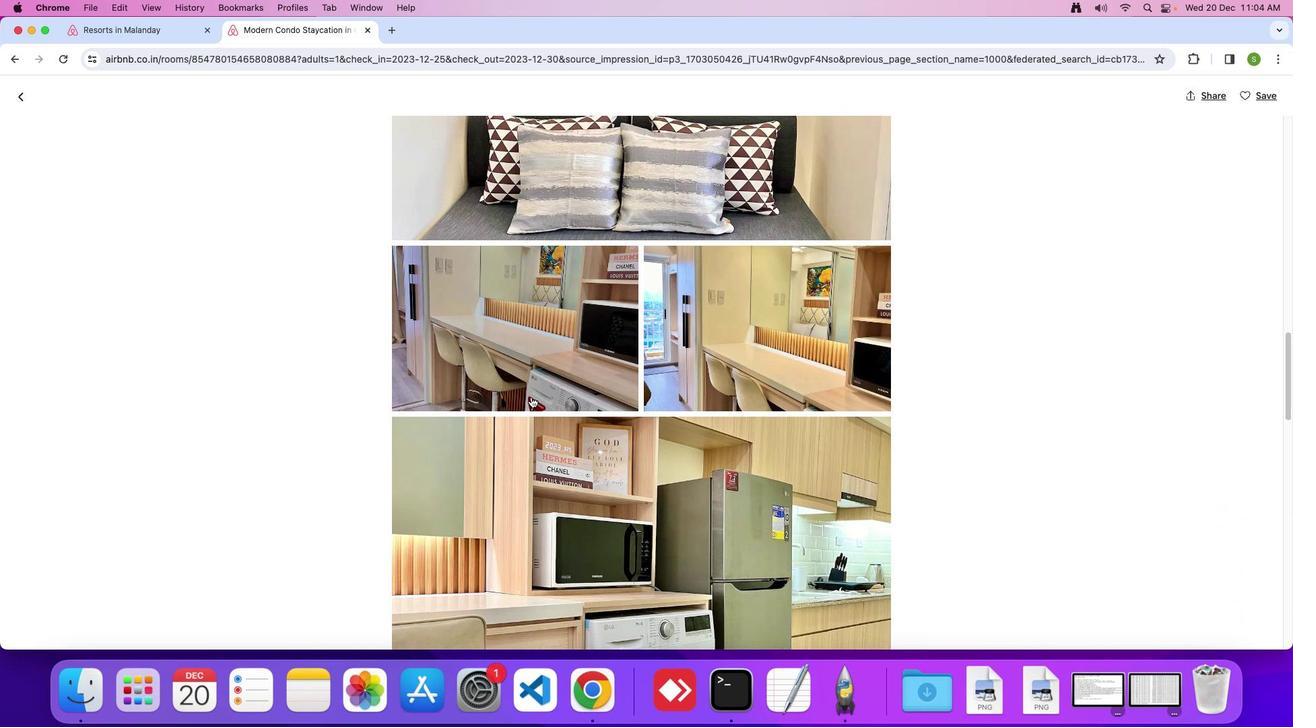 
Action: Mouse scrolled (497, 257) with delta (425, 362)
Screenshot: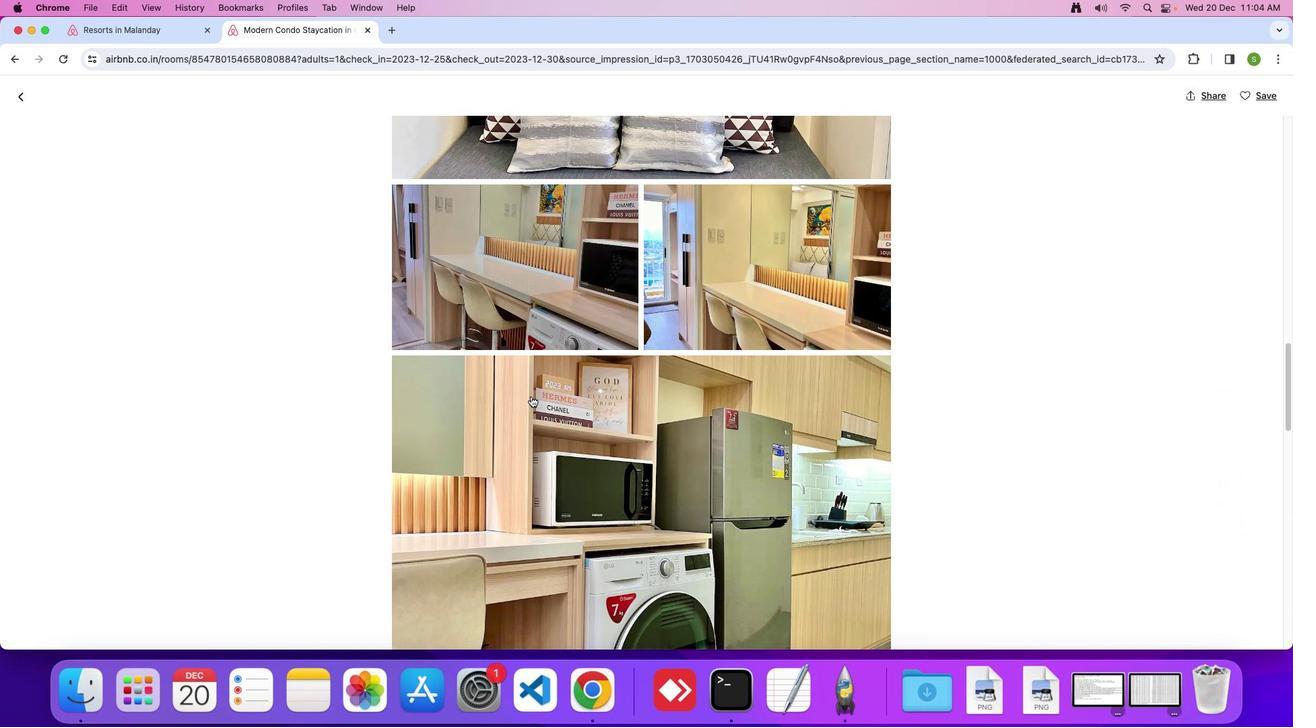 
Action: Mouse scrolled (497, 257) with delta (425, 362)
Screenshot: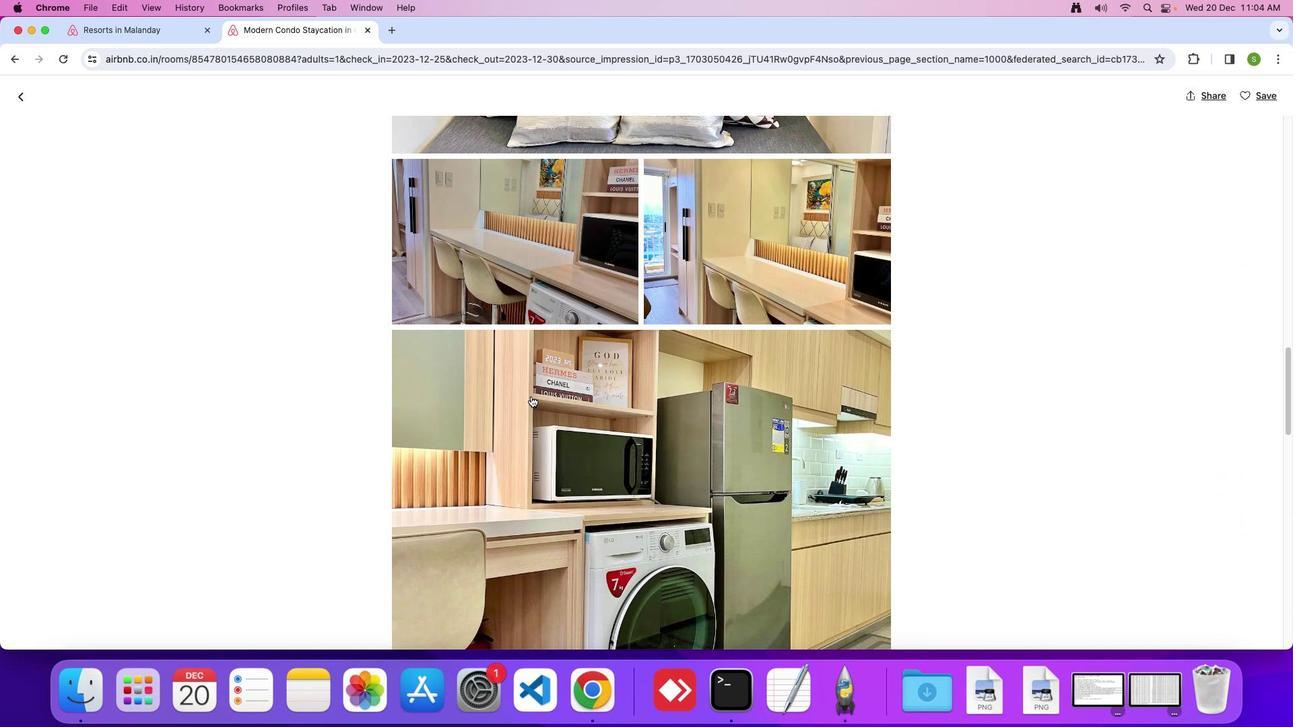 
Action: Mouse scrolled (497, 257) with delta (425, 362)
Screenshot: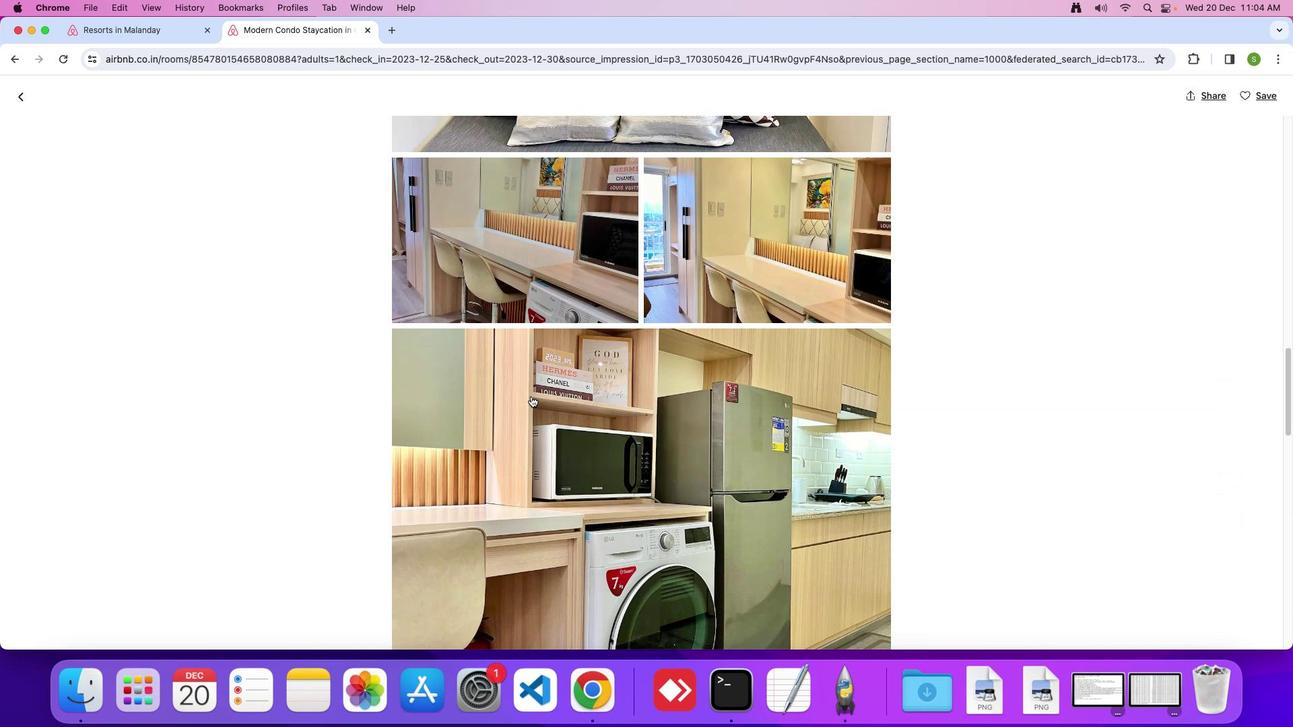 
Action: Mouse scrolled (497, 257) with delta (425, 362)
Screenshot: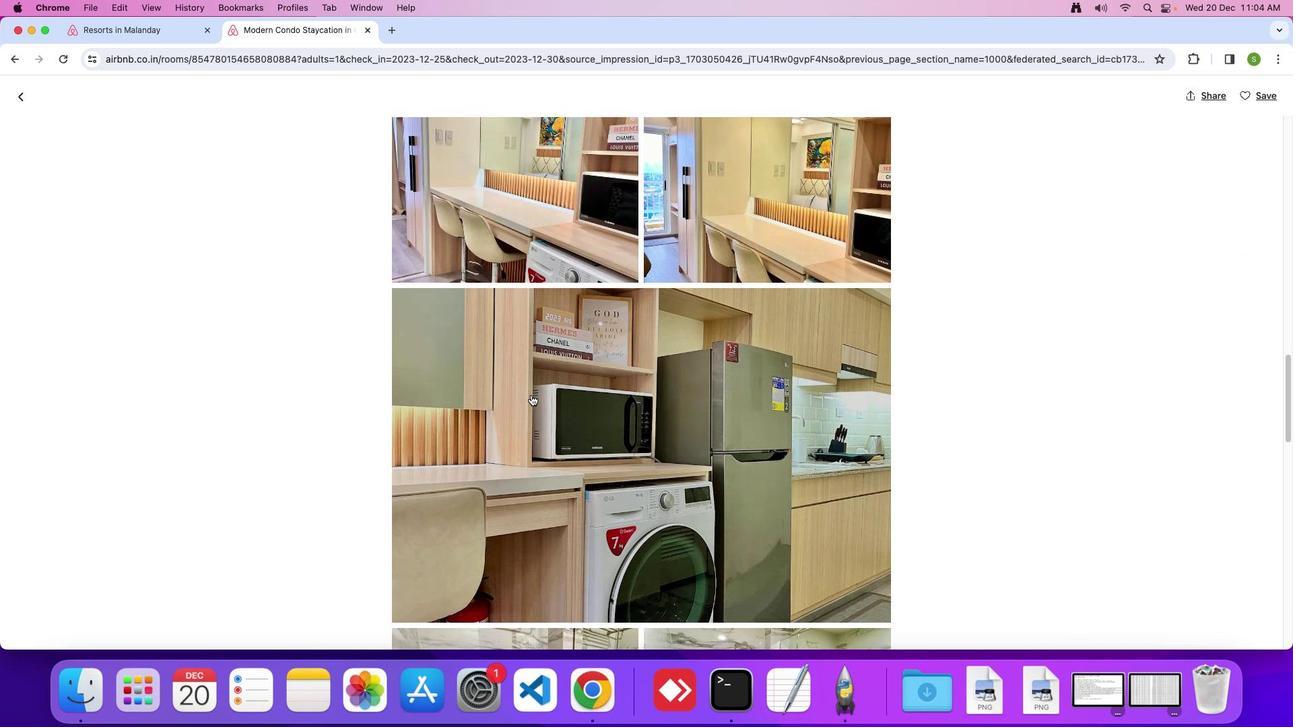 
Action: Mouse scrolled (497, 257) with delta (425, 362)
Screenshot: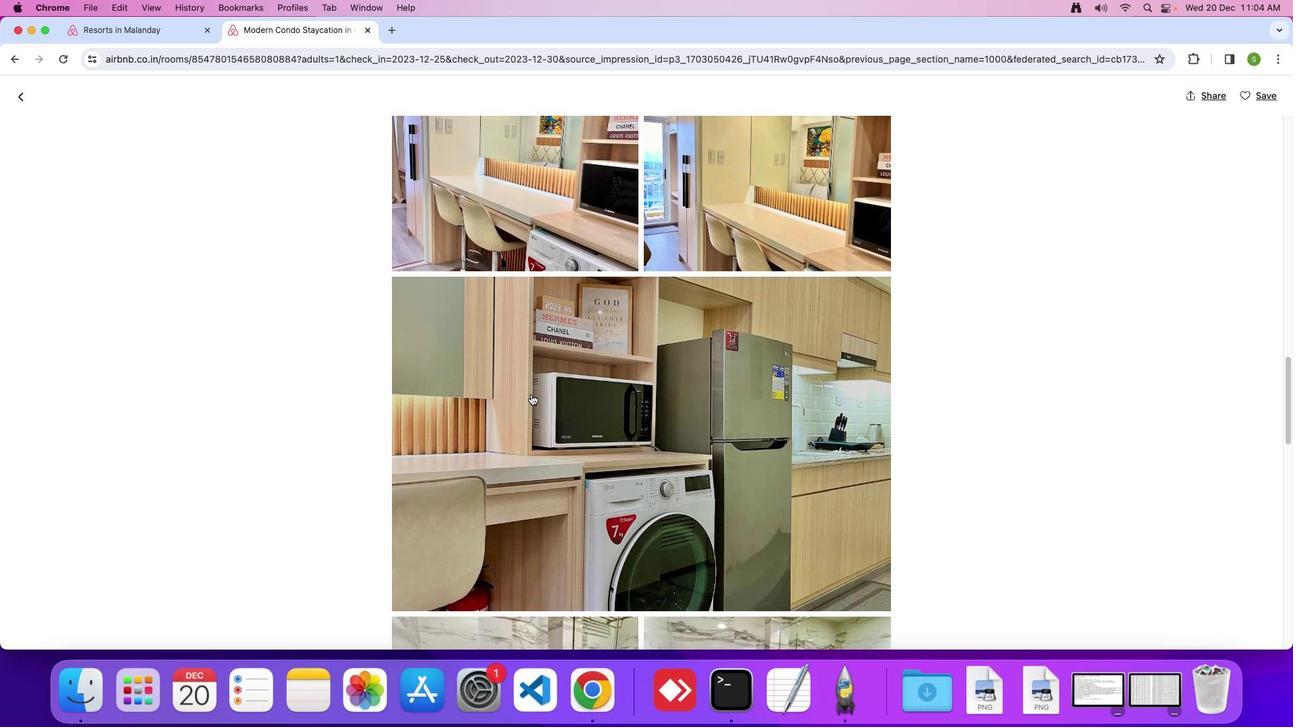 
Action: Mouse scrolled (497, 257) with delta (425, 362)
Screenshot: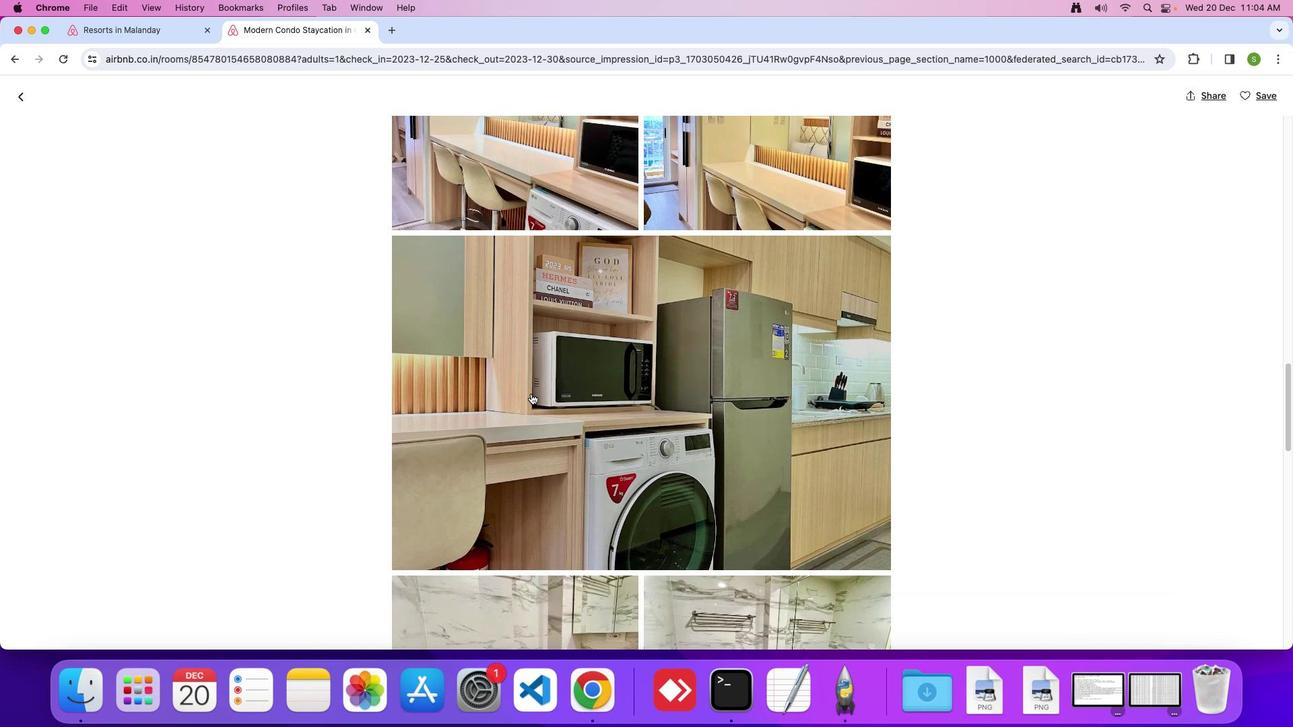 
Action: Mouse scrolled (497, 257) with delta (425, 363)
Screenshot: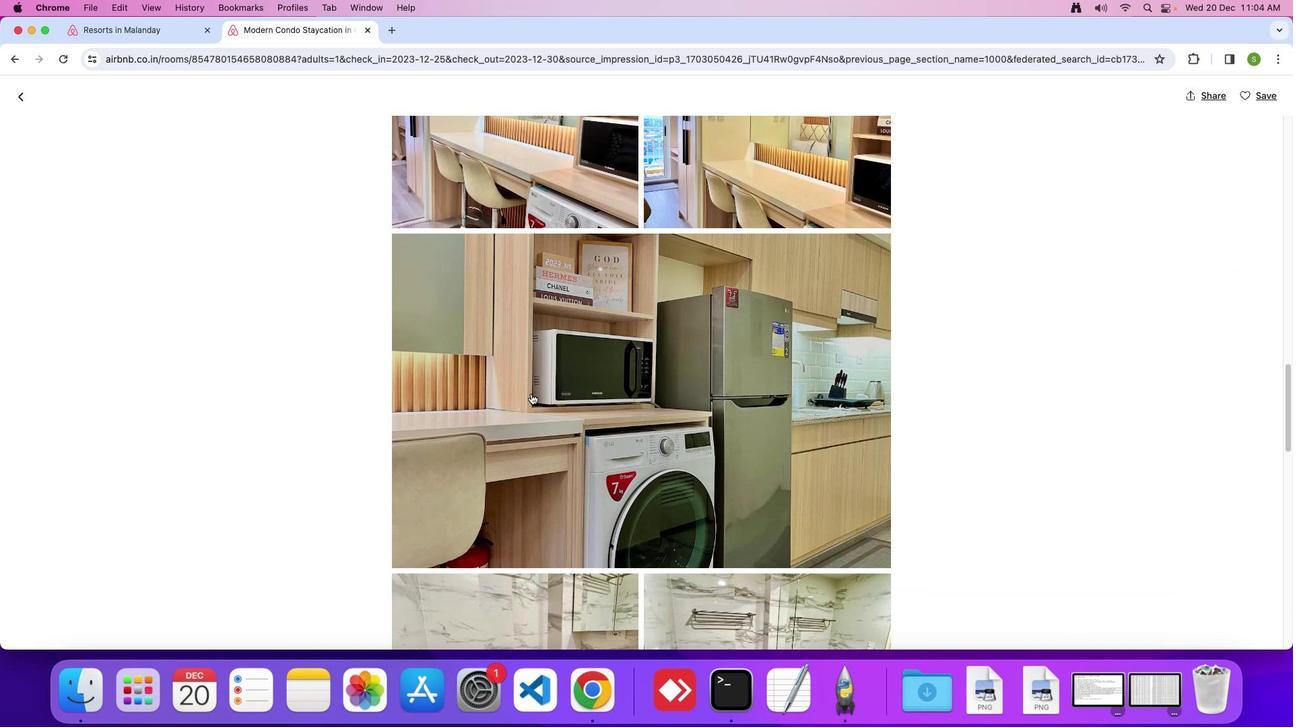 
Action: Mouse scrolled (497, 257) with delta (425, 362)
Screenshot: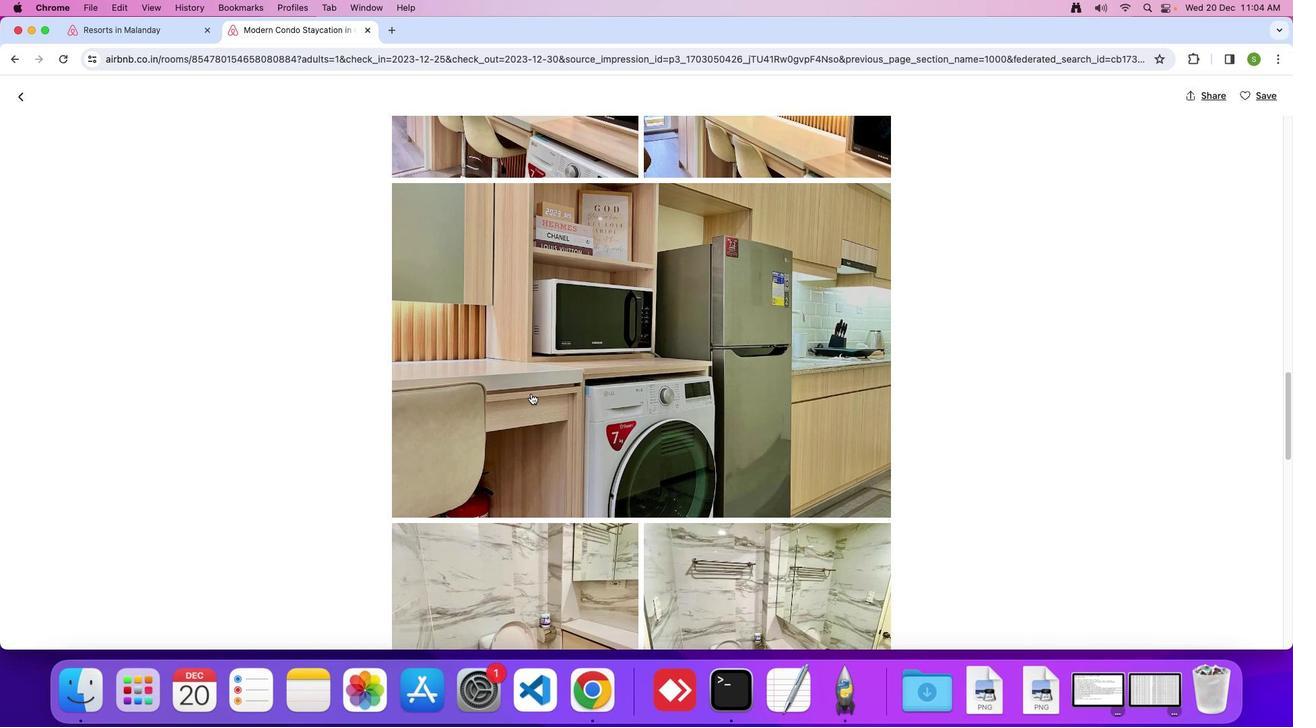 
Action: Mouse moved to (497, 257)
Screenshot: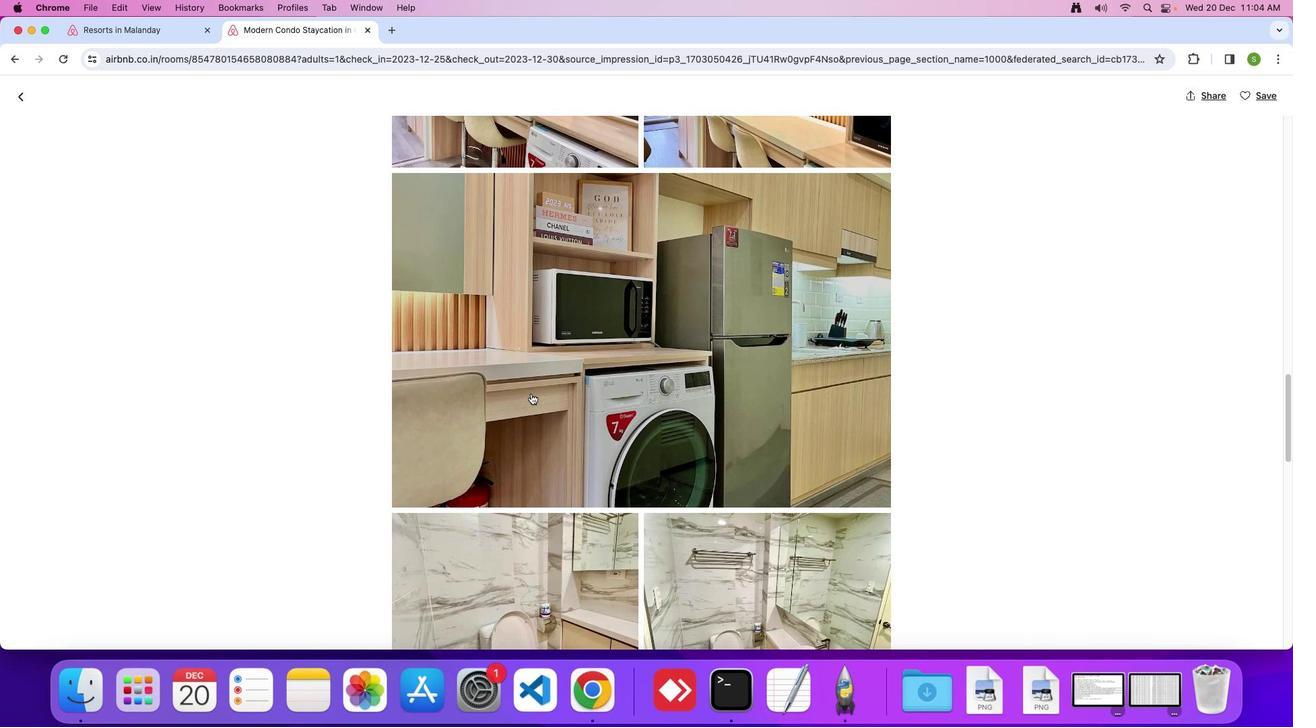 
Action: Mouse scrolled (497, 257) with delta (425, 362)
Screenshot: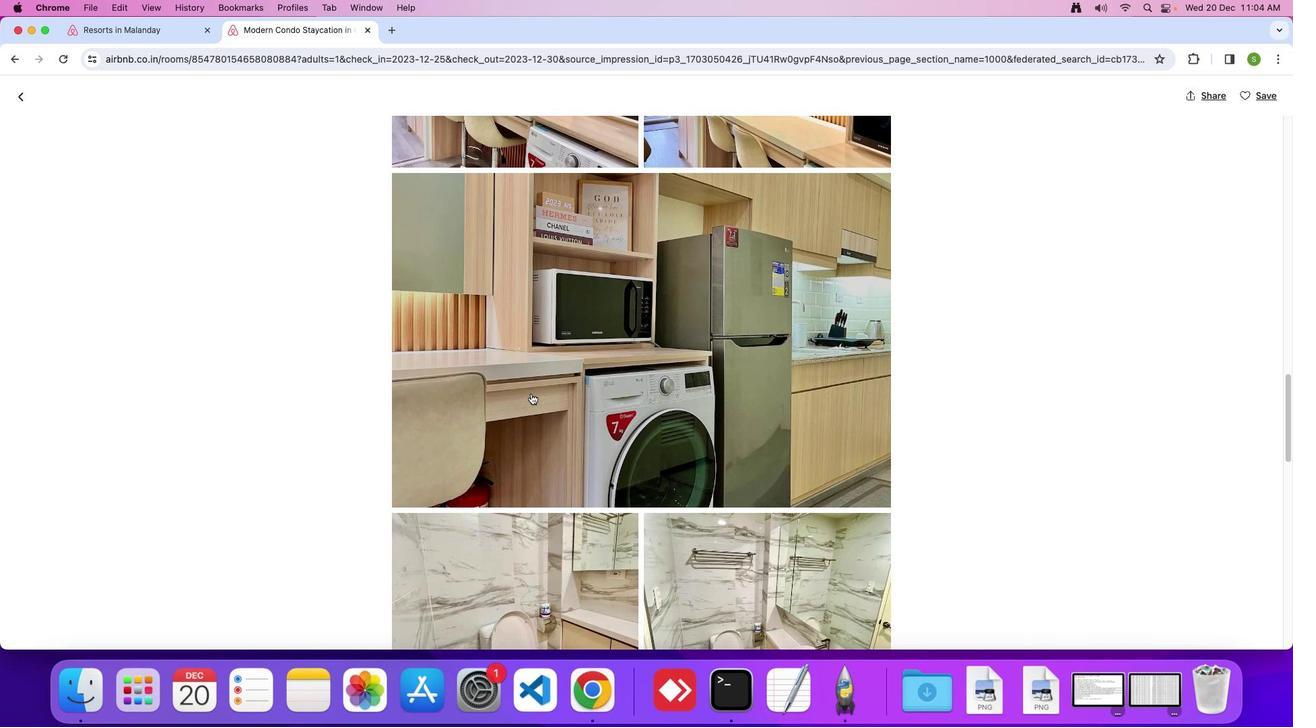 
Action: Mouse scrolled (497, 257) with delta (425, 362)
Screenshot: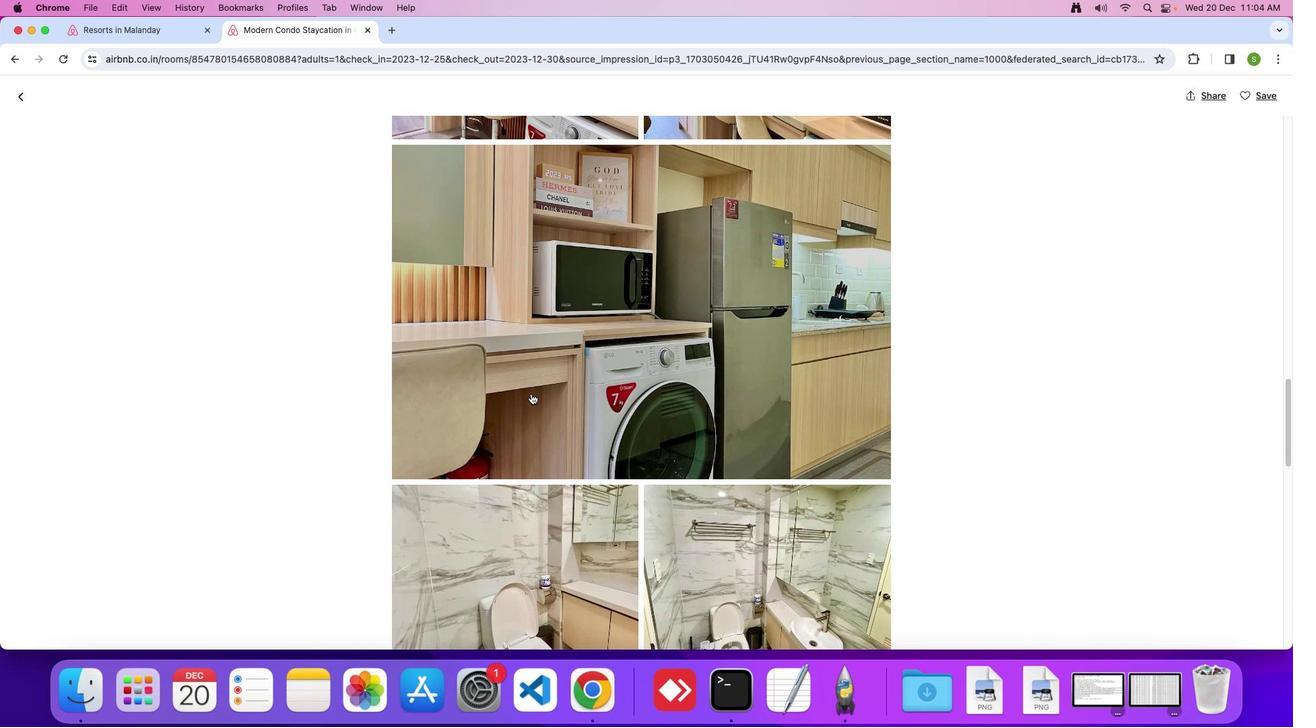 
Action: Mouse scrolled (497, 257) with delta (425, 362)
Screenshot: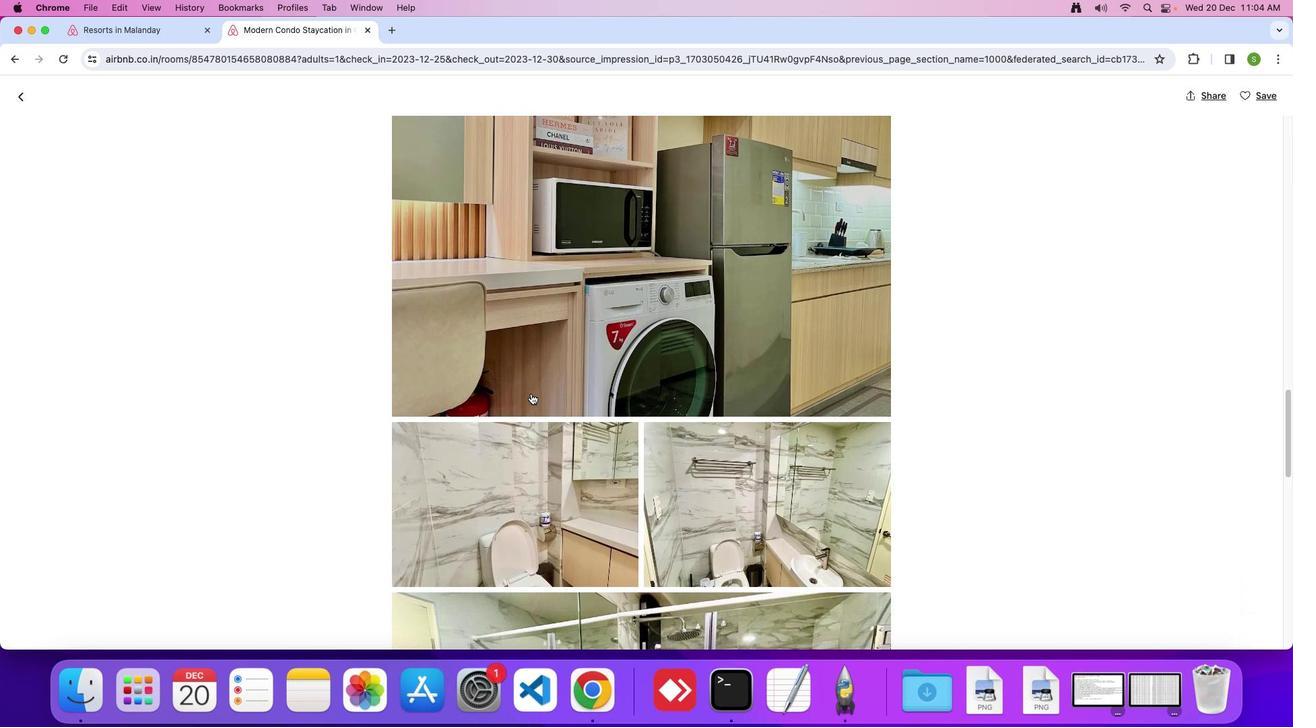 
Action: Mouse scrolled (497, 257) with delta (425, 362)
Screenshot: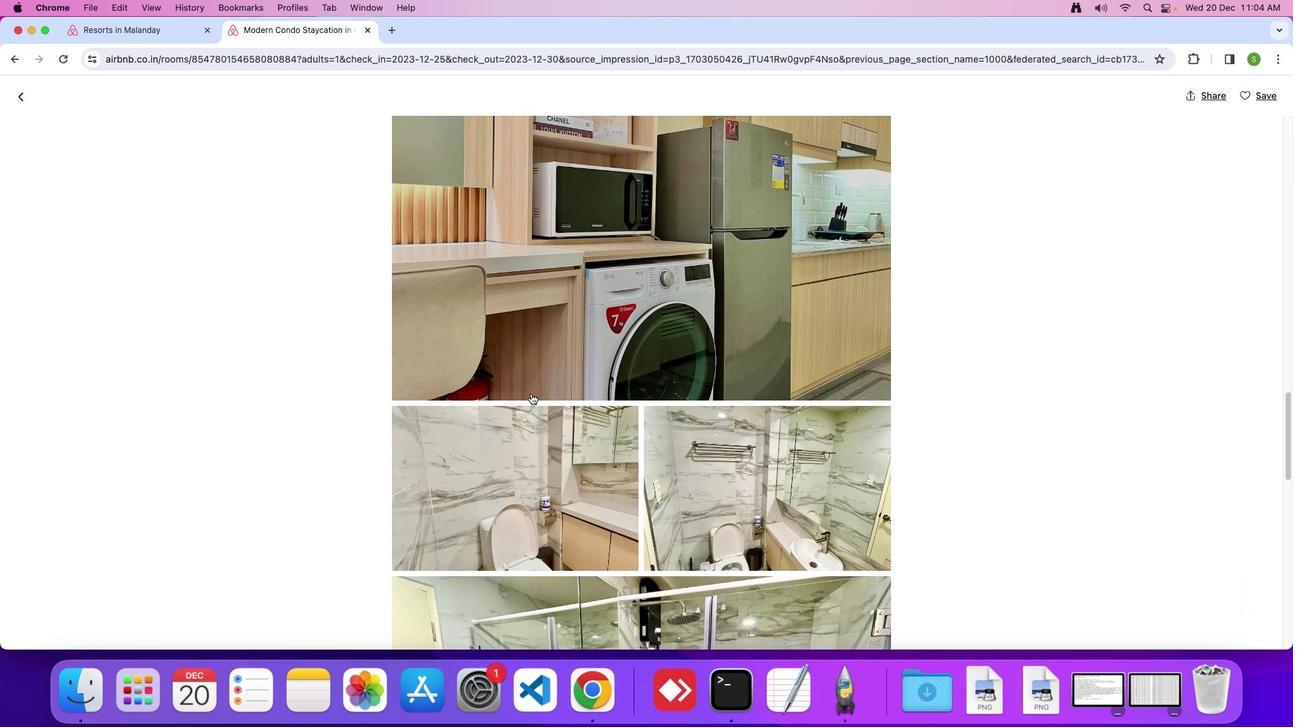 
Action: Mouse moved to (497, 258)
Screenshot: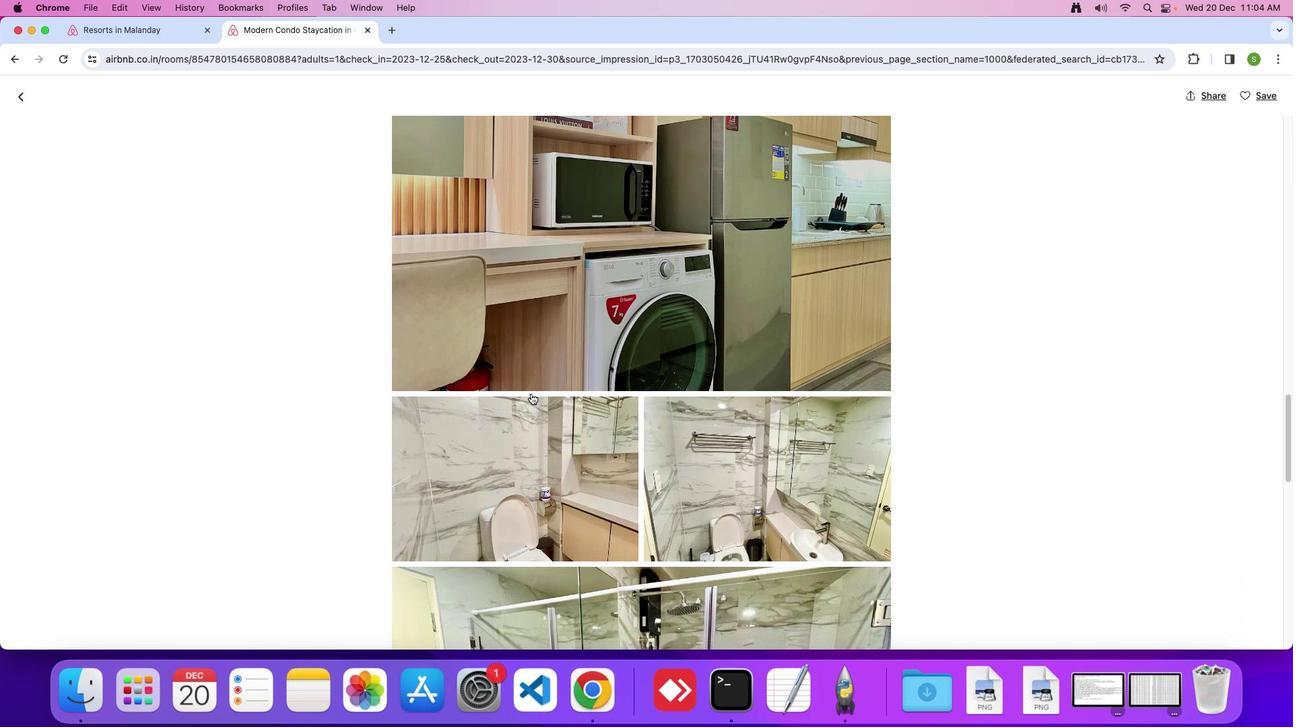 
Action: Mouse scrolled (497, 258) with delta (425, 362)
Screenshot: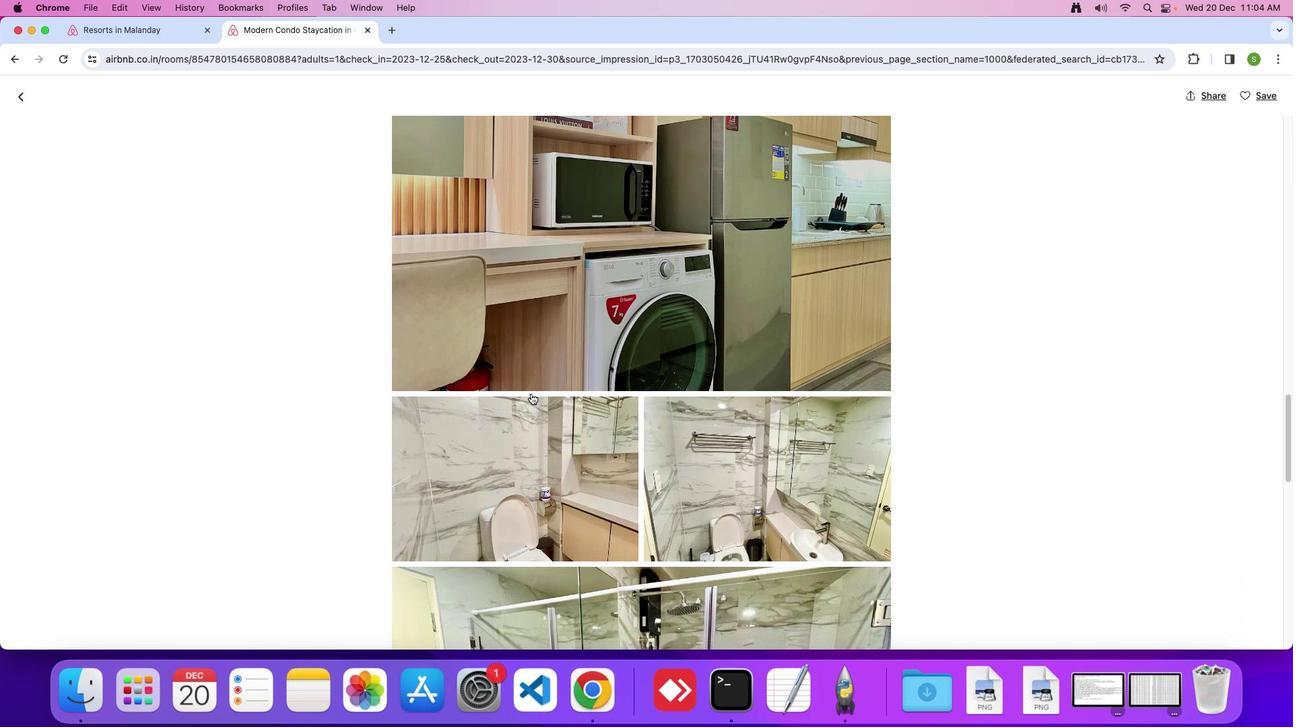 
Action: Mouse moved to (497, 258)
Screenshot: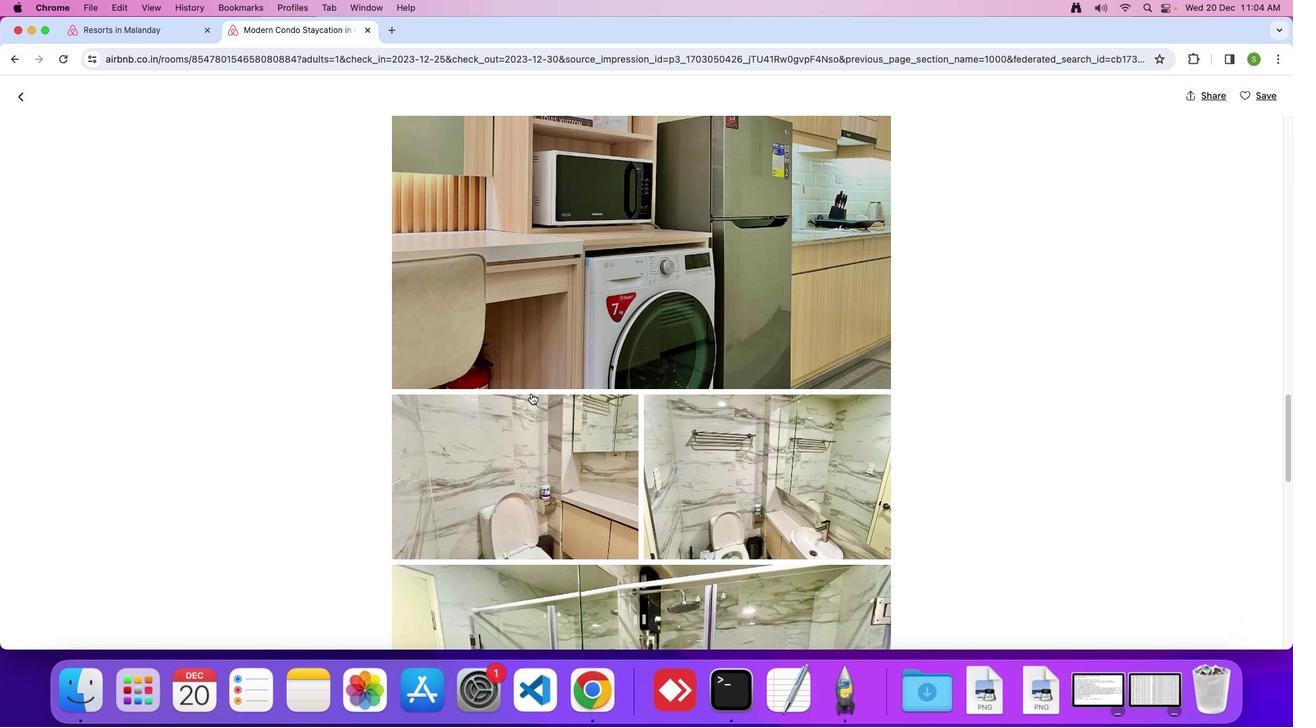 
Action: Mouse scrolled (497, 258) with delta (425, 362)
Screenshot: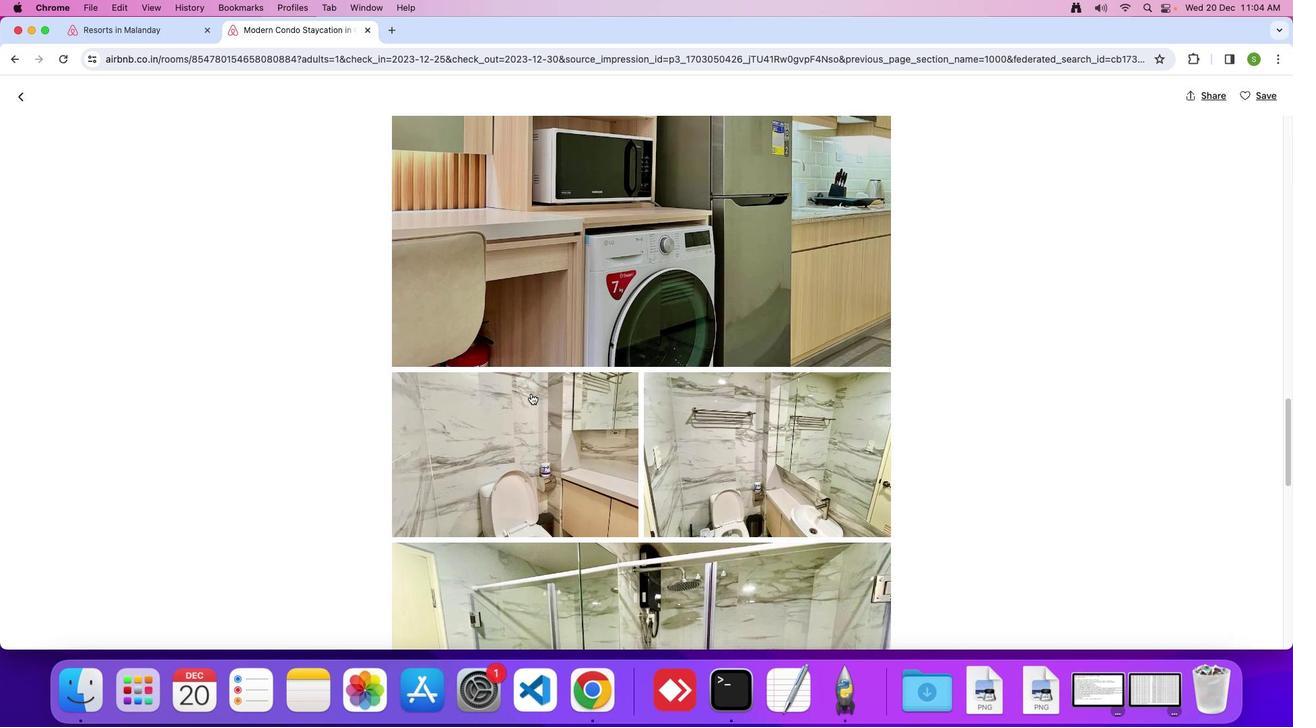 
Action: Mouse scrolled (497, 258) with delta (425, 362)
Screenshot: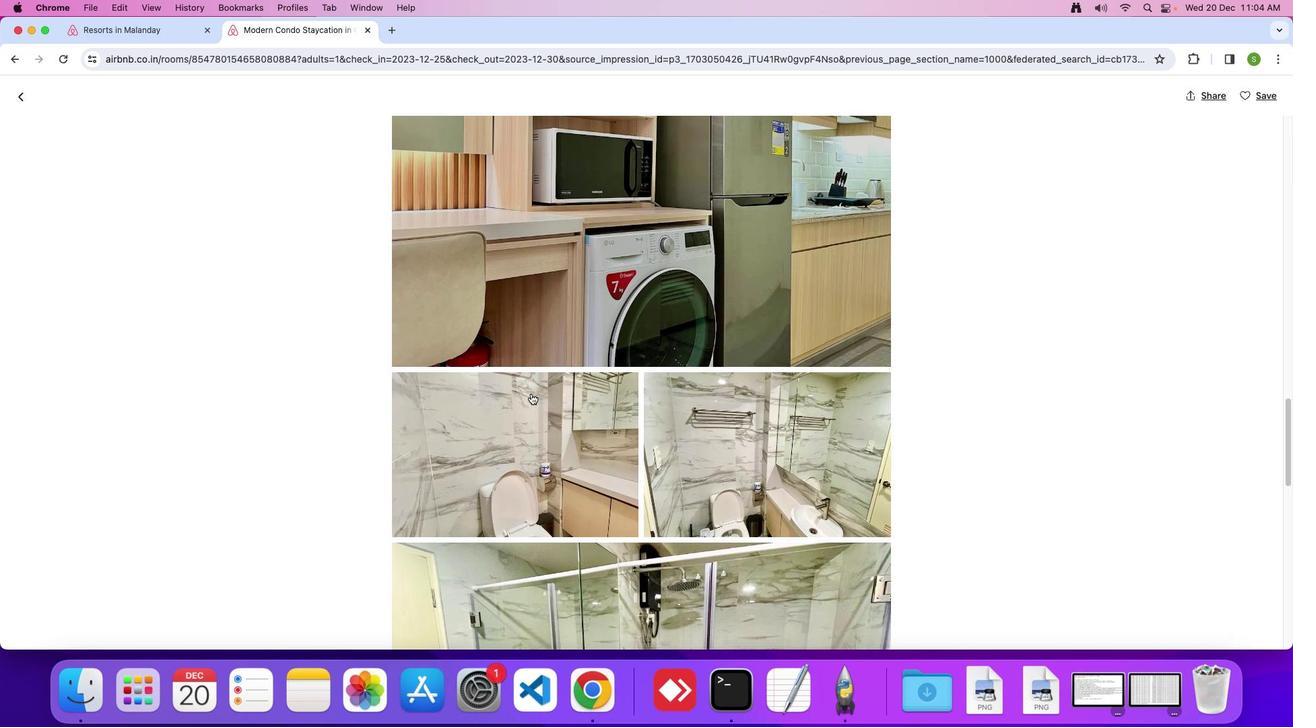 
Action: Mouse scrolled (497, 258) with delta (425, 362)
Screenshot: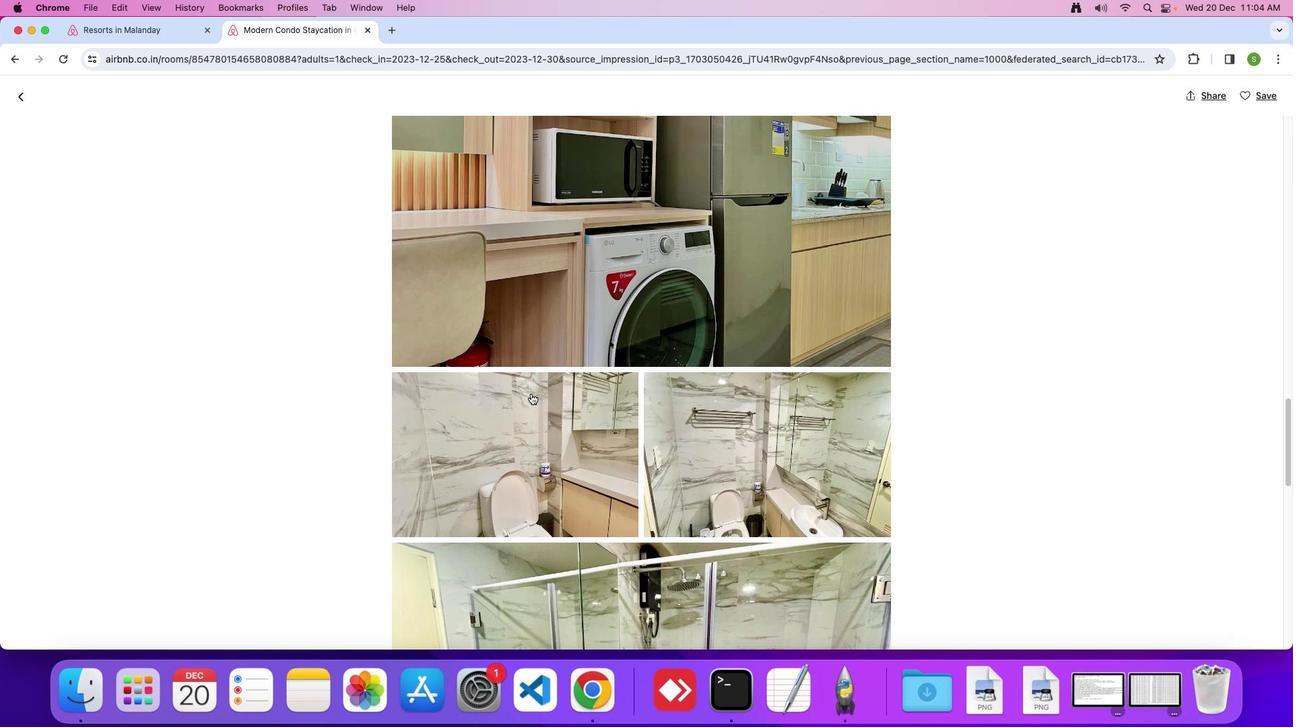 
Action: Mouse scrolled (497, 258) with delta (425, 362)
Screenshot: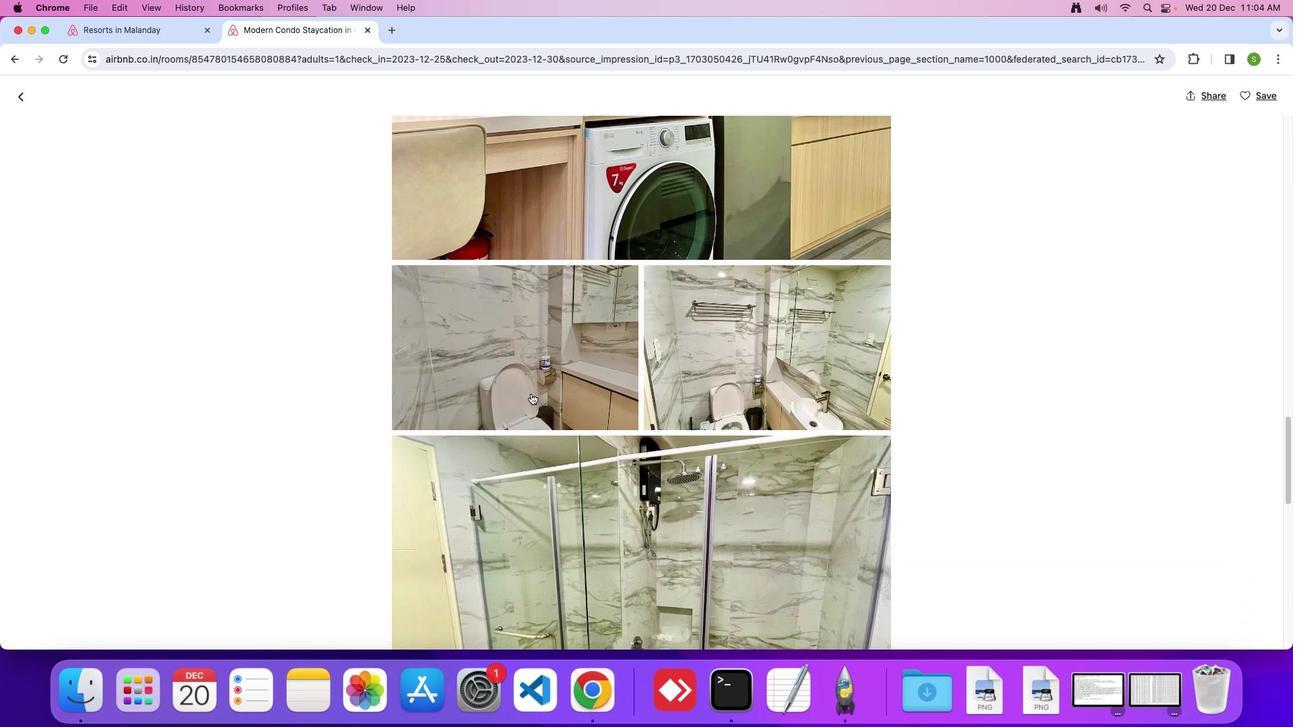 
Action: Mouse scrolled (497, 258) with delta (425, 362)
Screenshot: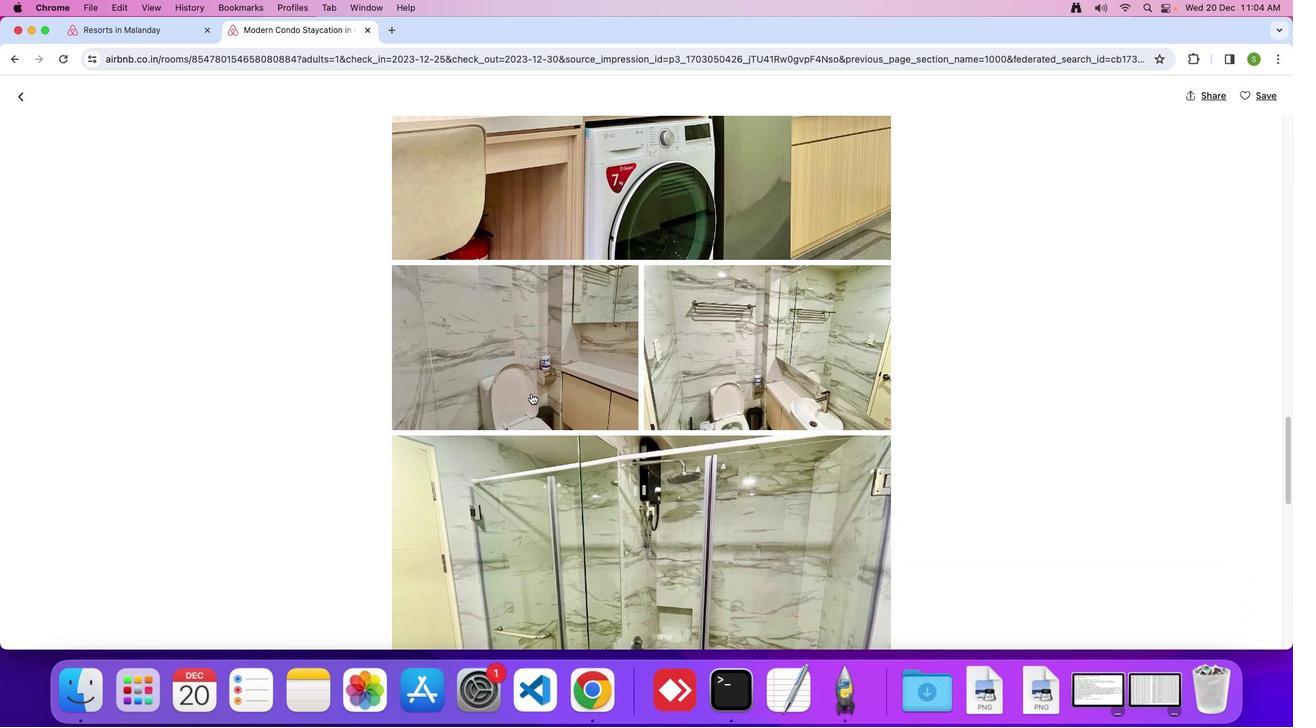 
Action: Mouse scrolled (497, 258) with delta (425, 362)
Screenshot: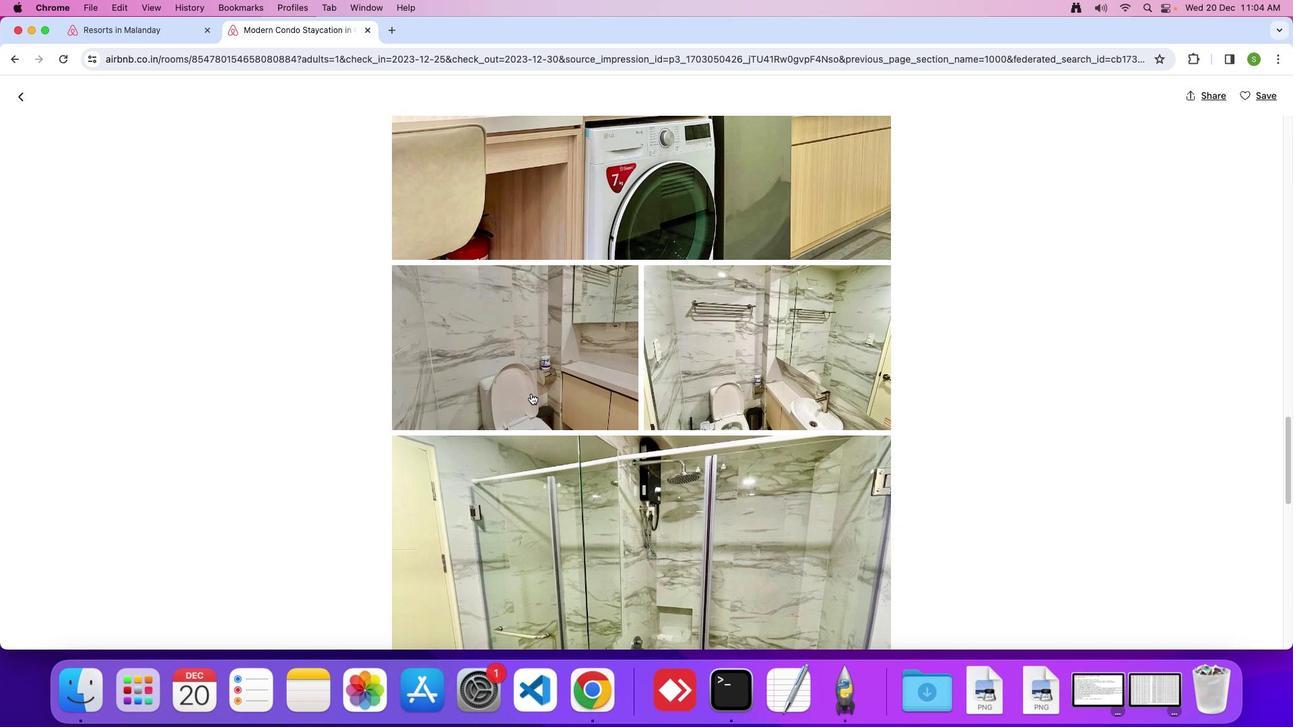 
Action: Mouse scrolled (497, 258) with delta (425, 362)
Screenshot: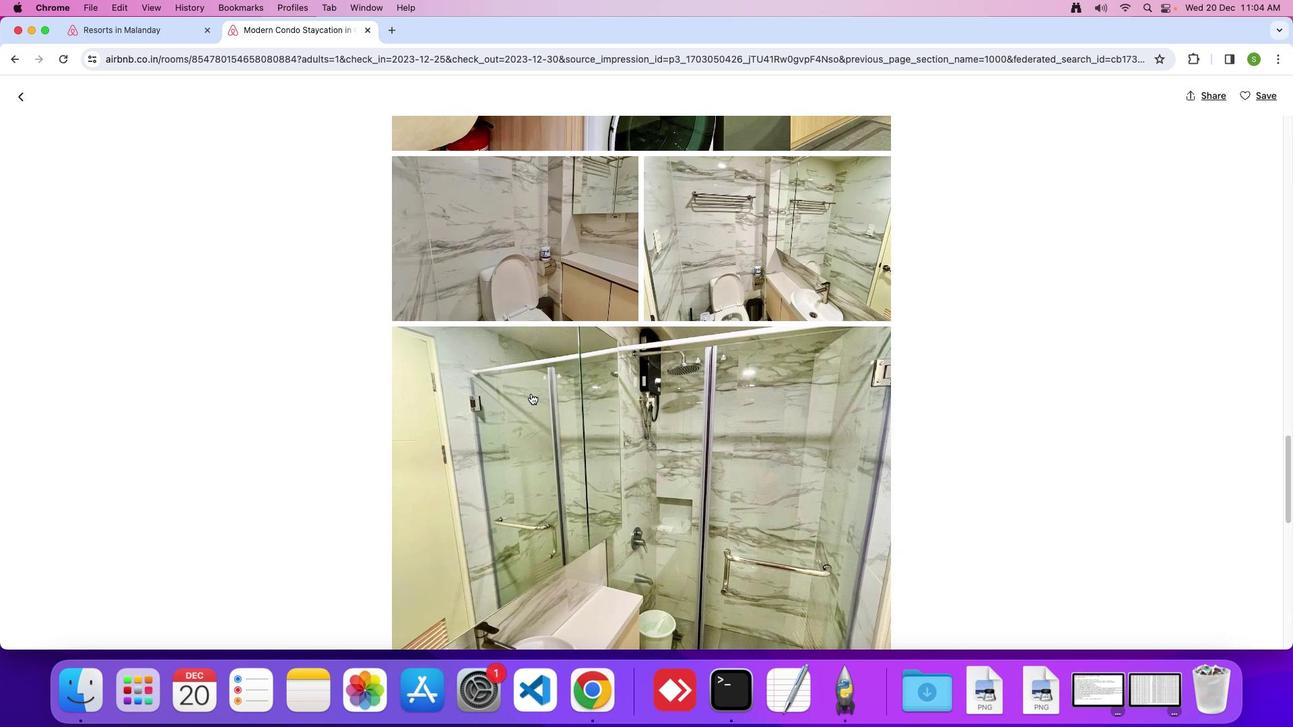 
Action: Mouse scrolled (497, 258) with delta (425, 362)
Screenshot: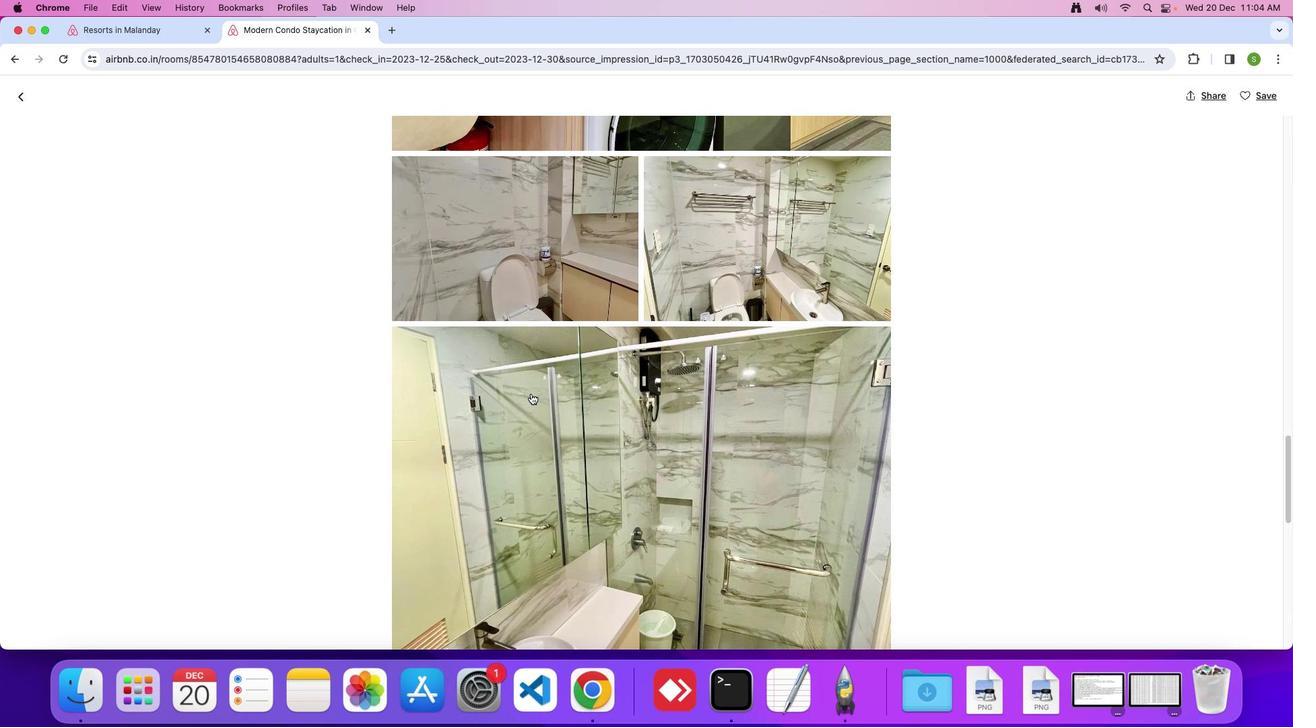 
Action: Mouse scrolled (497, 258) with delta (425, 362)
Screenshot: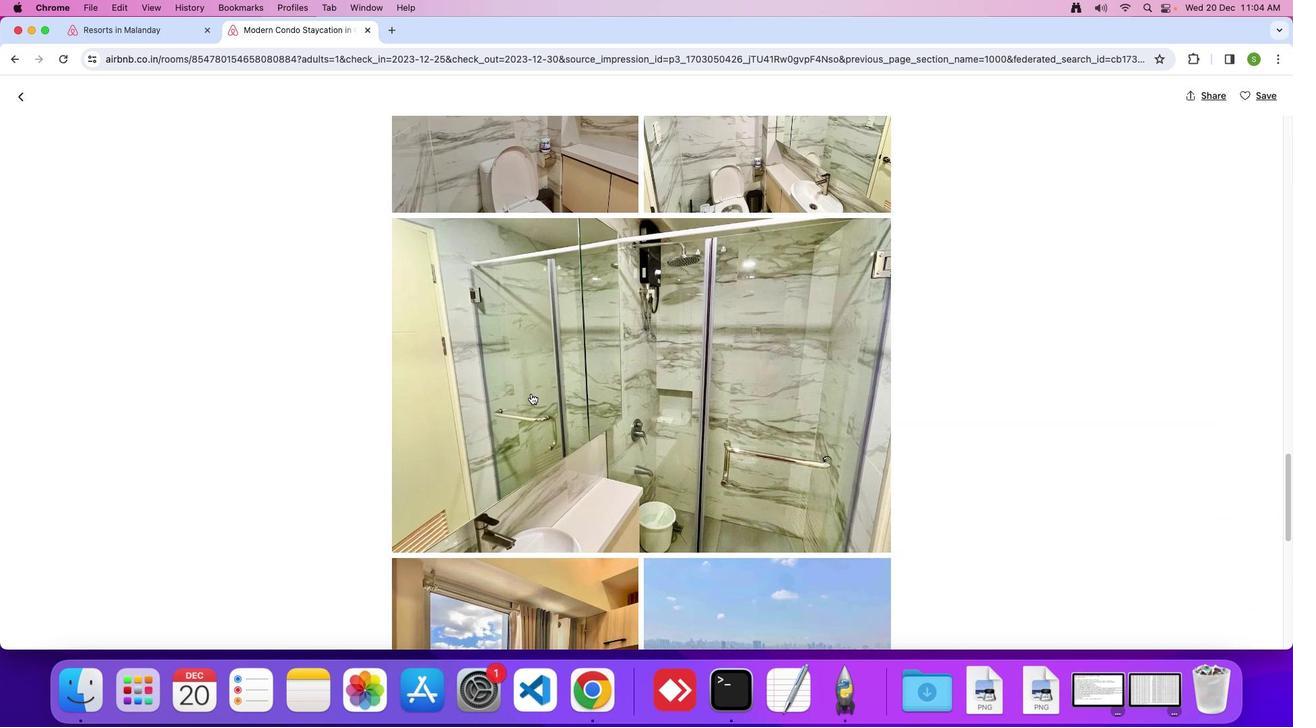 
Action: Mouse scrolled (497, 258) with delta (425, 362)
Screenshot: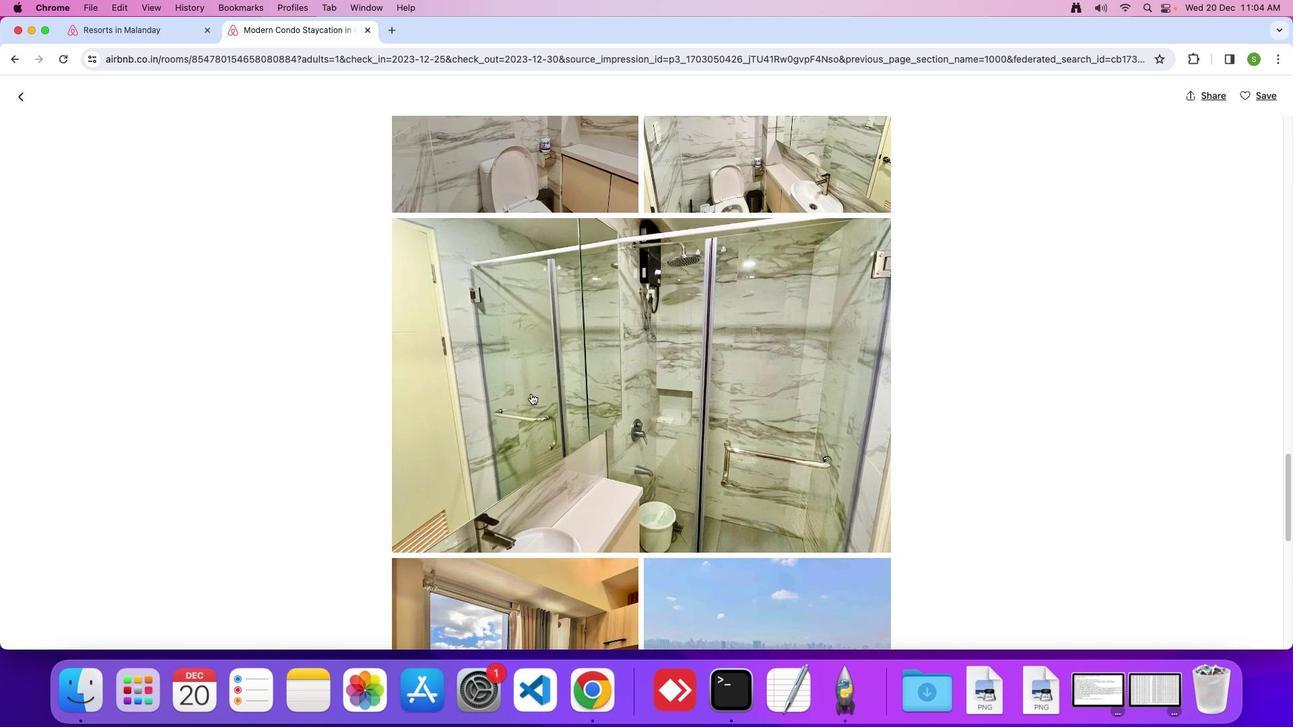 
Action: Mouse moved to (497, 258)
Screenshot: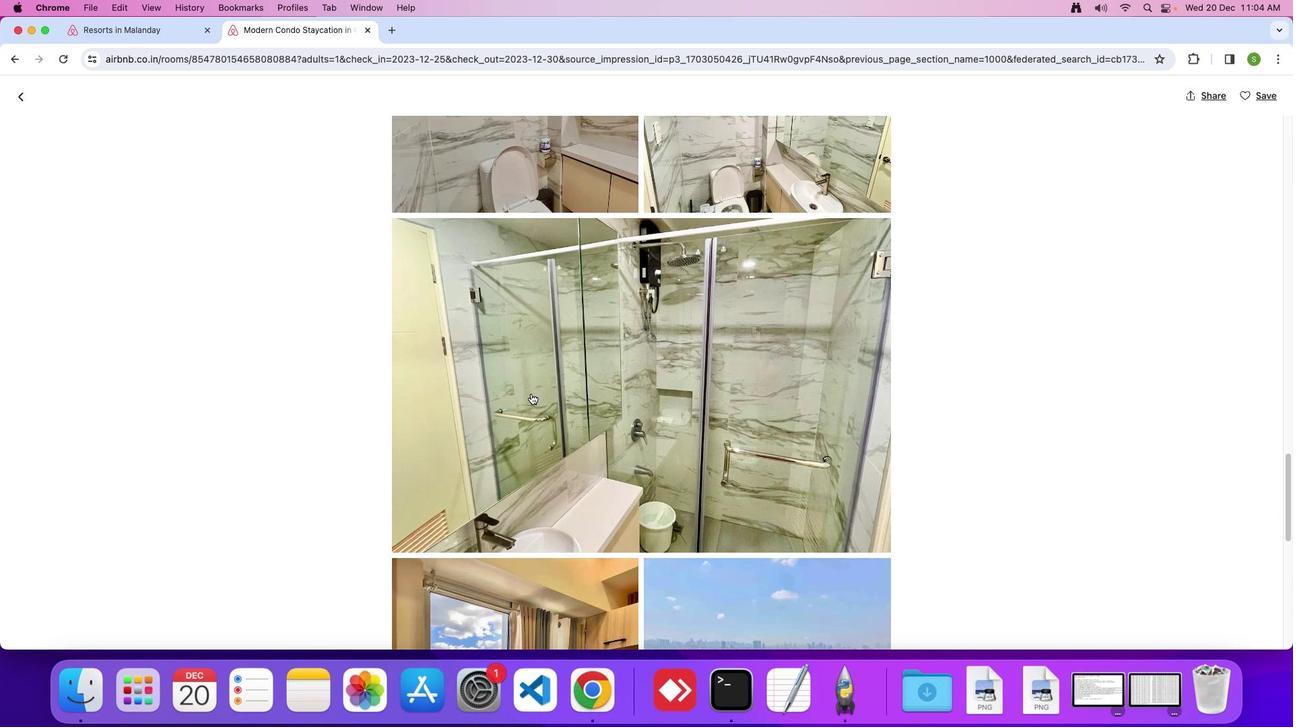 
Action: Mouse scrolled (497, 258) with delta (425, 362)
Screenshot: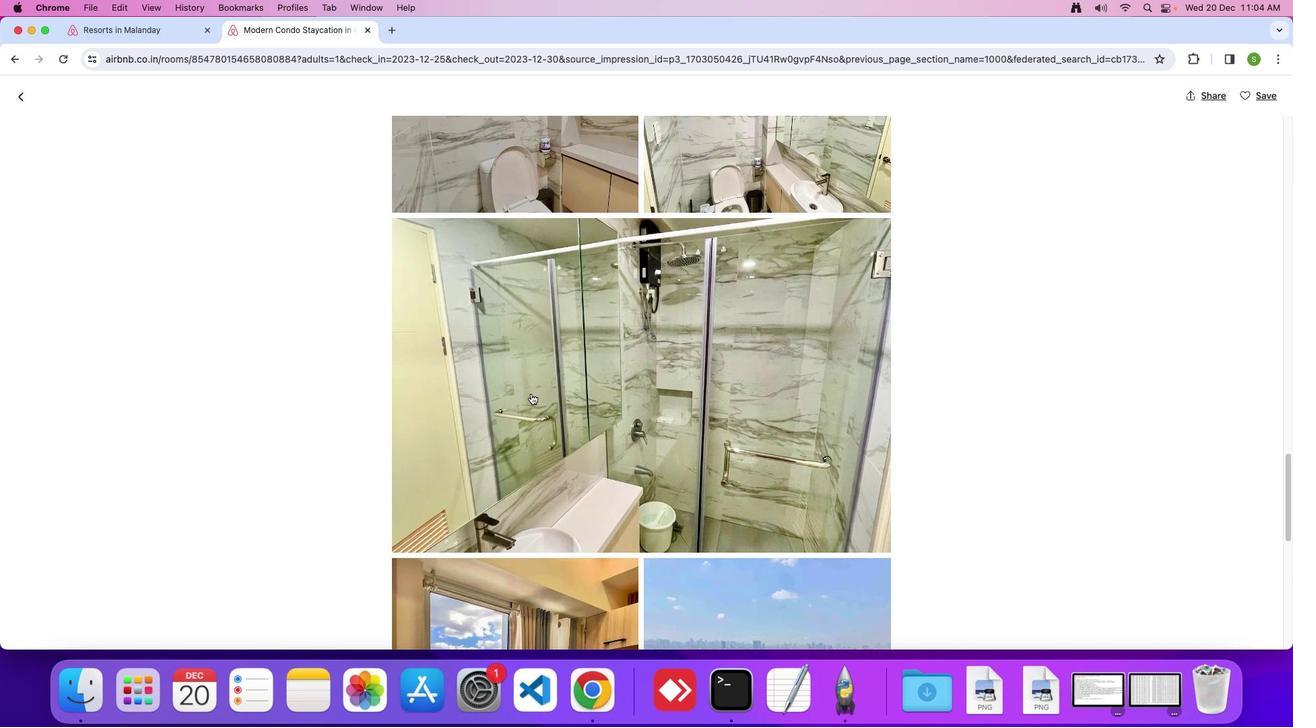 
Action: Mouse scrolled (497, 258) with delta (425, 362)
Screenshot: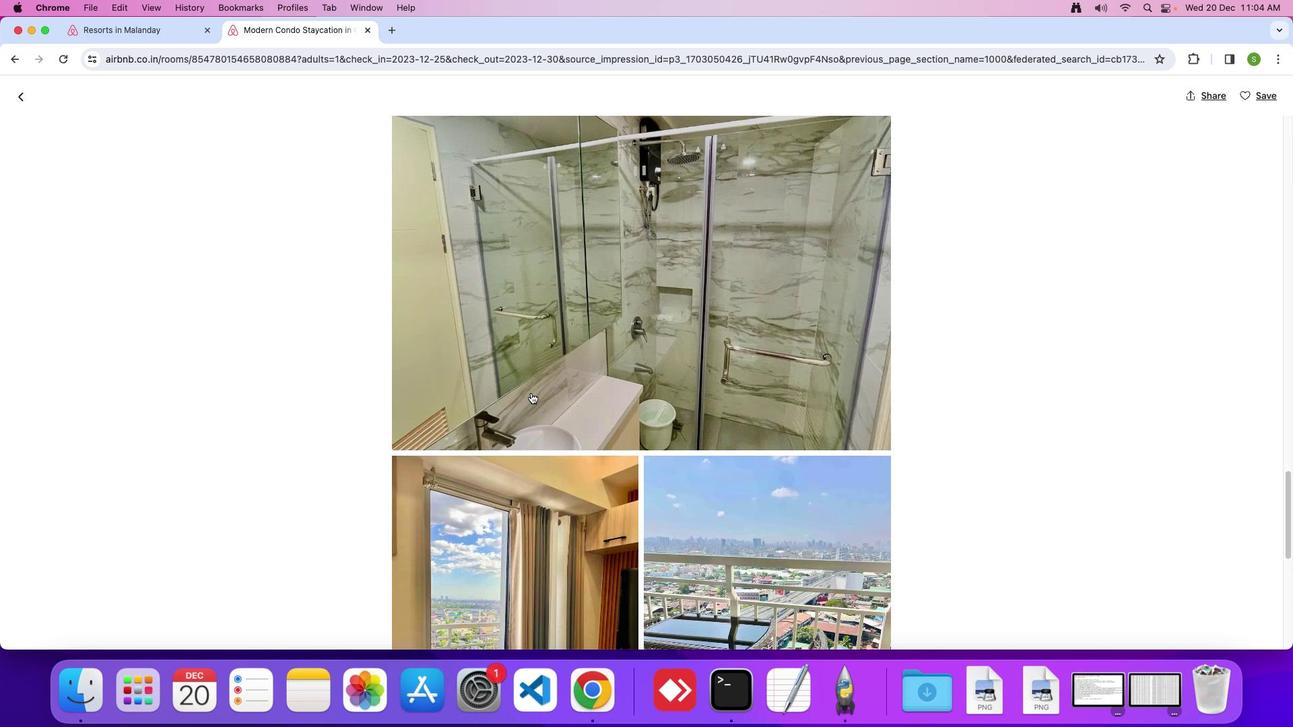 
Action: Mouse scrolled (497, 258) with delta (425, 362)
Screenshot: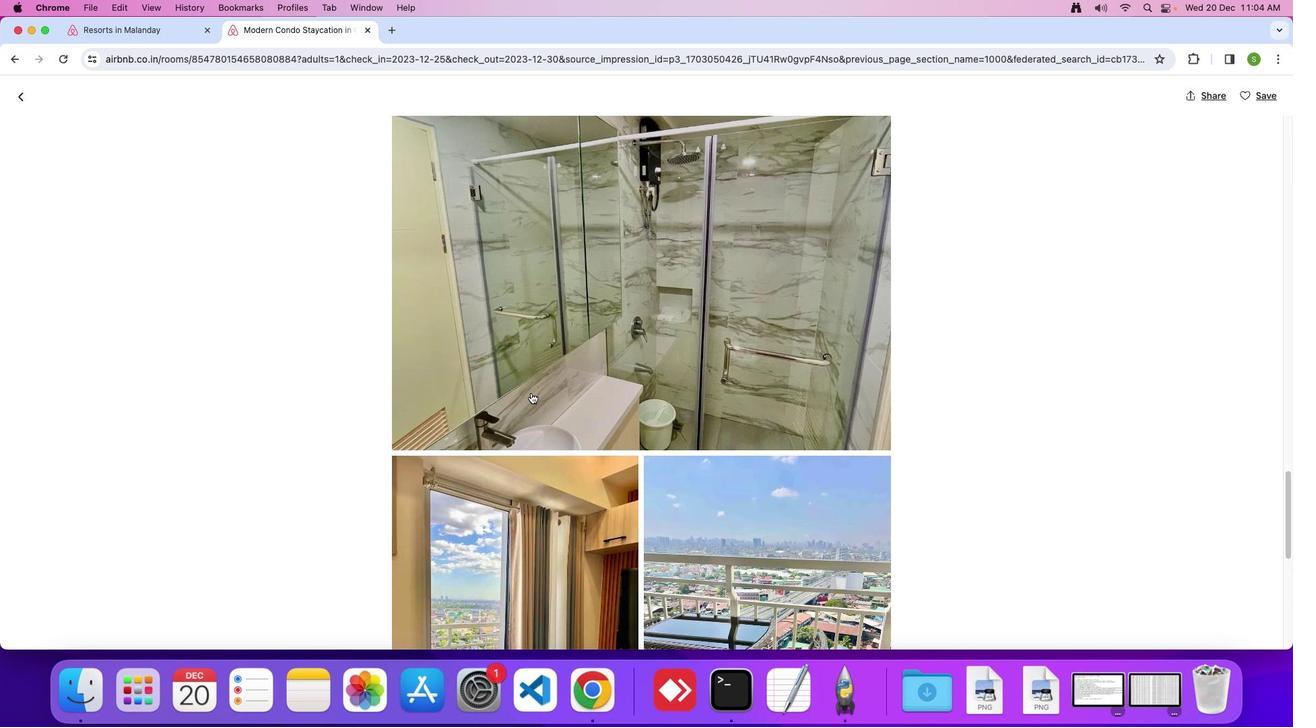 
Action: Mouse scrolled (497, 258) with delta (425, 362)
Screenshot: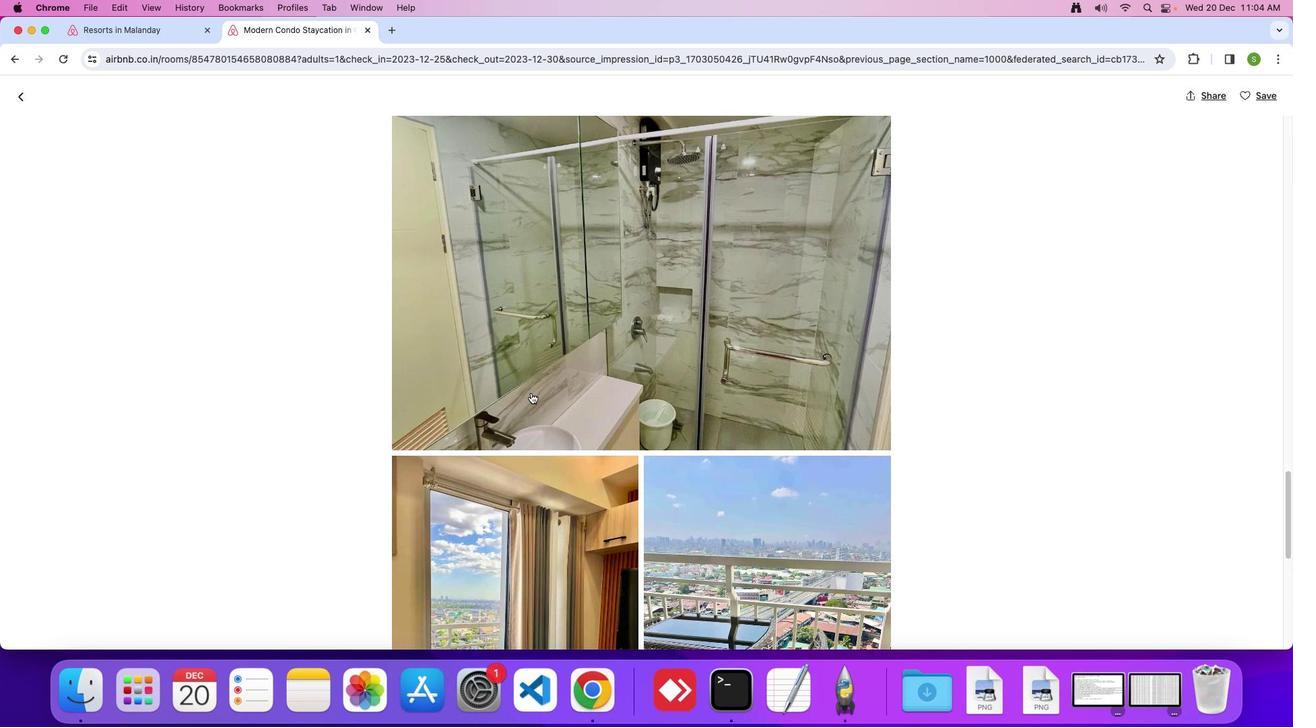 
Action: Mouse scrolled (497, 258) with delta (425, 362)
Screenshot: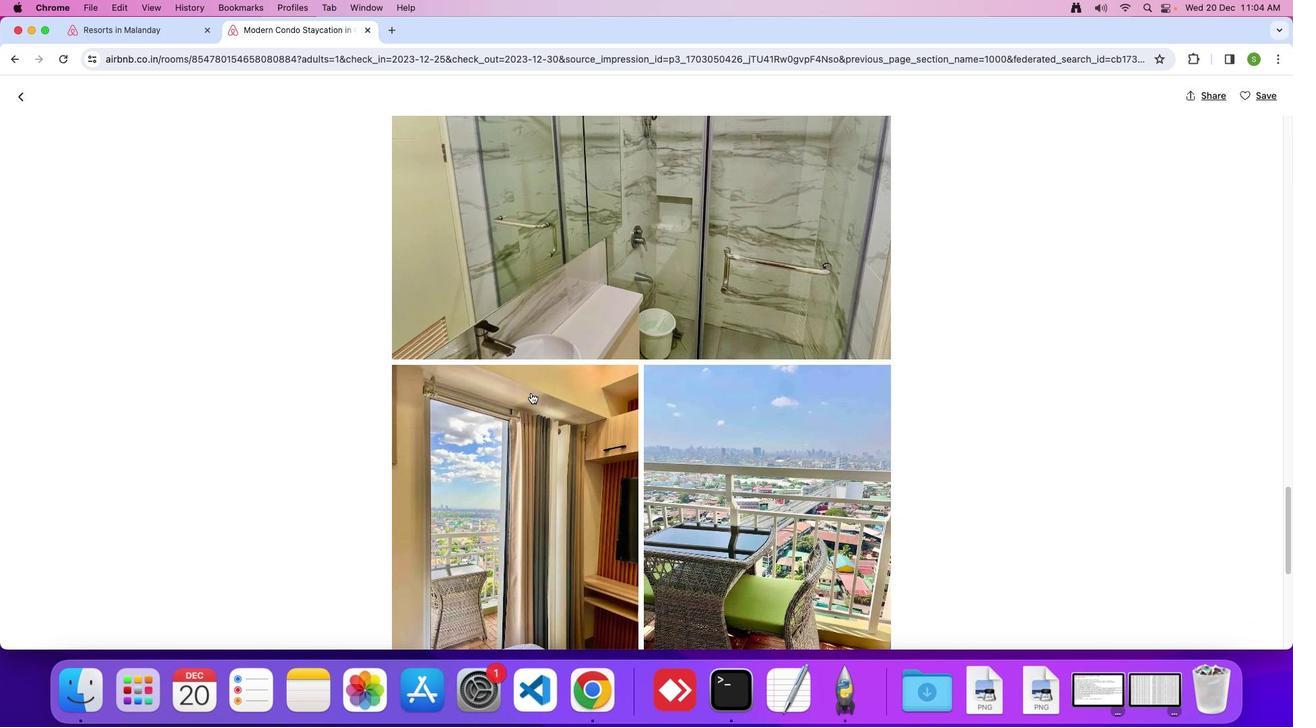 
Action: Mouse scrolled (497, 258) with delta (425, 362)
Screenshot: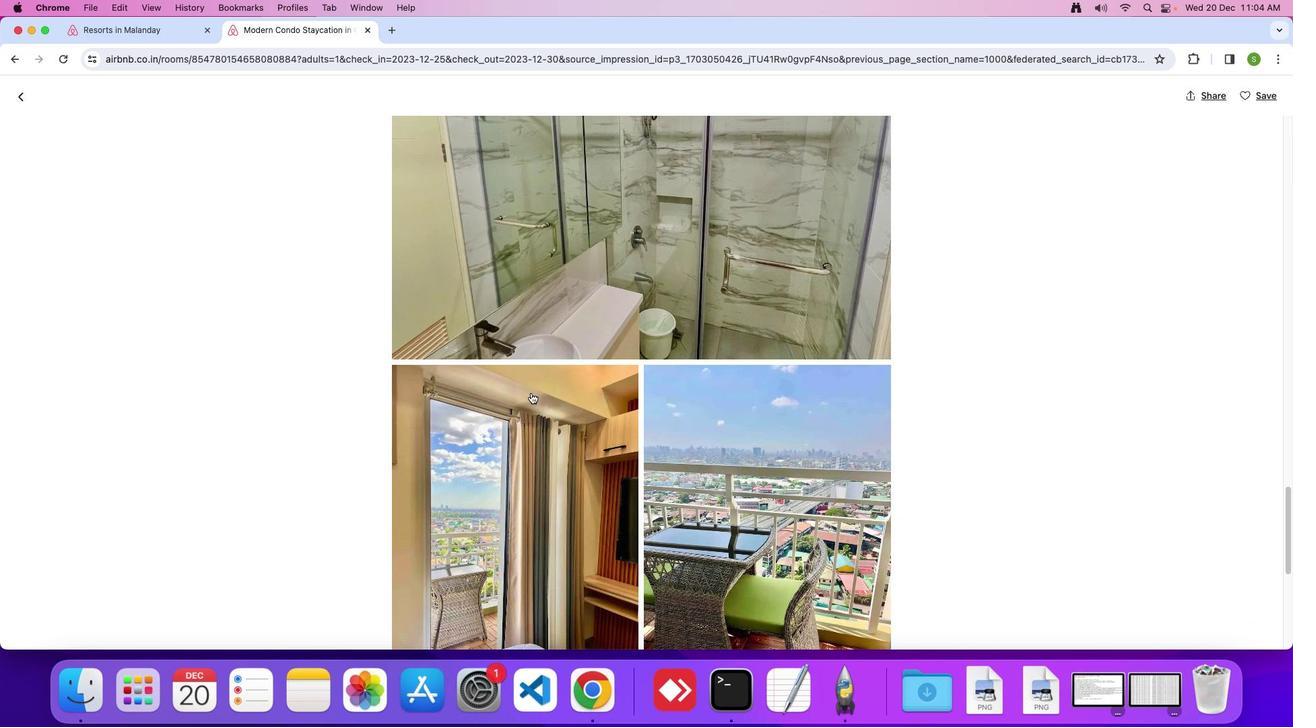 
Action: Mouse scrolled (497, 258) with delta (425, 362)
Screenshot: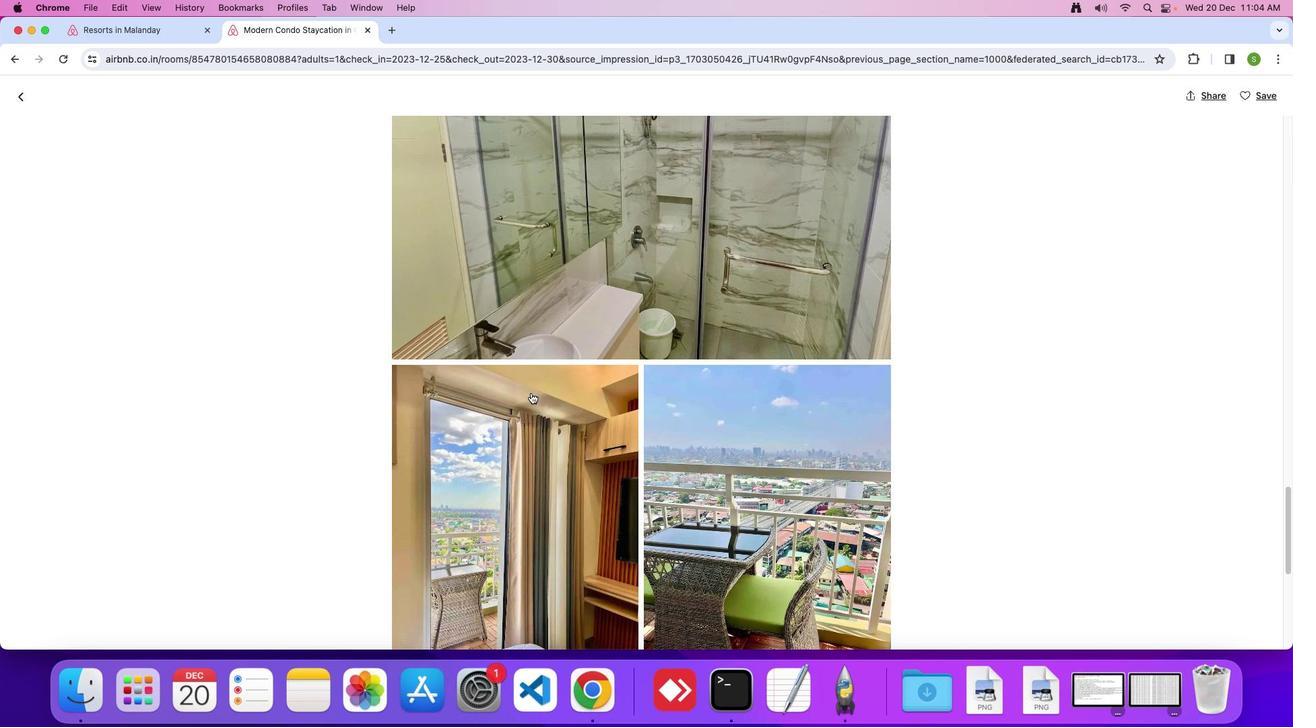 
Action: Mouse scrolled (497, 258) with delta (425, 362)
Screenshot: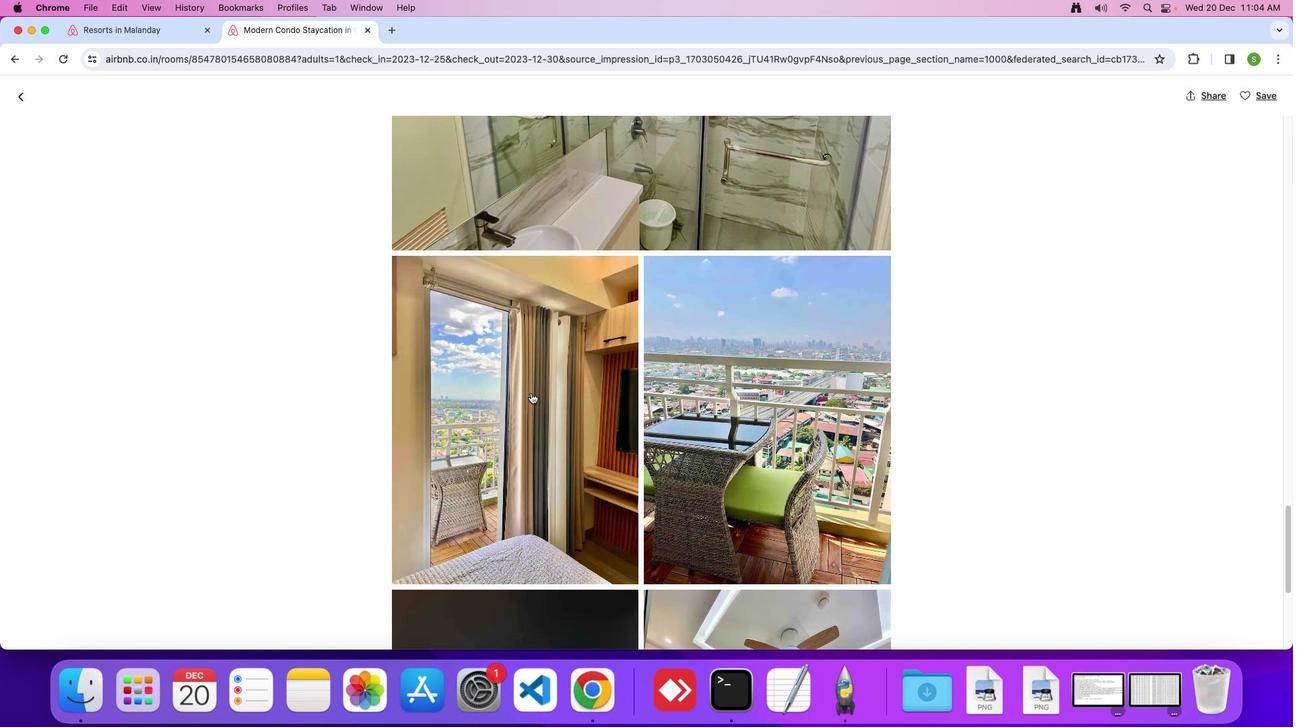 
Action: Mouse scrolled (497, 258) with delta (425, 362)
Screenshot: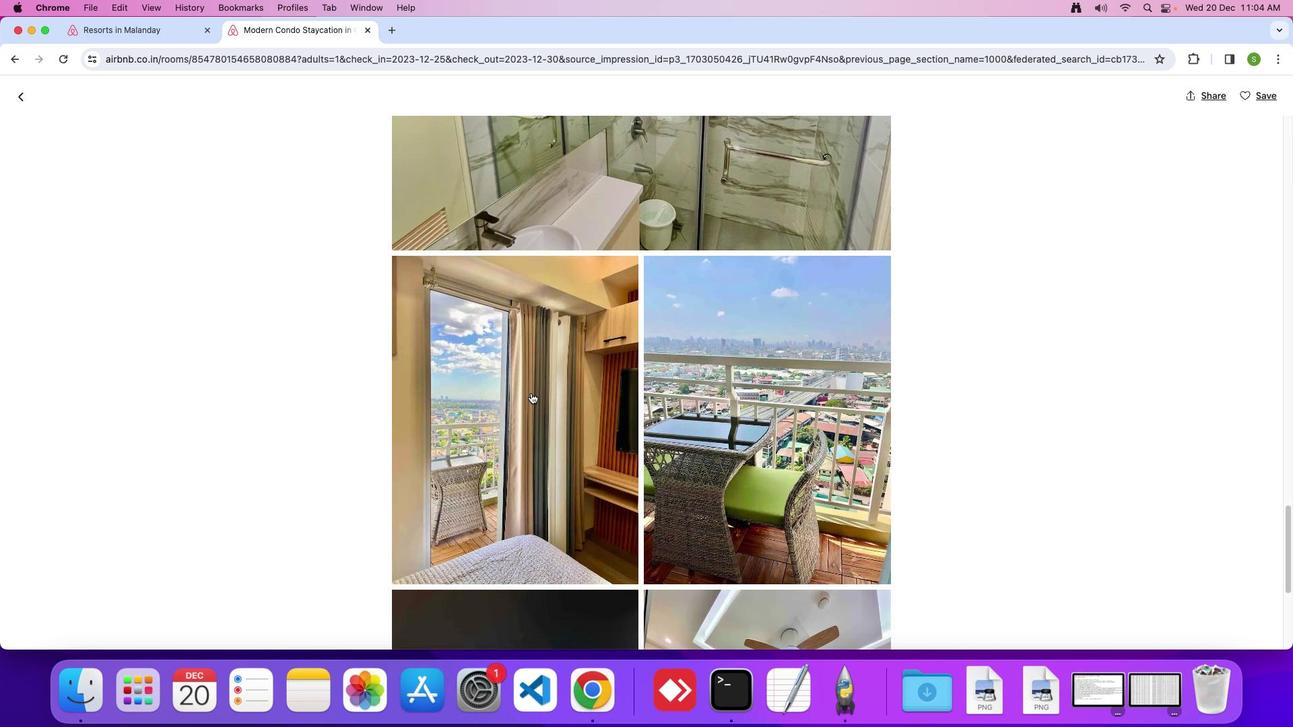 
Action: Mouse moved to (497, 258)
Screenshot: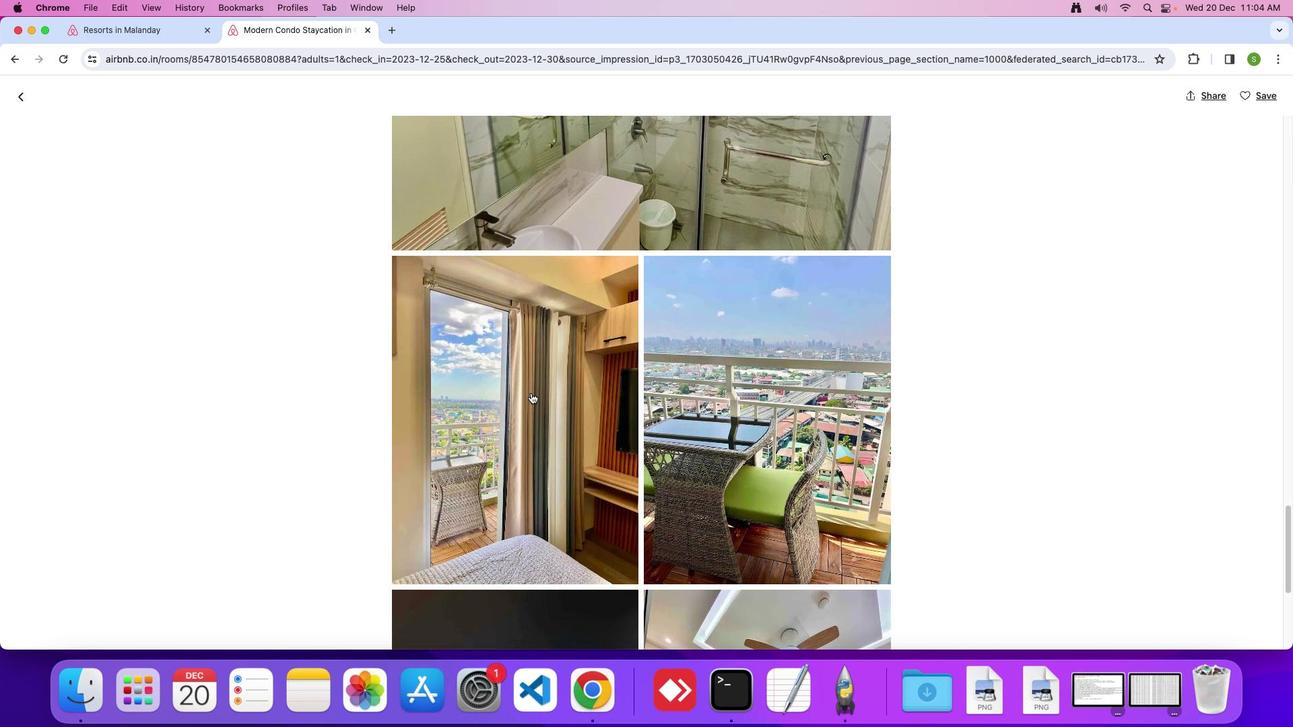 
Action: Mouse scrolled (497, 258) with delta (425, 362)
Screenshot: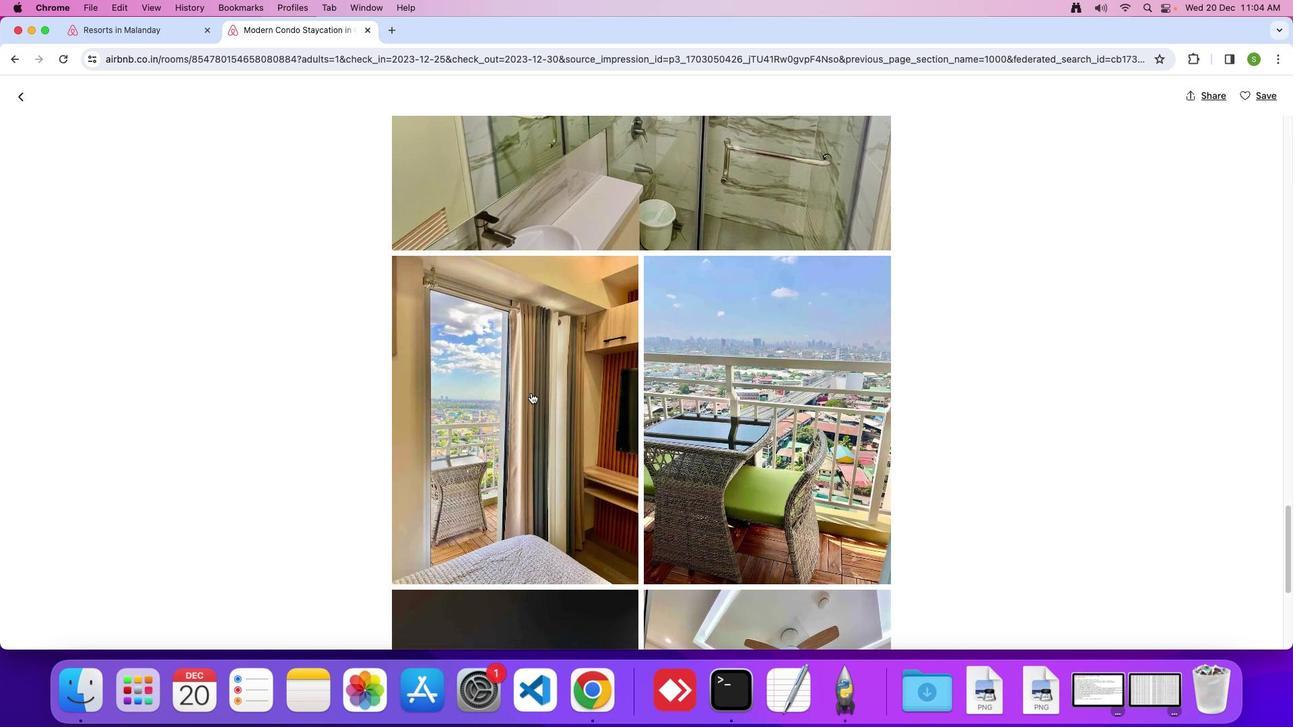 
Action: Mouse scrolled (497, 258) with delta (425, 362)
Screenshot: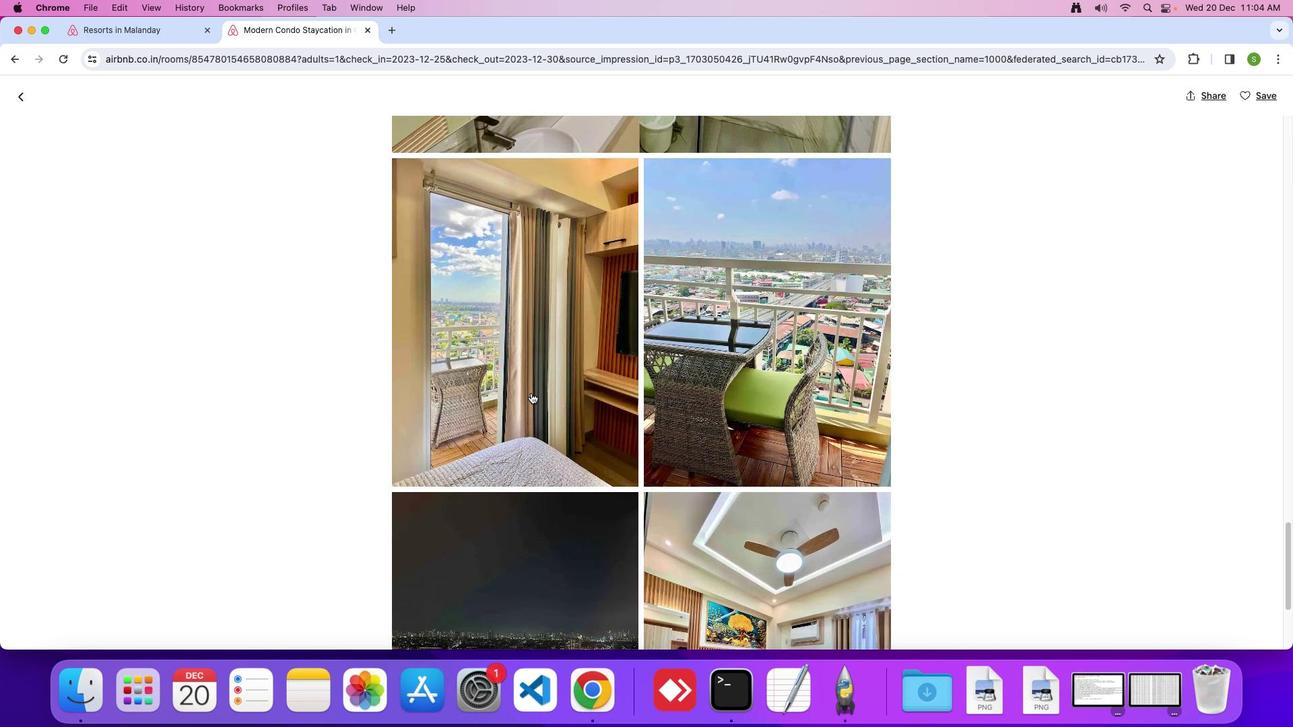 
Action: Mouse scrolled (497, 258) with delta (425, 362)
Screenshot: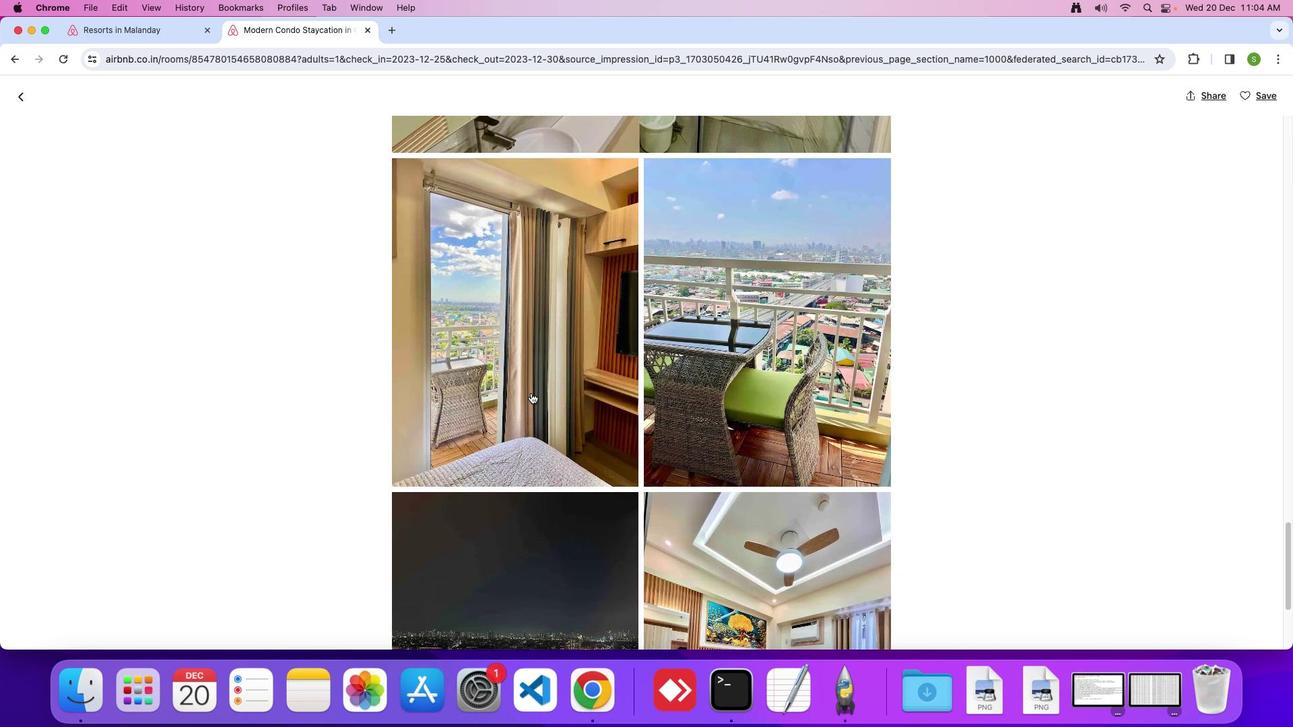 
Action: Mouse scrolled (497, 258) with delta (425, 362)
Screenshot: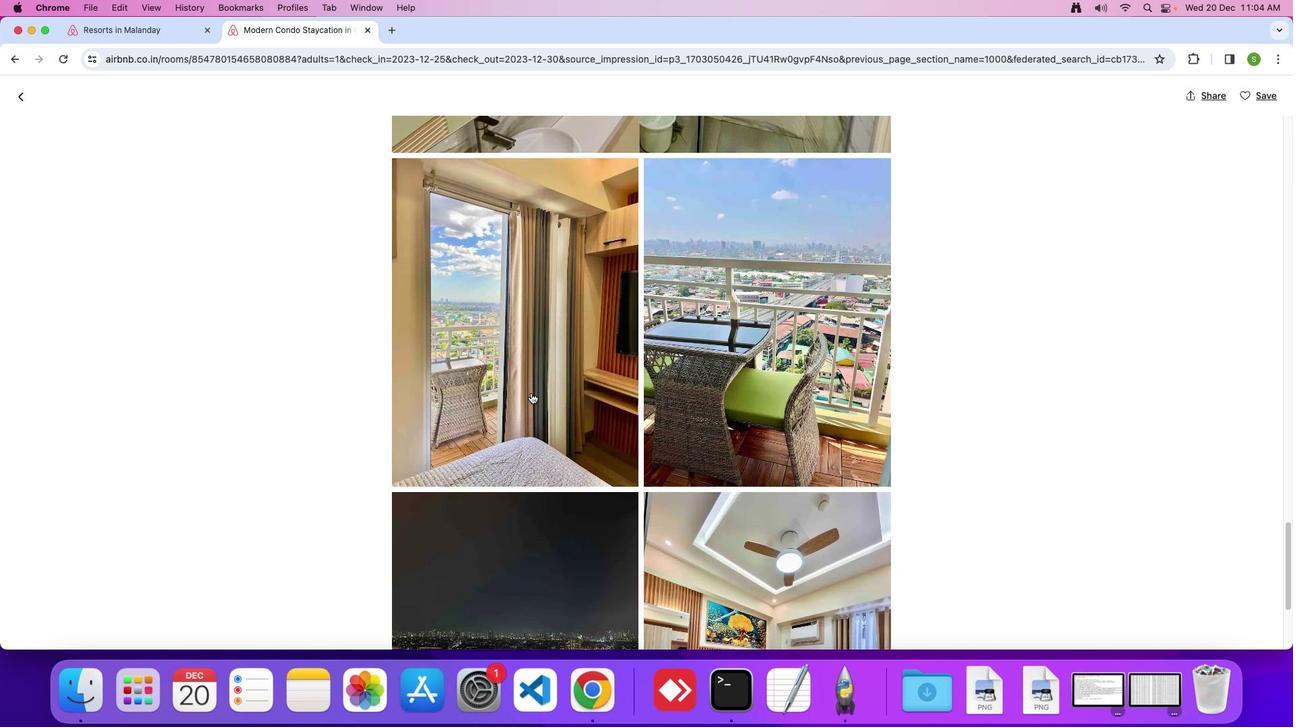 
Action: Mouse scrolled (497, 258) with delta (425, 362)
Screenshot: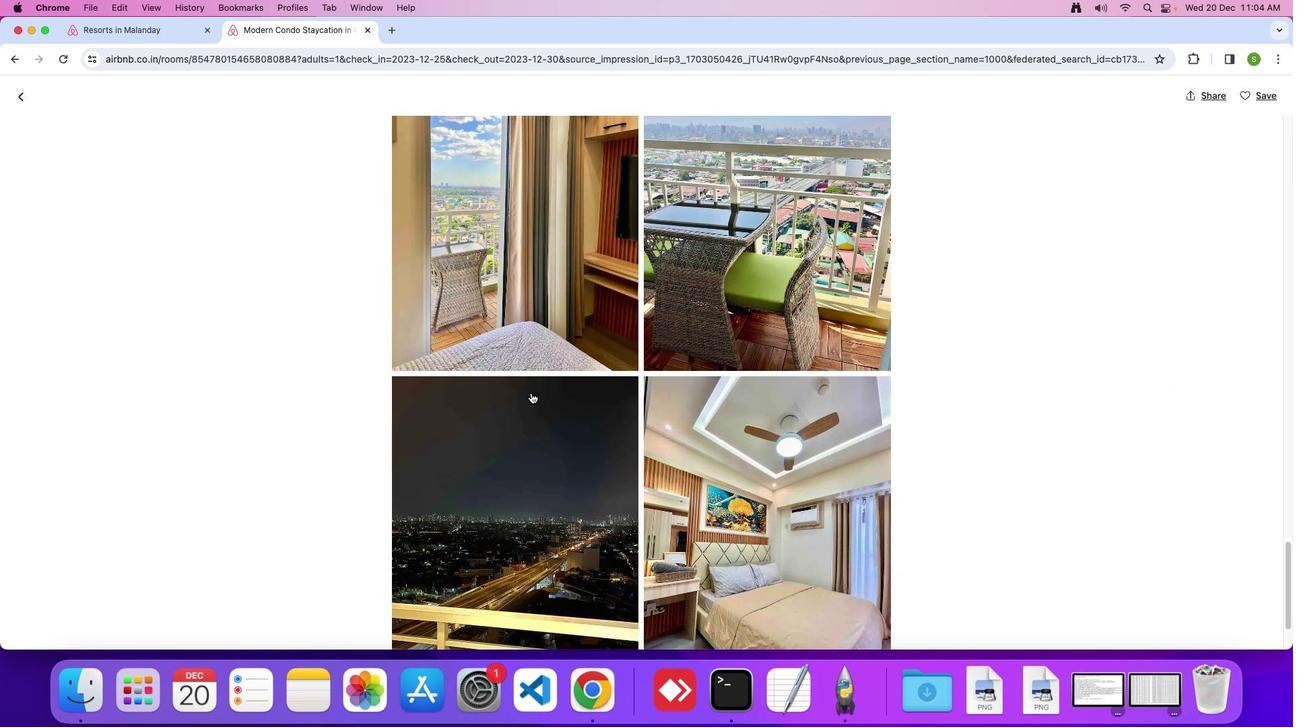 
Action: Mouse scrolled (497, 258) with delta (425, 362)
Screenshot: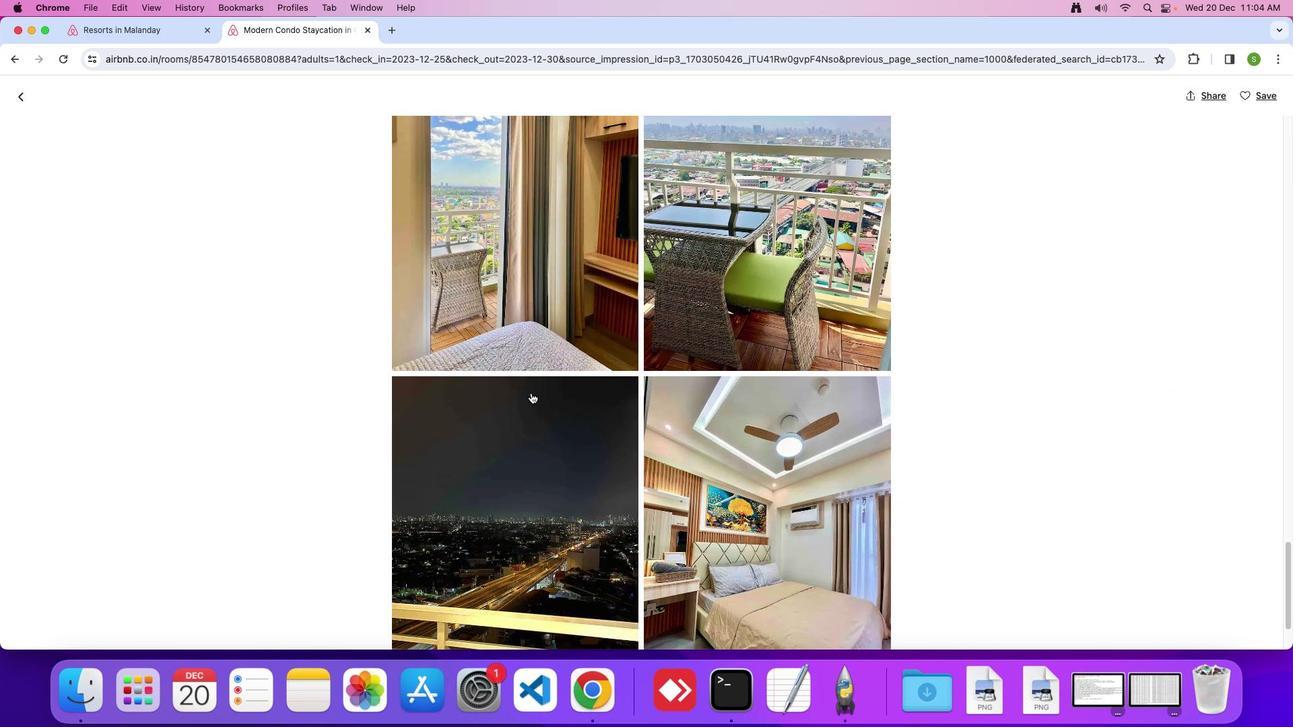
Action: Mouse scrolled (497, 258) with delta (425, 362)
Screenshot: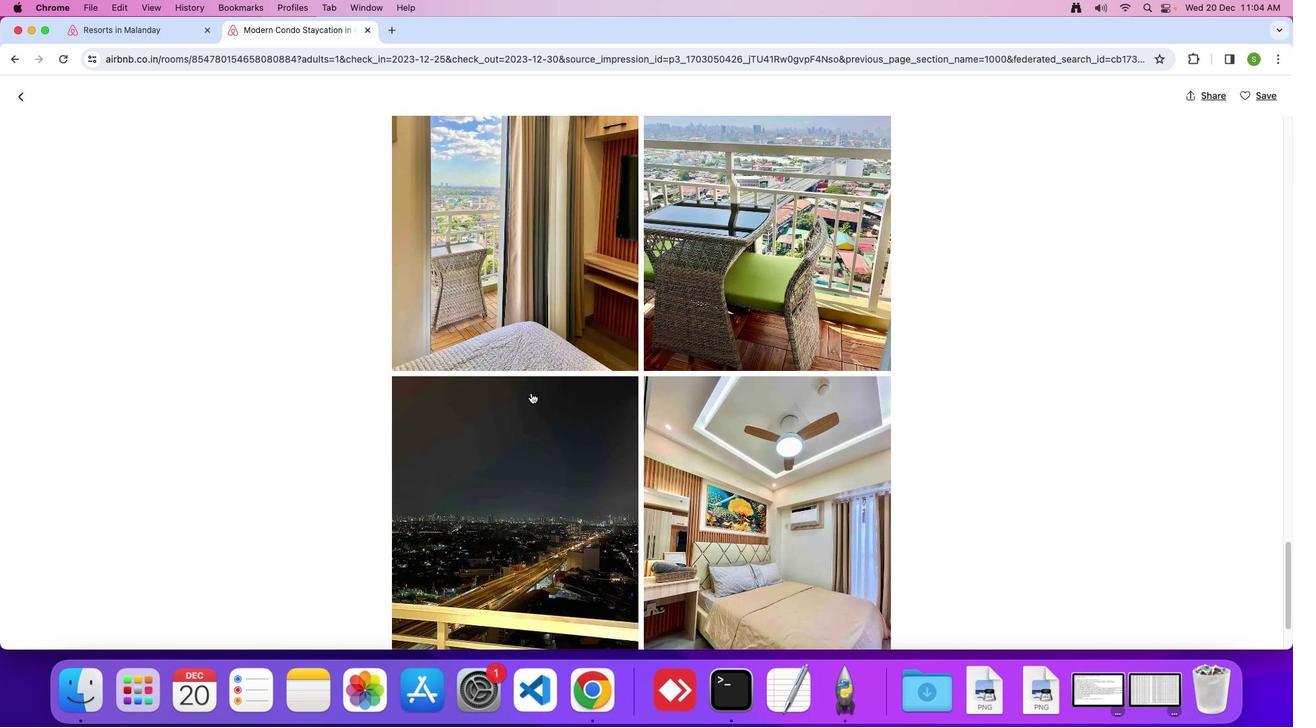 
Action: Mouse scrolled (497, 258) with delta (425, 362)
Screenshot: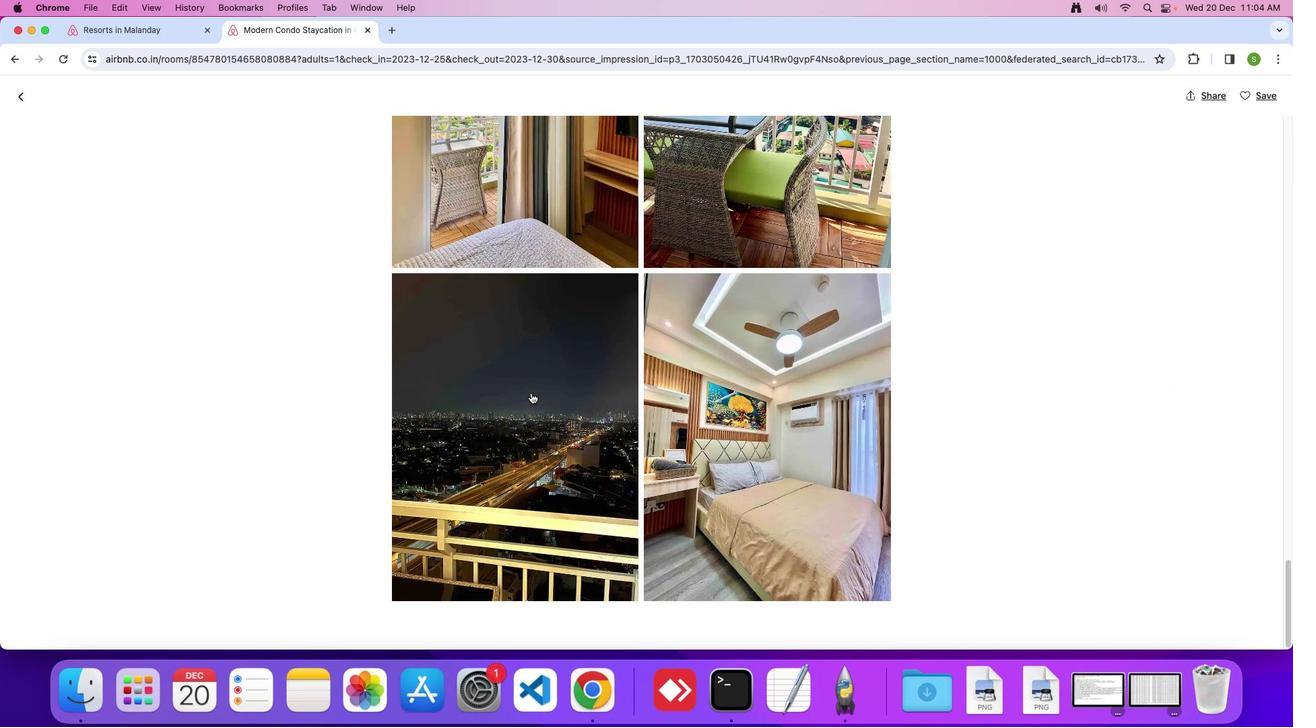 
Action: Mouse scrolled (497, 258) with delta (425, 362)
Screenshot: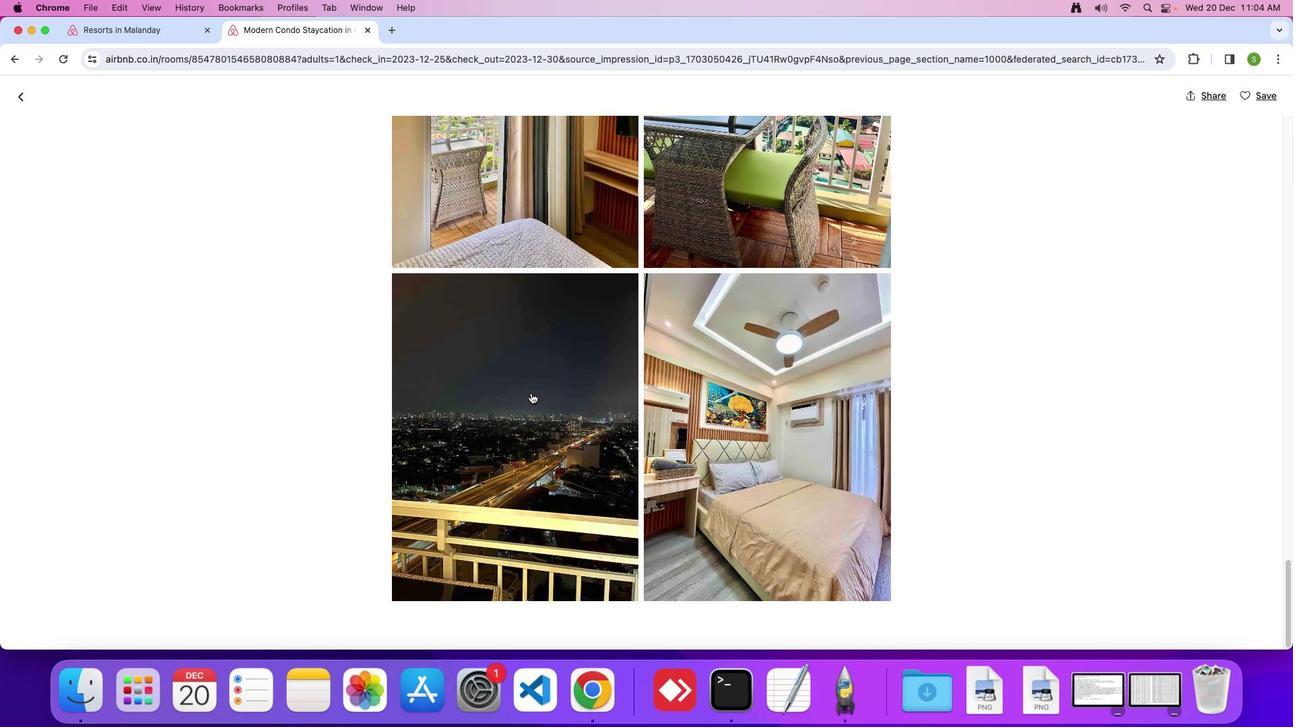 
Action: Mouse scrolled (497, 258) with delta (425, 362)
Screenshot: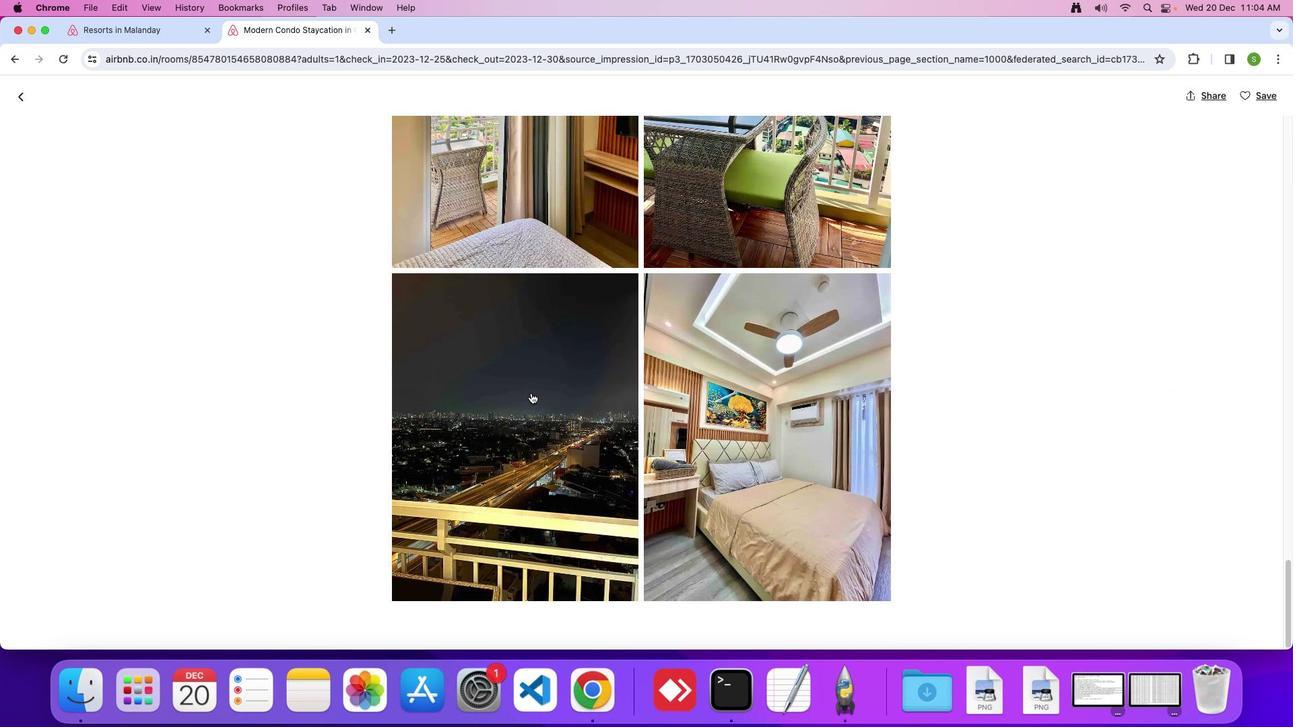 
Action: Mouse scrolled (497, 258) with delta (425, 362)
Screenshot: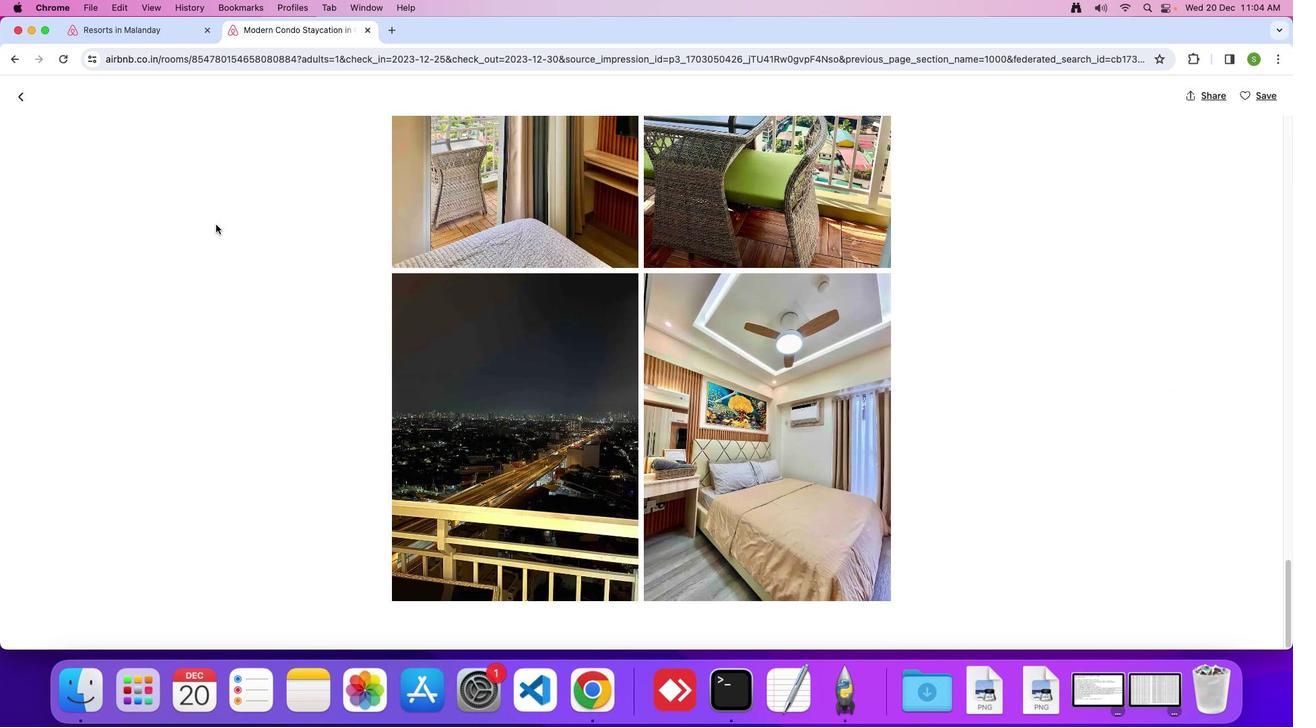 
Action: Mouse scrolled (497, 258) with delta (425, 362)
Screenshot: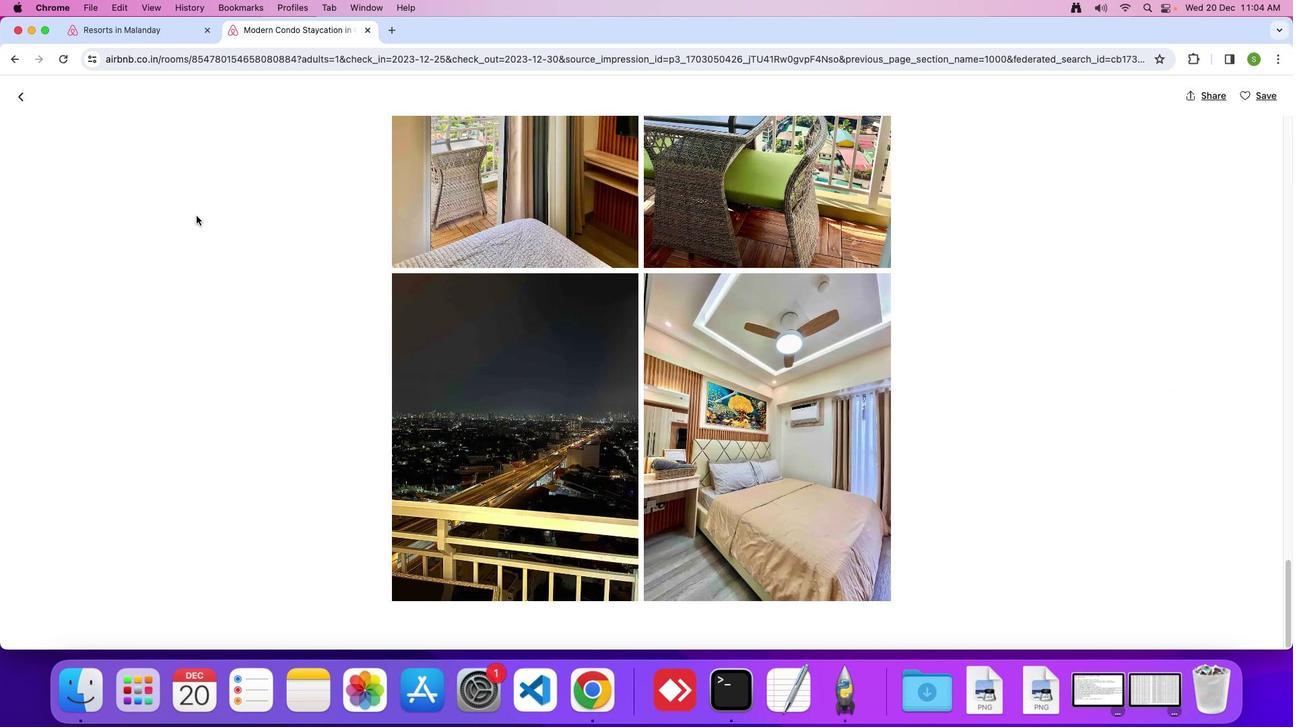 
Action: Mouse scrolled (497, 258) with delta (425, 362)
Screenshot: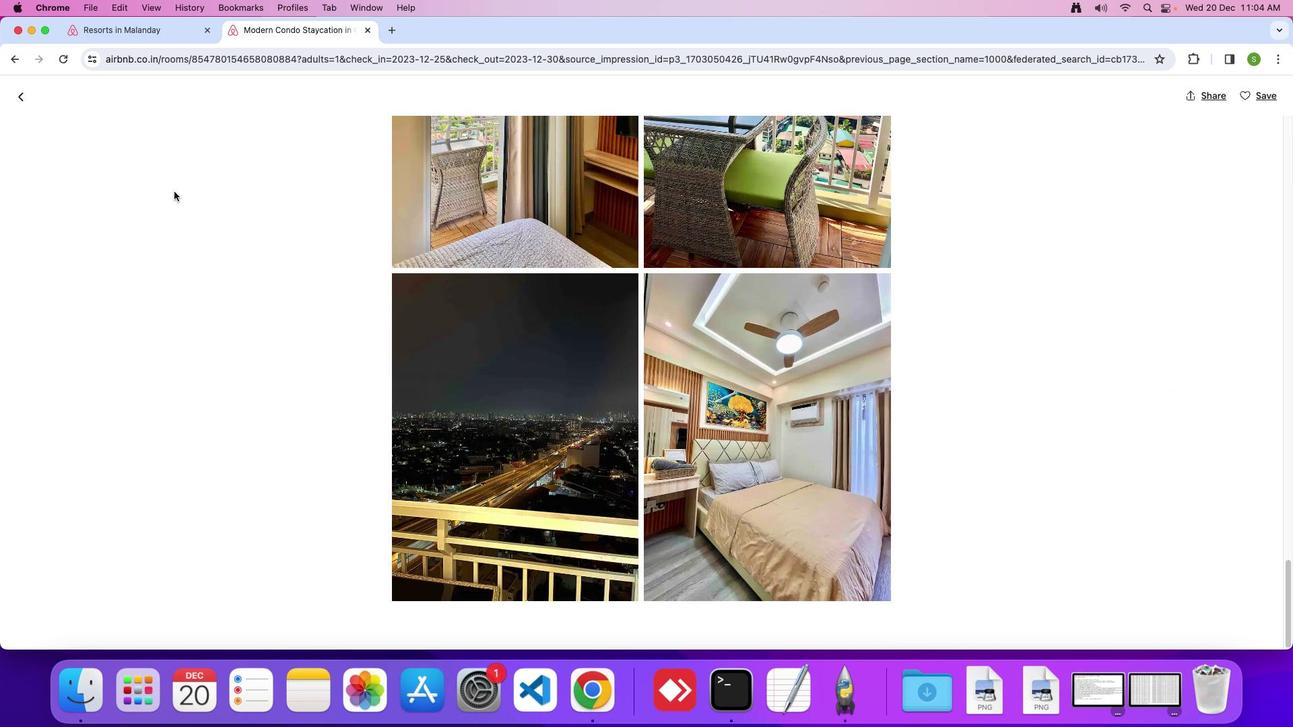 
Action: Mouse scrolled (497, 258) with delta (425, 362)
Screenshot: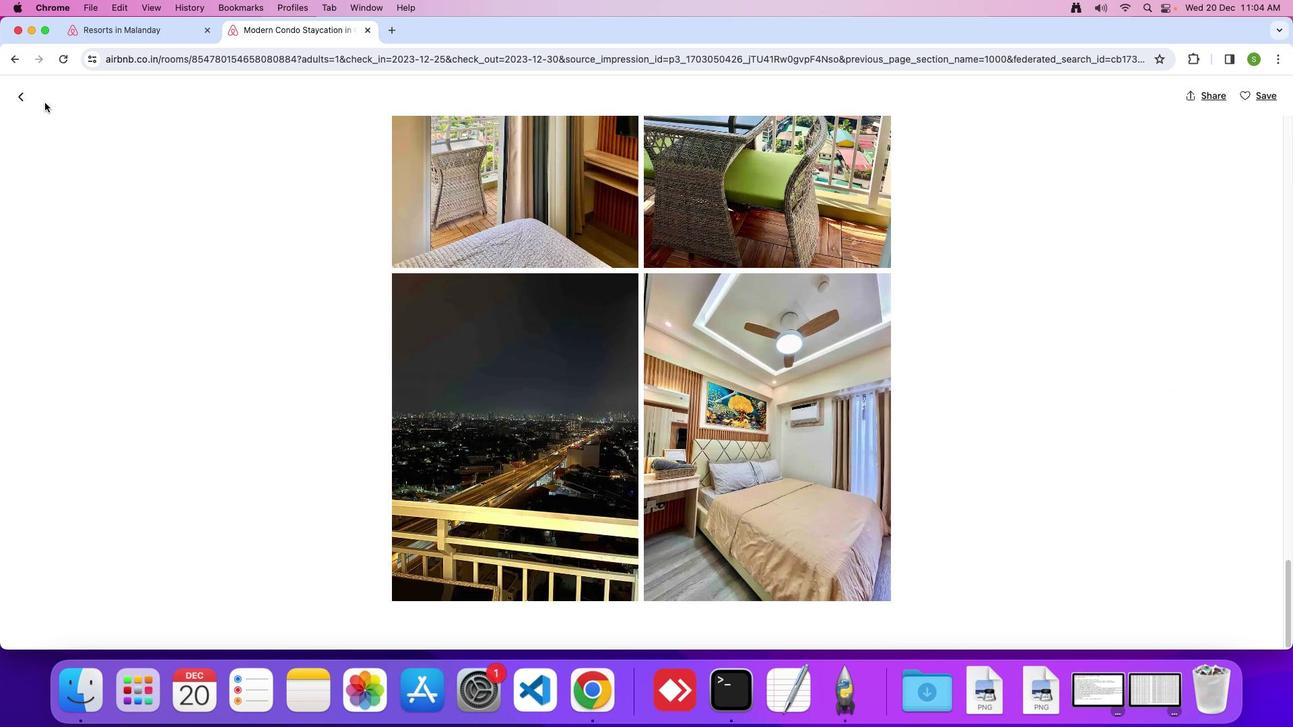 
Action: Mouse scrolled (497, 258) with delta (425, 362)
Screenshot: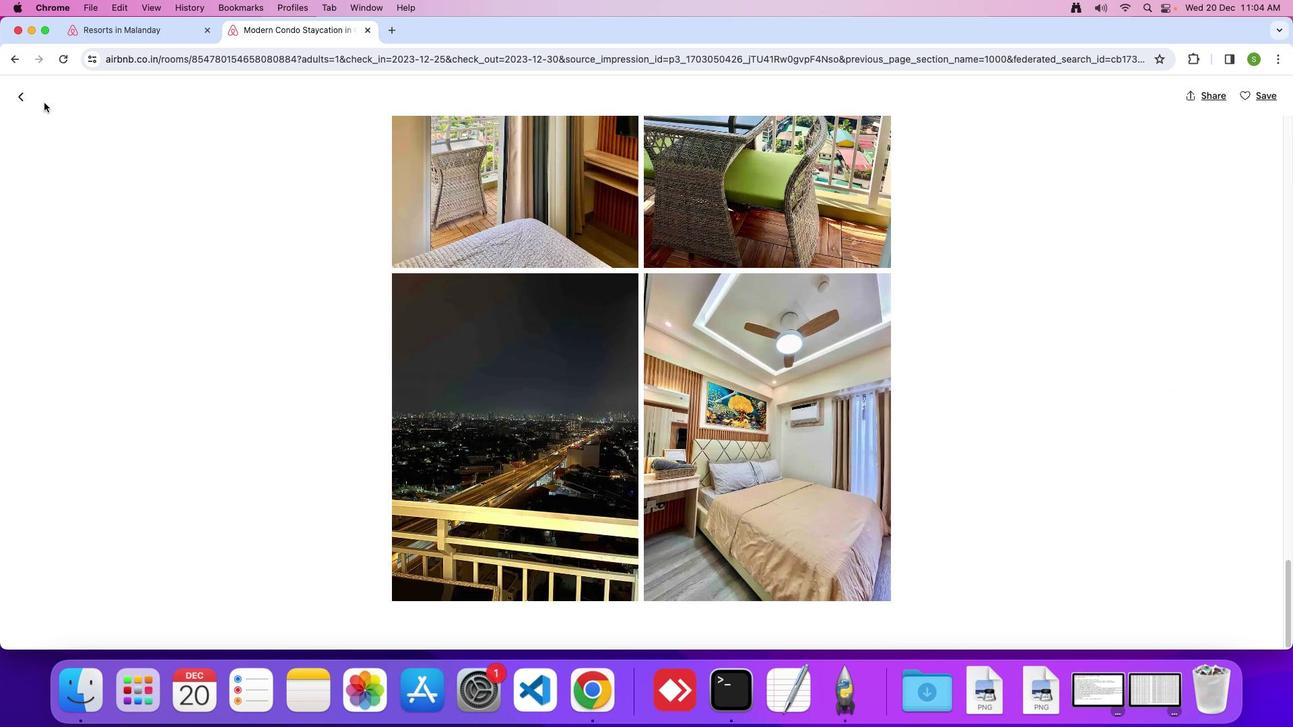 
Action: Mouse scrolled (497, 258) with delta (425, 362)
Screenshot: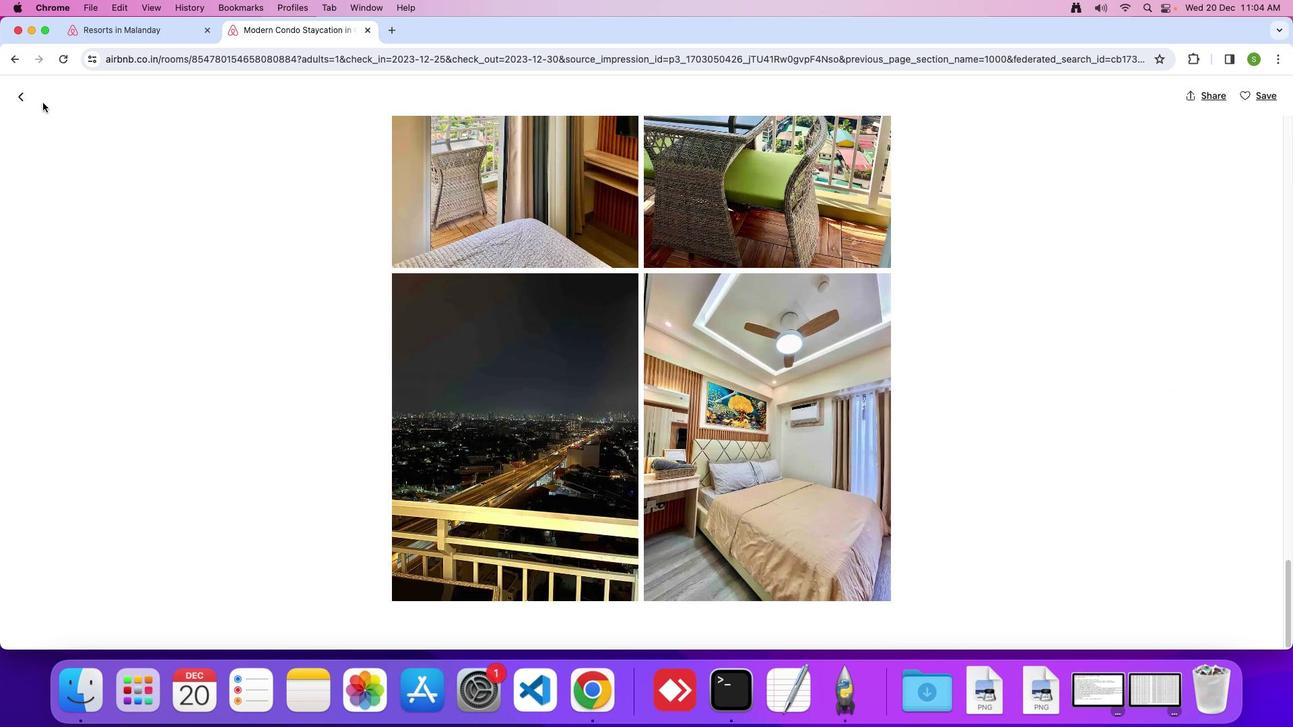 
Action: Mouse scrolled (497, 258) with delta (425, 362)
Screenshot: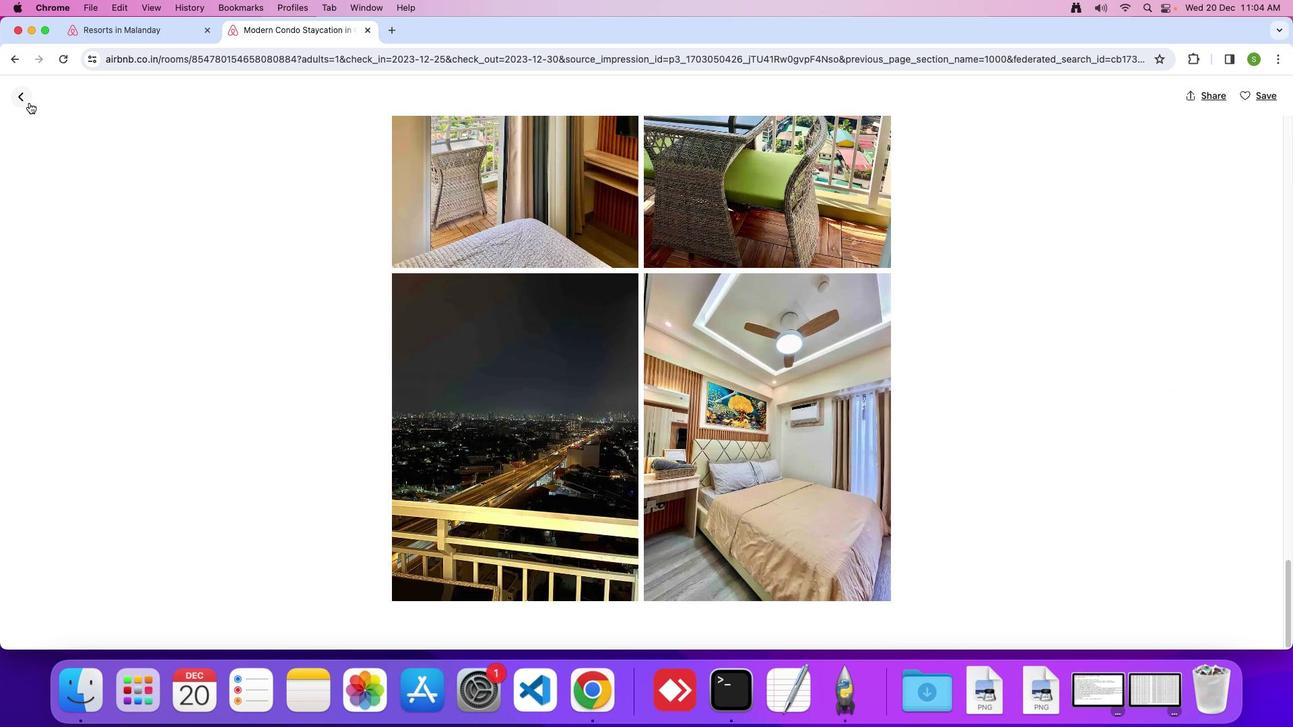 
Action: Mouse scrolled (497, 258) with delta (425, 362)
Screenshot: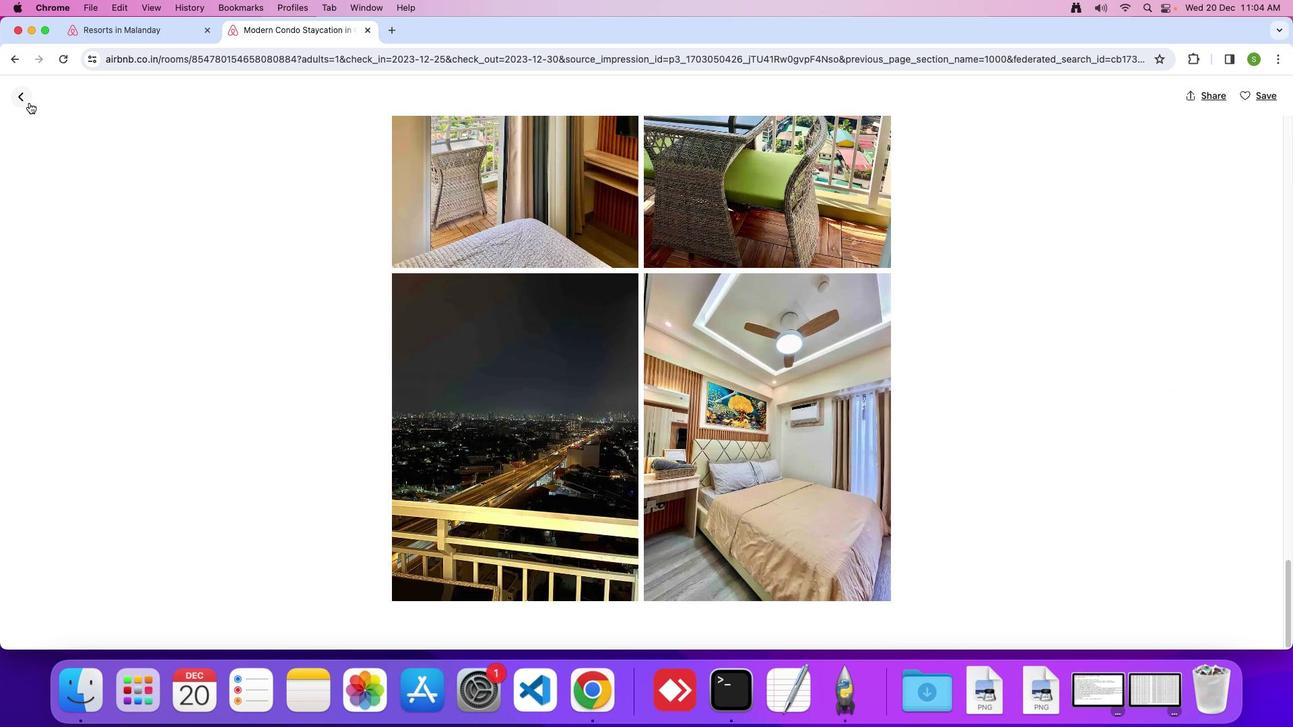 
Action: Mouse scrolled (497, 258) with delta (425, 362)
Screenshot: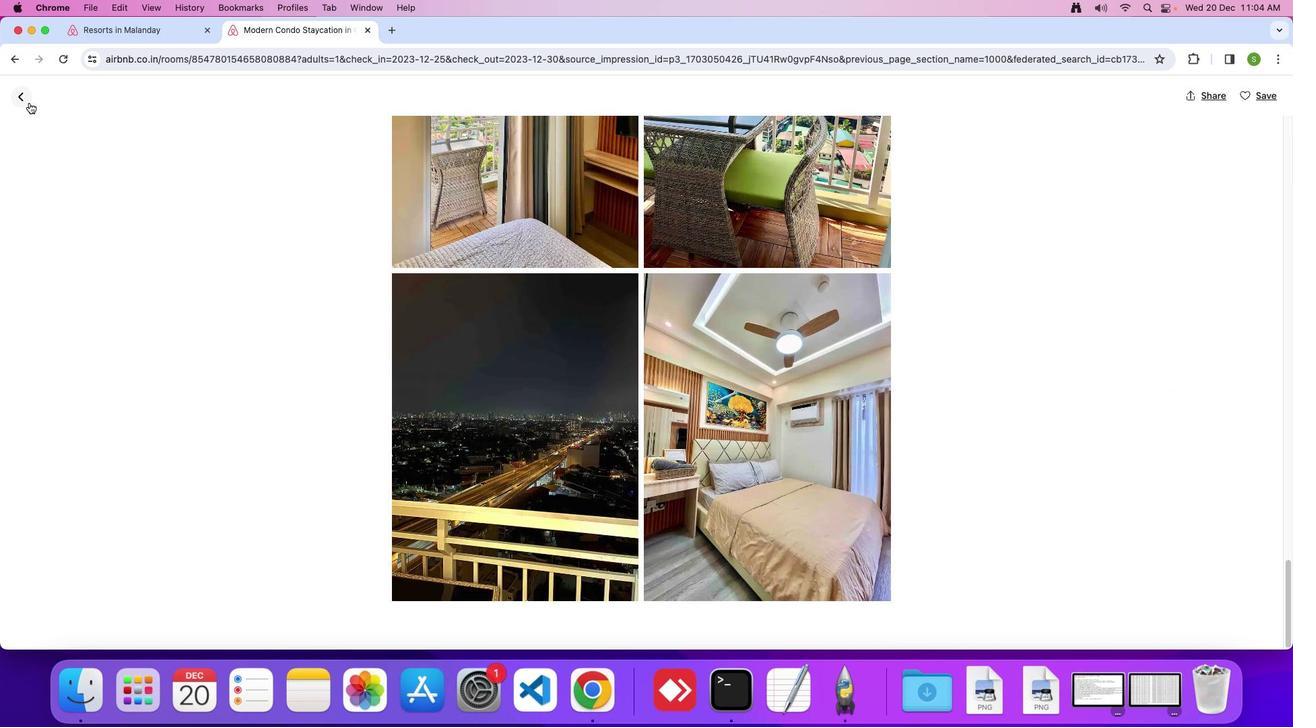 
Action: Mouse moved to (429, 335)
Screenshot: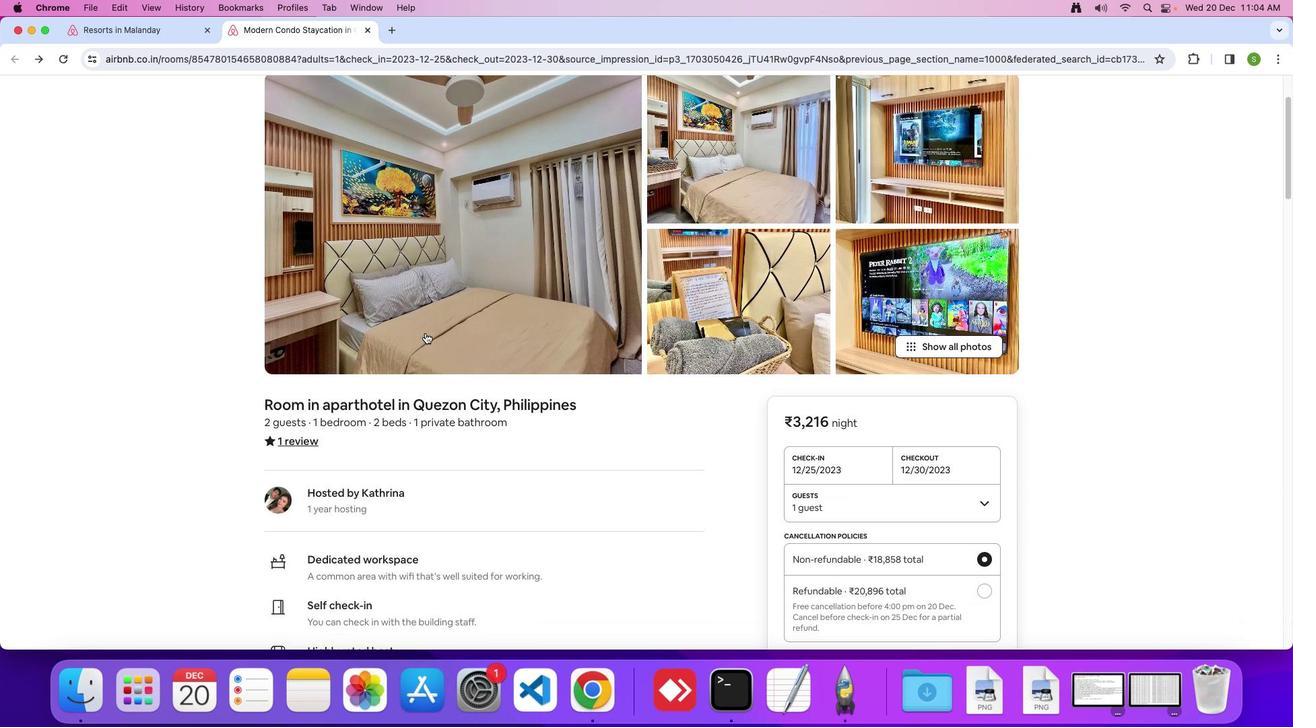 
Action: Mouse pressed left at (429, 335)
Screenshot: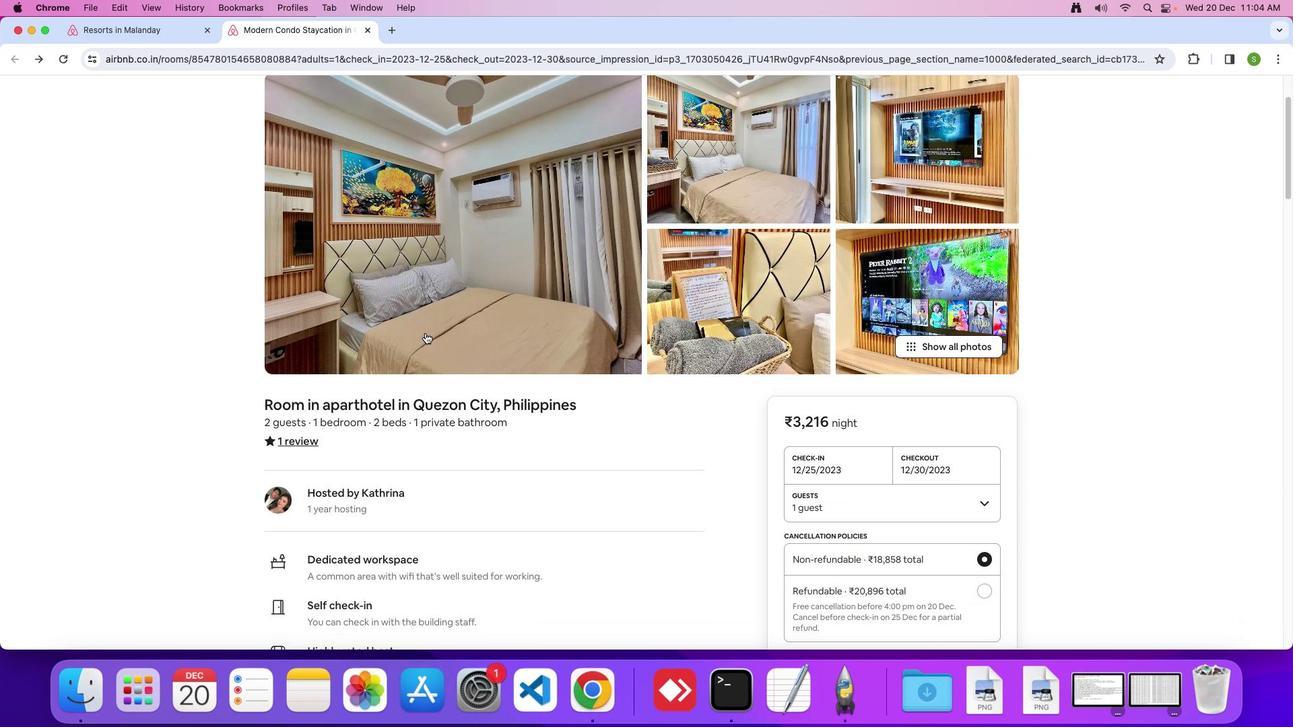
Action: Mouse moved to (483, 274)
Screenshot: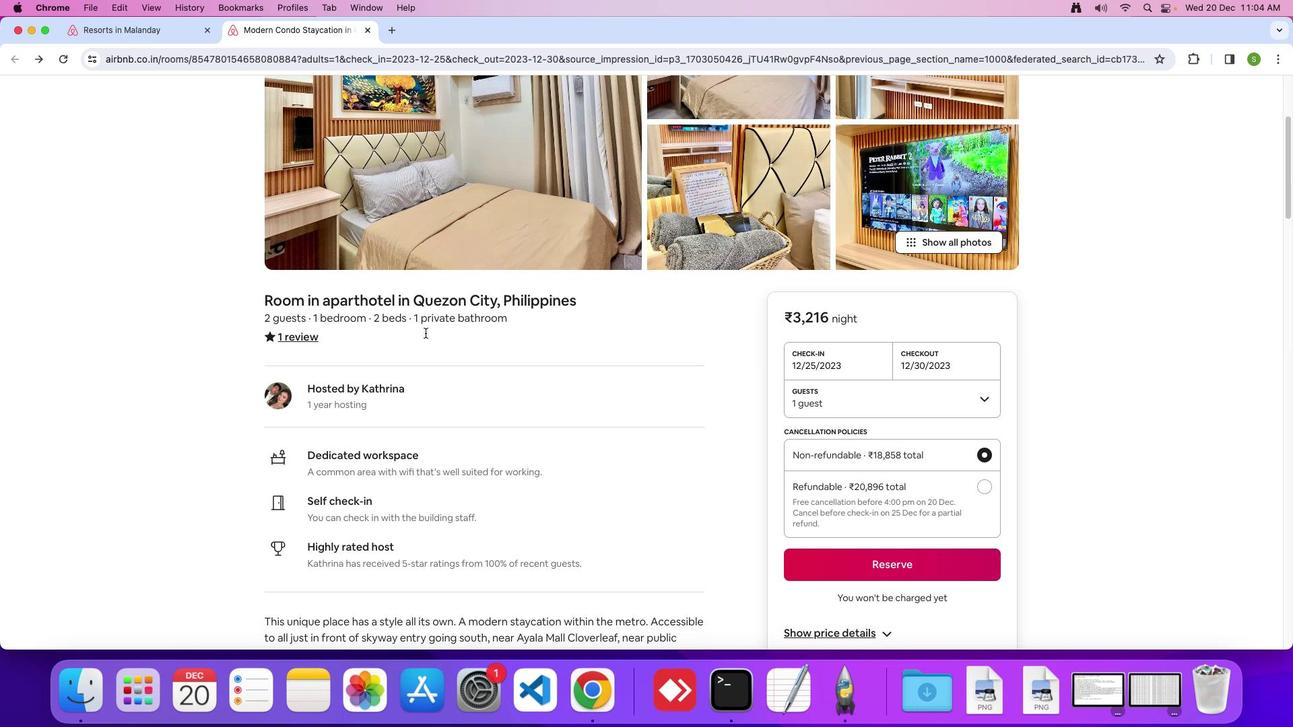 
Action: Mouse scrolled (483, 274) with delta (425, 362)
Screenshot: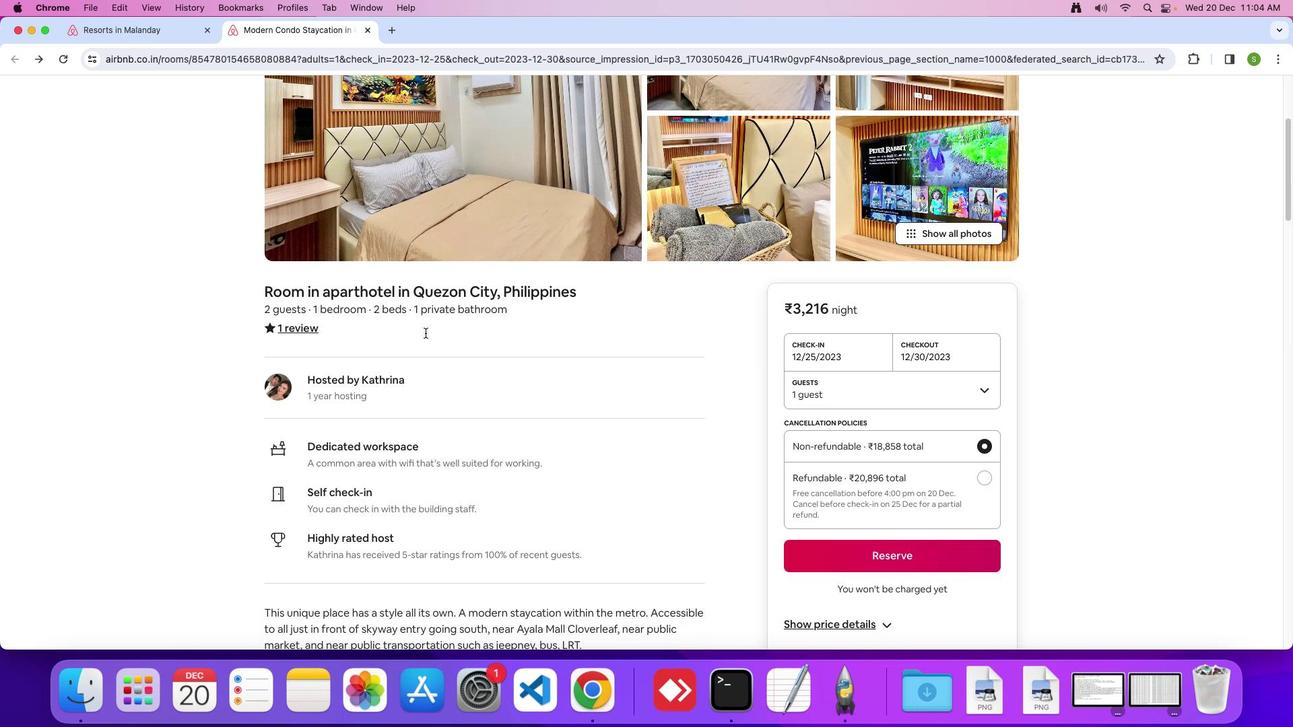 
Action: Mouse scrolled (483, 274) with delta (425, 362)
Screenshot: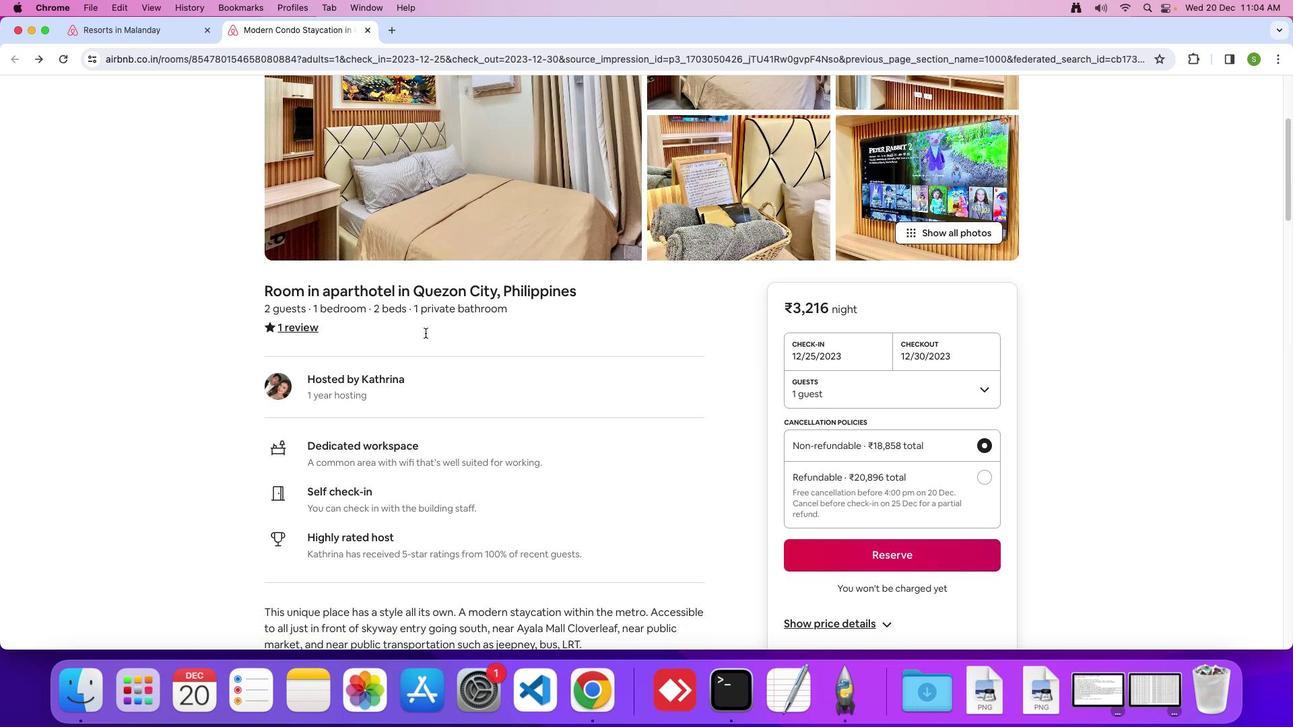 
Action: Mouse scrolled (483, 274) with delta (425, 362)
Screenshot: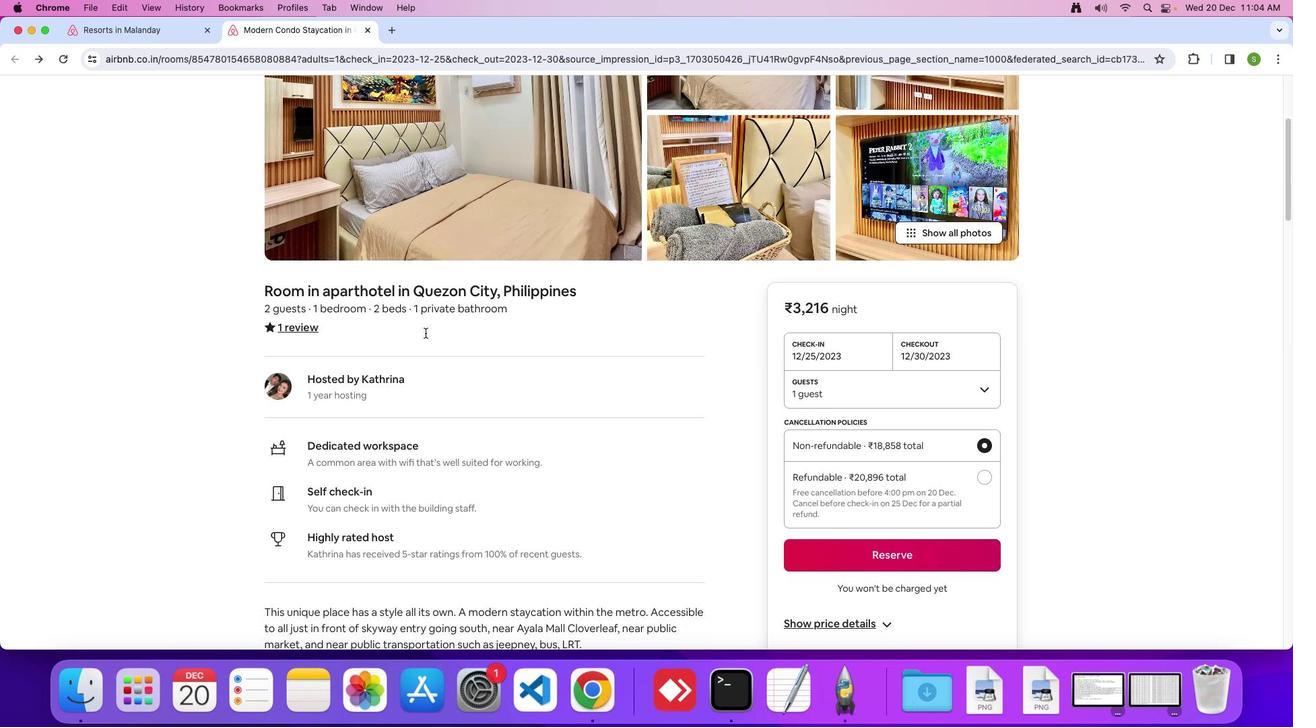 
Action: Mouse scrolled (483, 274) with delta (425, 362)
Screenshot: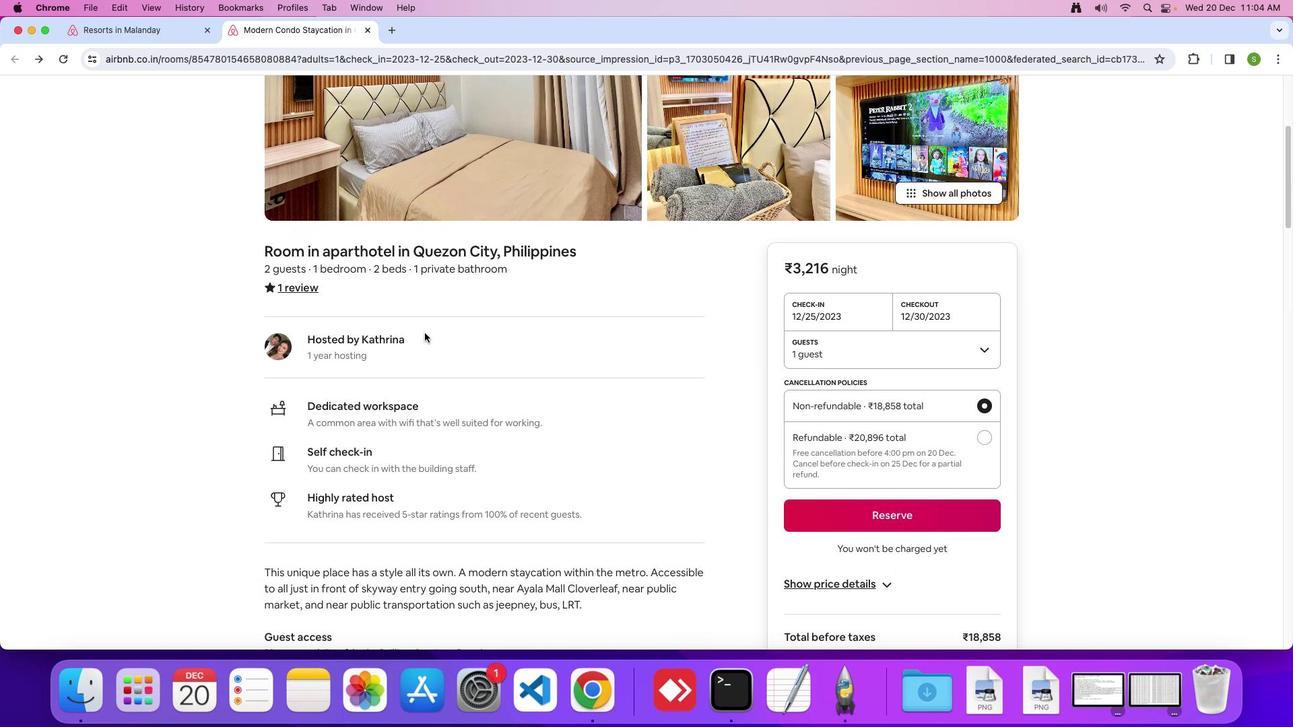 
Action: Mouse scrolled (483, 274) with delta (425, 362)
Screenshot: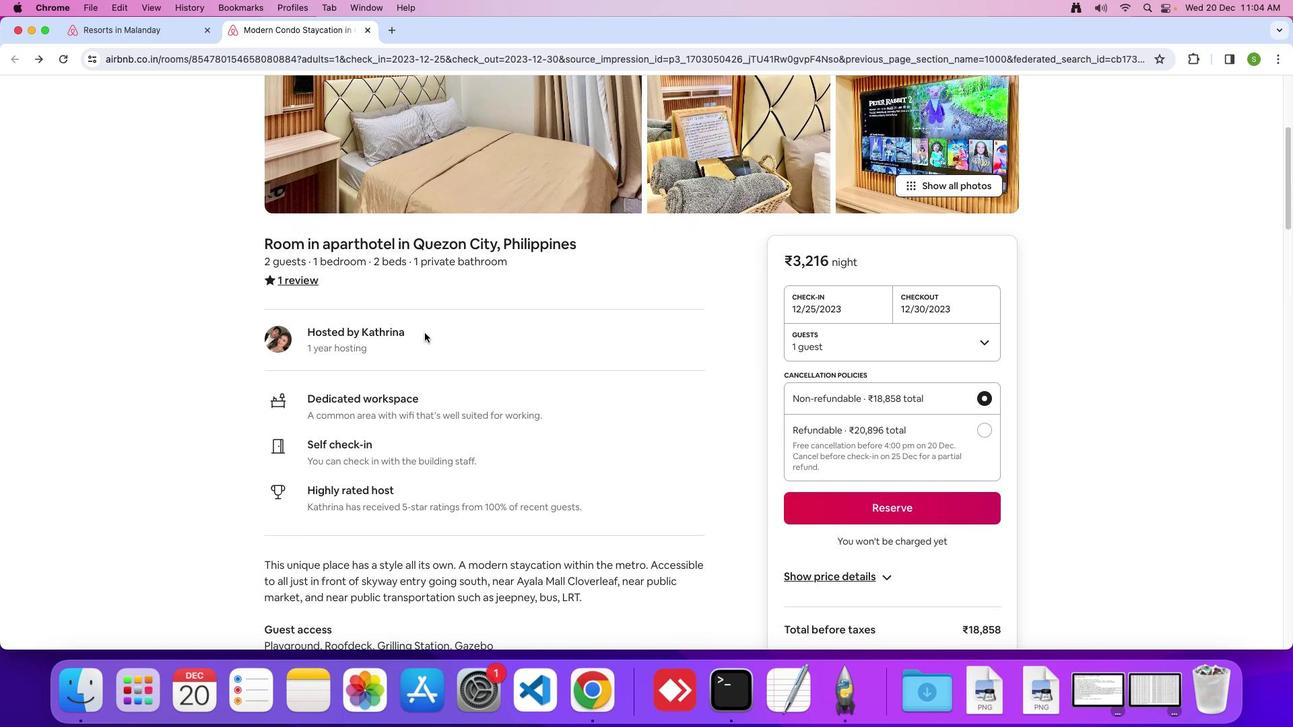 
Action: Mouse scrolled (483, 274) with delta (425, 362)
Screenshot: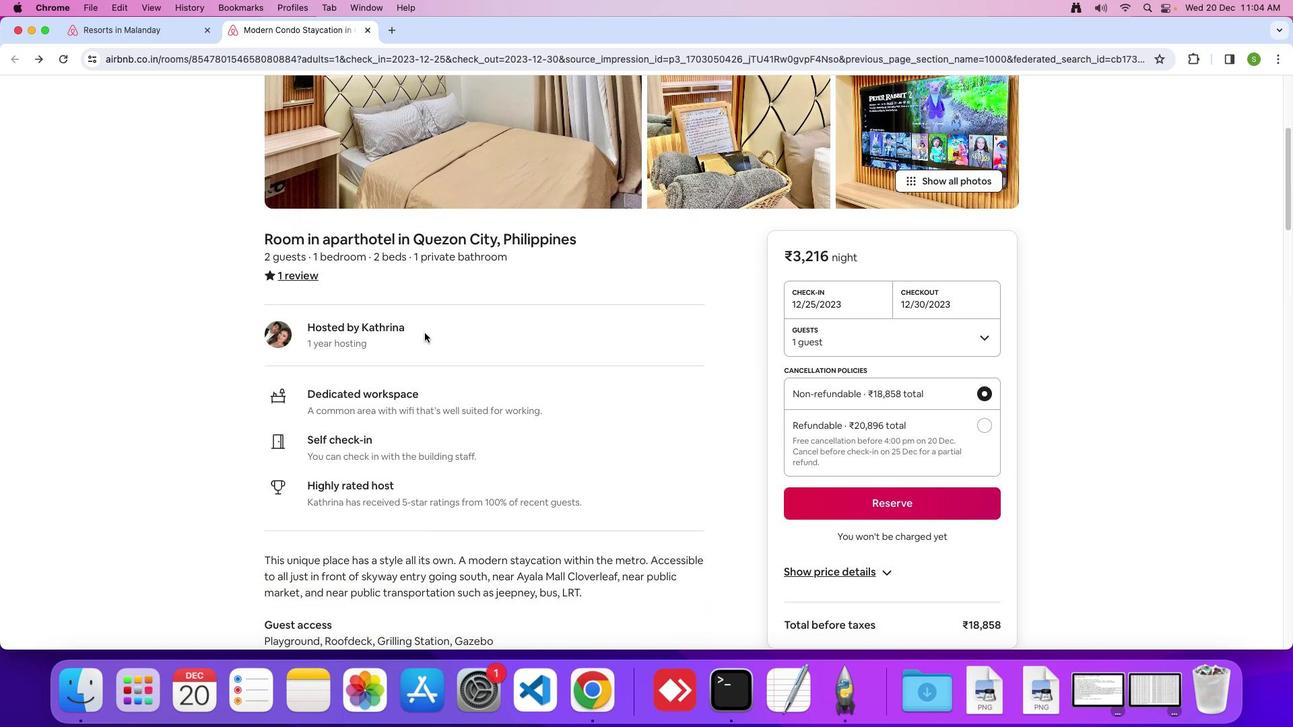 
Action: Mouse scrolled (483, 274) with delta (425, 362)
Screenshot: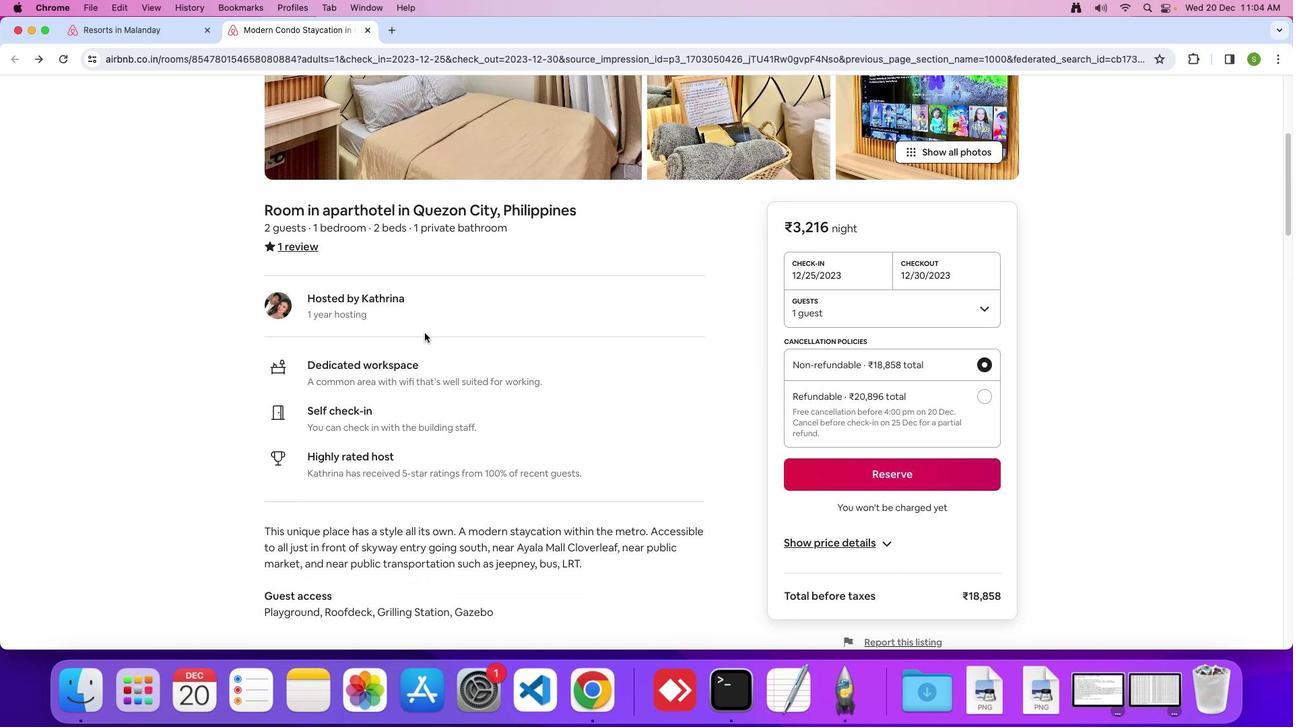 
Action: Mouse scrolled (483, 274) with delta (425, 362)
Screenshot: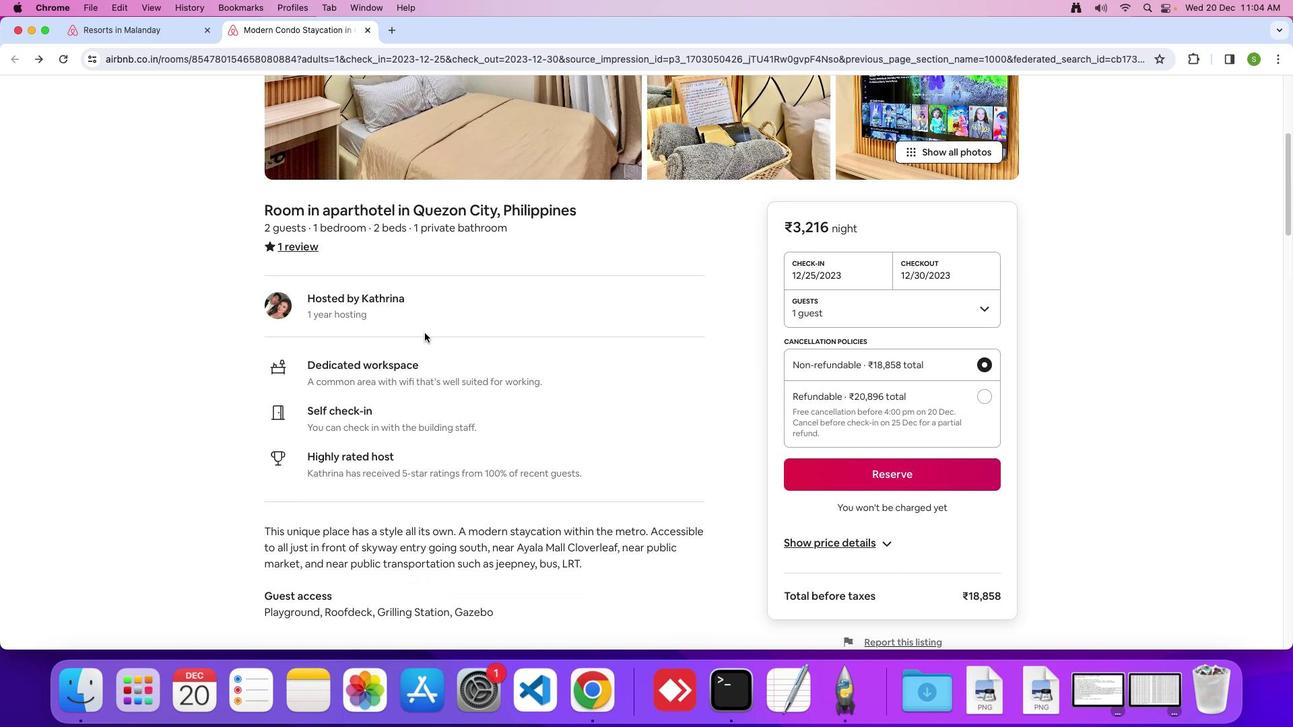 
Action: Mouse moved to (483, 274)
Screenshot: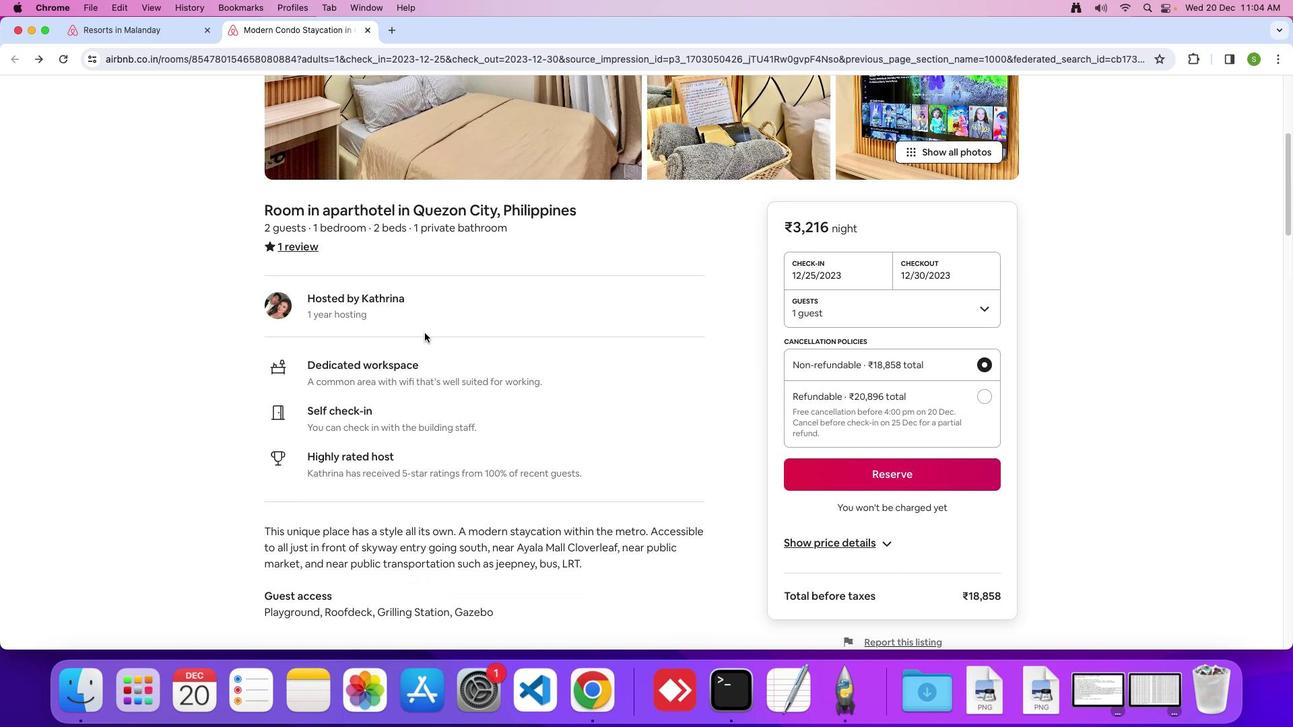 
Action: Mouse scrolled (483, 274) with delta (425, 362)
Screenshot: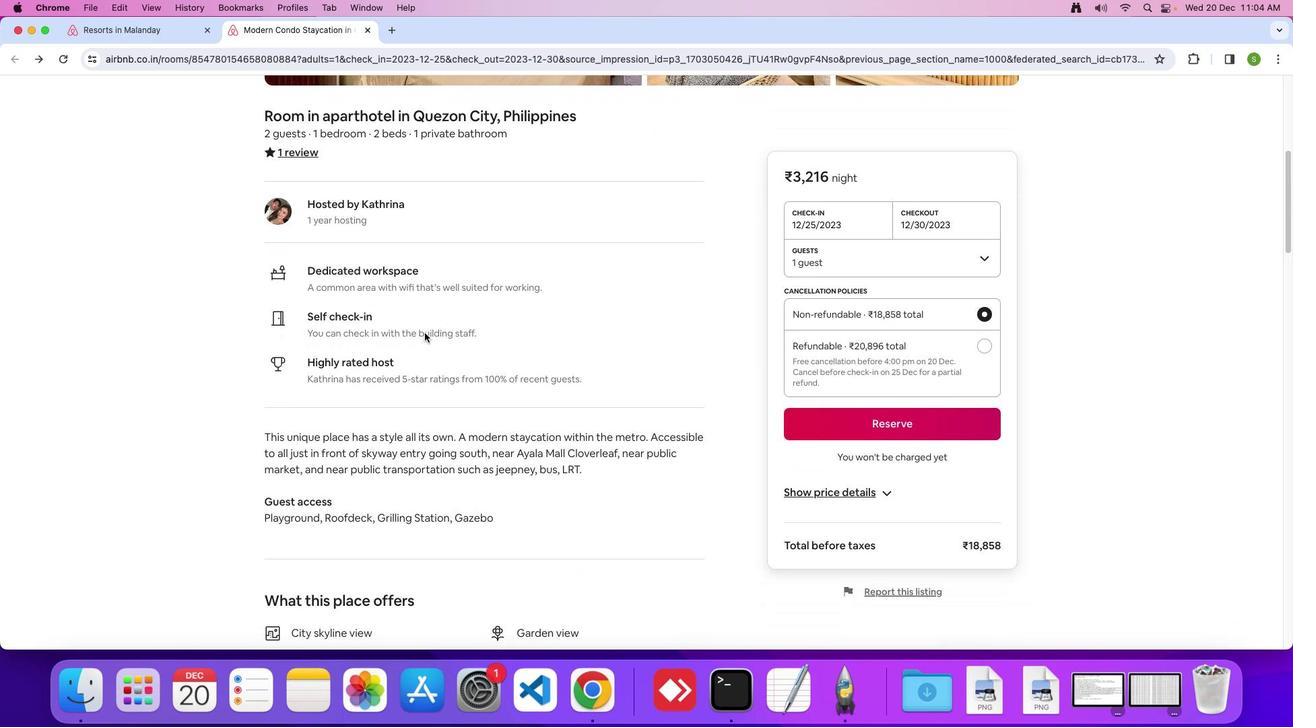 
Action: Mouse scrolled (483, 274) with delta (425, 362)
Screenshot: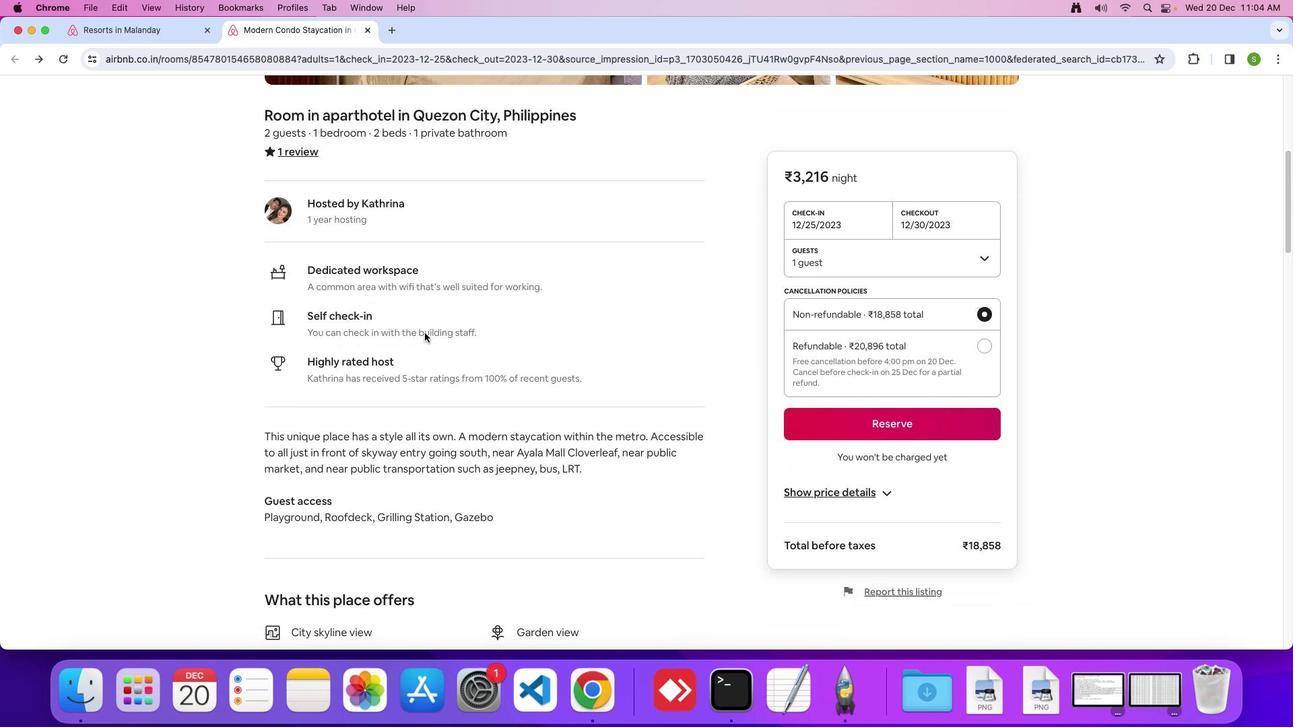 
Action: Mouse moved to (483, 274)
Screenshot: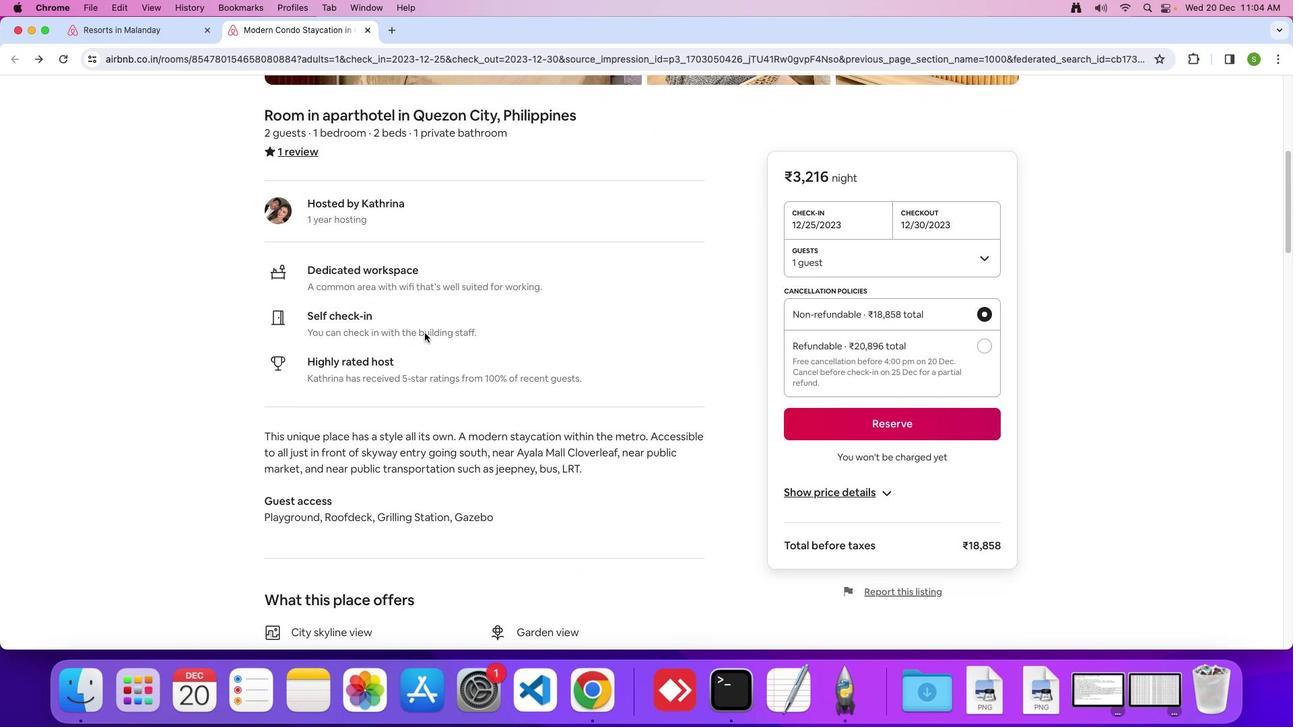 
Action: Mouse scrolled (483, 274) with delta (425, 362)
Screenshot: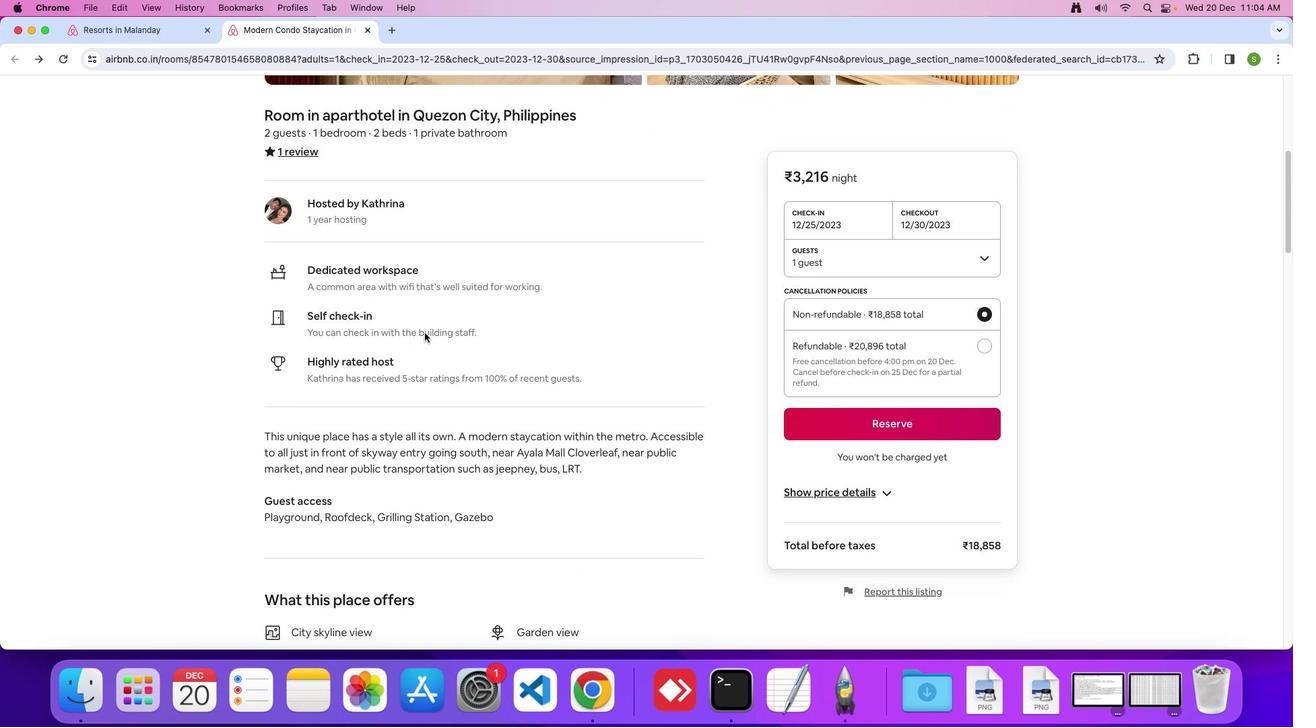 
Action: Mouse scrolled (483, 274) with delta (425, 362)
Screenshot: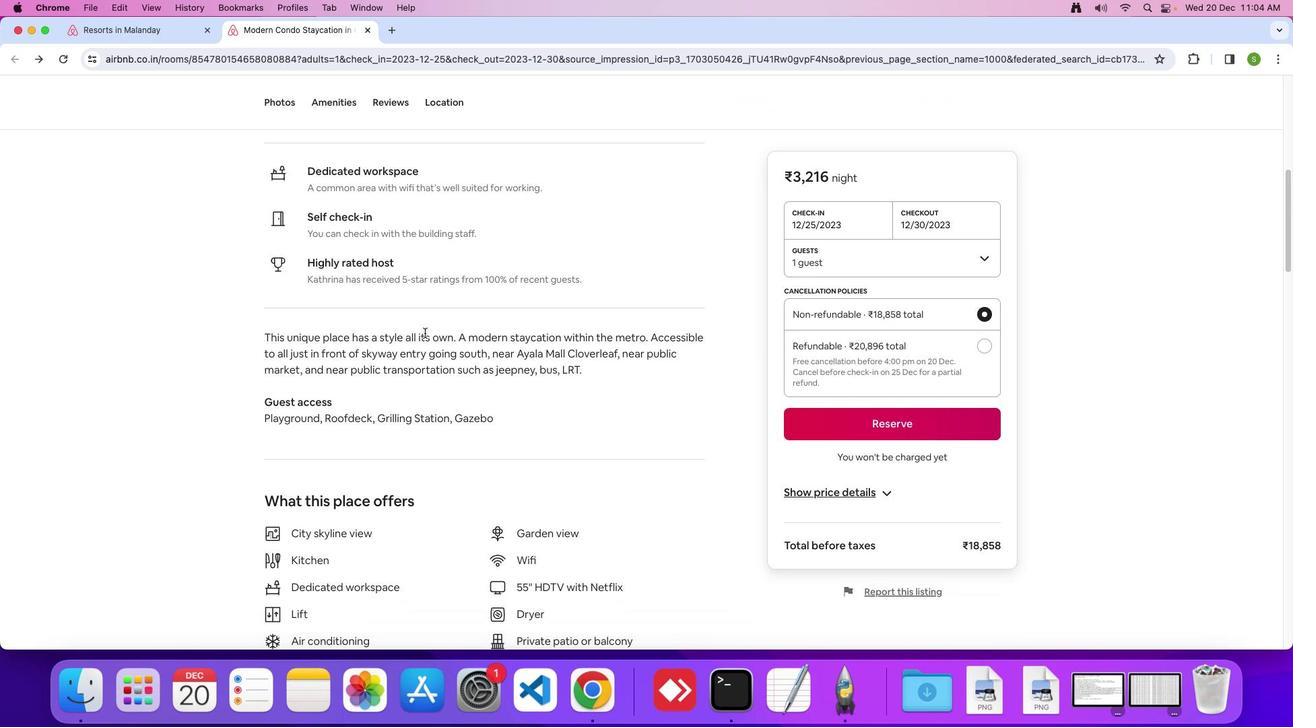 
Action: Mouse scrolled (483, 274) with delta (425, 362)
Screenshot: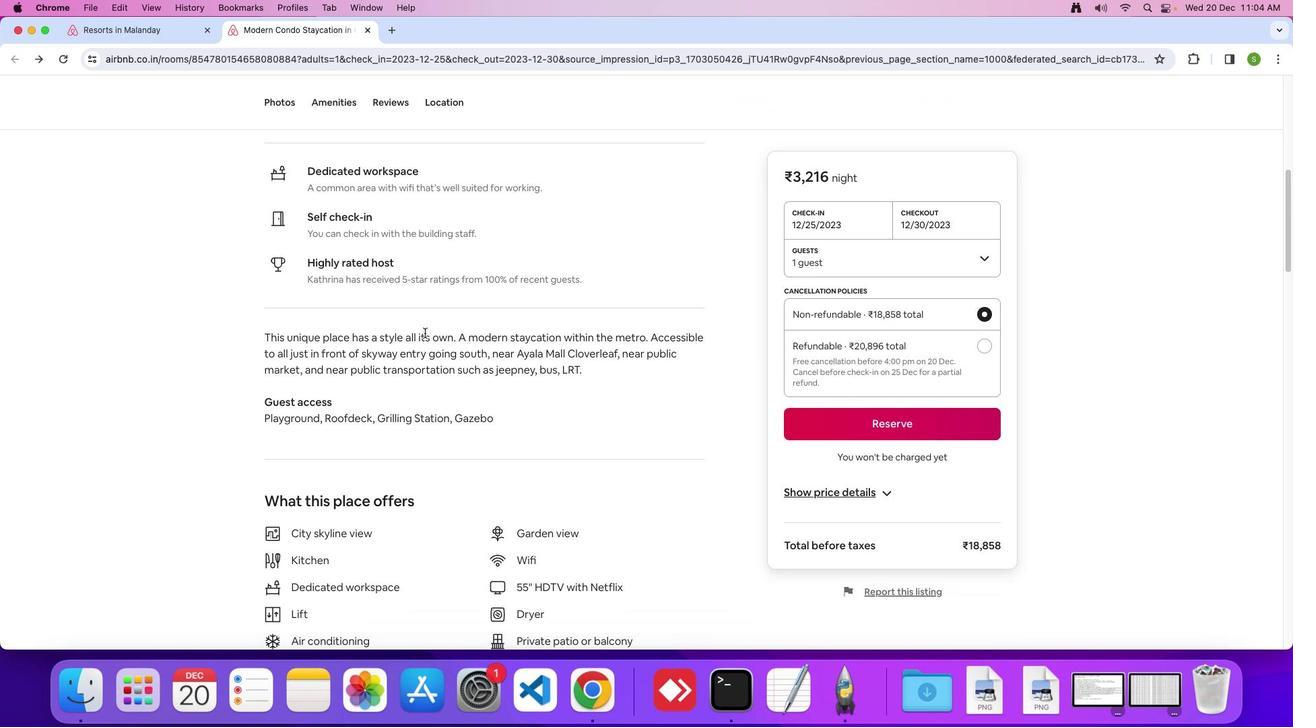 
Action: Mouse scrolled (483, 274) with delta (425, 362)
Screenshot: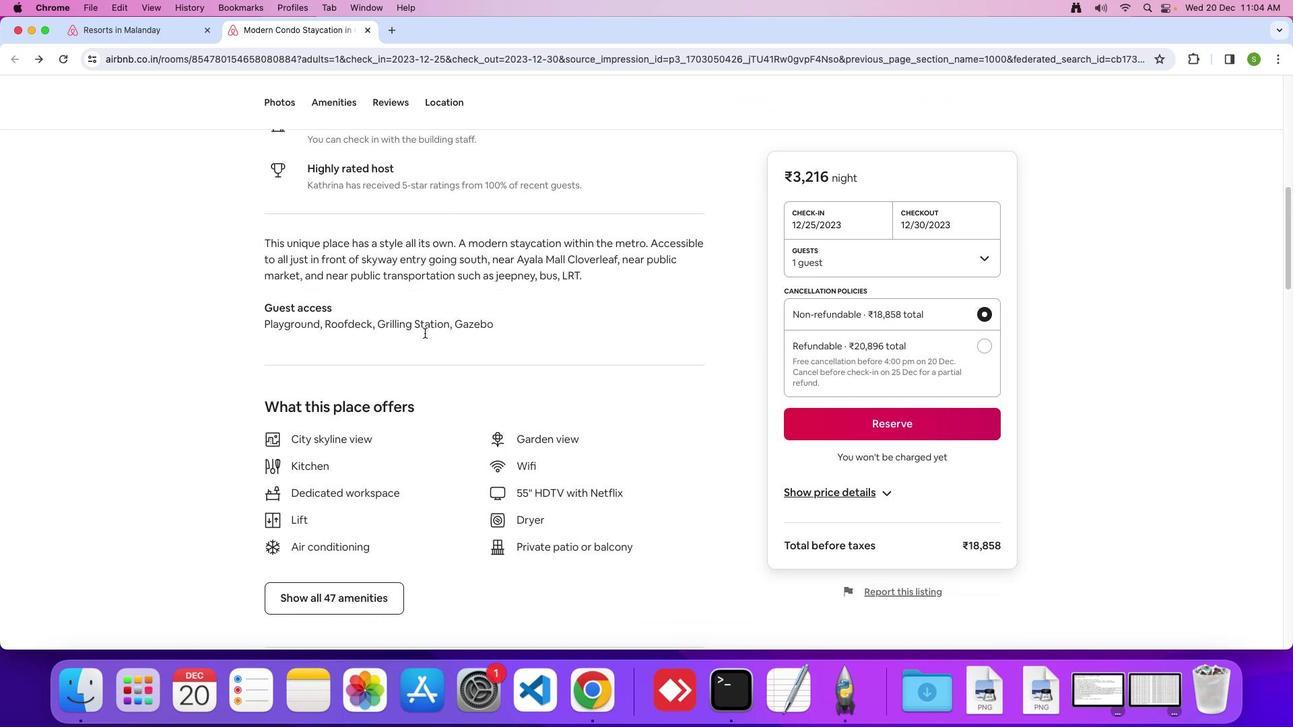 
Action: Mouse moved to (483, 274)
Screenshot: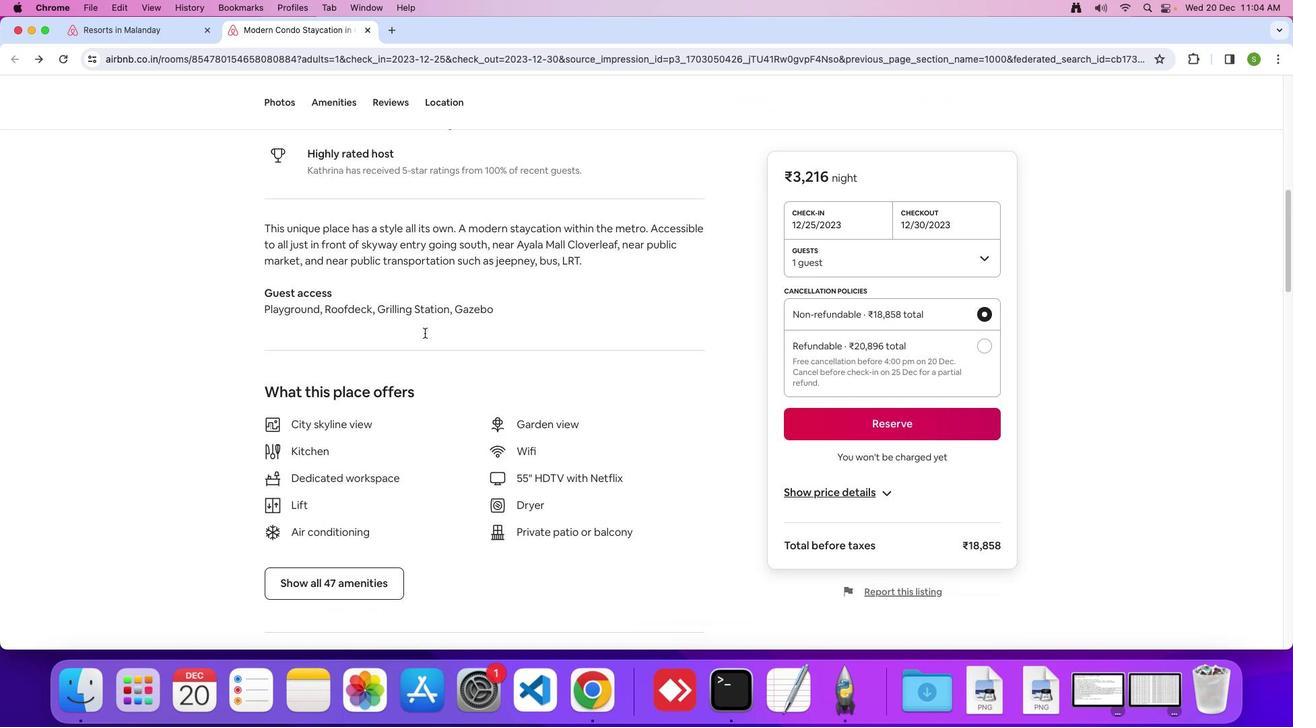 
Action: Mouse scrolled (483, 274) with delta (425, 362)
Screenshot: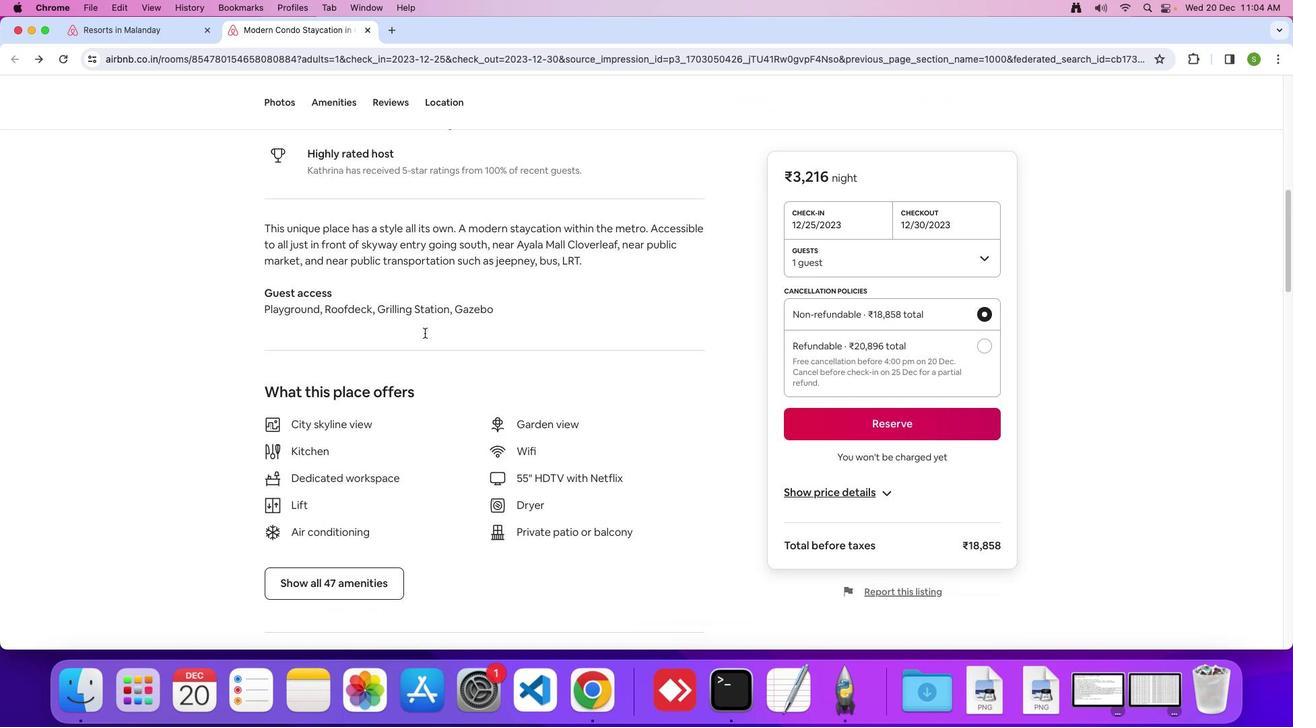 
Action: Mouse scrolled (483, 274) with delta (425, 362)
Screenshot: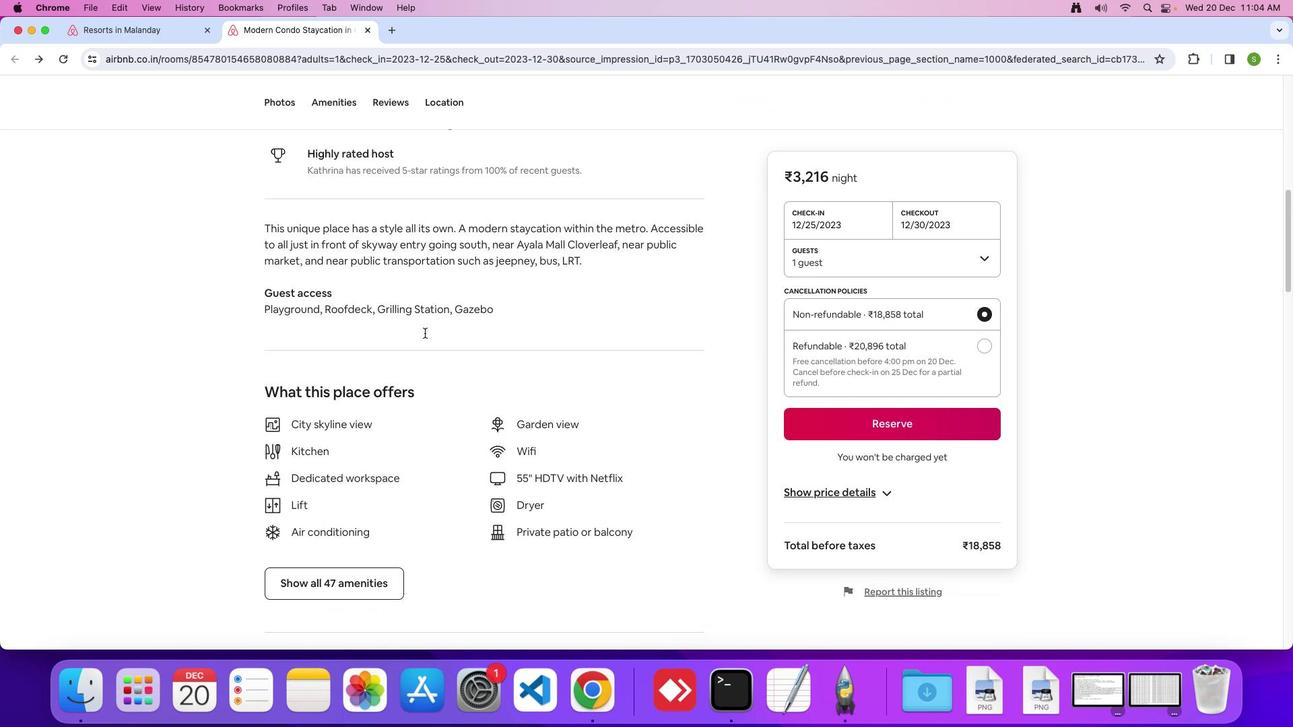 
Action: Mouse scrolled (483, 274) with delta (425, 362)
Screenshot: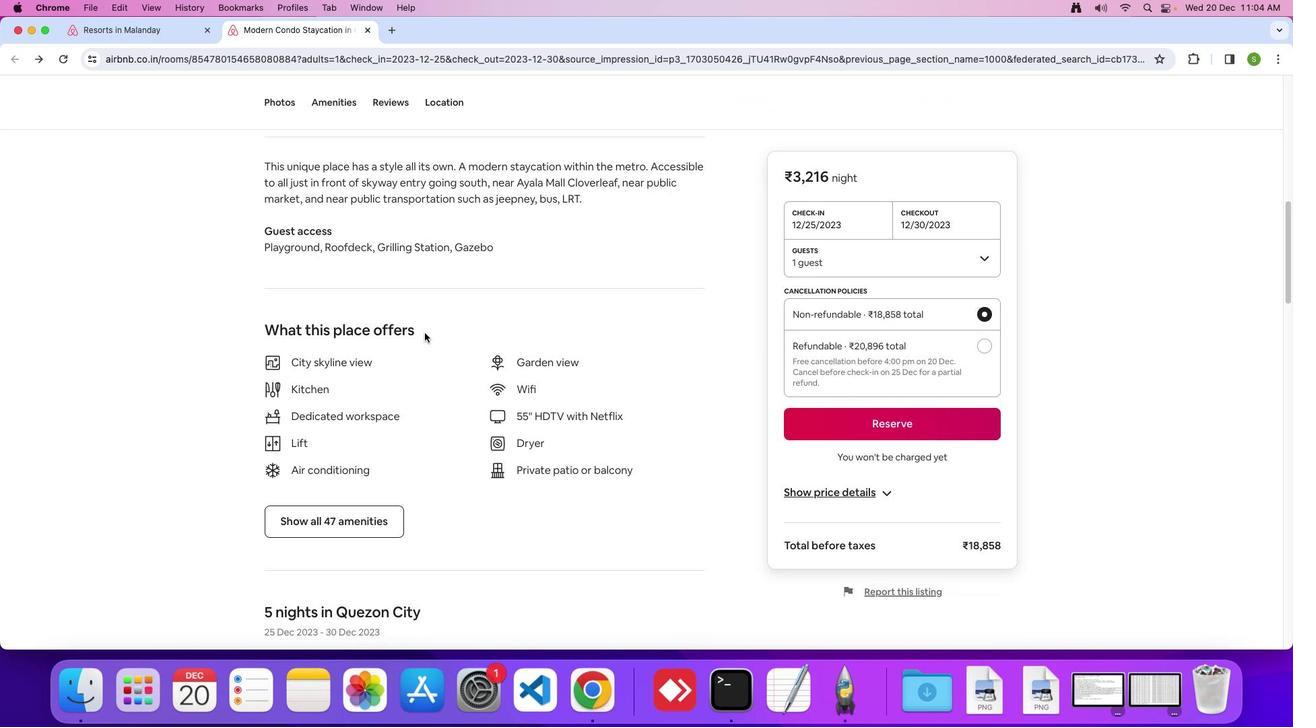 
Action: Mouse scrolled (483, 274) with delta (425, 362)
Screenshot: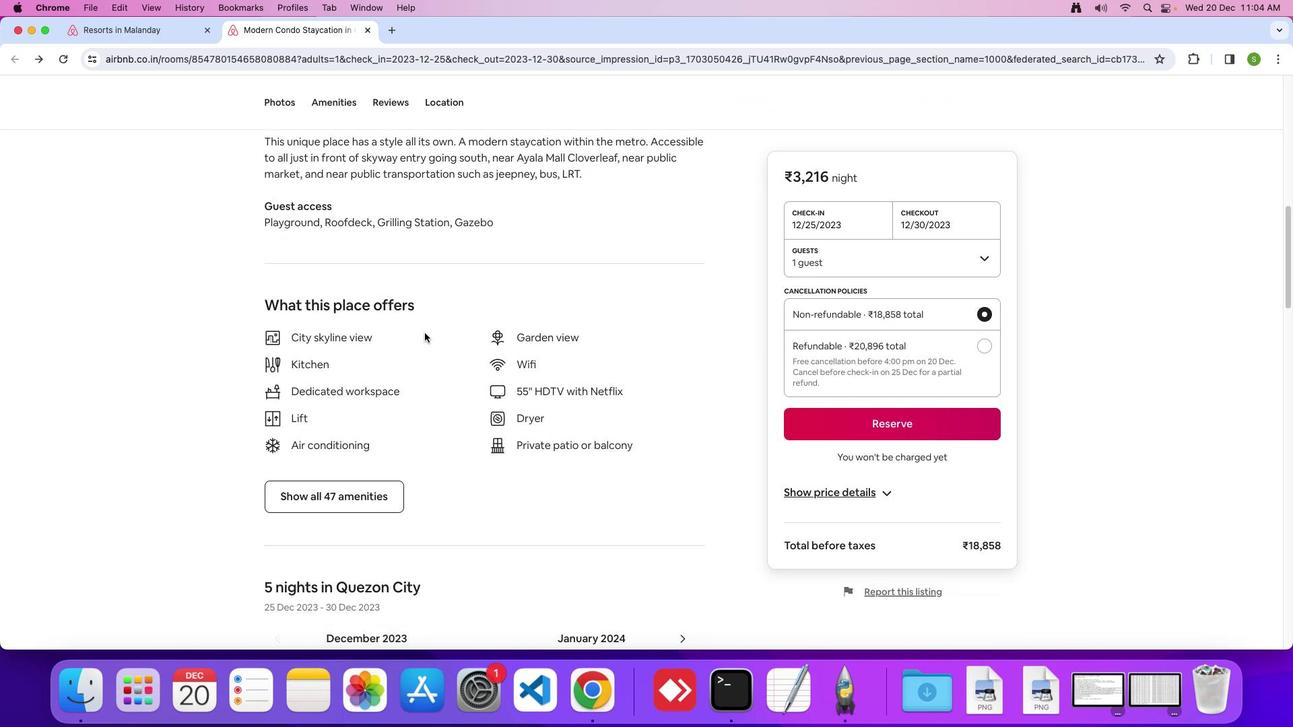 
Action: Mouse scrolled (483, 274) with delta (425, 362)
Screenshot: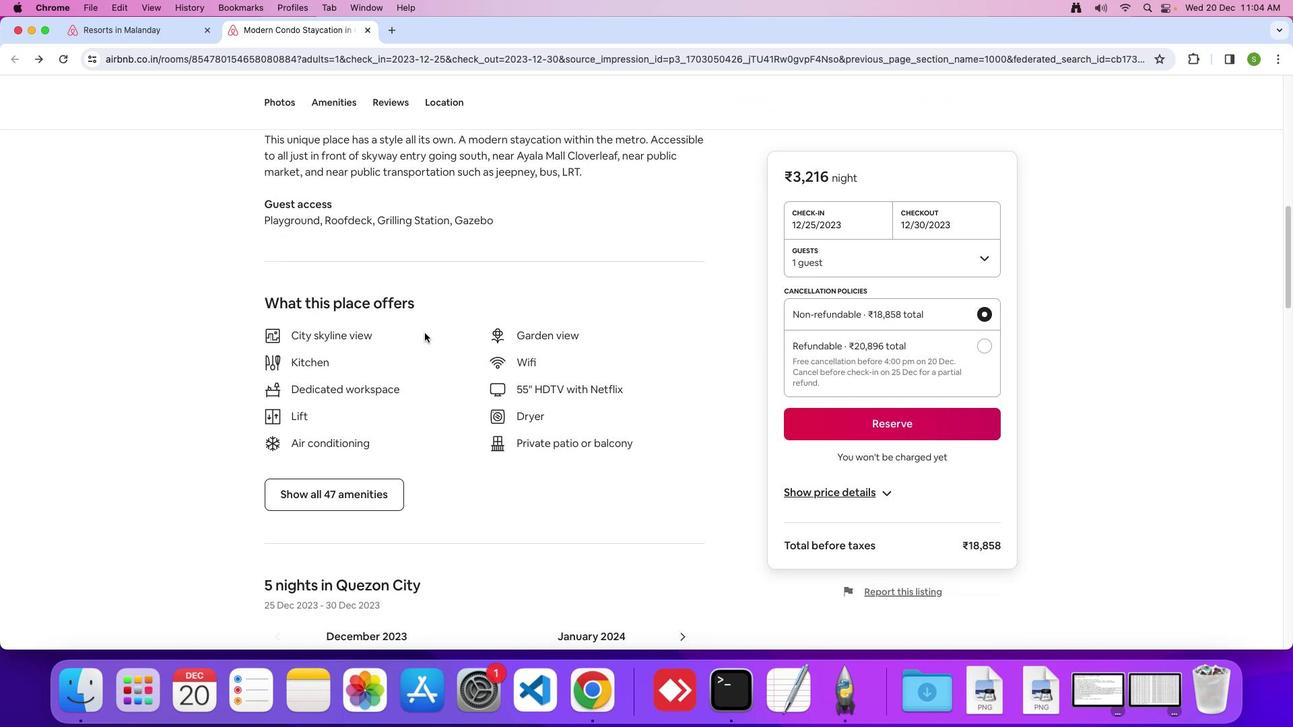 
Action: Mouse scrolled (483, 274) with delta (425, 362)
Screenshot: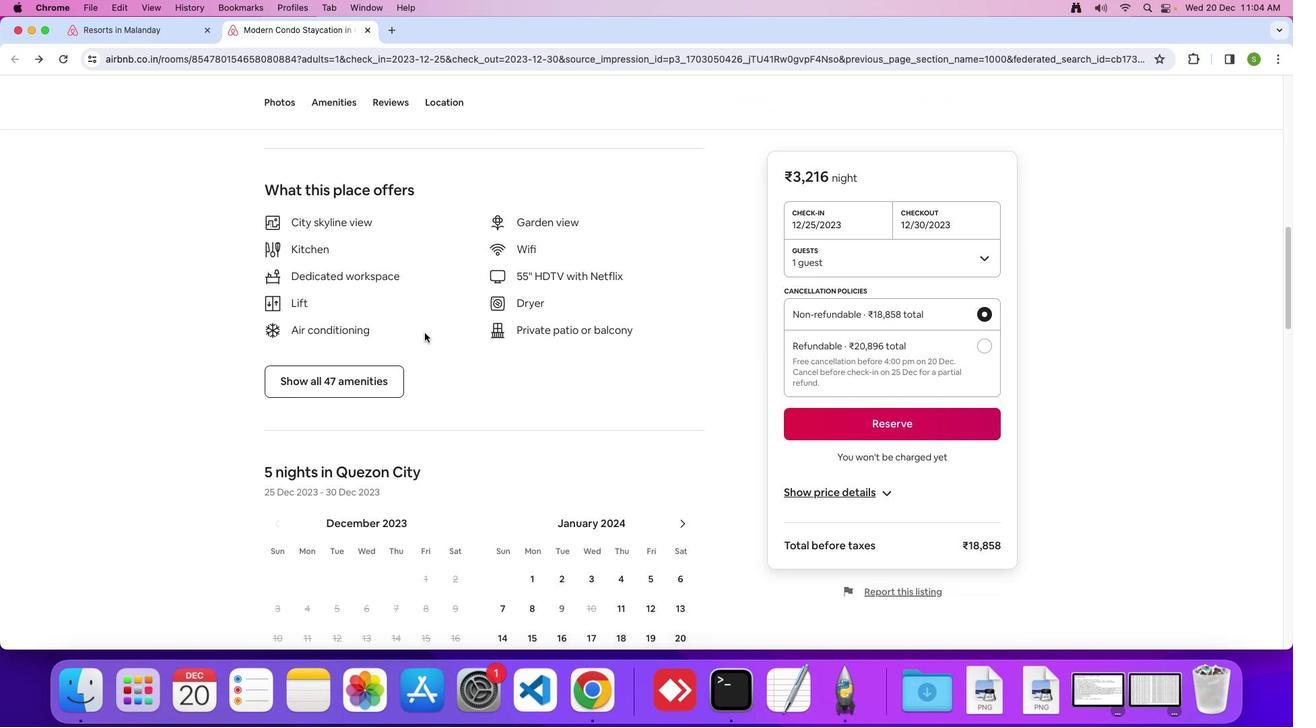 
Action: Mouse scrolled (483, 274) with delta (425, 362)
Screenshot: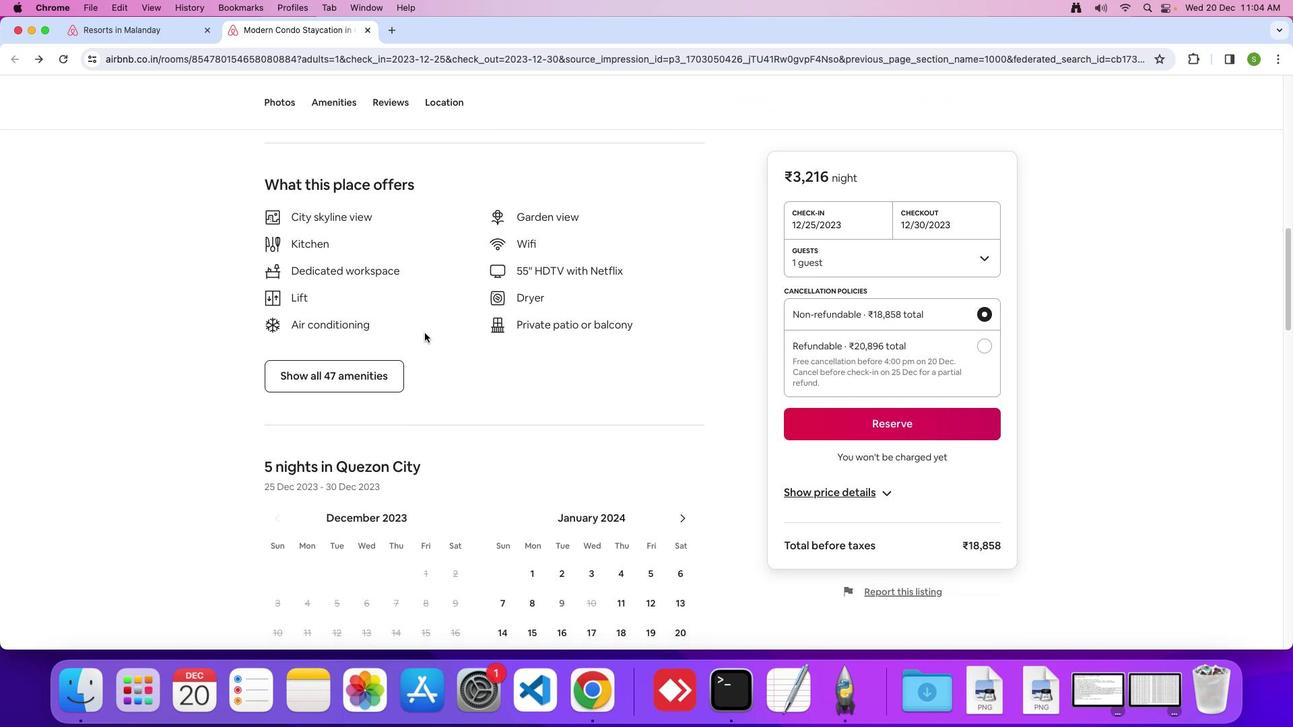
Action: Mouse scrolled (483, 274) with delta (425, 362)
Screenshot: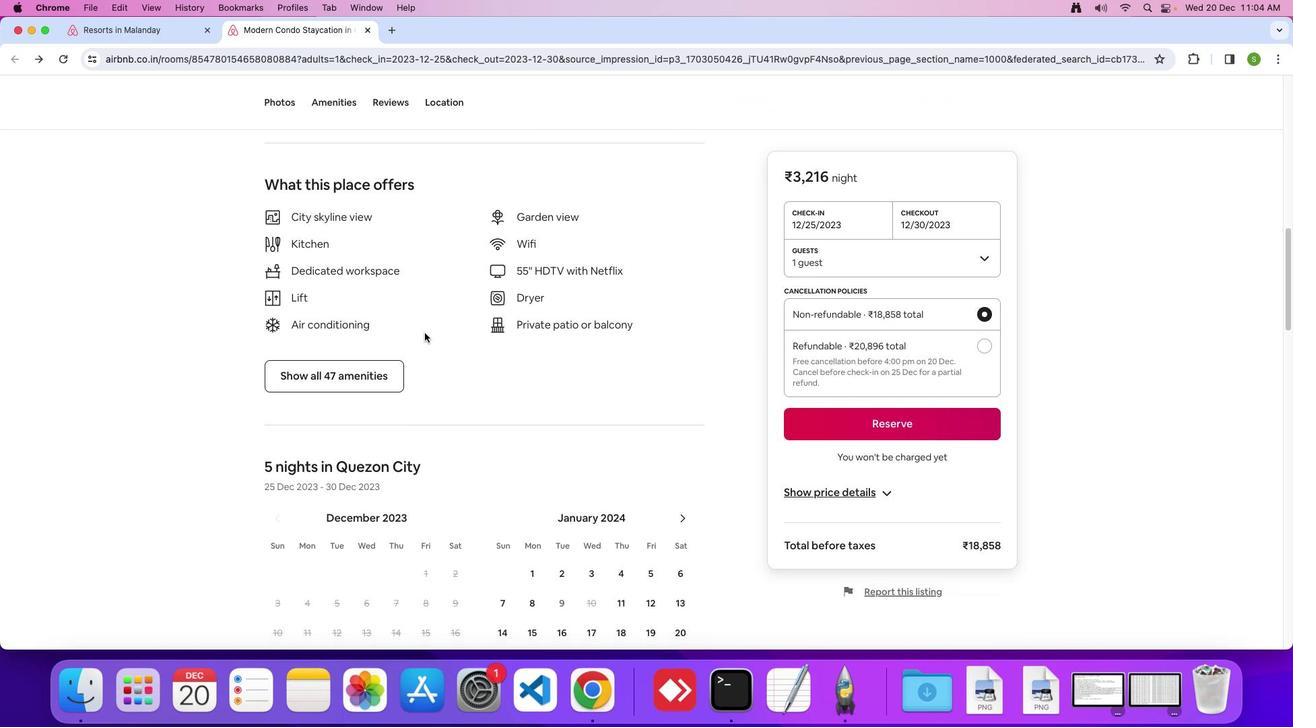 
Action: Mouse scrolled (483, 274) with delta (425, 362)
Screenshot: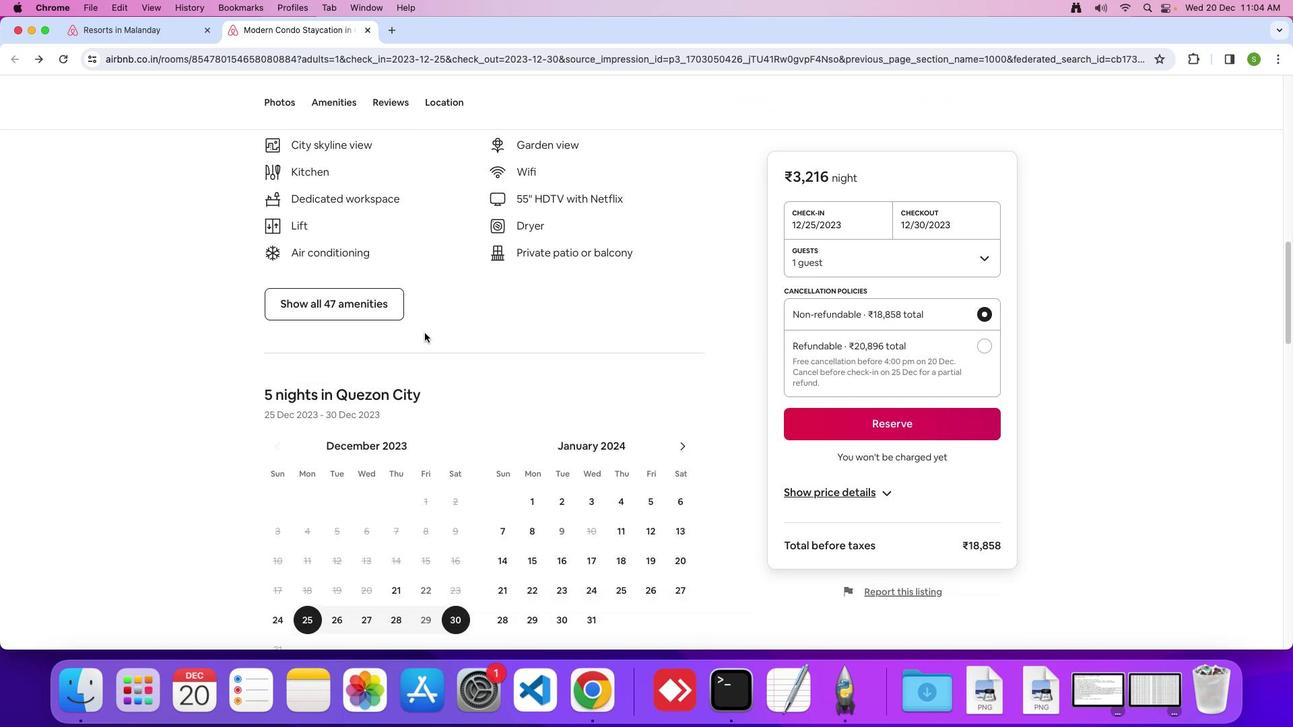 
Action: Mouse scrolled (483, 274) with delta (425, 362)
Screenshot: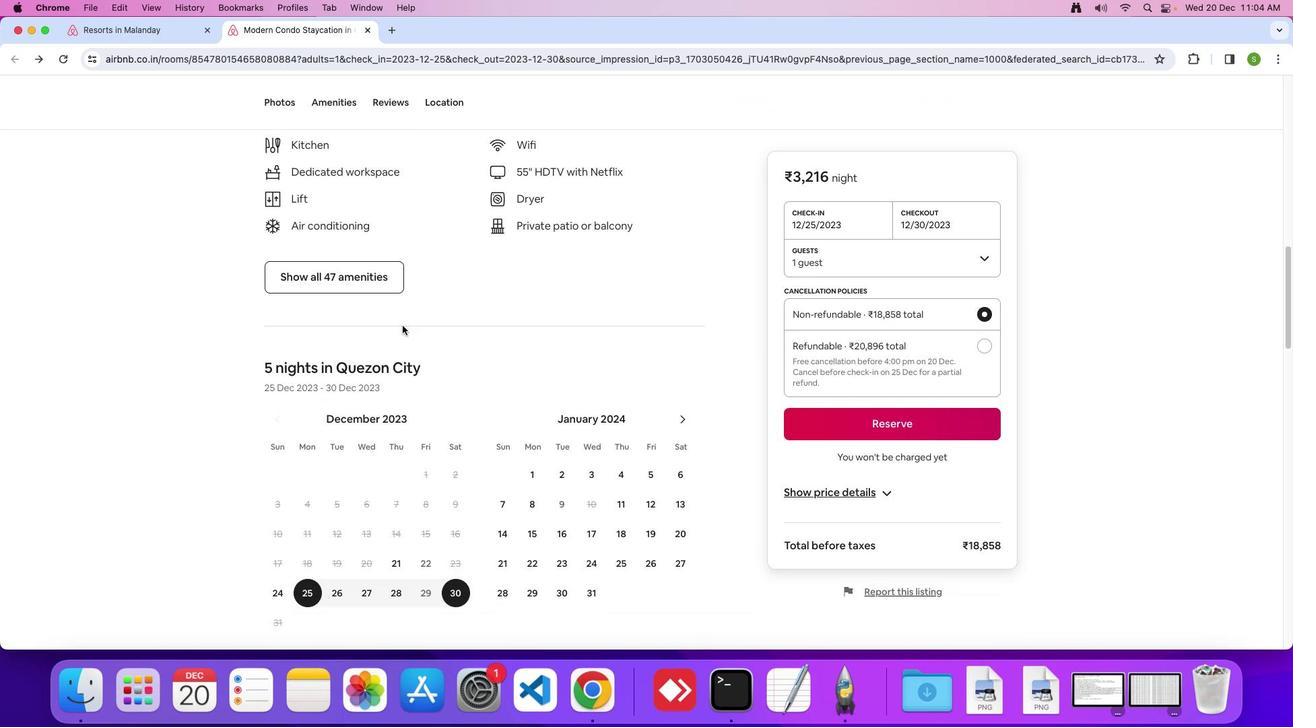 
Action: Mouse scrolled (483, 274) with delta (425, 362)
Screenshot: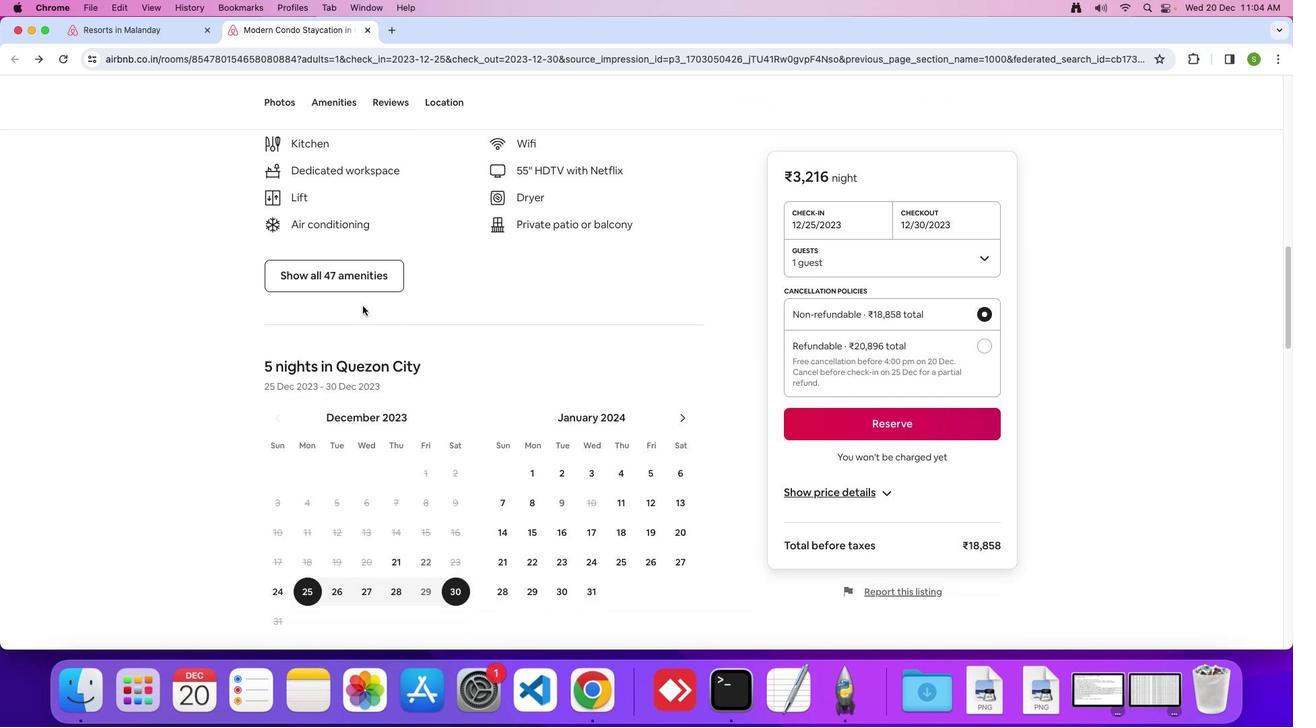 
Action: Mouse scrolled (483, 274) with delta (425, 362)
Screenshot: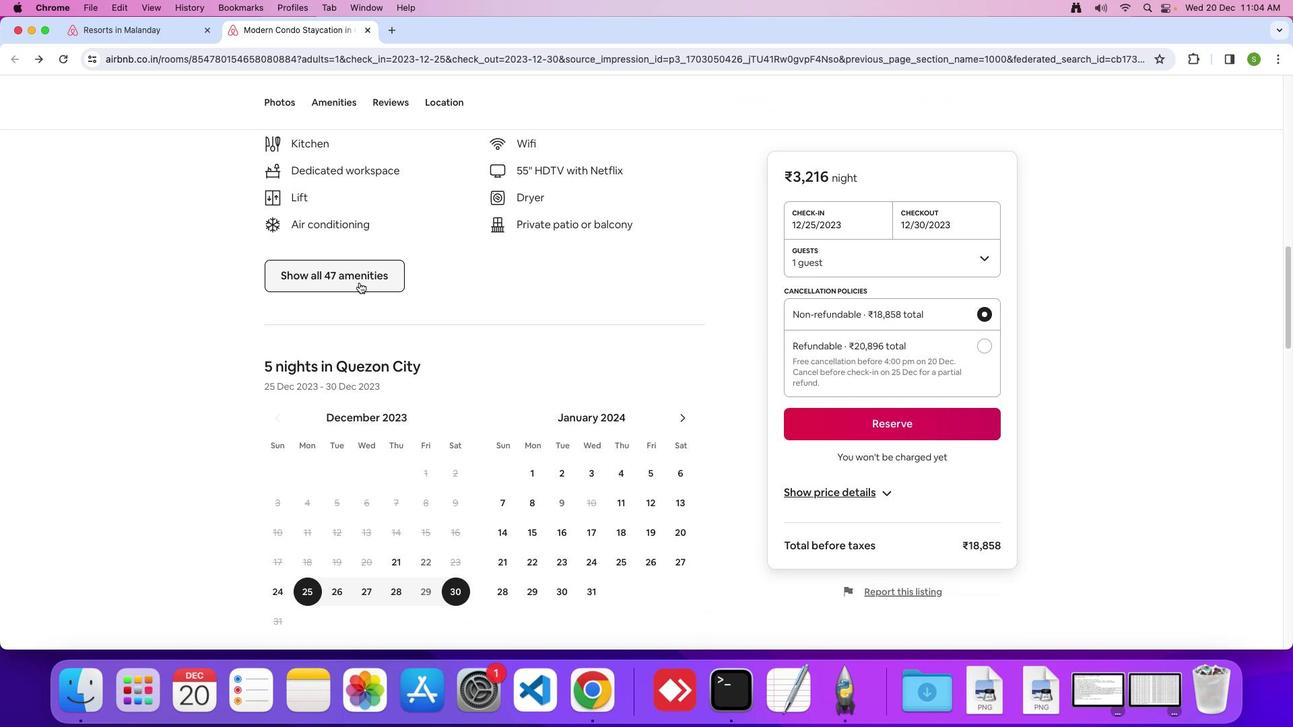 
Action: Mouse scrolled (483, 274) with delta (425, 362)
Screenshot: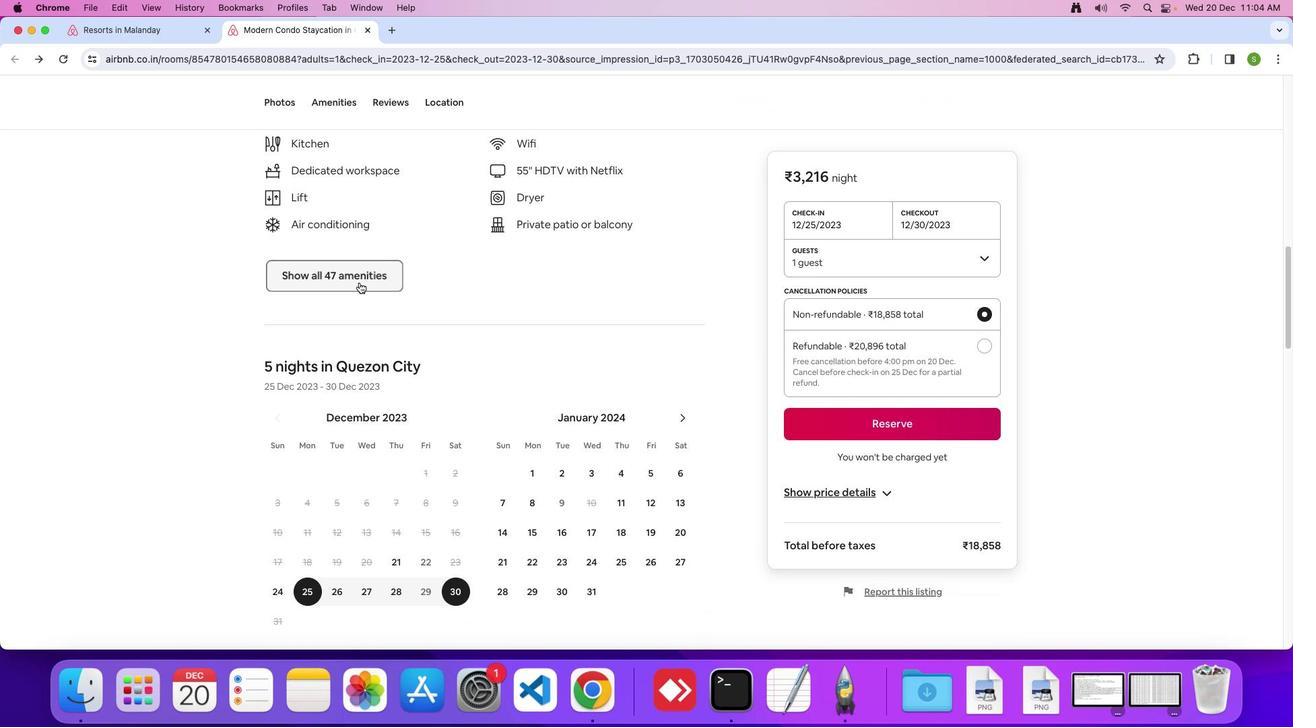
Action: Mouse scrolled (483, 274) with delta (425, 362)
Screenshot: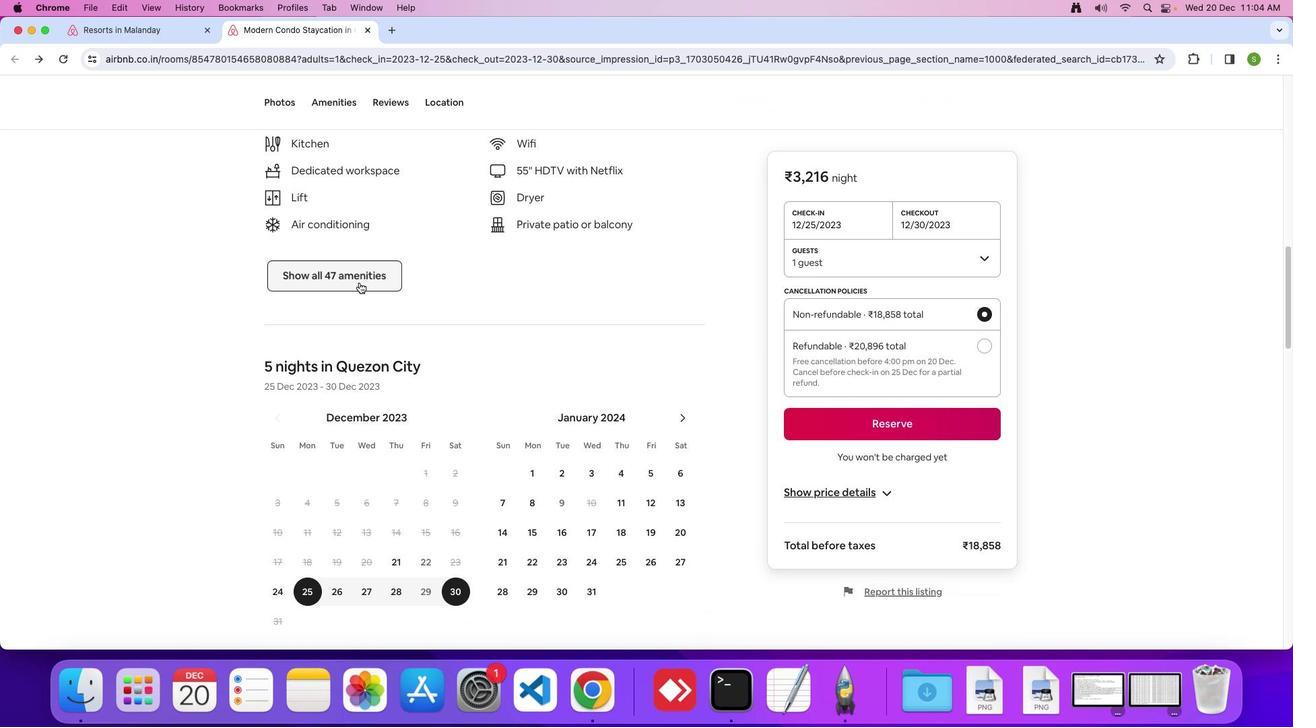 
Action: Mouse scrolled (483, 274) with delta (425, 362)
Screenshot: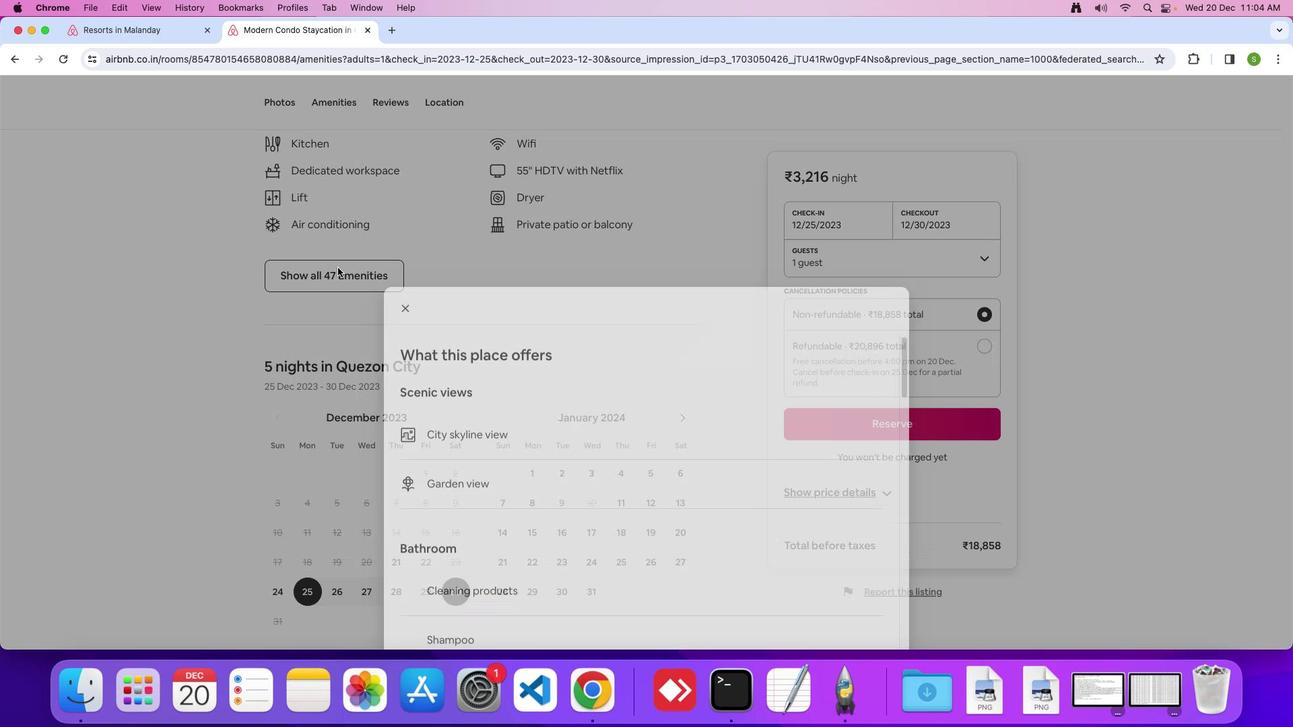 
Action: Mouse scrolled (483, 274) with delta (425, 362)
Screenshot: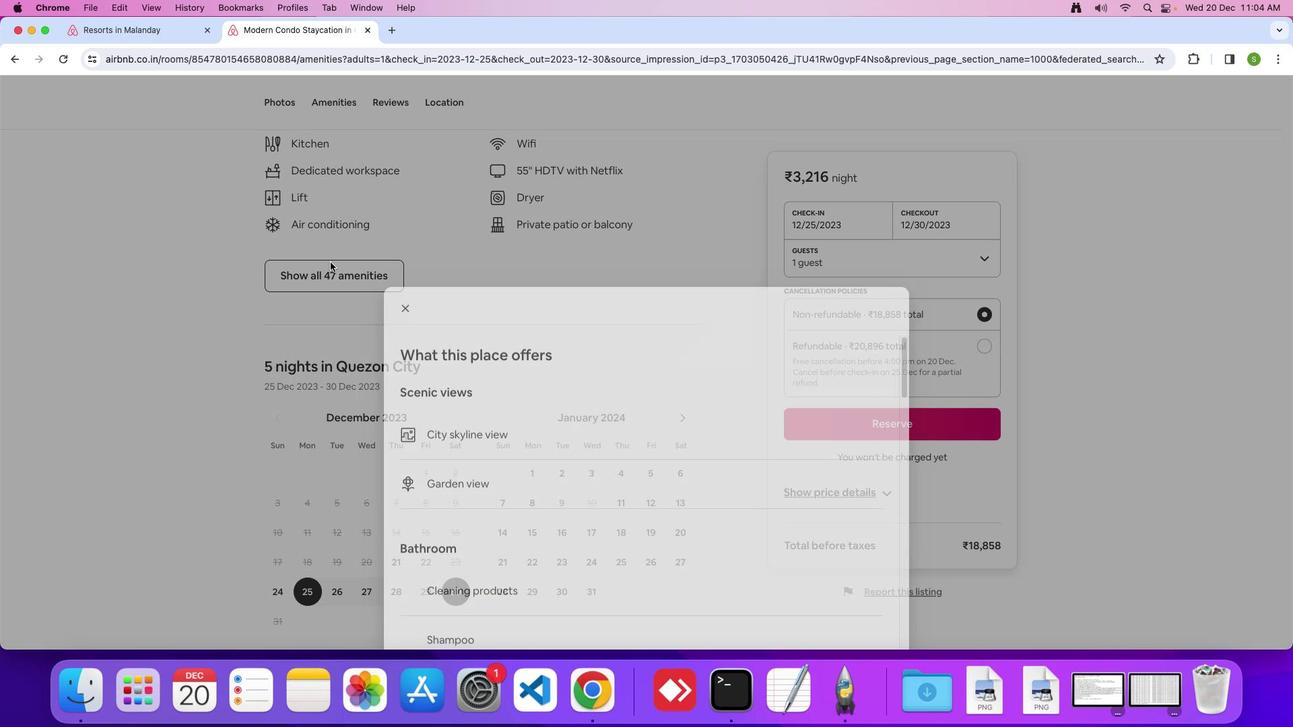 
Action: Mouse scrolled (483, 274) with delta (425, 362)
Screenshot: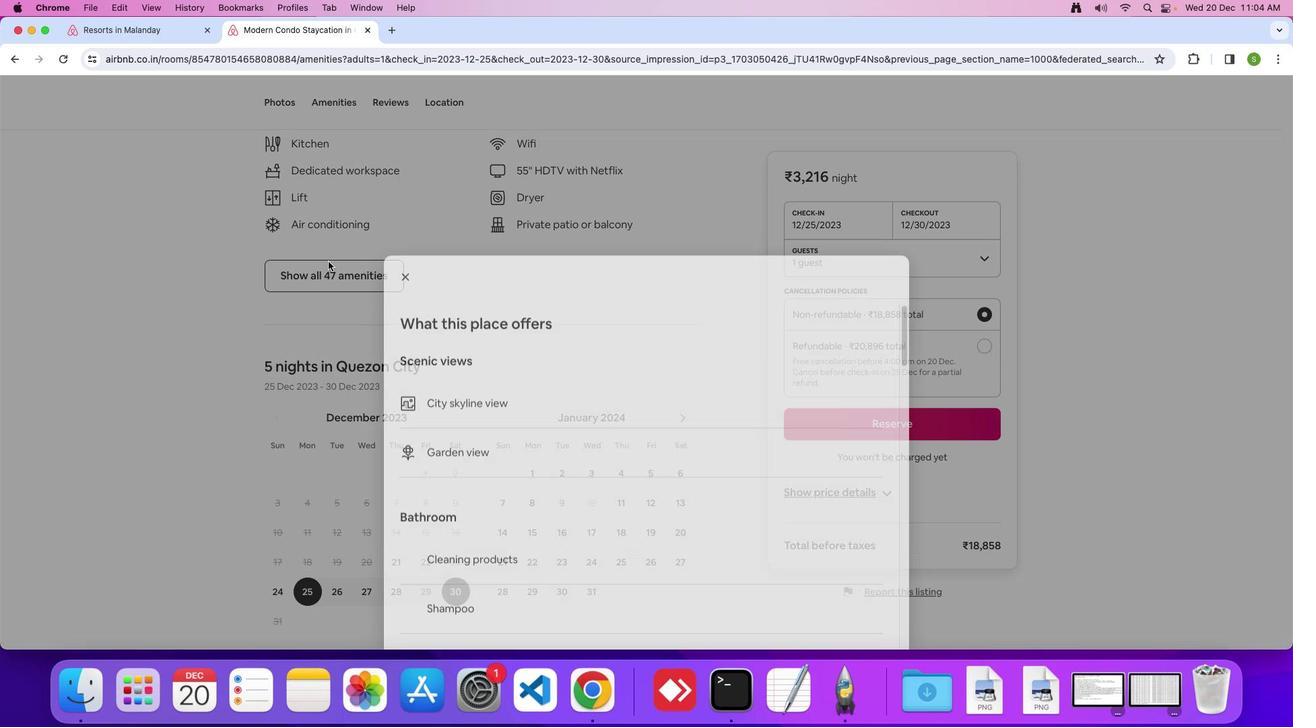 
Action: Mouse moved to (474, 287)
Screenshot: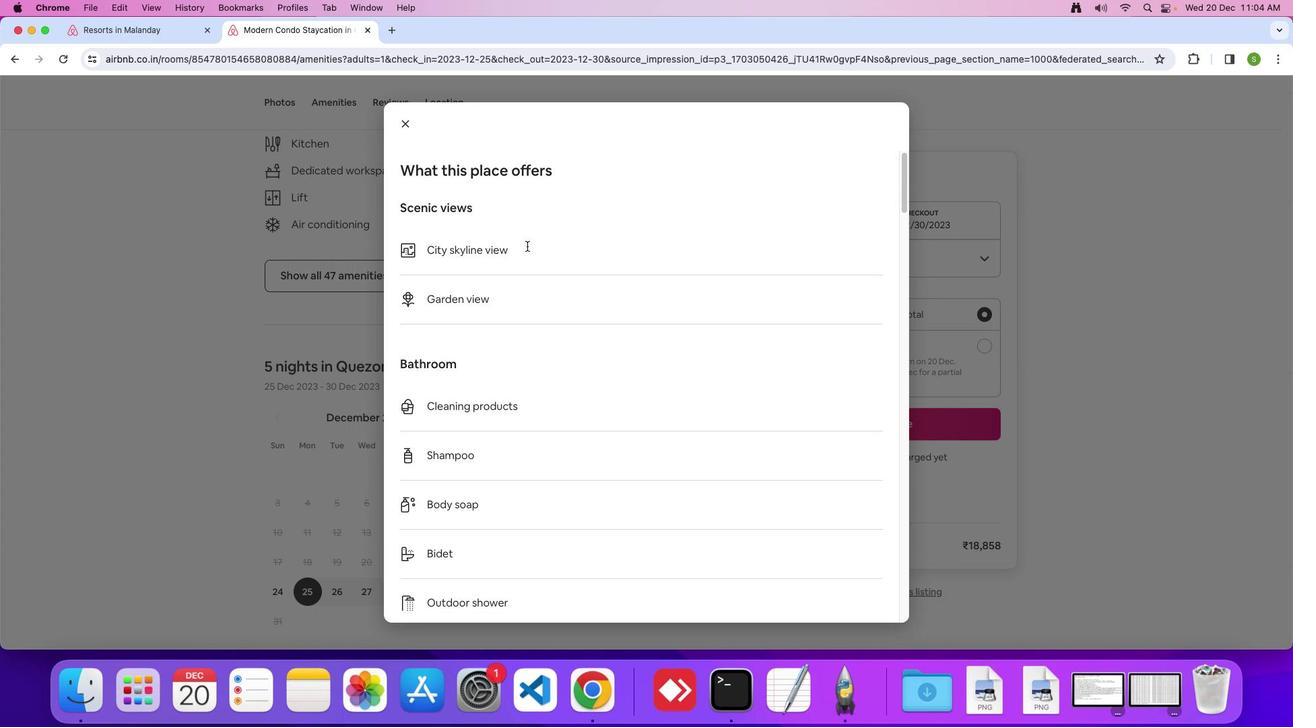 
Action: Mouse pressed left at (474, 287)
Screenshot: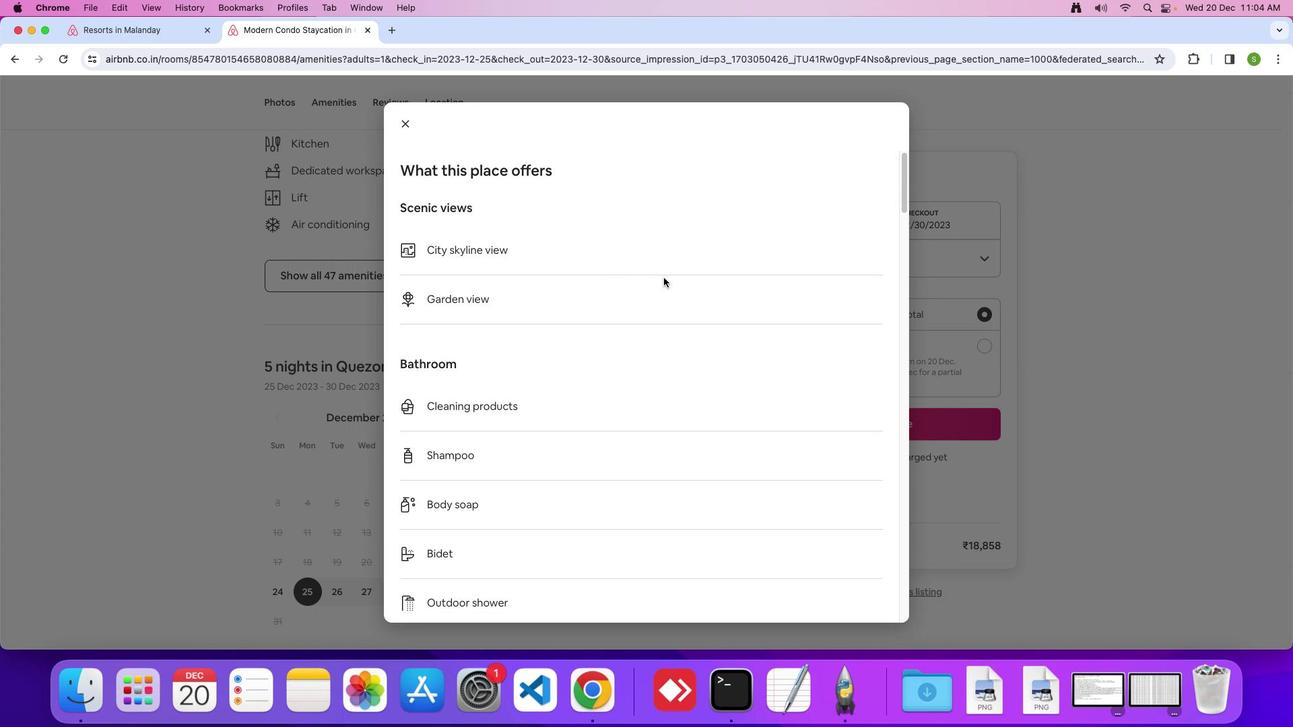 
Action: Mouse moved to (516, 289)
Screenshot: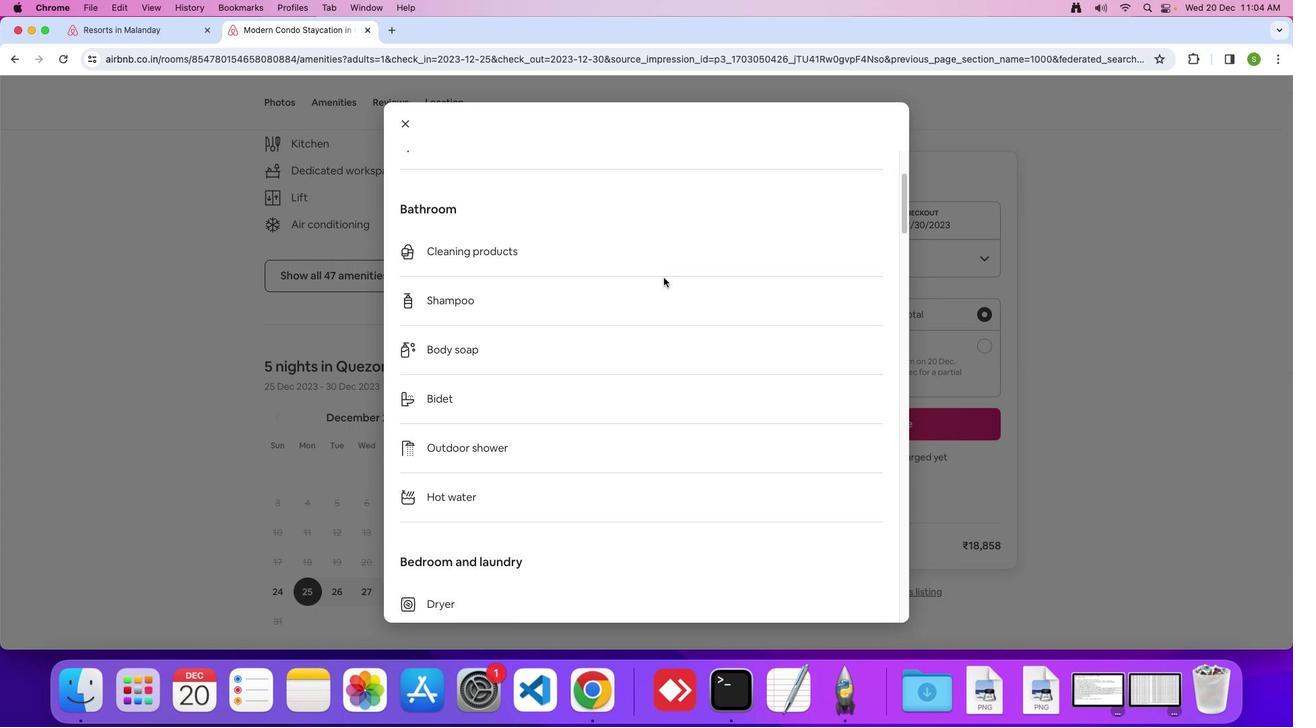 
Action: Mouse scrolled (516, 289) with delta (425, 362)
Screenshot: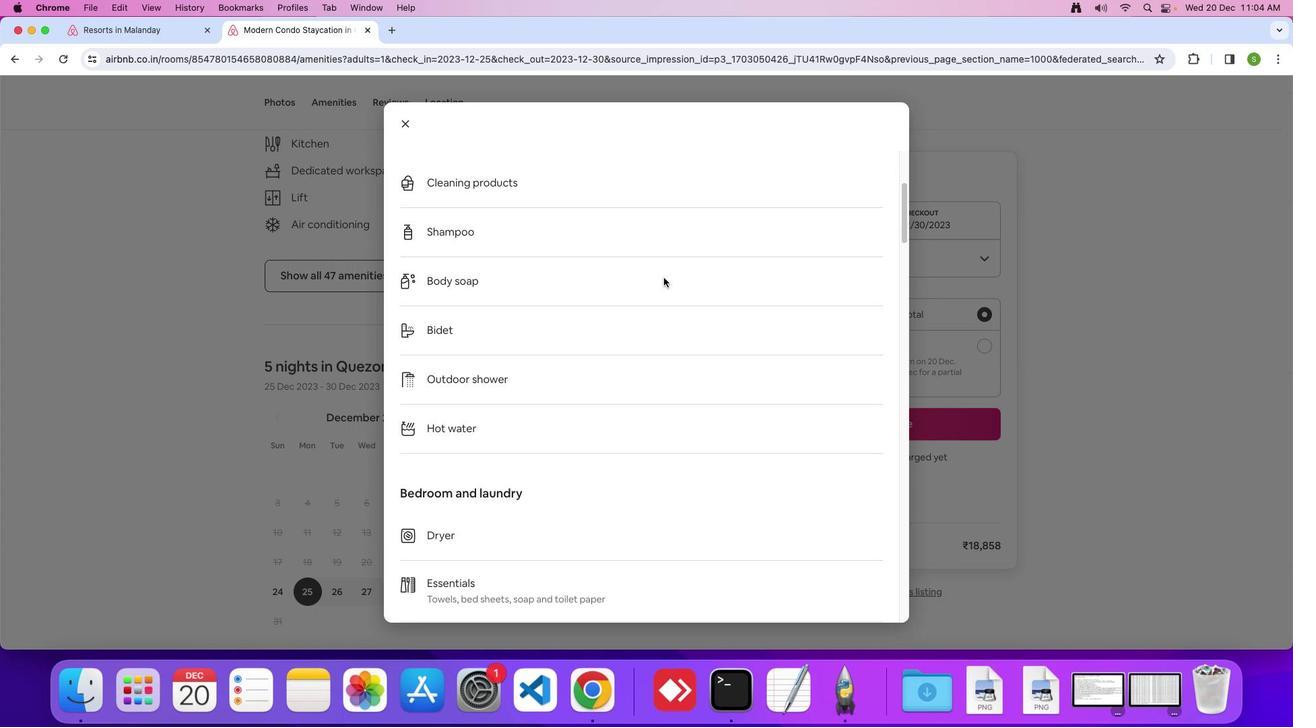 
Action: Mouse scrolled (516, 289) with delta (425, 362)
Screenshot: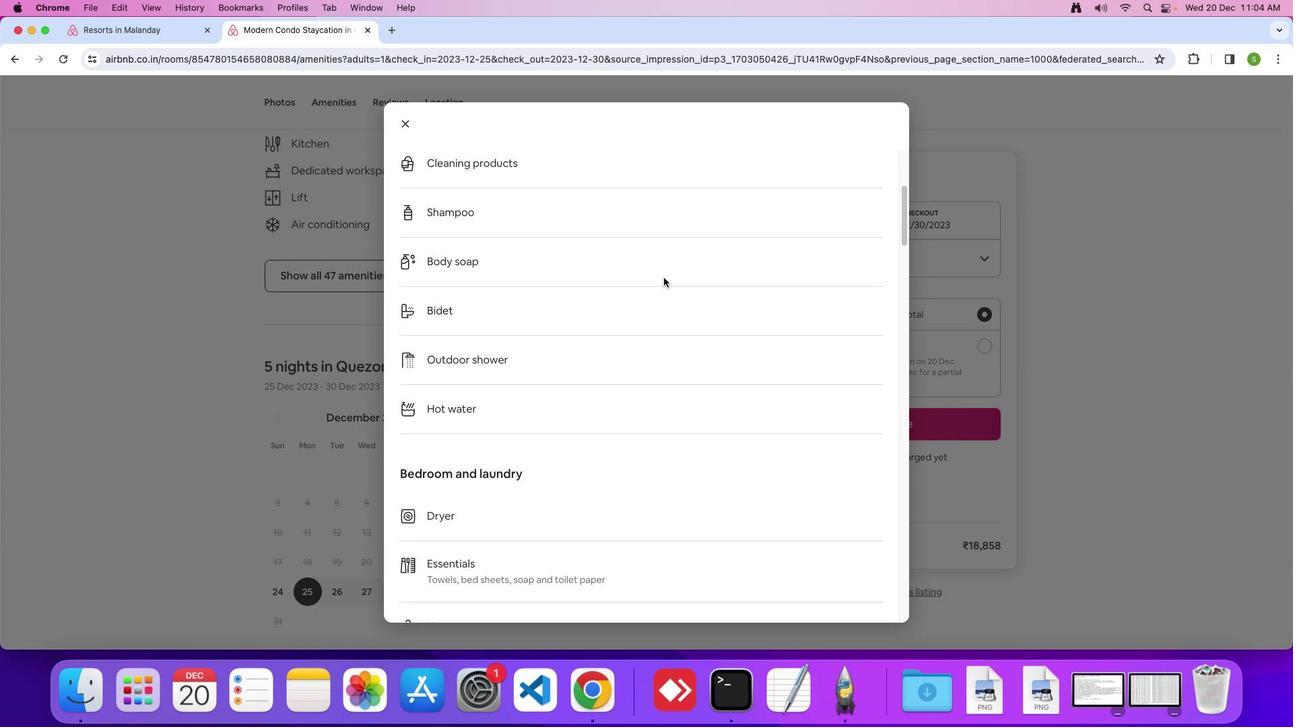 
Action: Mouse scrolled (516, 289) with delta (425, 362)
Screenshot: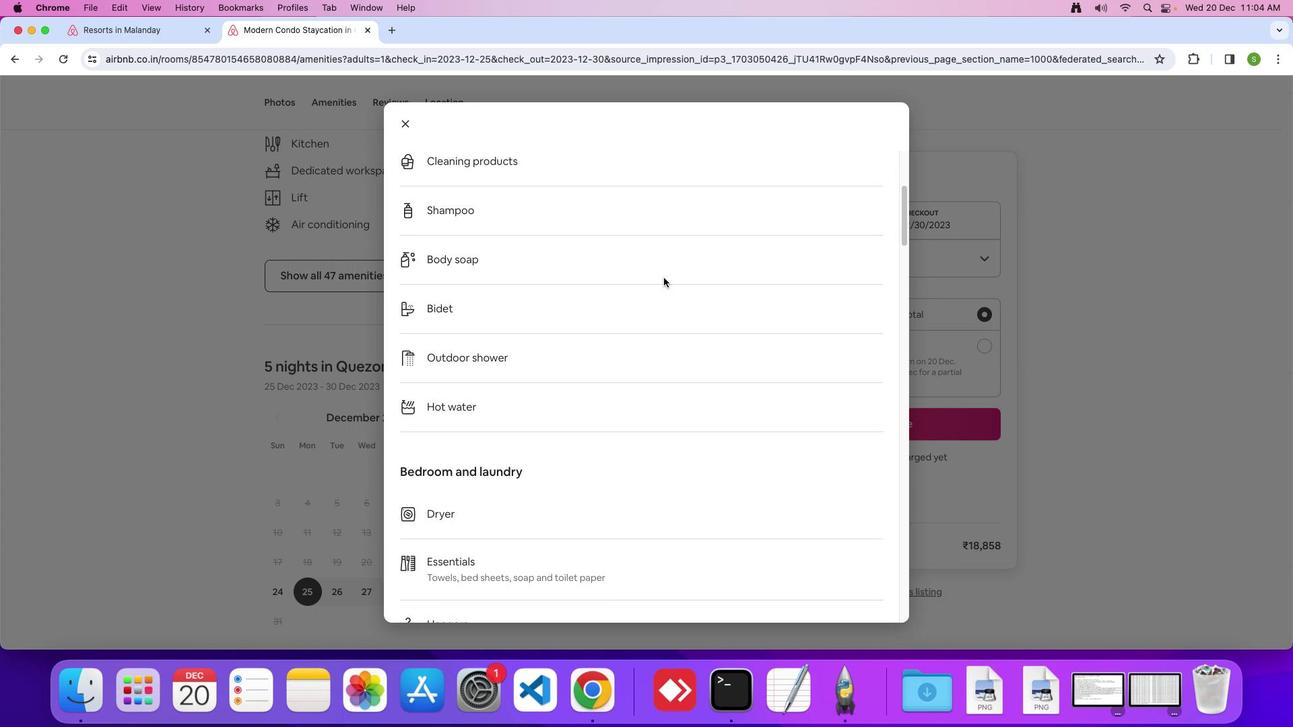 
Action: Mouse scrolled (516, 289) with delta (425, 362)
Screenshot: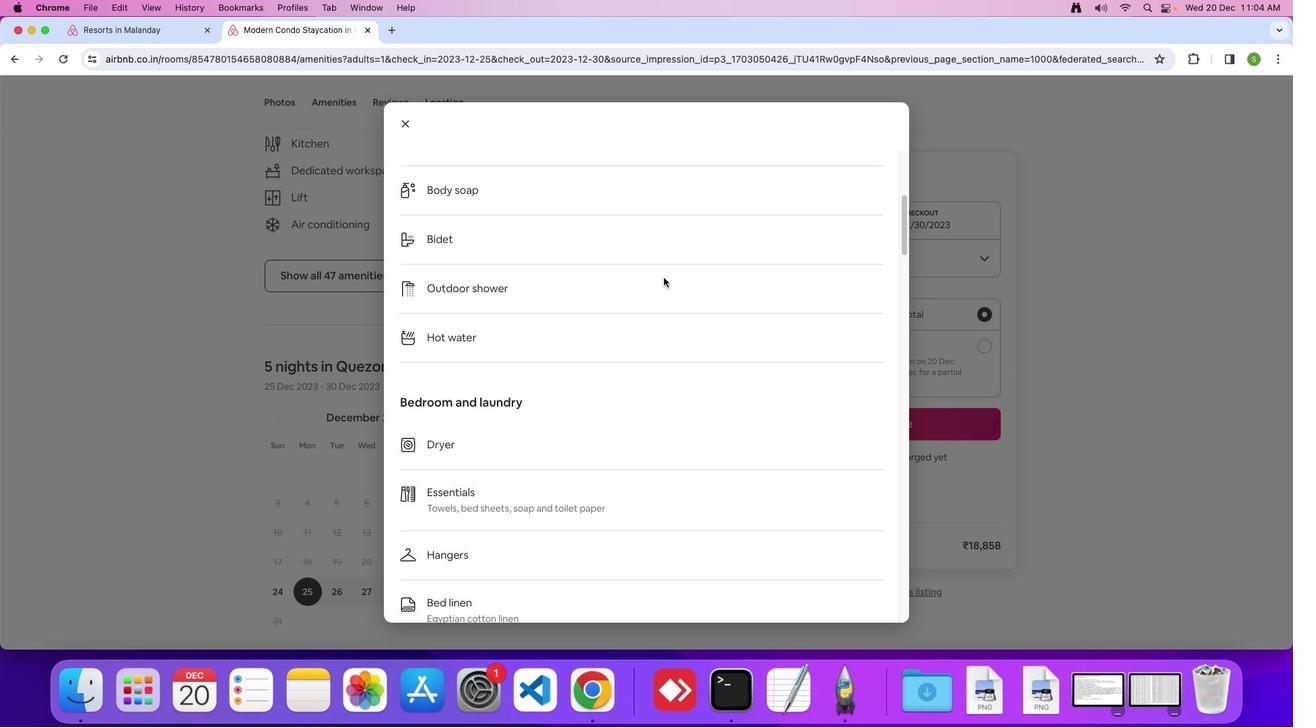 
Action: Mouse scrolled (516, 289) with delta (425, 362)
Screenshot: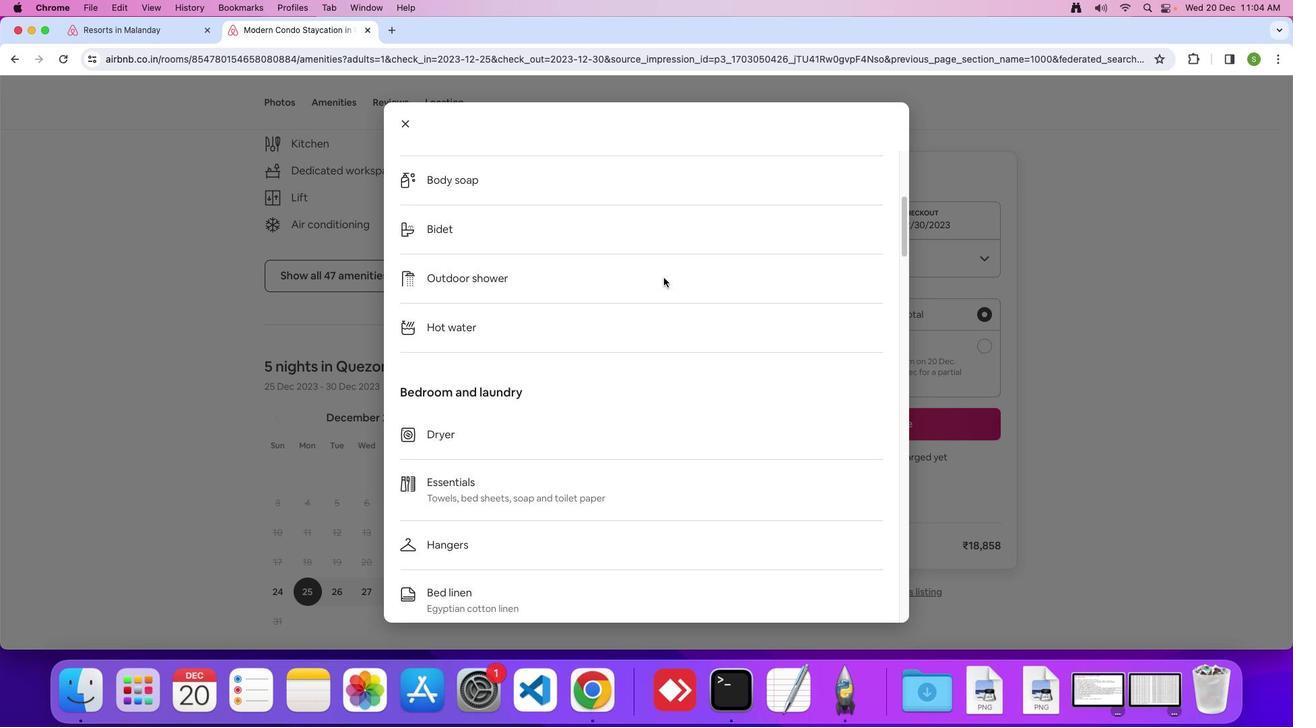 
Action: Mouse scrolled (516, 289) with delta (425, 362)
Screenshot: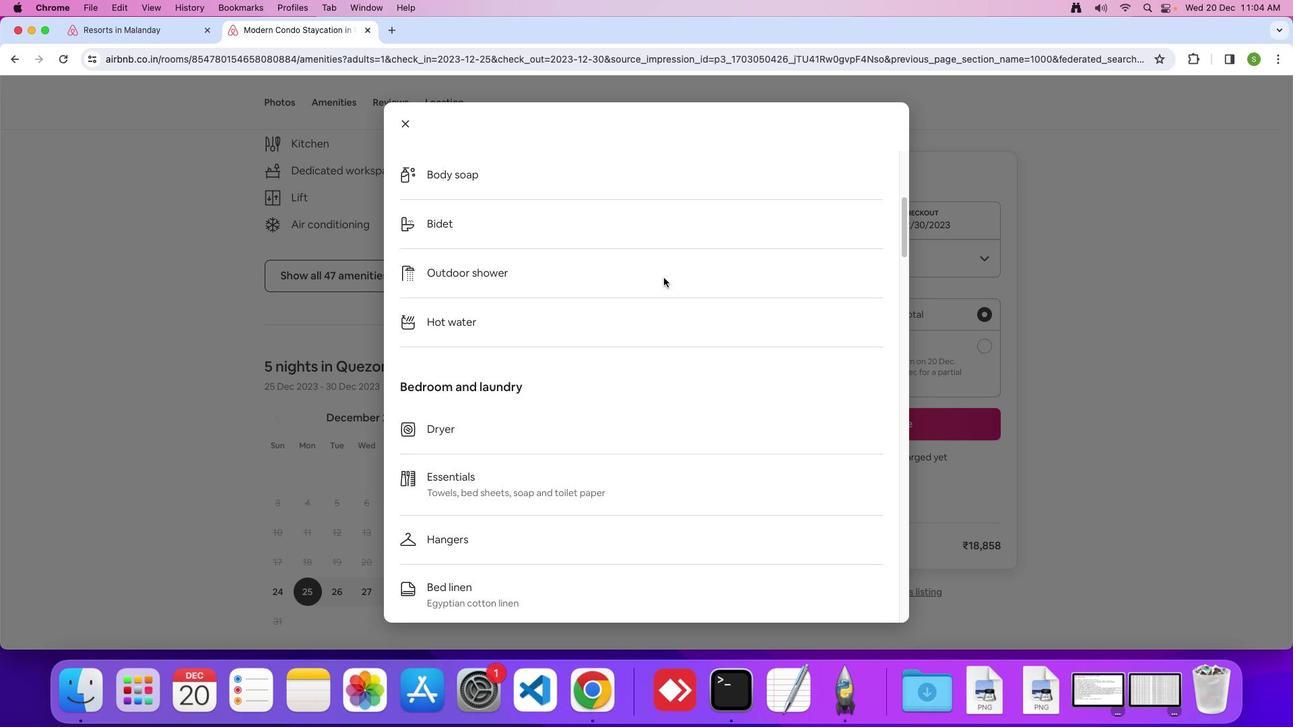 
Action: Mouse scrolled (516, 289) with delta (425, 362)
Screenshot: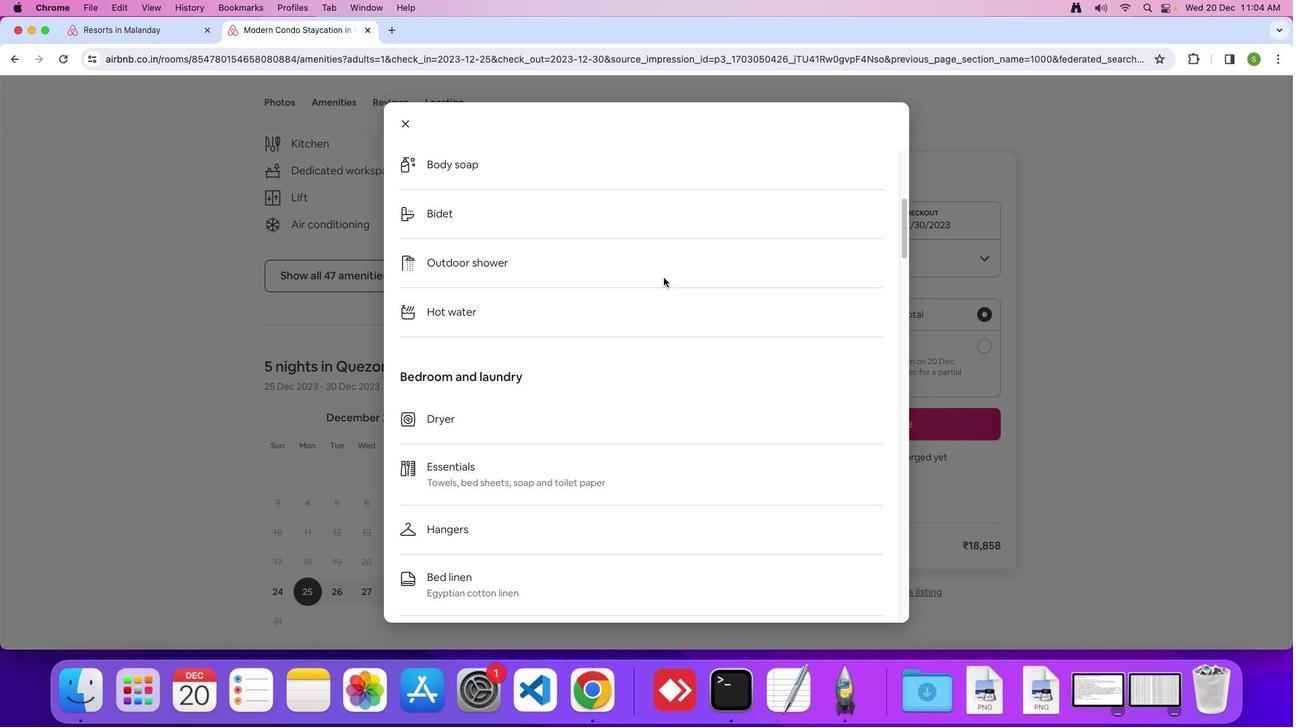 
Action: Mouse scrolled (516, 289) with delta (425, 362)
Screenshot: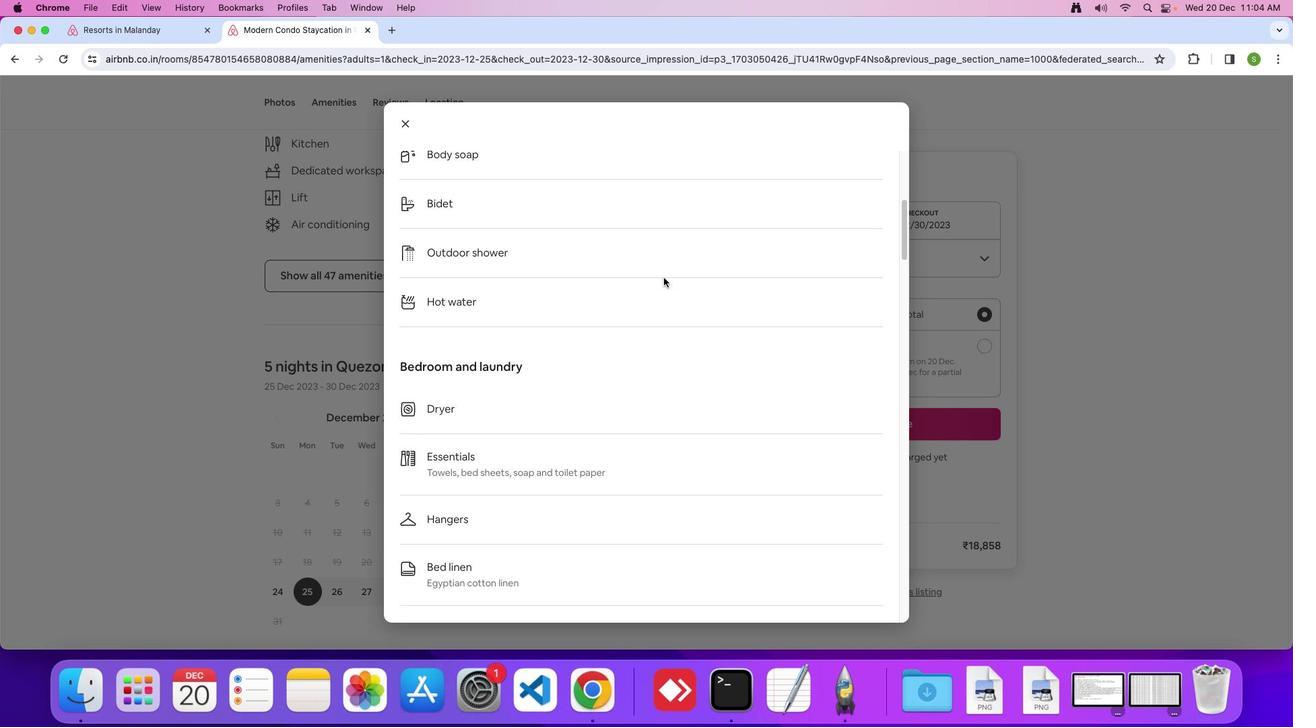 
Action: Mouse scrolled (516, 289) with delta (425, 362)
Screenshot: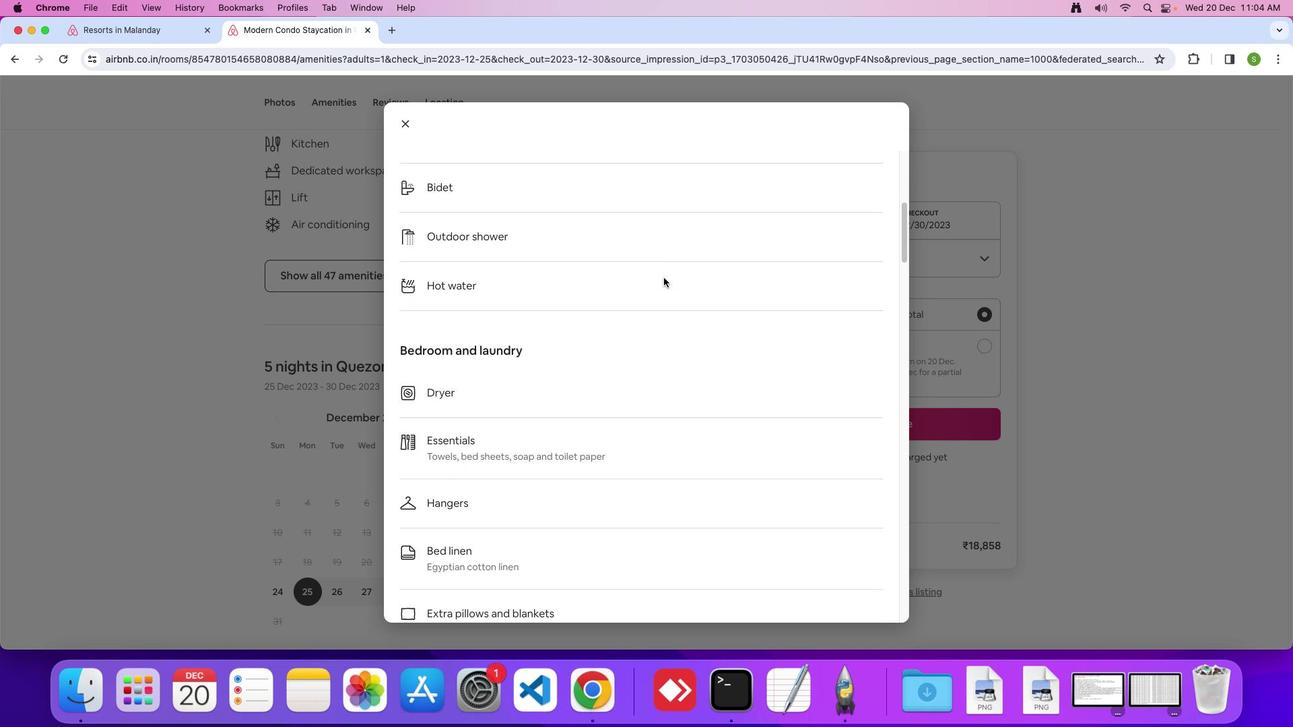 
Action: Mouse scrolled (516, 289) with delta (425, 362)
